Task: Plan a sailing trip and find an Airbnb near the marina.
Action: Mouse moved to (523, 93)
Screenshot: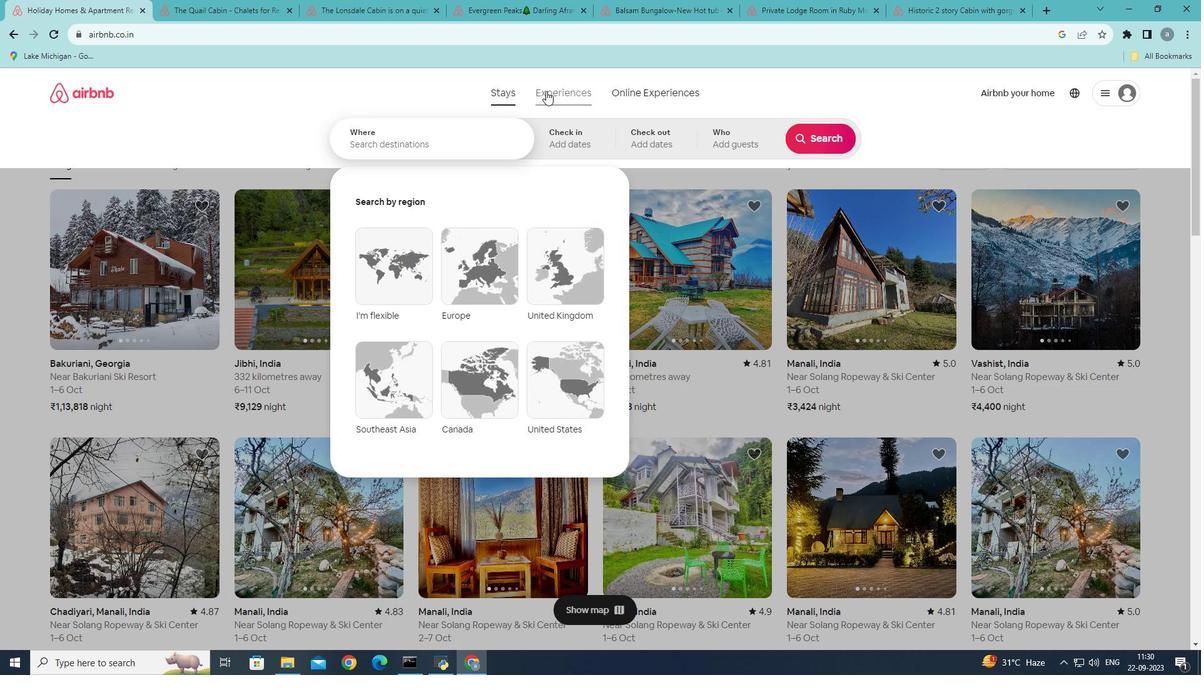 
Action: Mouse pressed left at (523, 93)
Screenshot: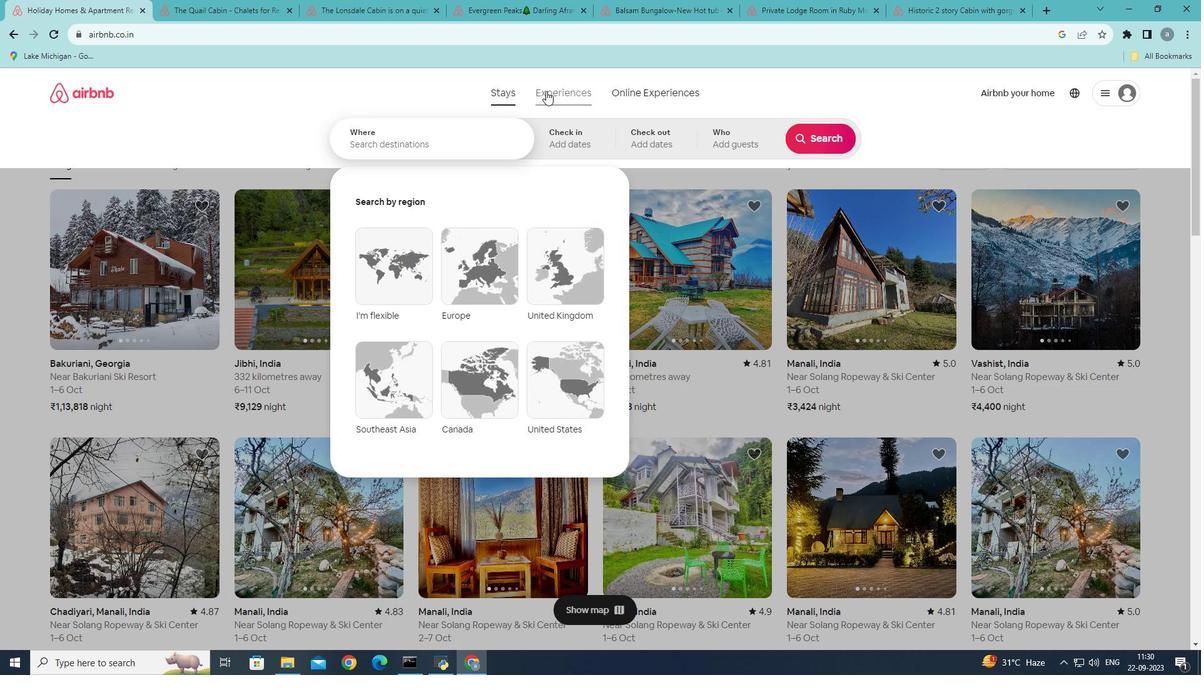 
Action: Mouse moved to (546, 91)
Screenshot: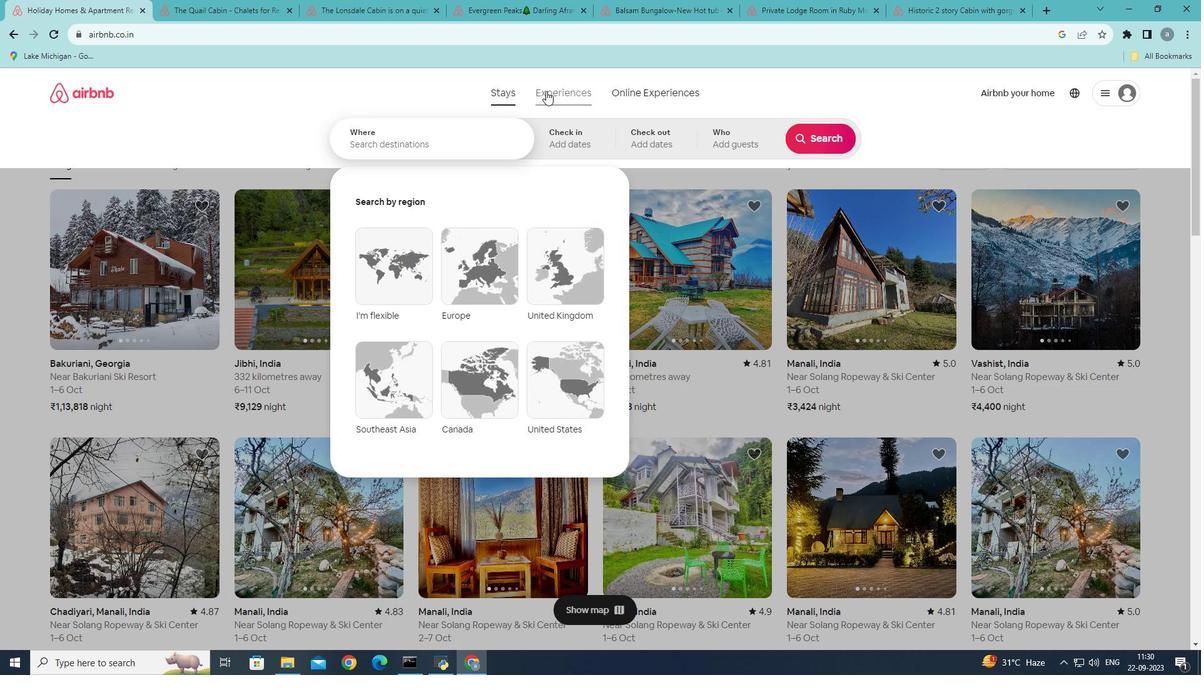 
Action: Key pressed <Key.shift>M
Screenshot: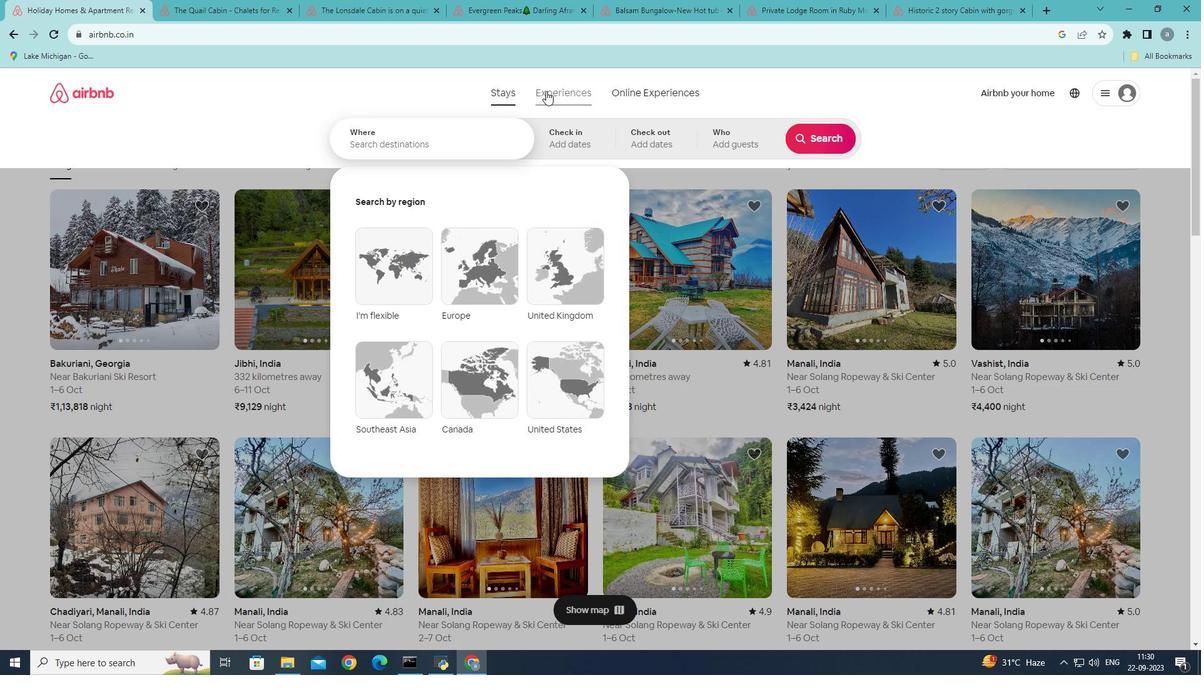
Action: Mouse moved to (422, 143)
Screenshot: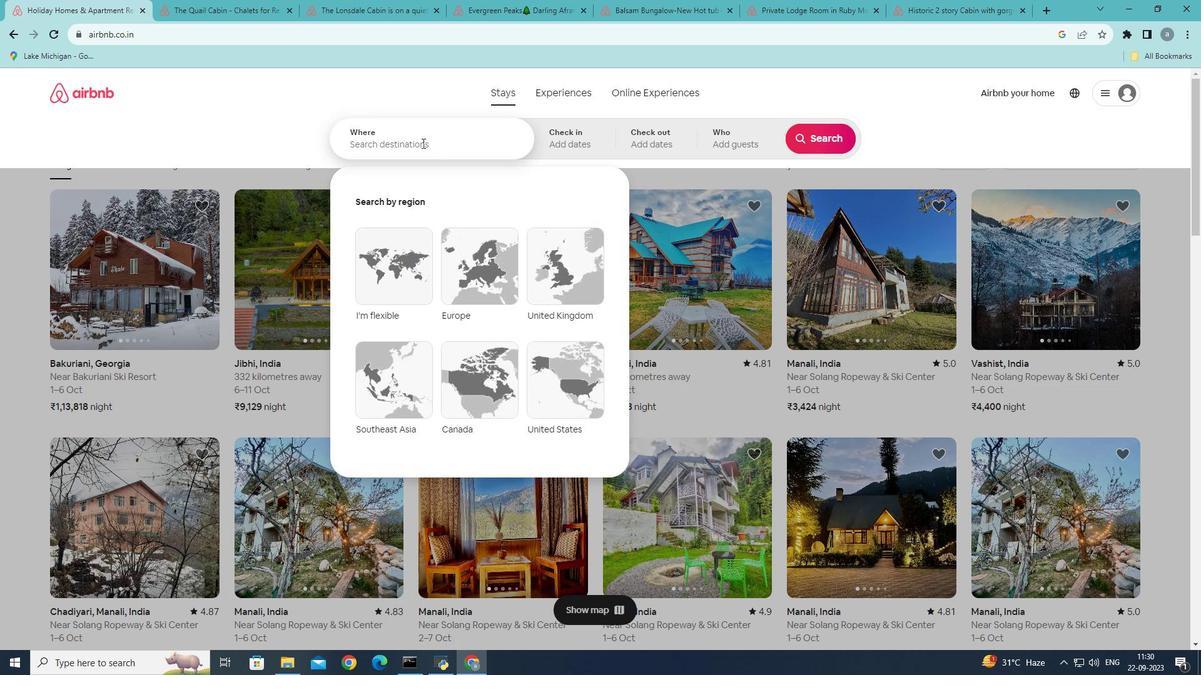 
Action: Mouse pressed left at (422, 143)
Screenshot: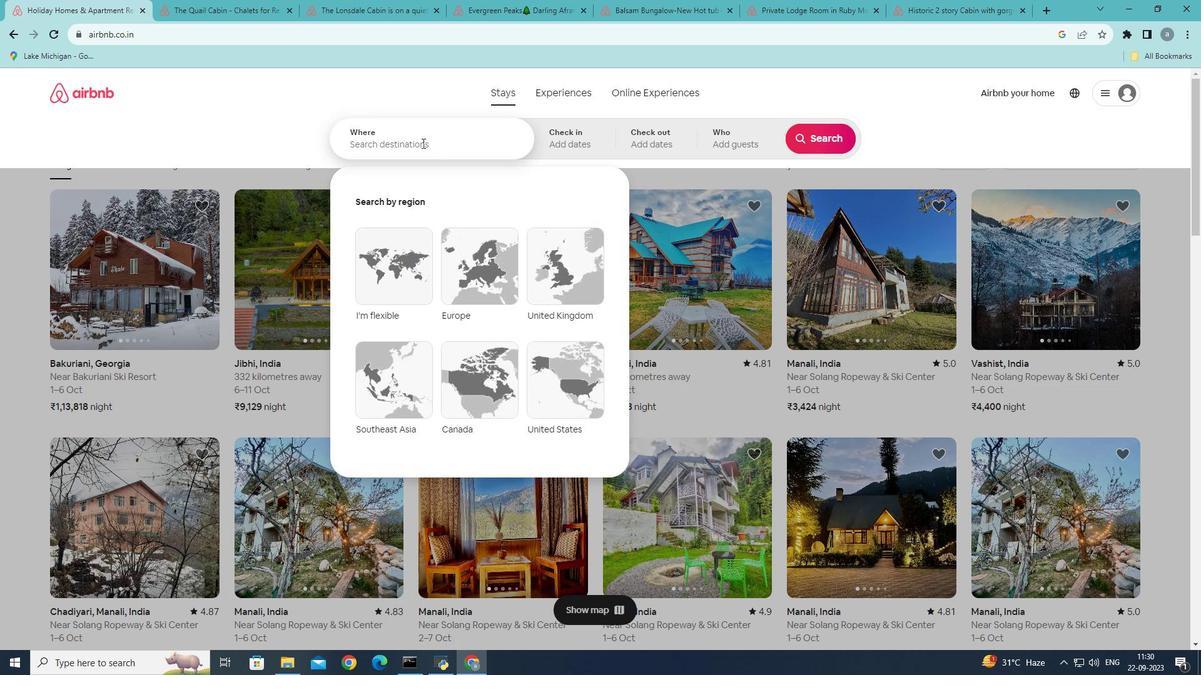 
Action: Key pressed <Key.shift>Marina
Screenshot: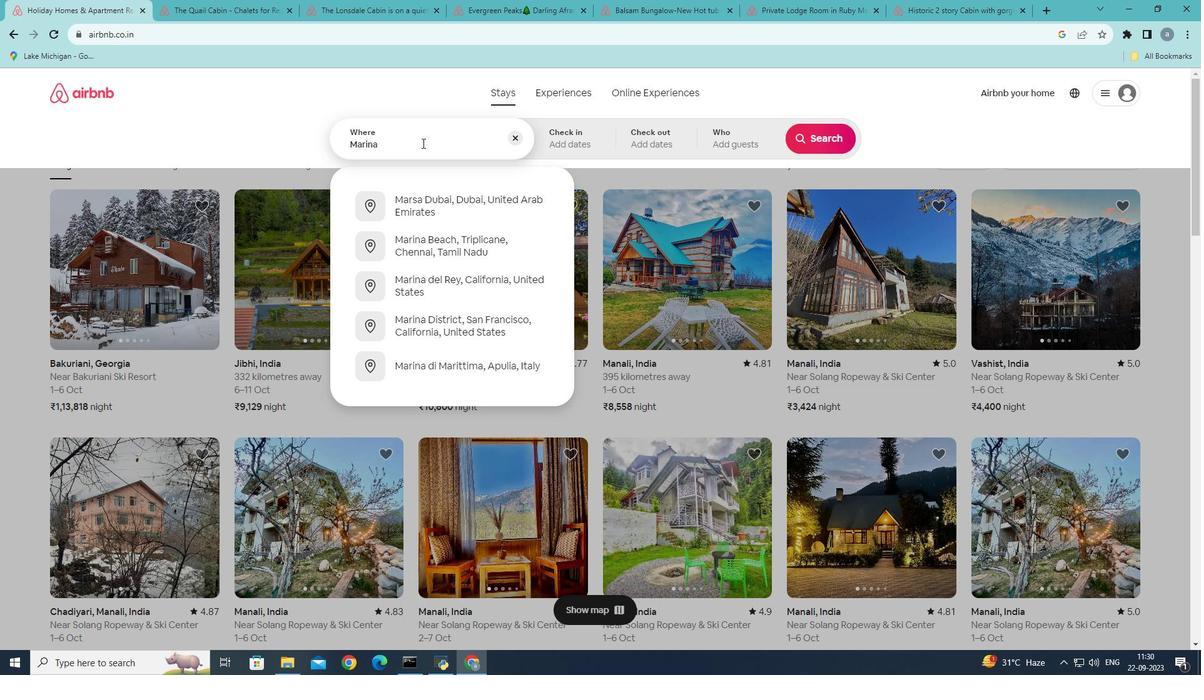 
Action: Mouse moved to (429, 287)
Screenshot: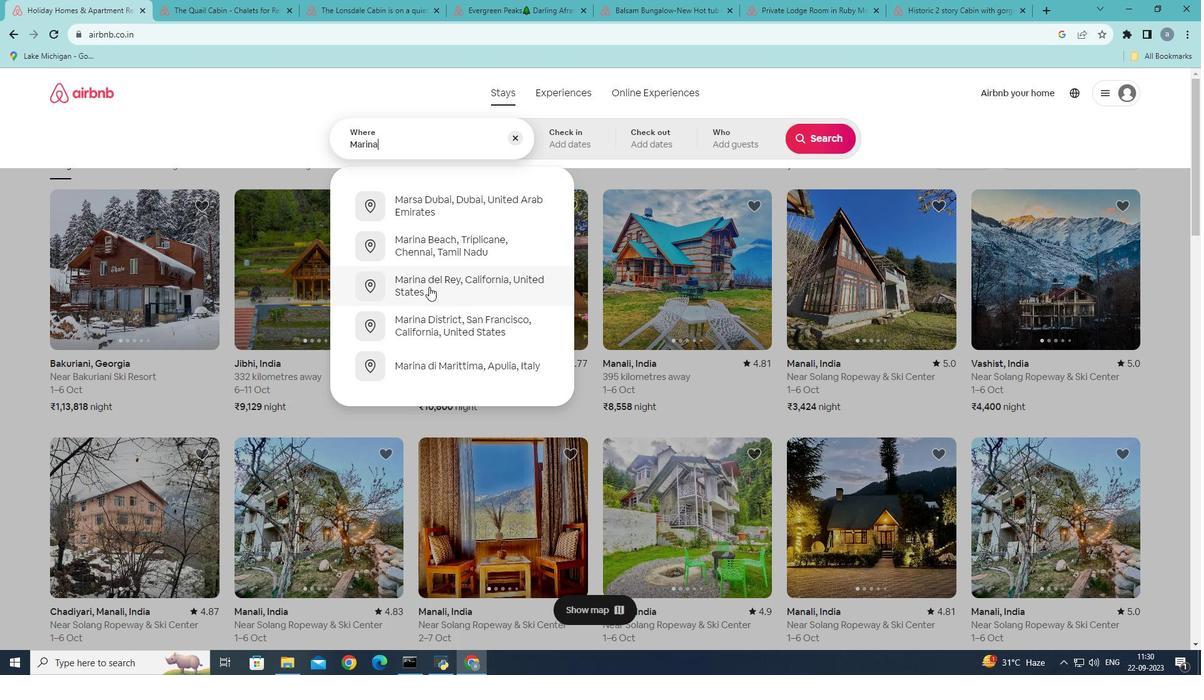 
Action: Mouse pressed left at (429, 287)
Screenshot: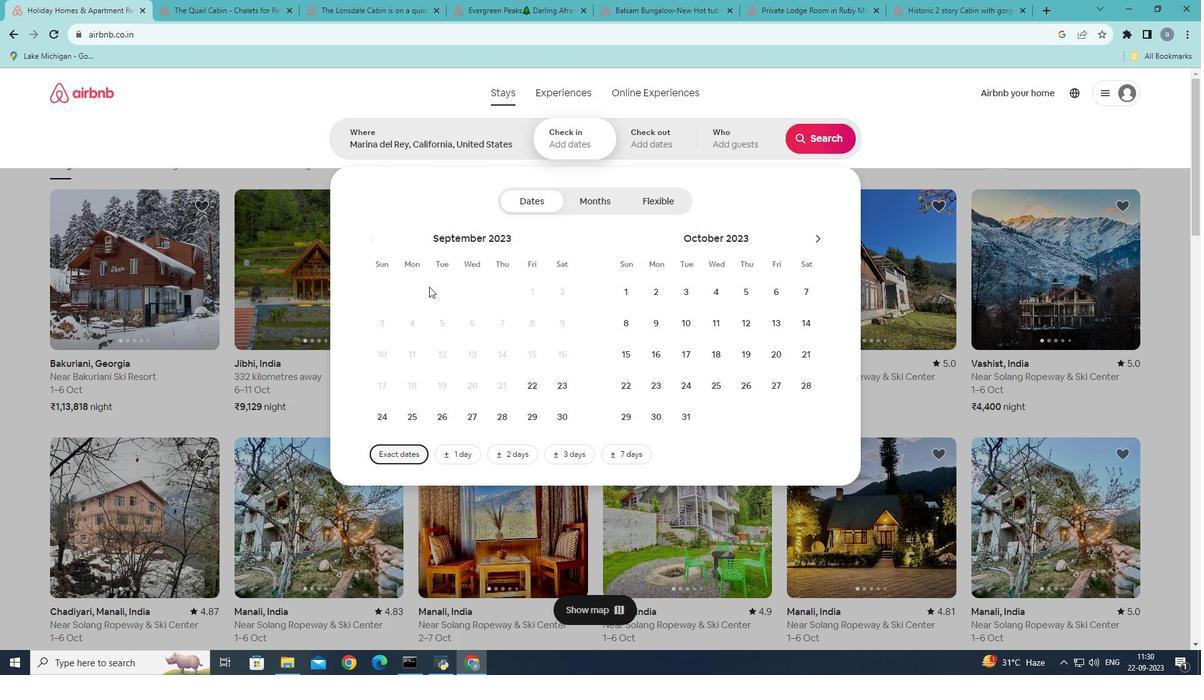 
Action: Mouse moved to (821, 140)
Screenshot: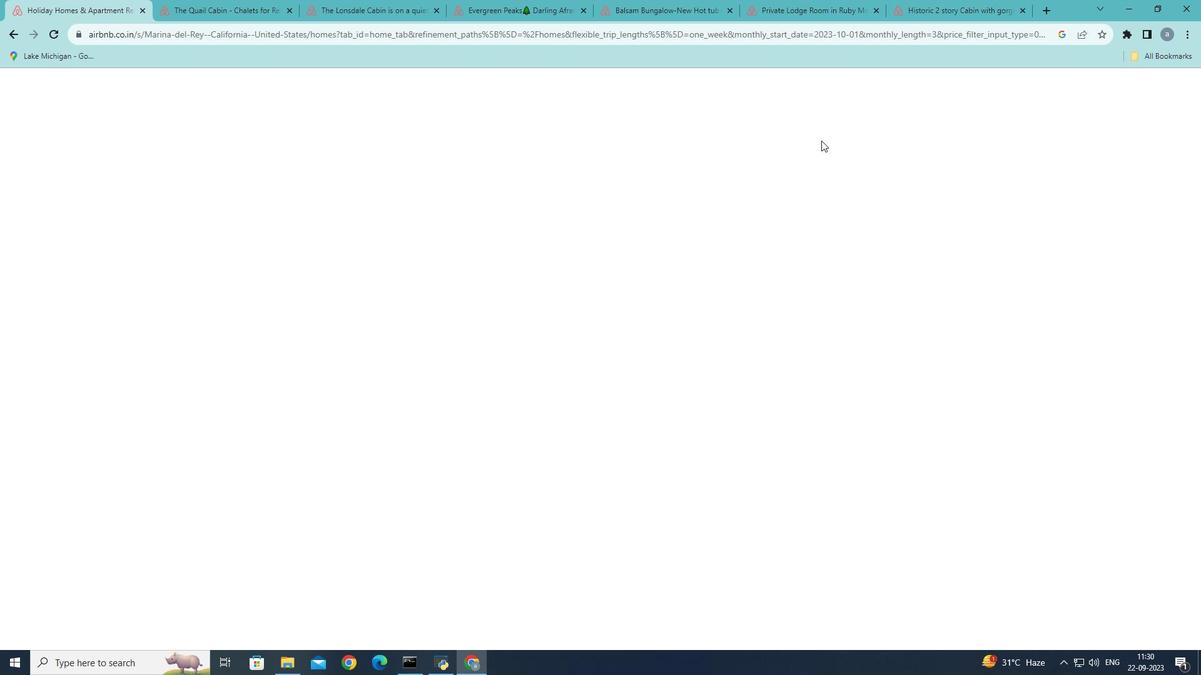 
Action: Mouse pressed left at (821, 140)
Screenshot: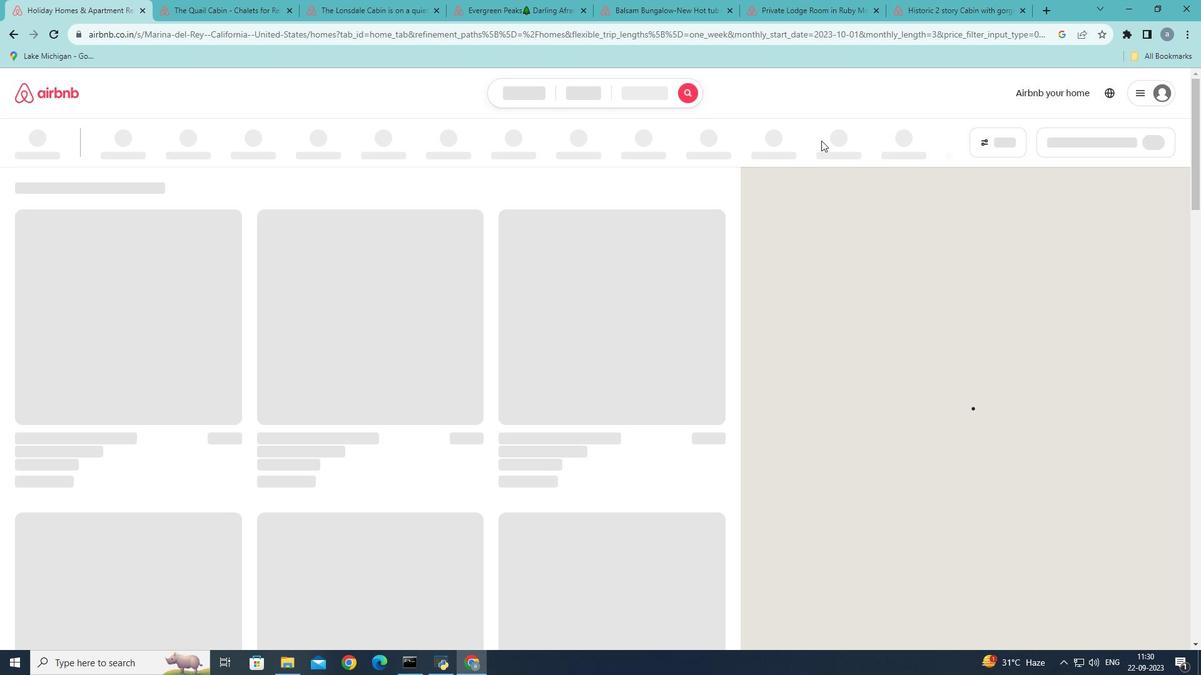 
Action: Mouse moved to (238, 143)
Screenshot: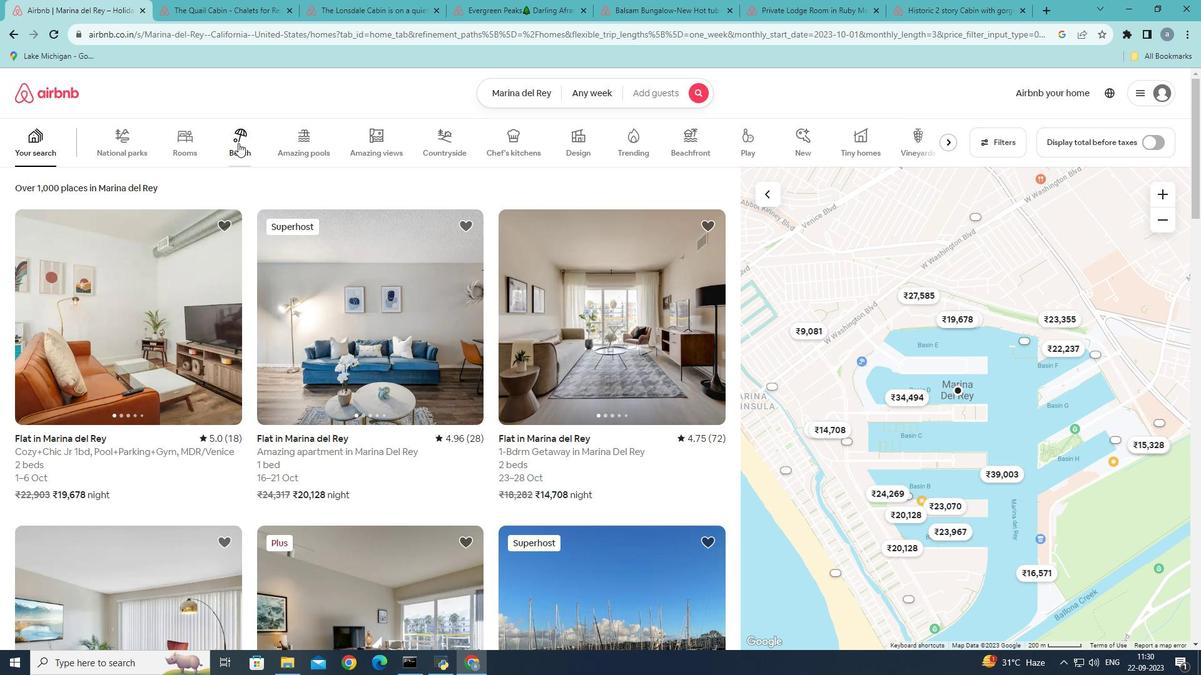 
Action: Mouse pressed left at (238, 143)
Screenshot: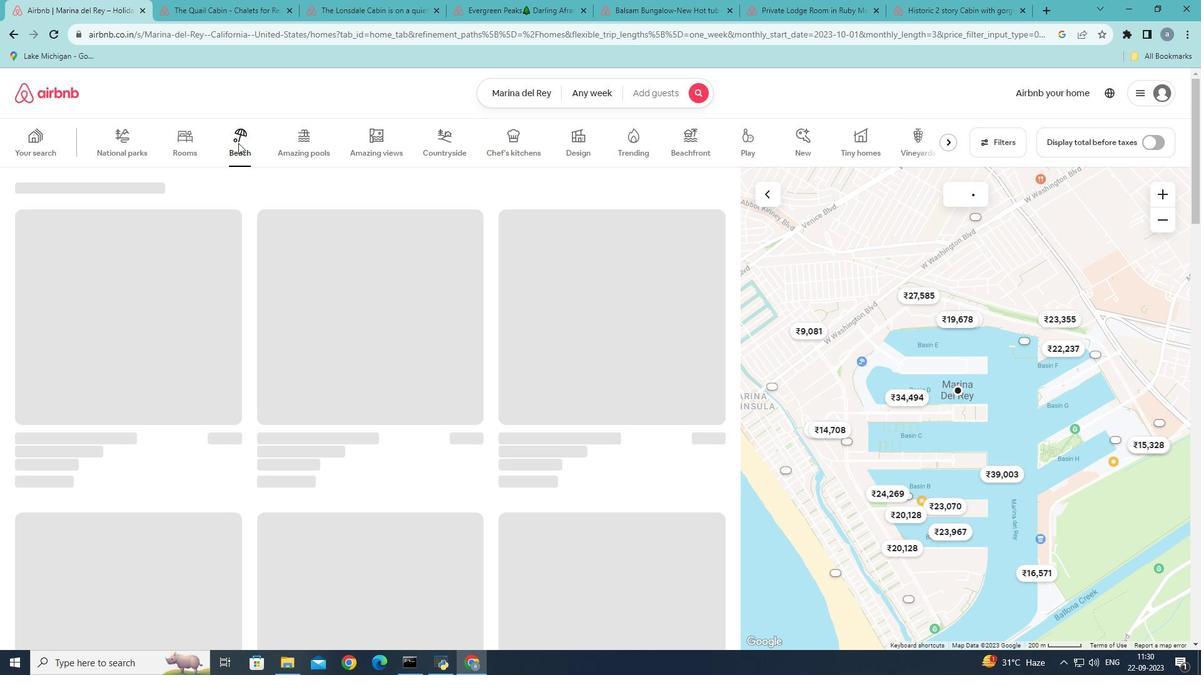 
Action: Mouse moved to (949, 140)
Screenshot: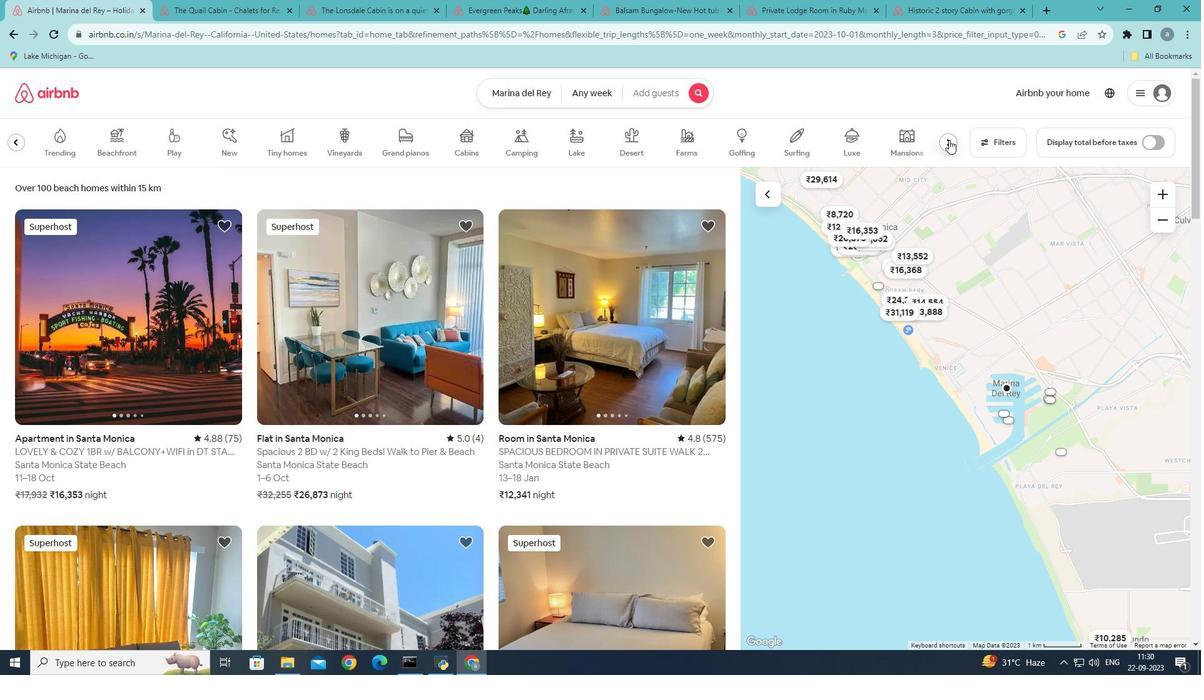 
Action: Mouse pressed left at (949, 140)
Screenshot: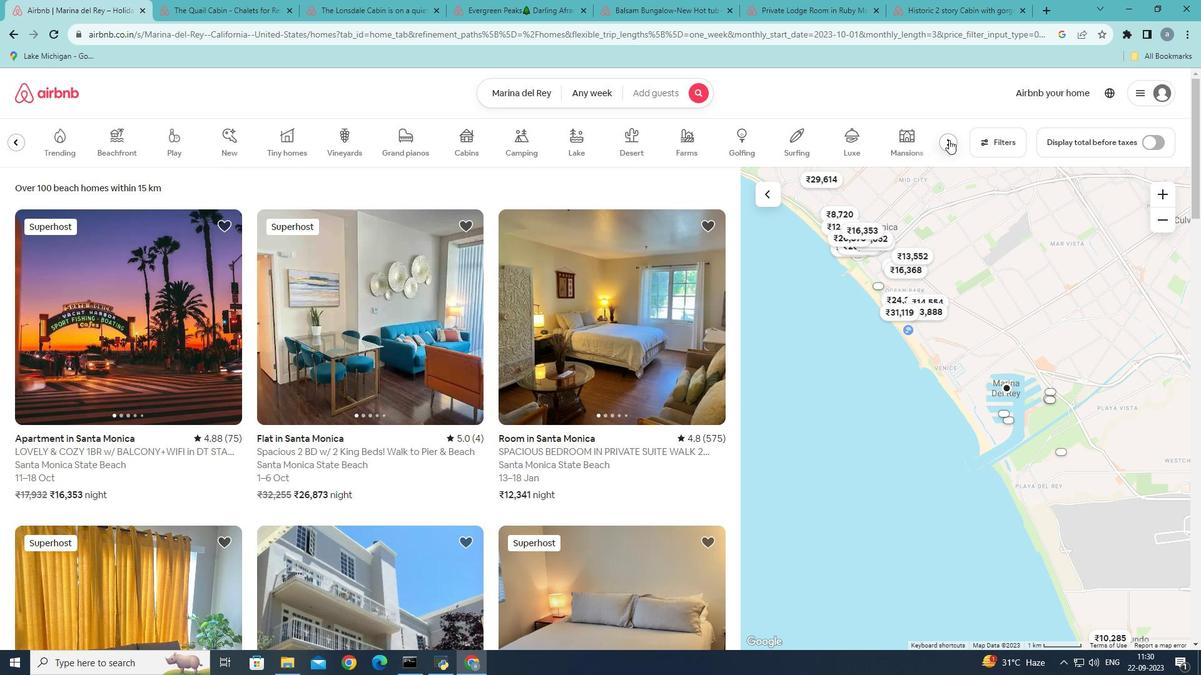 
Action: Mouse pressed left at (949, 140)
Screenshot: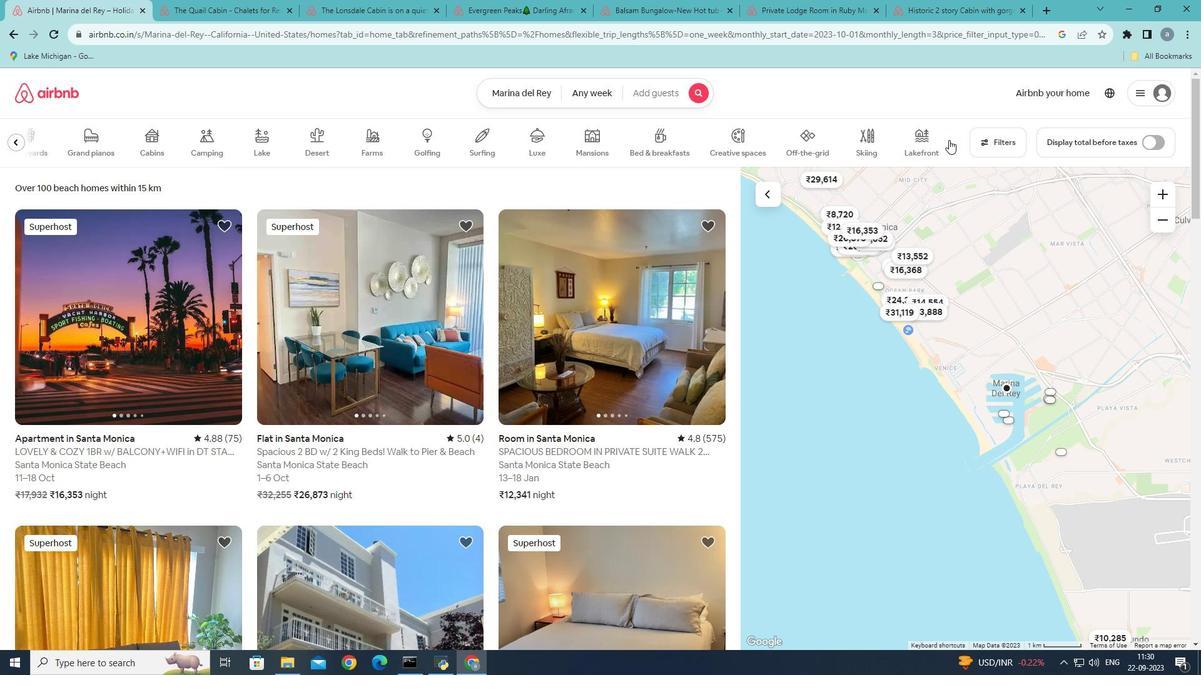 
Action: Mouse pressed left at (949, 140)
Screenshot: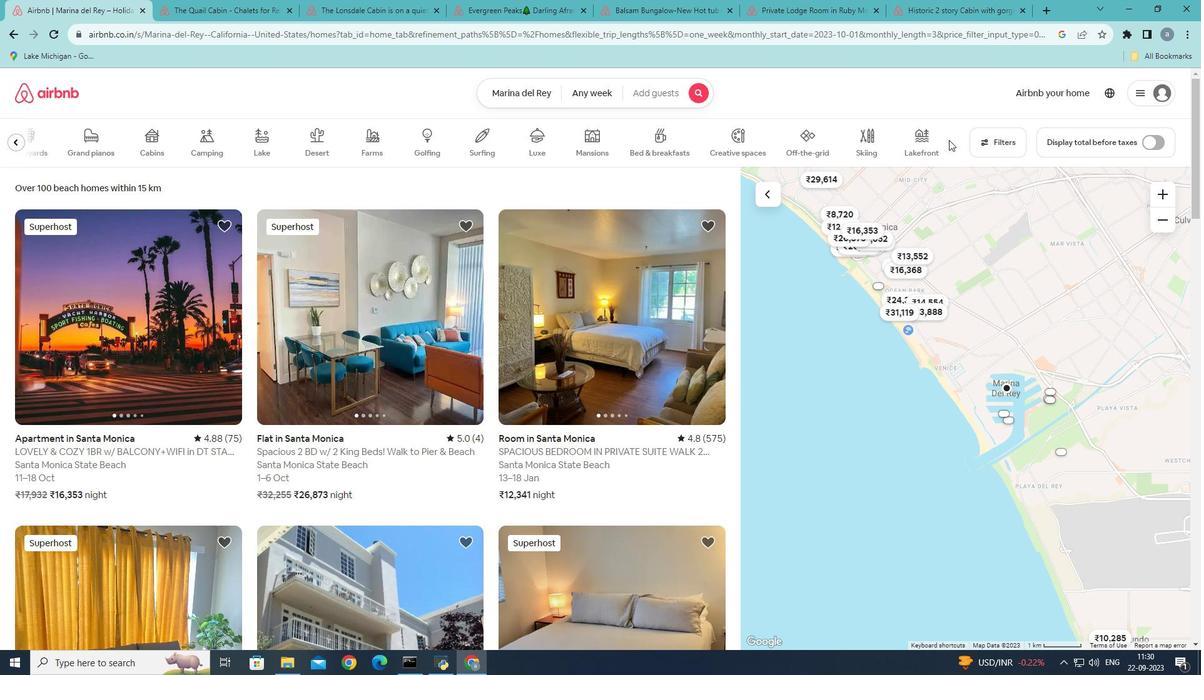 
Action: Mouse moved to (480, 145)
Screenshot: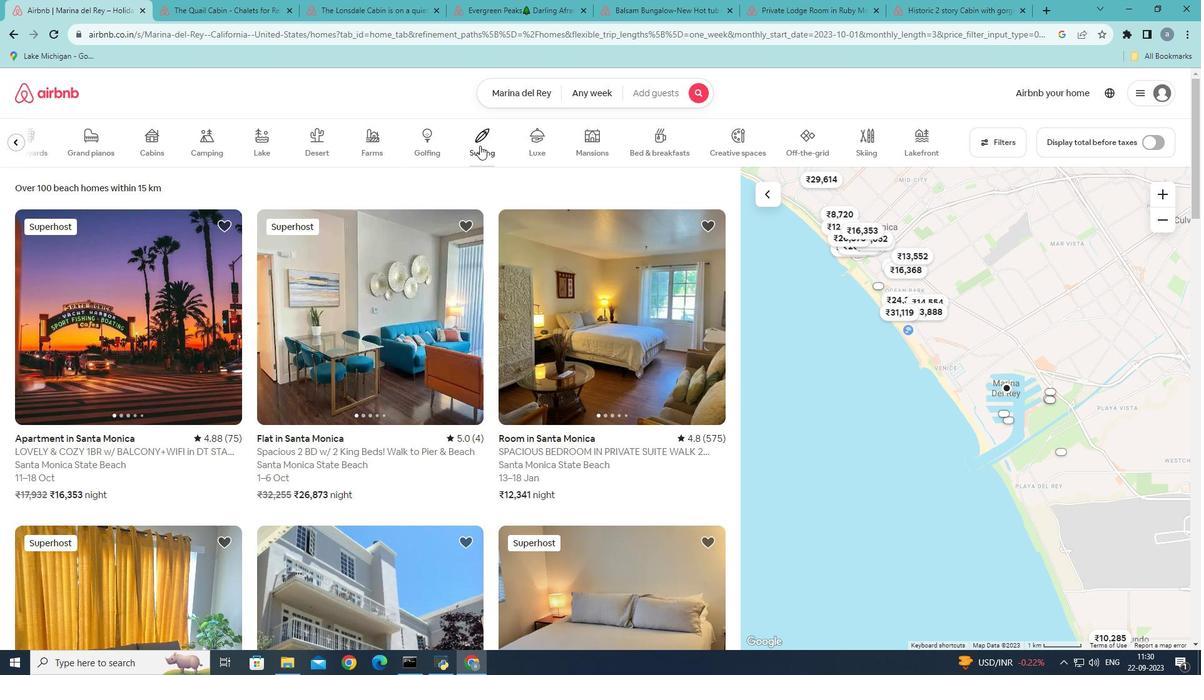 
Action: Mouse pressed left at (480, 145)
Screenshot: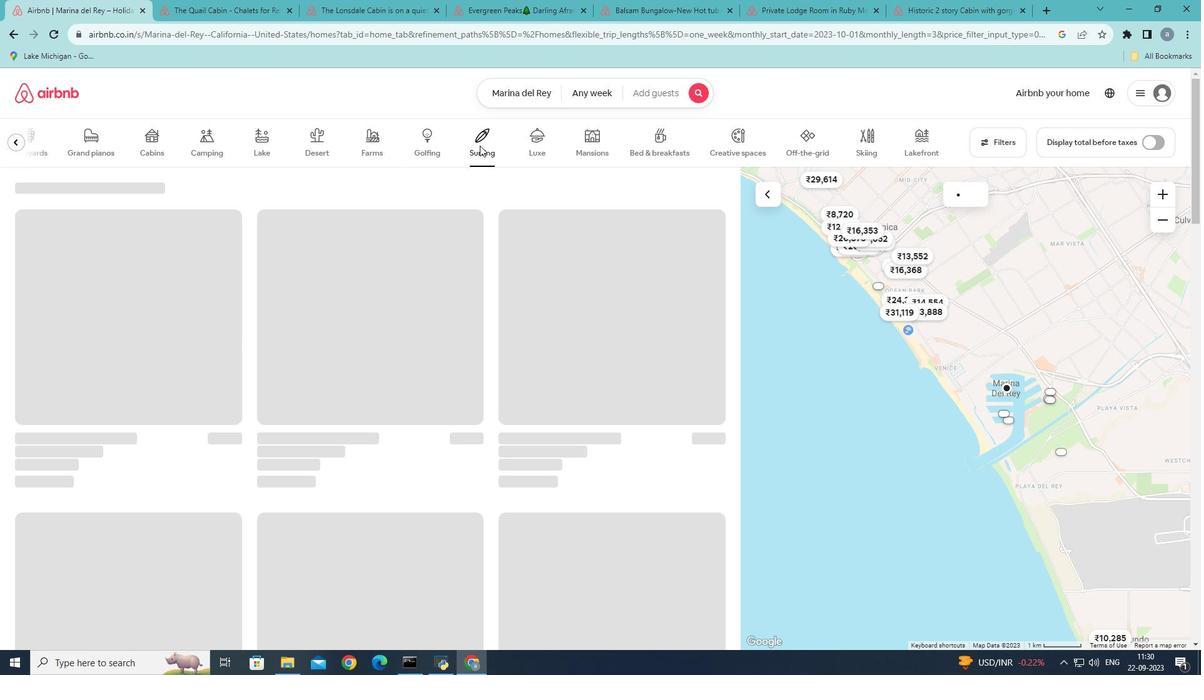 
Action: Mouse moved to (11, 141)
Screenshot: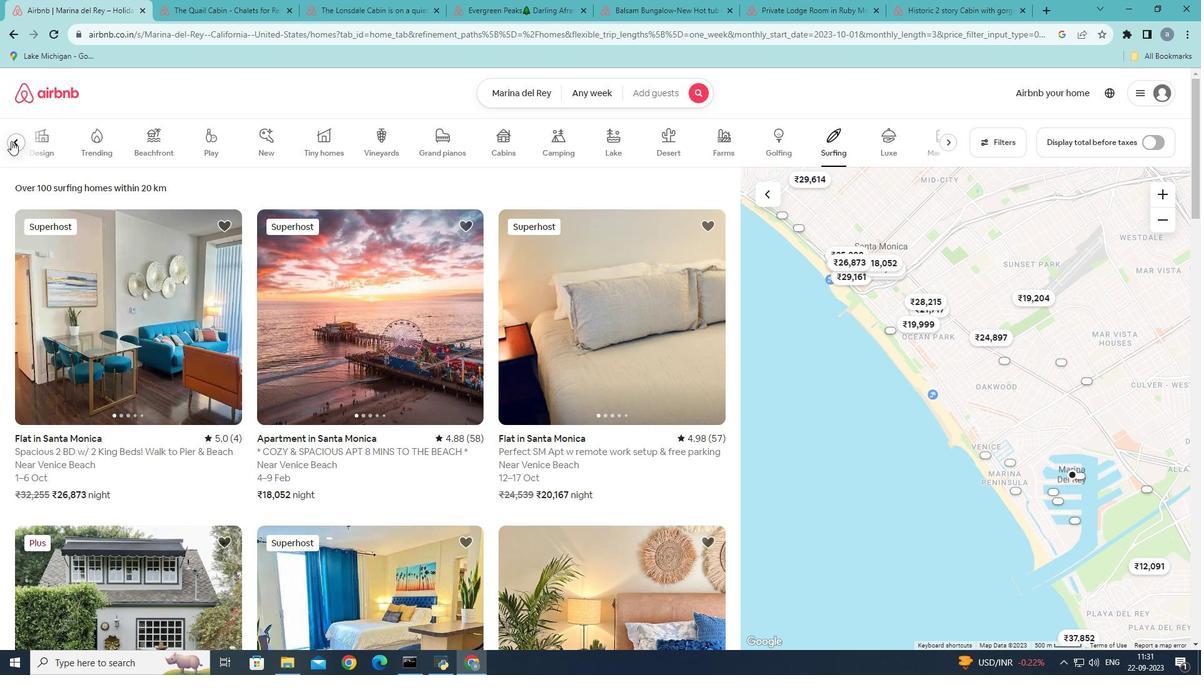
Action: Mouse pressed left at (11, 141)
Screenshot: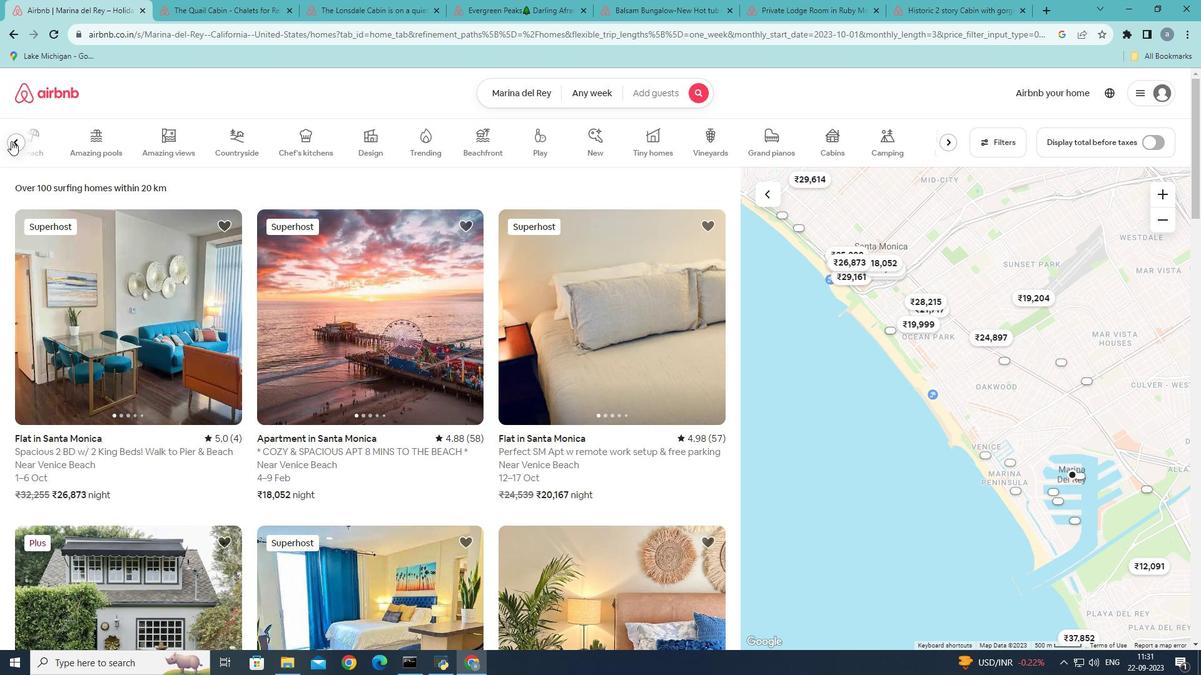 
Action: Mouse pressed left at (11, 141)
Screenshot: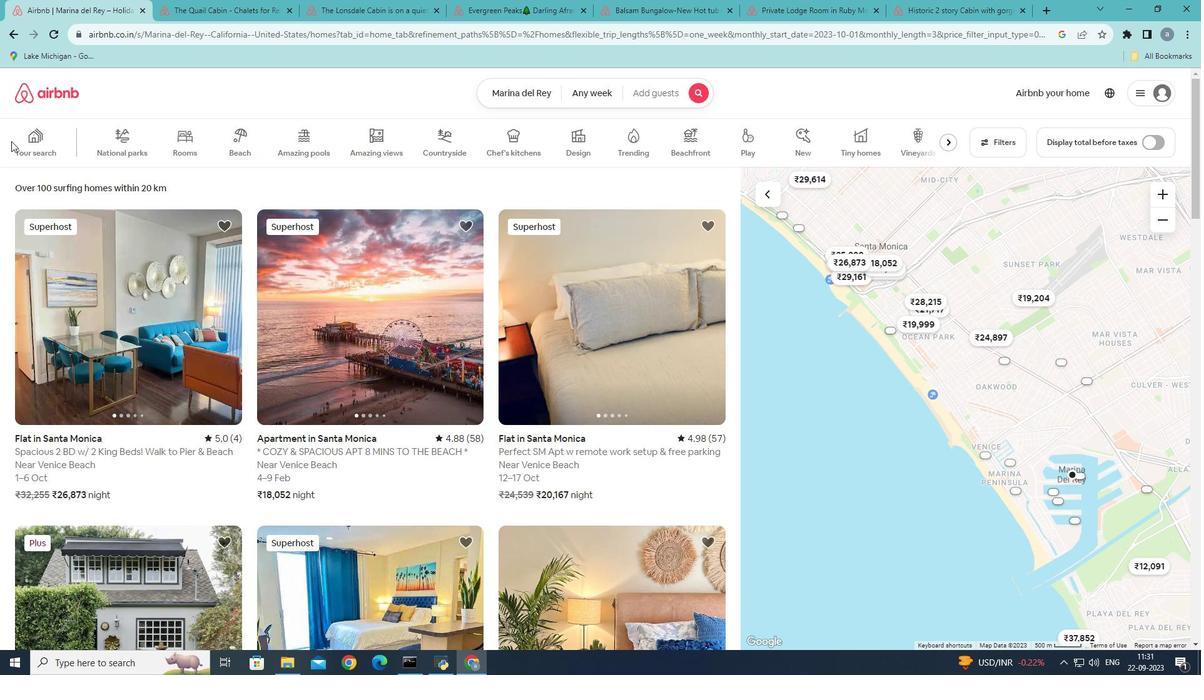 
Action: Mouse moved to (242, 143)
Screenshot: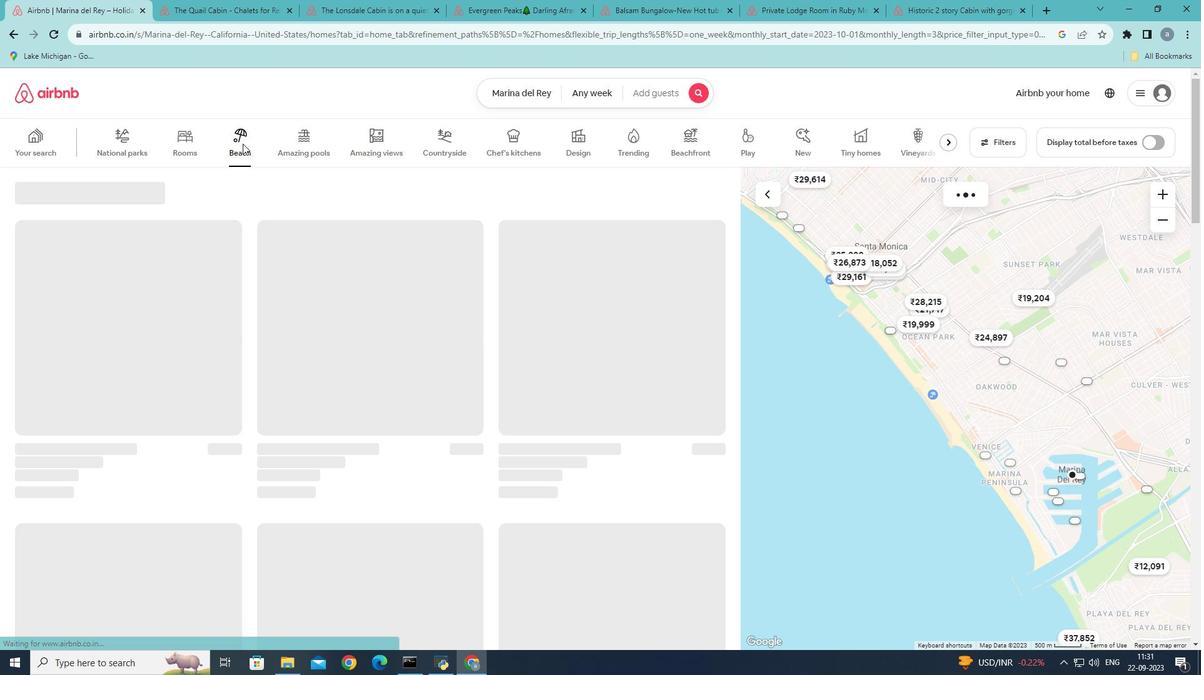 
Action: Mouse pressed left at (242, 143)
Screenshot: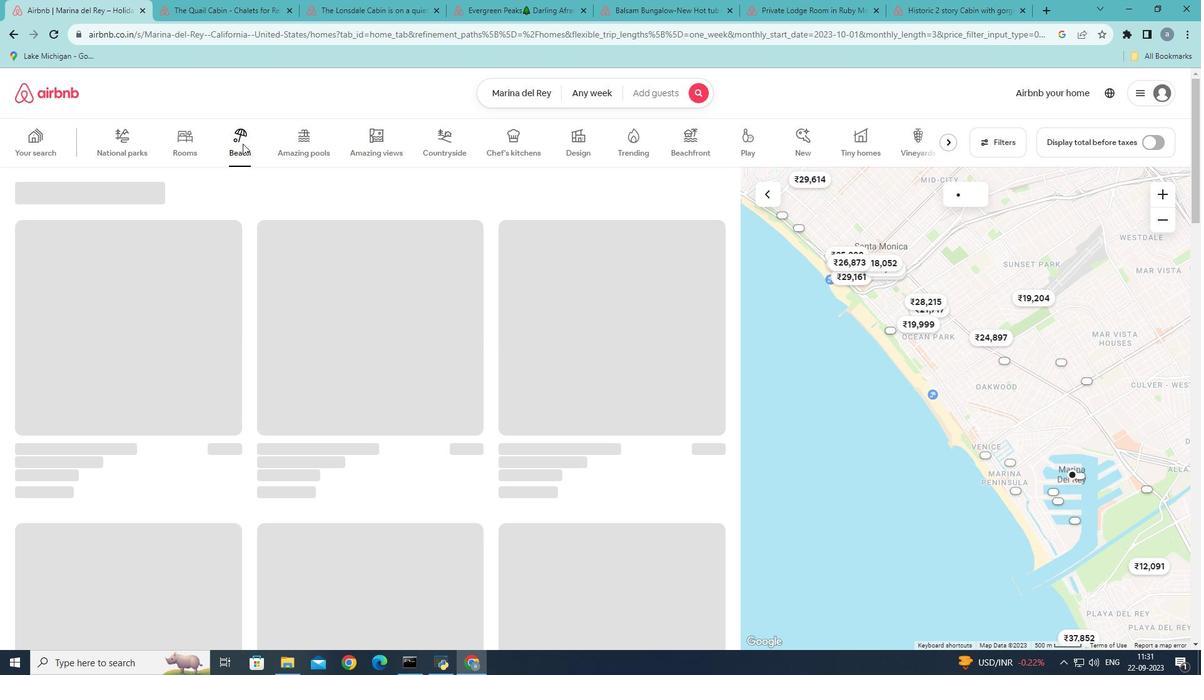 
Action: Mouse moved to (229, 381)
Screenshot: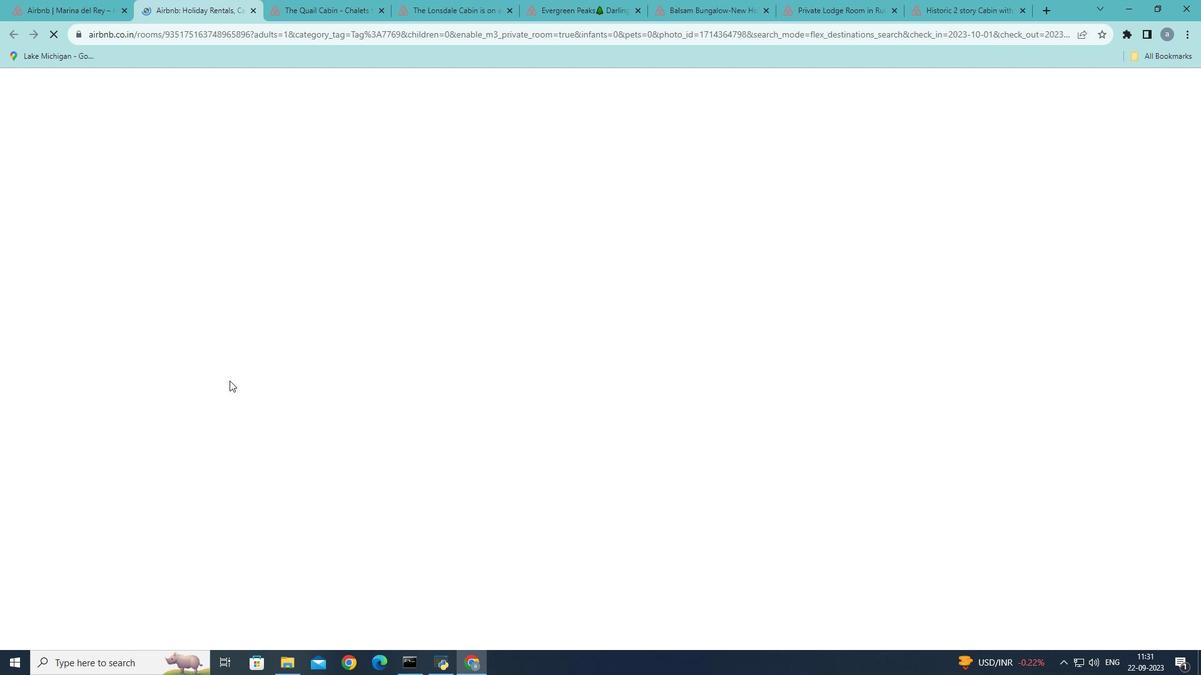 
Action: Mouse pressed left at (229, 381)
Screenshot: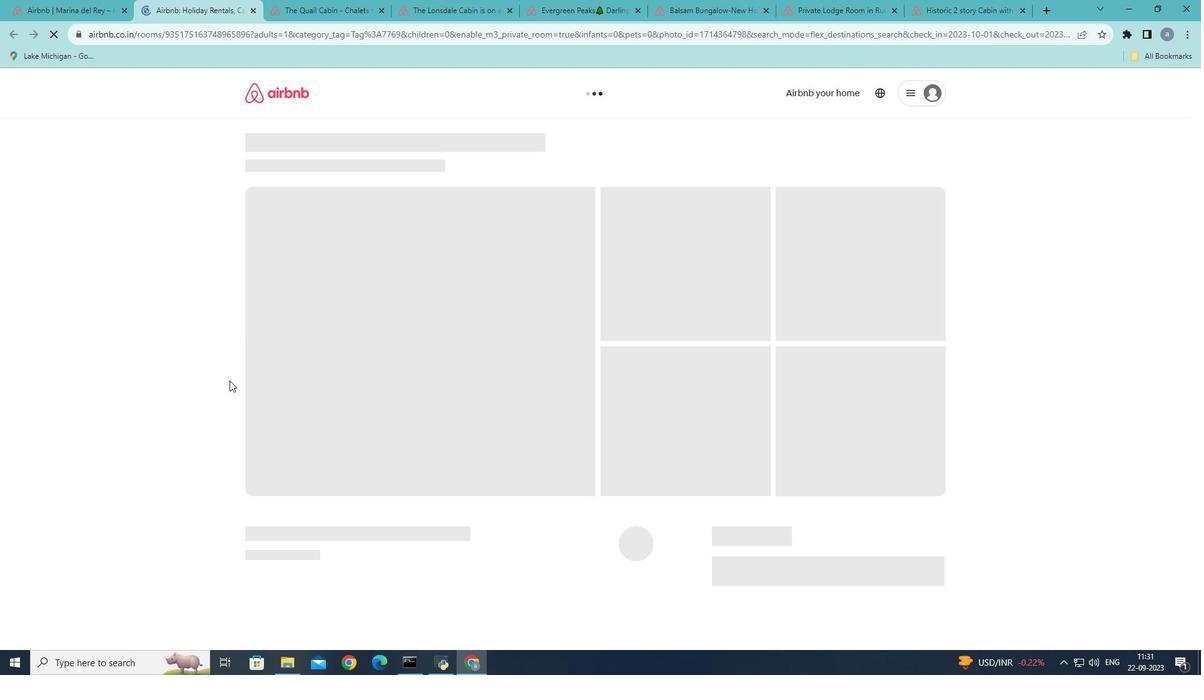 
Action: Mouse moved to (895, 445)
Screenshot: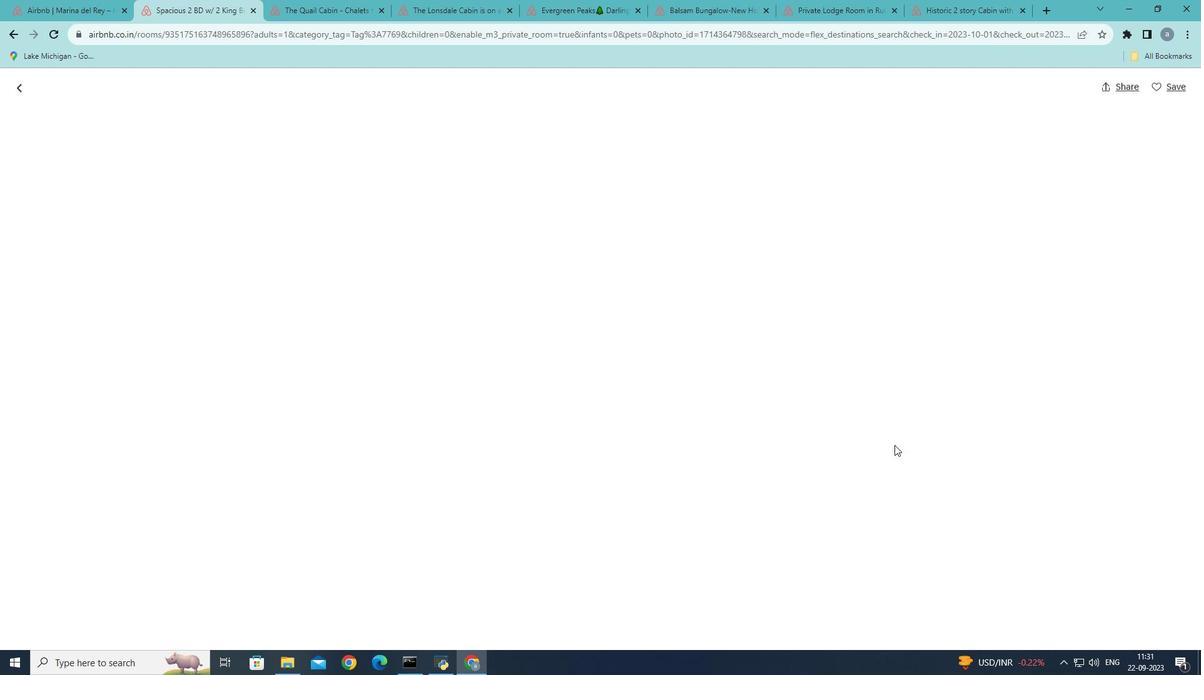 
Action: Mouse pressed left at (895, 445)
Screenshot: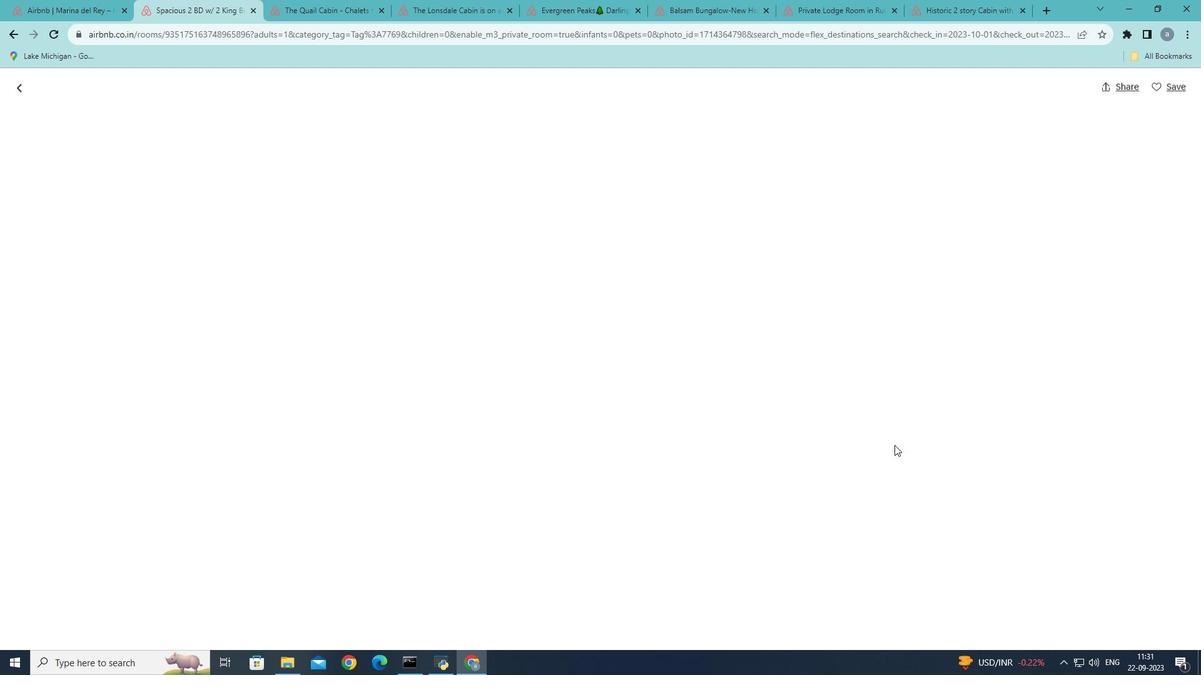 
Action: Mouse moved to (677, 379)
Screenshot: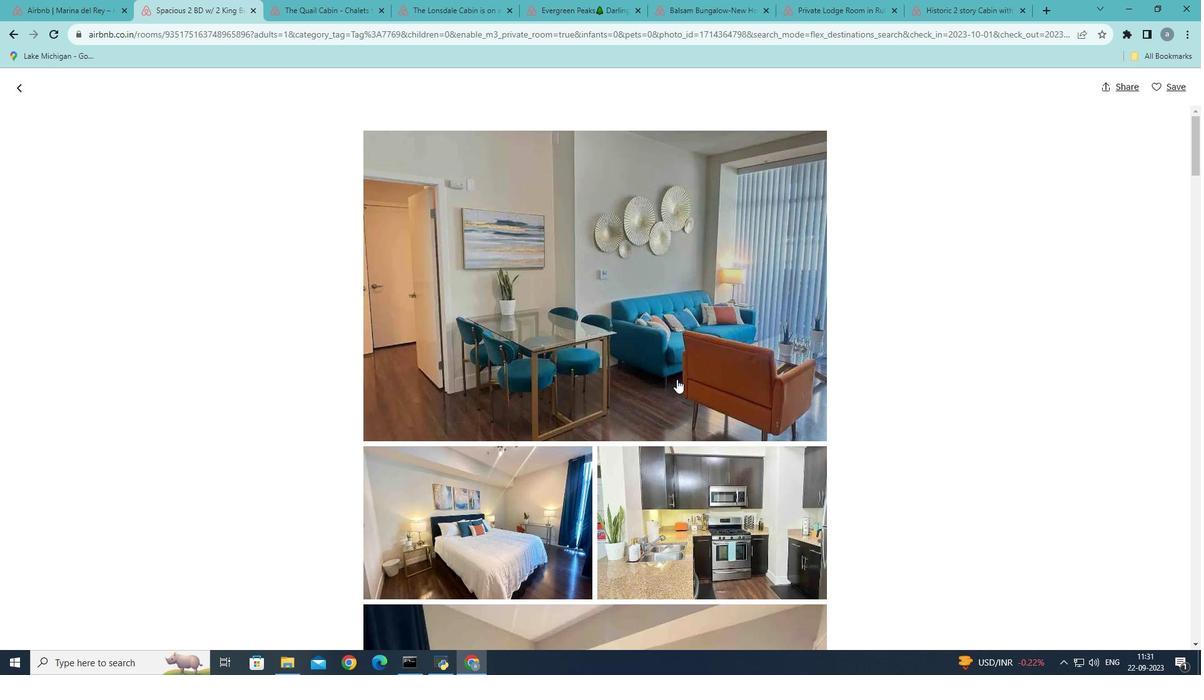 
Action: Mouse scrolled (677, 379) with delta (0, 0)
Screenshot: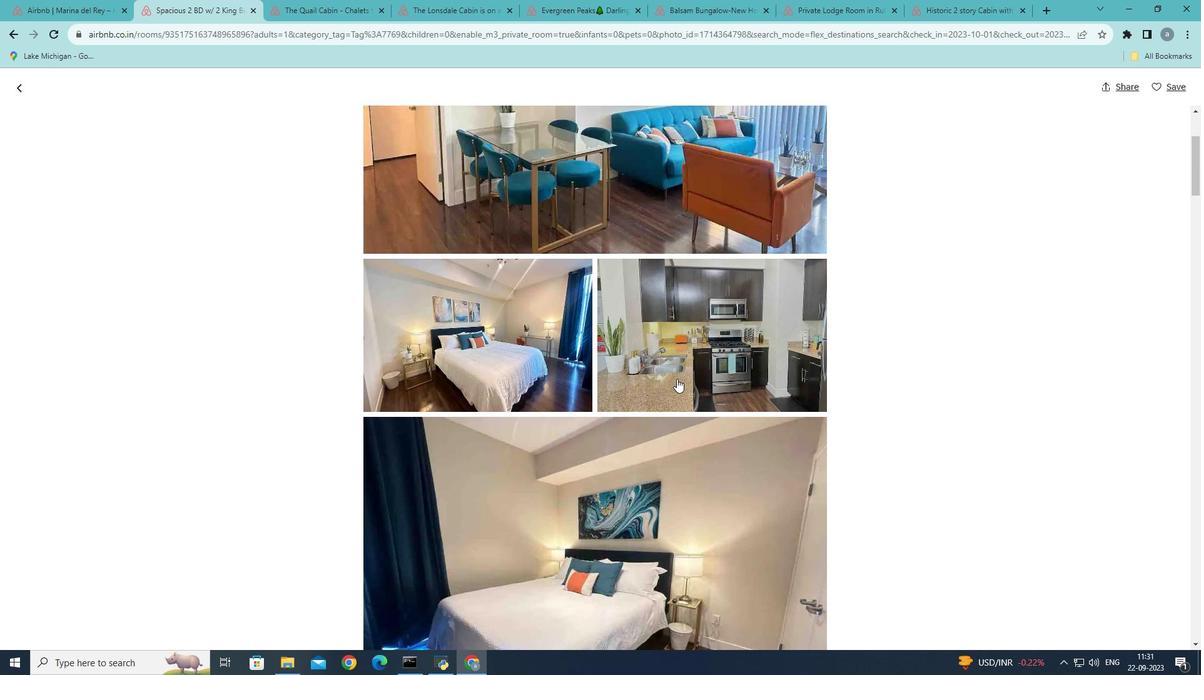 
Action: Mouse scrolled (677, 379) with delta (0, 0)
Screenshot: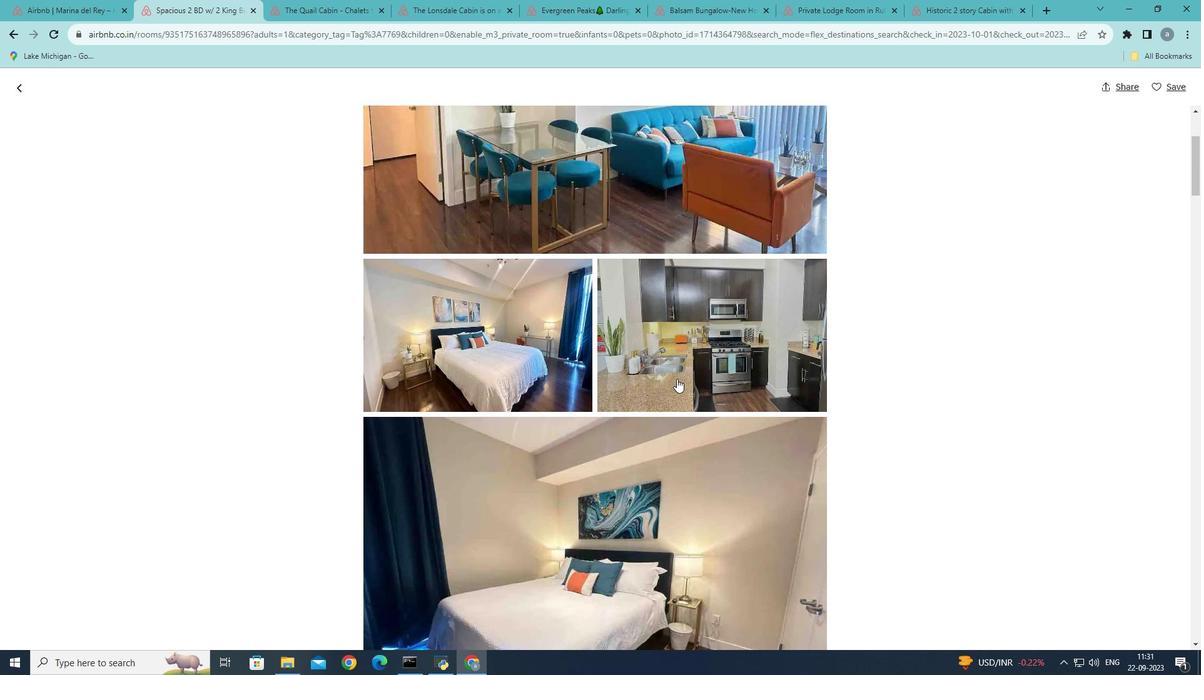 
Action: Mouse scrolled (677, 379) with delta (0, 0)
Screenshot: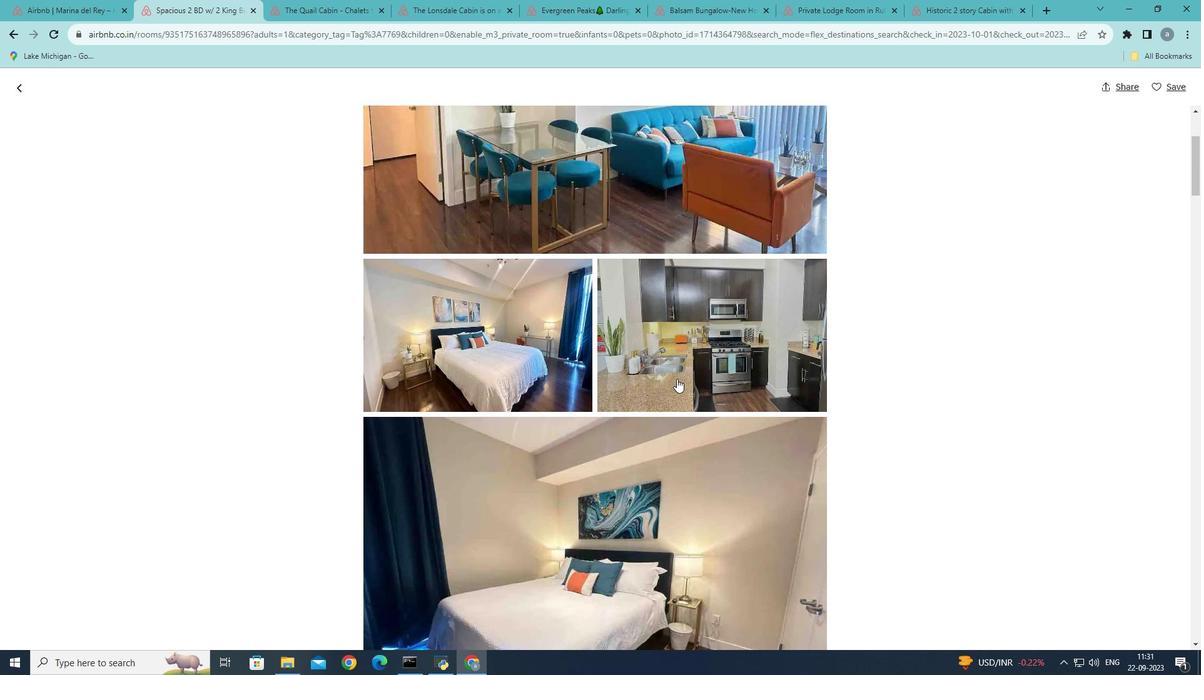 
Action: Mouse moved to (677, 379)
Screenshot: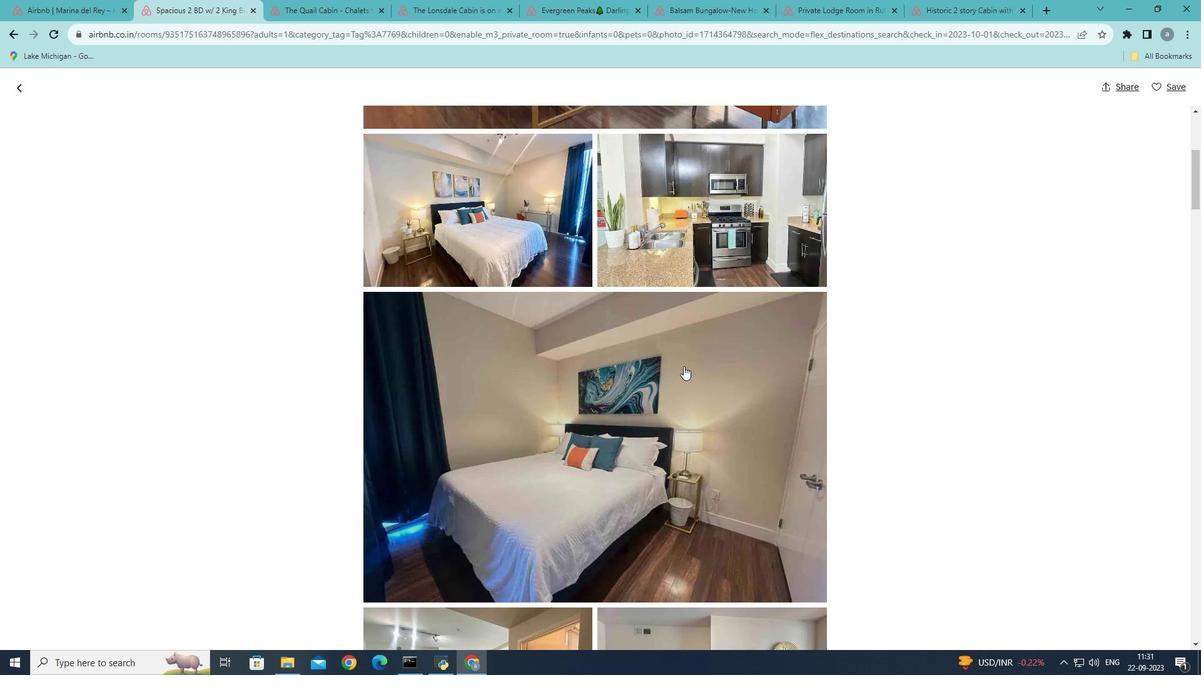 
Action: Mouse scrolled (677, 378) with delta (0, 0)
Screenshot: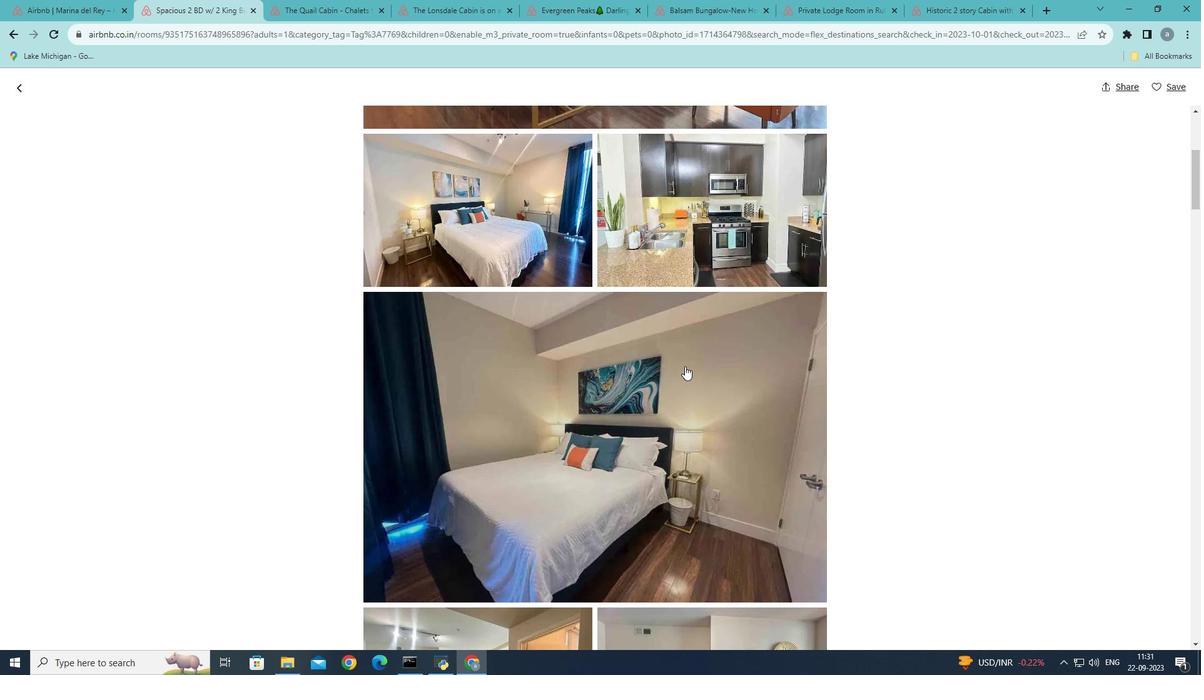 
Action: Mouse scrolled (677, 378) with delta (0, 0)
Screenshot: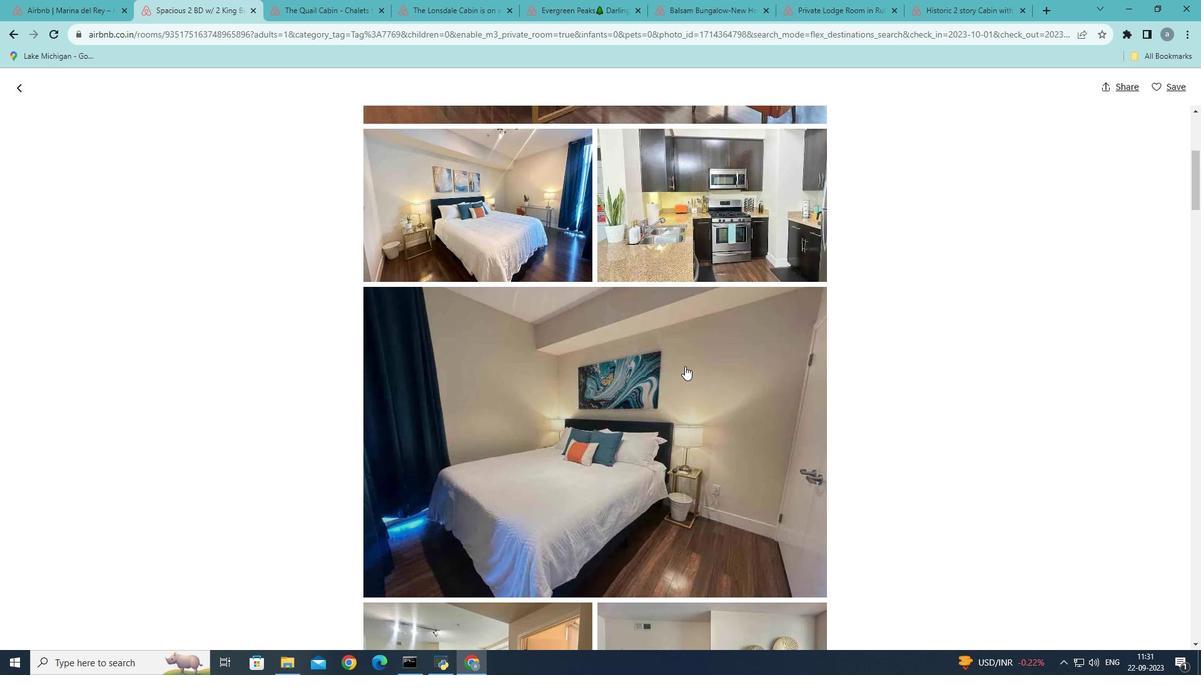 
Action: Mouse moved to (685, 366)
Screenshot: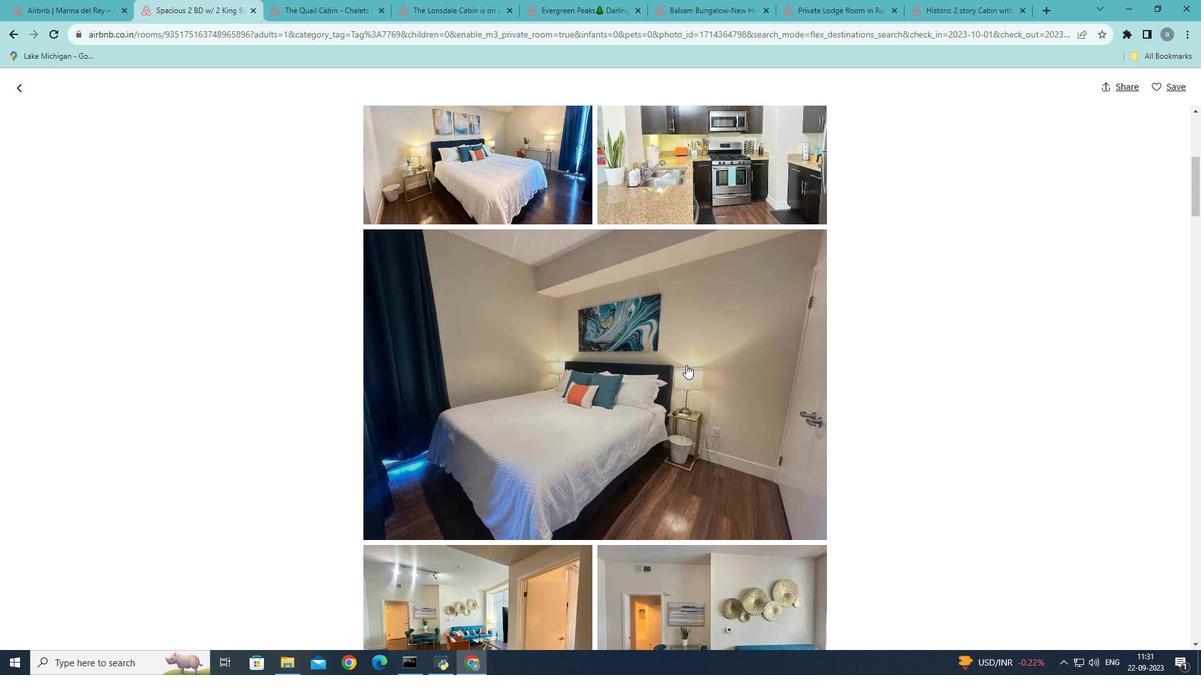 
Action: Mouse scrolled (685, 366) with delta (0, 0)
Screenshot: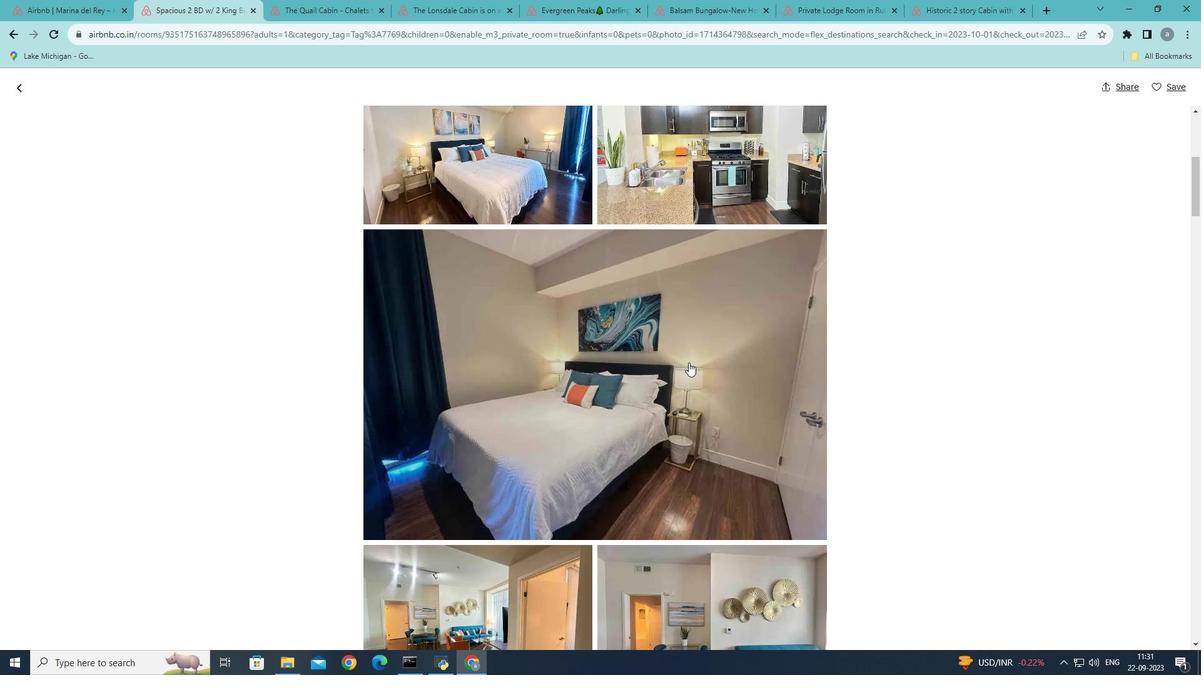 
Action: Mouse moved to (693, 359)
Screenshot: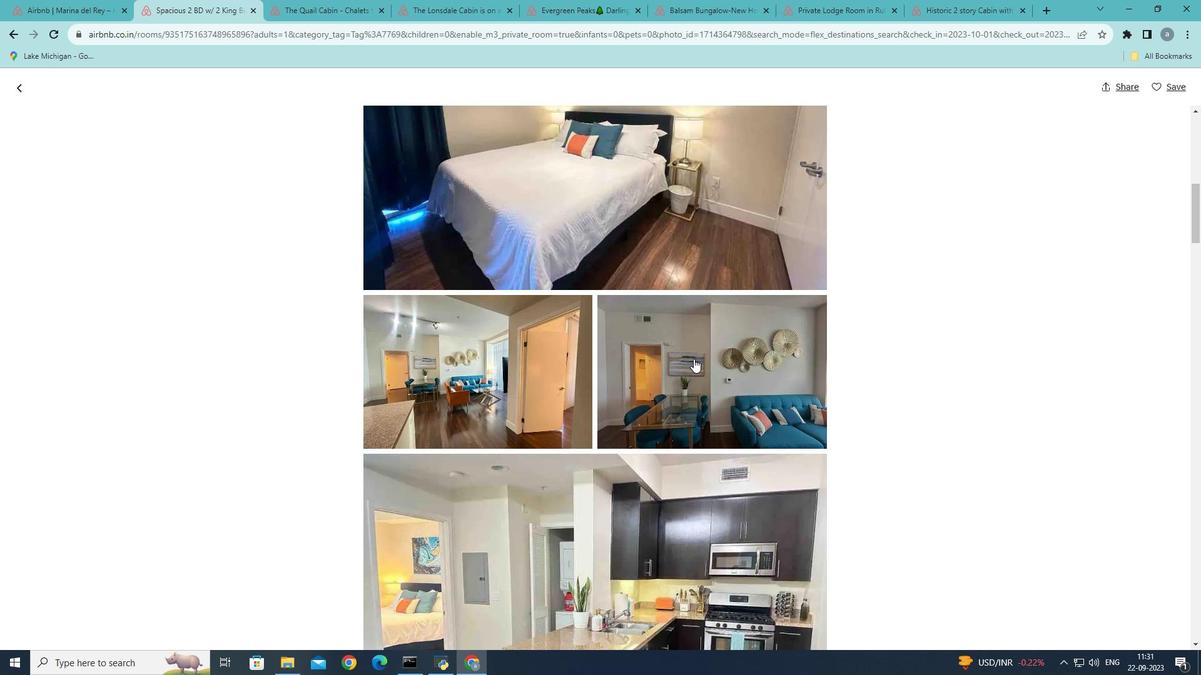 
Action: Mouse scrolled (693, 358) with delta (0, 0)
Screenshot: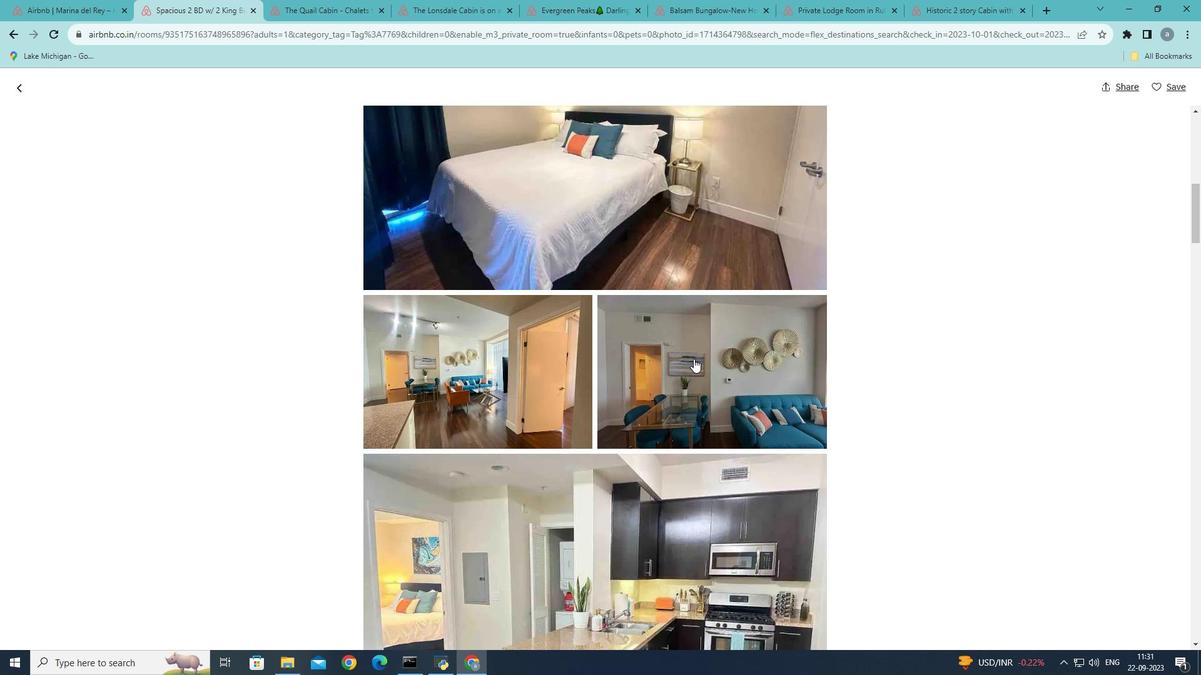 
Action: Mouse scrolled (693, 358) with delta (0, 0)
Screenshot: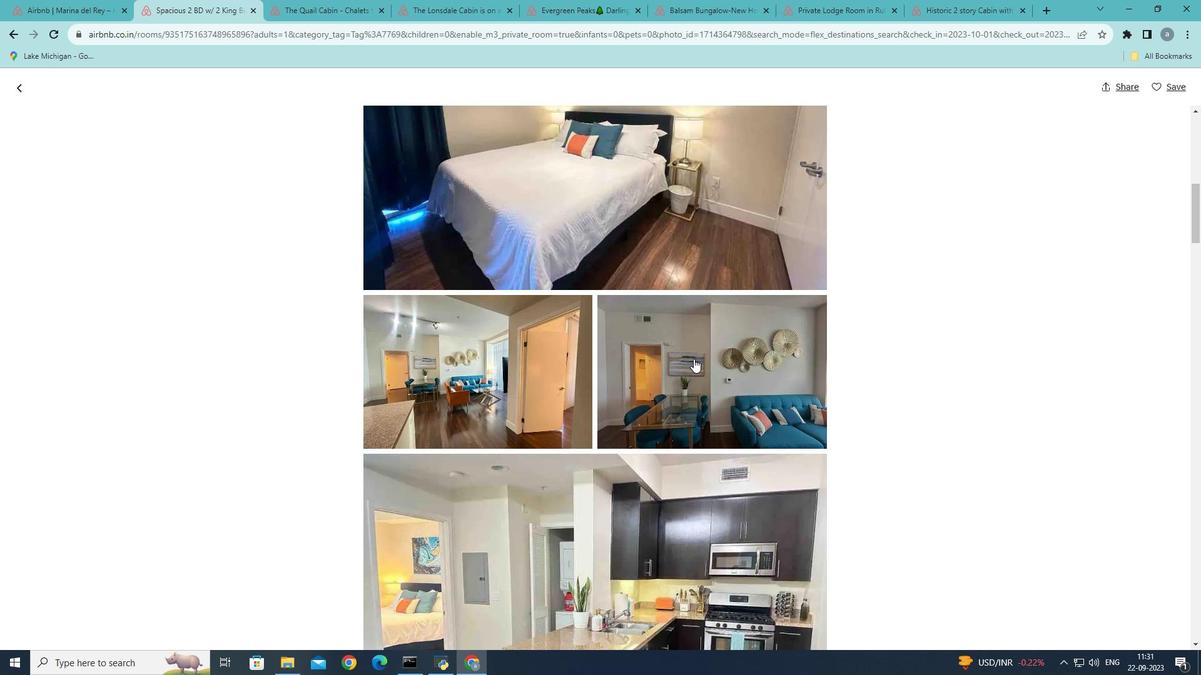 
Action: Mouse scrolled (693, 358) with delta (0, 0)
Screenshot: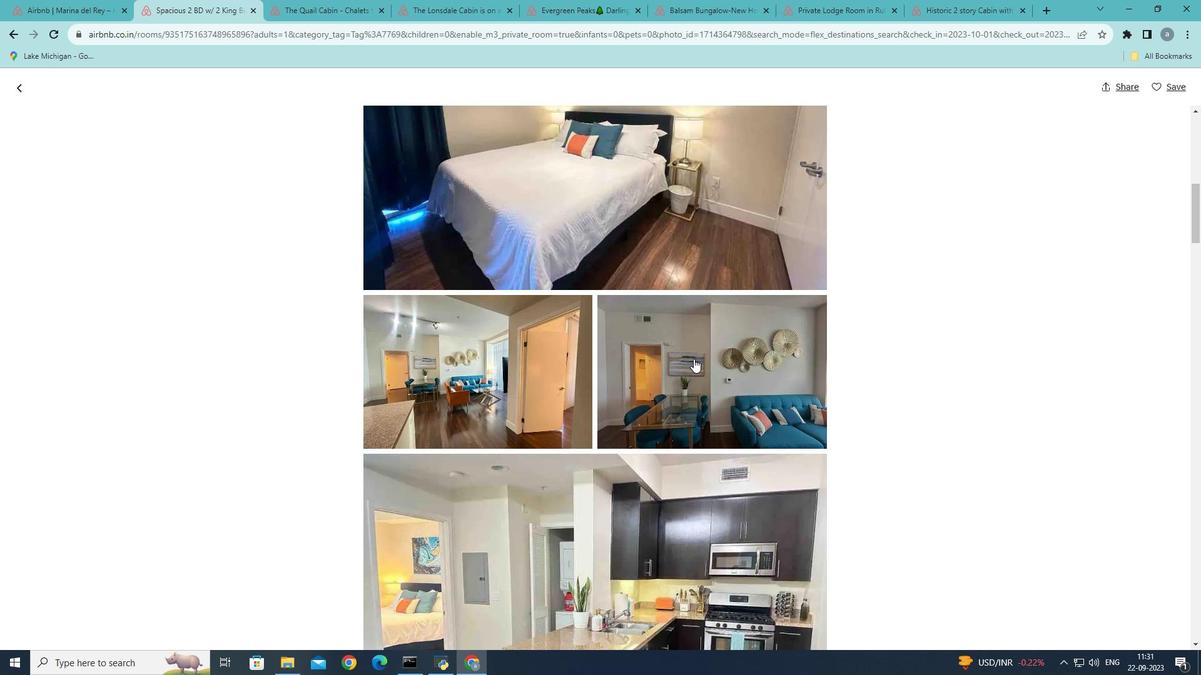 
Action: Mouse scrolled (693, 358) with delta (0, 0)
Screenshot: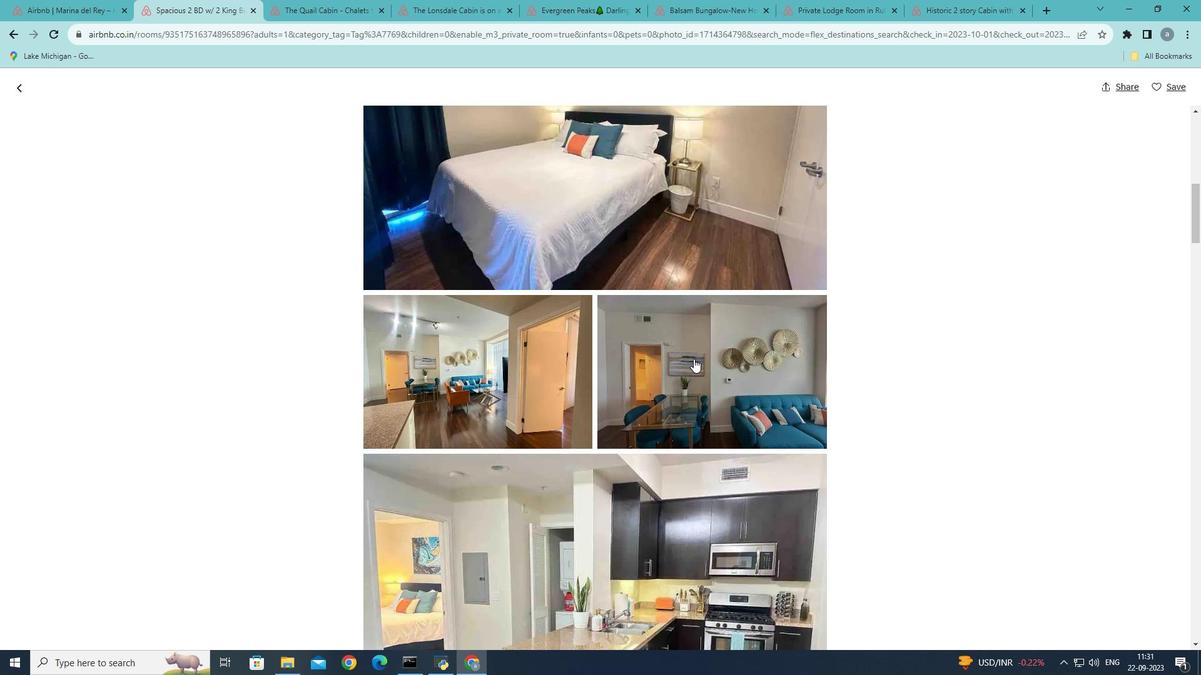
Action: Mouse moved to (694, 359)
Screenshot: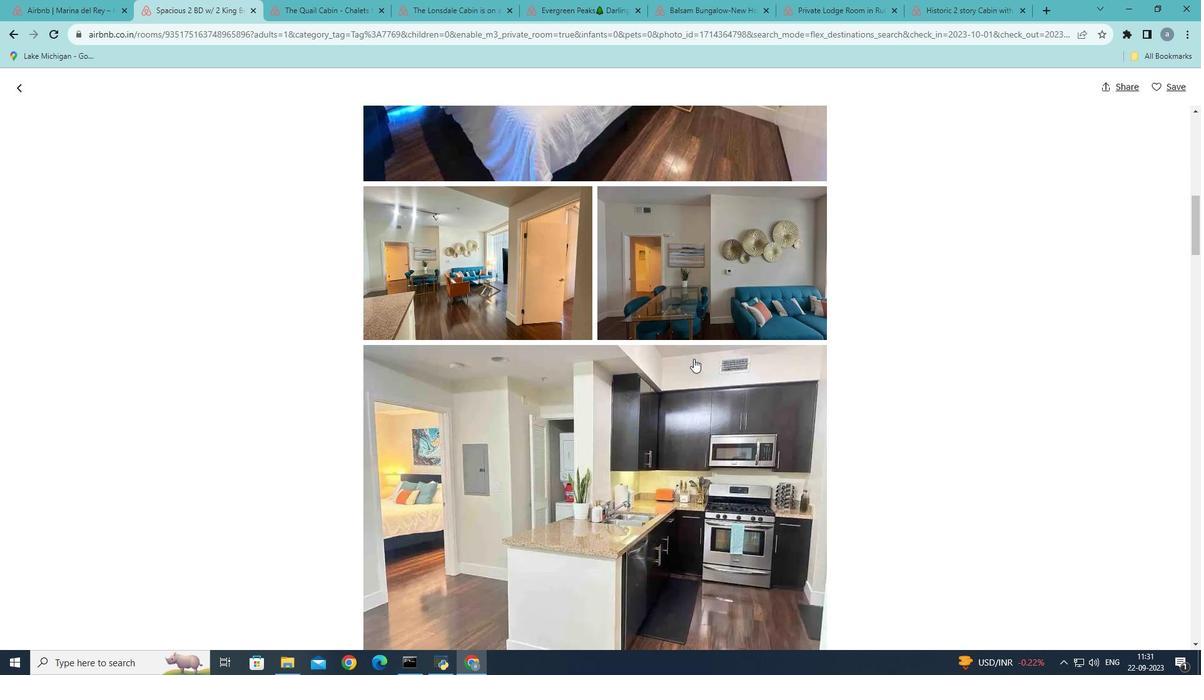 
Action: Mouse scrolled (694, 358) with delta (0, 0)
Screenshot: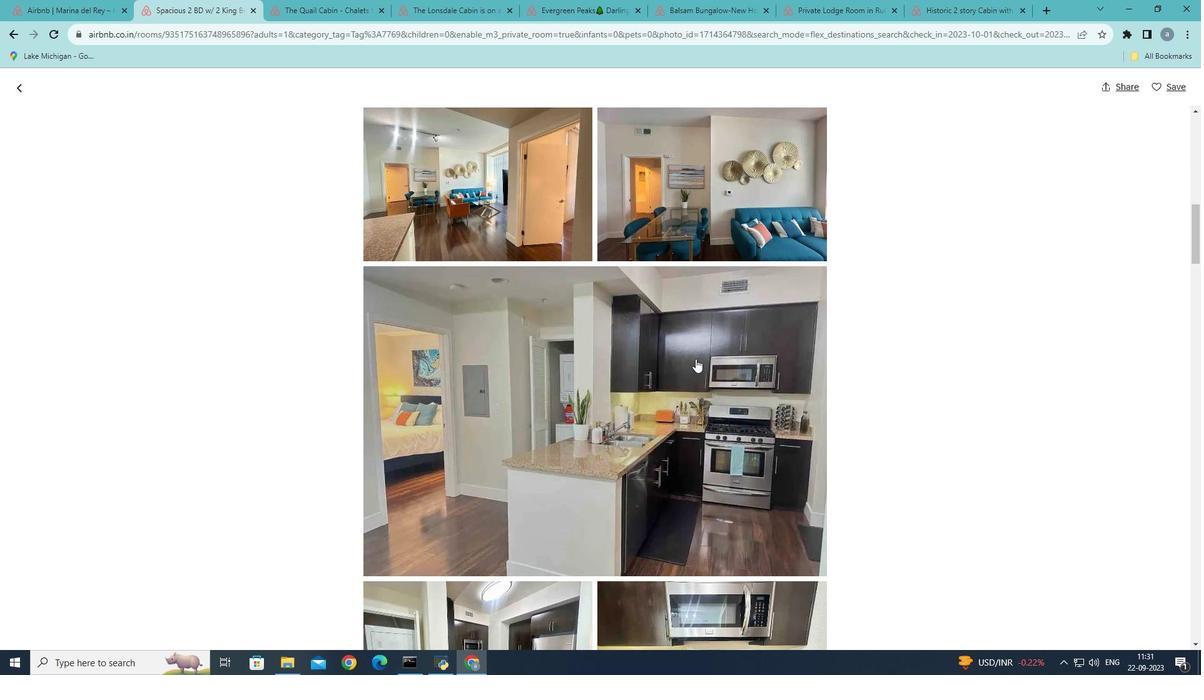 
Action: Mouse scrolled (694, 358) with delta (0, 0)
Screenshot: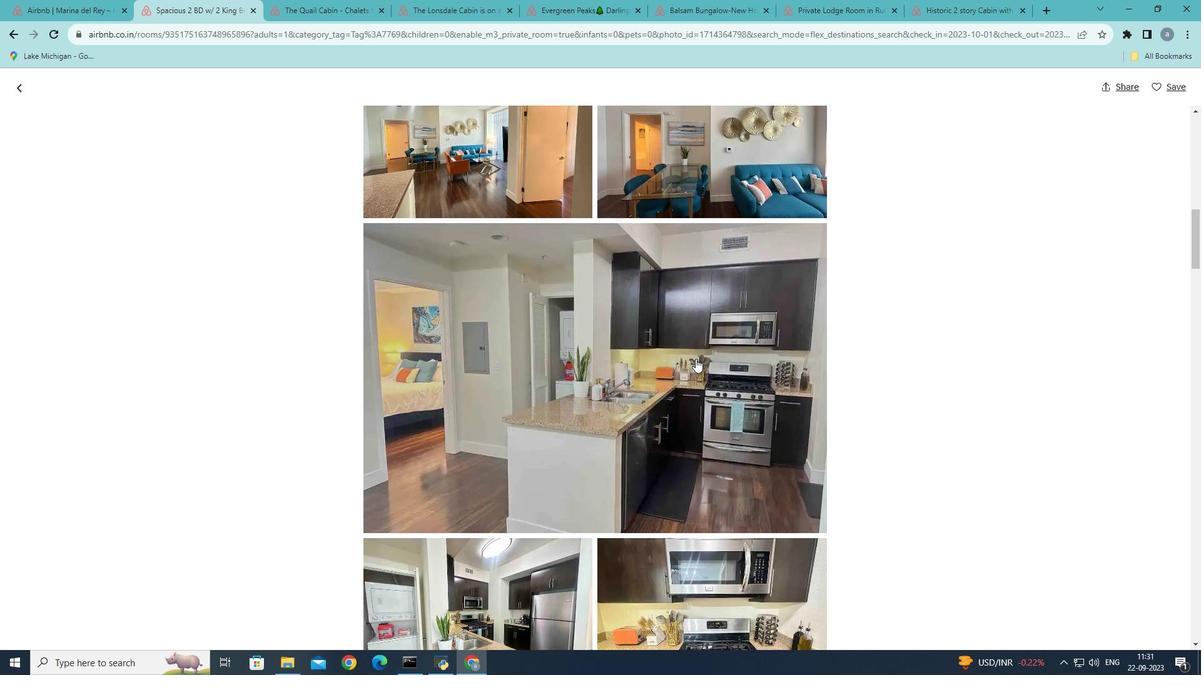 
Action: Mouse scrolled (694, 358) with delta (0, 0)
Screenshot: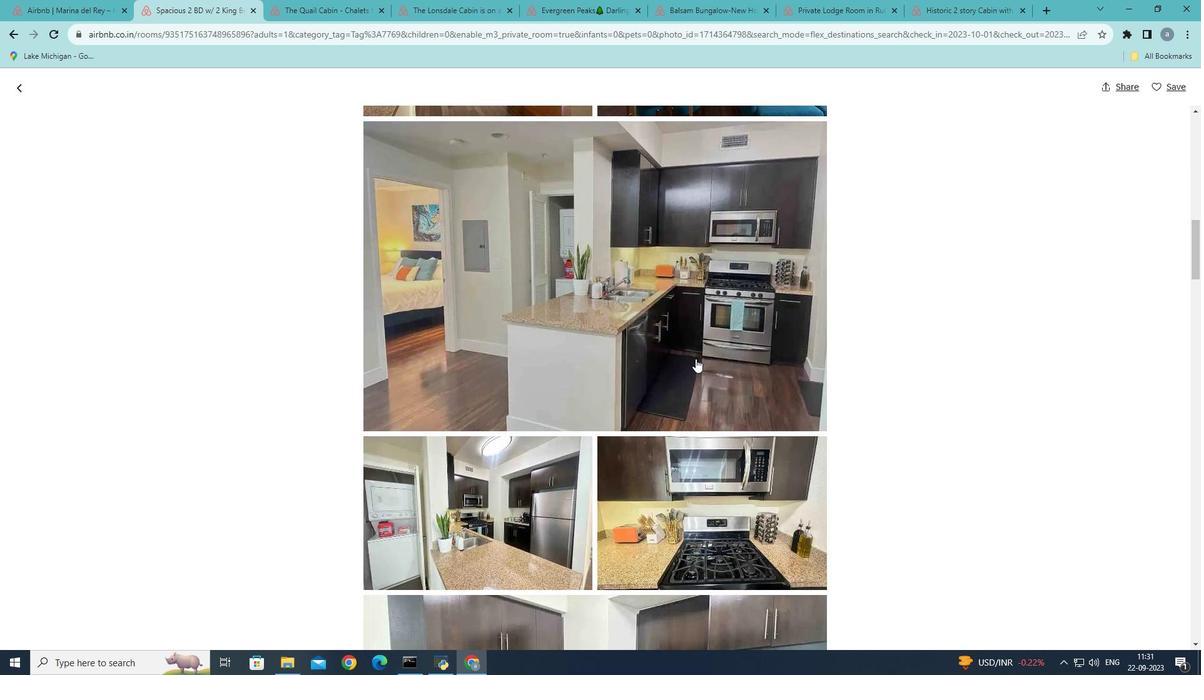 
Action: Mouse moved to (695, 359)
Screenshot: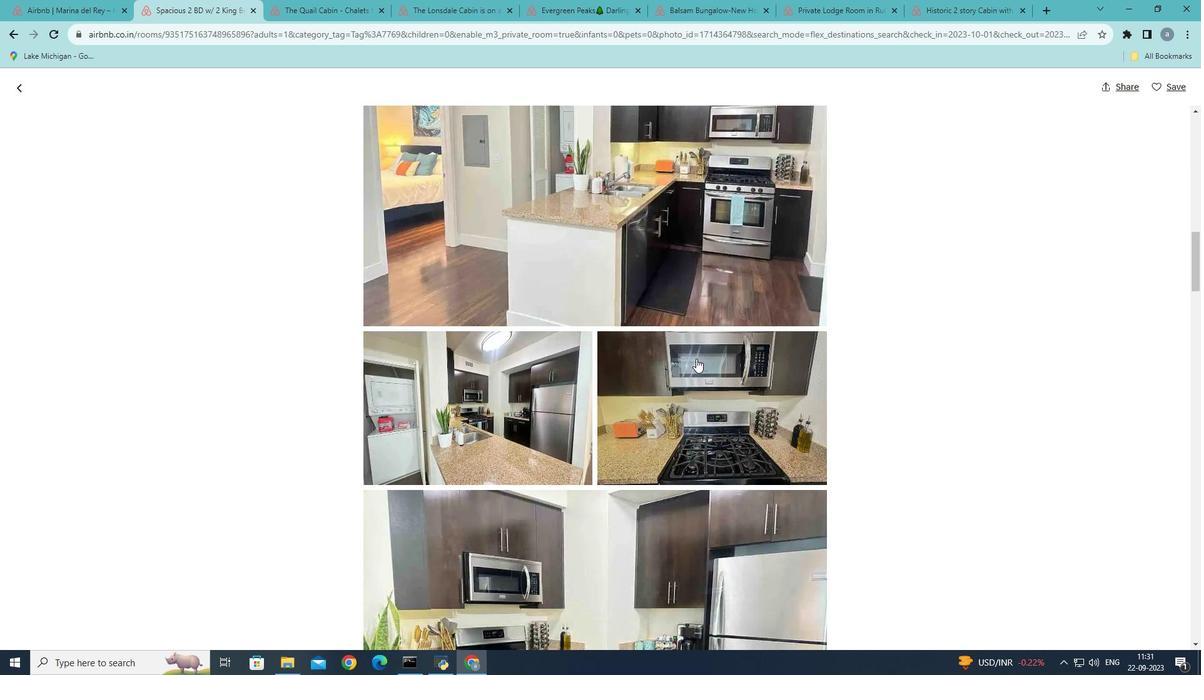 
Action: Mouse scrolled (695, 358) with delta (0, 0)
Screenshot: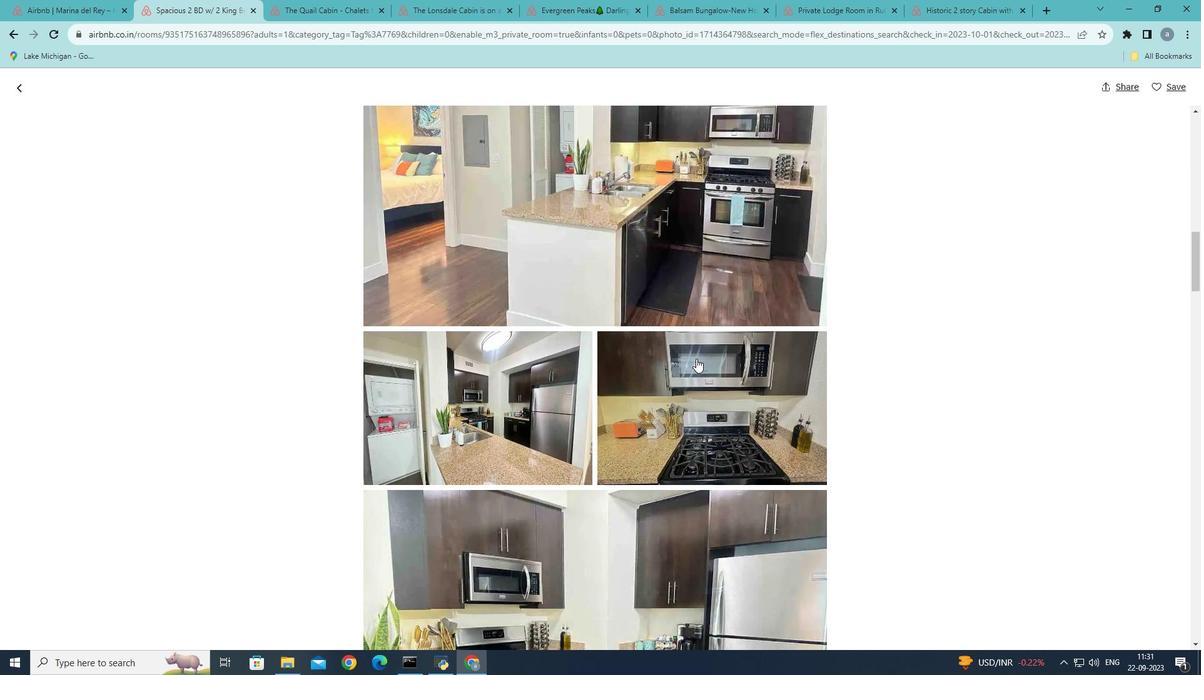
Action: Mouse scrolled (695, 358) with delta (0, 0)
Screenshot: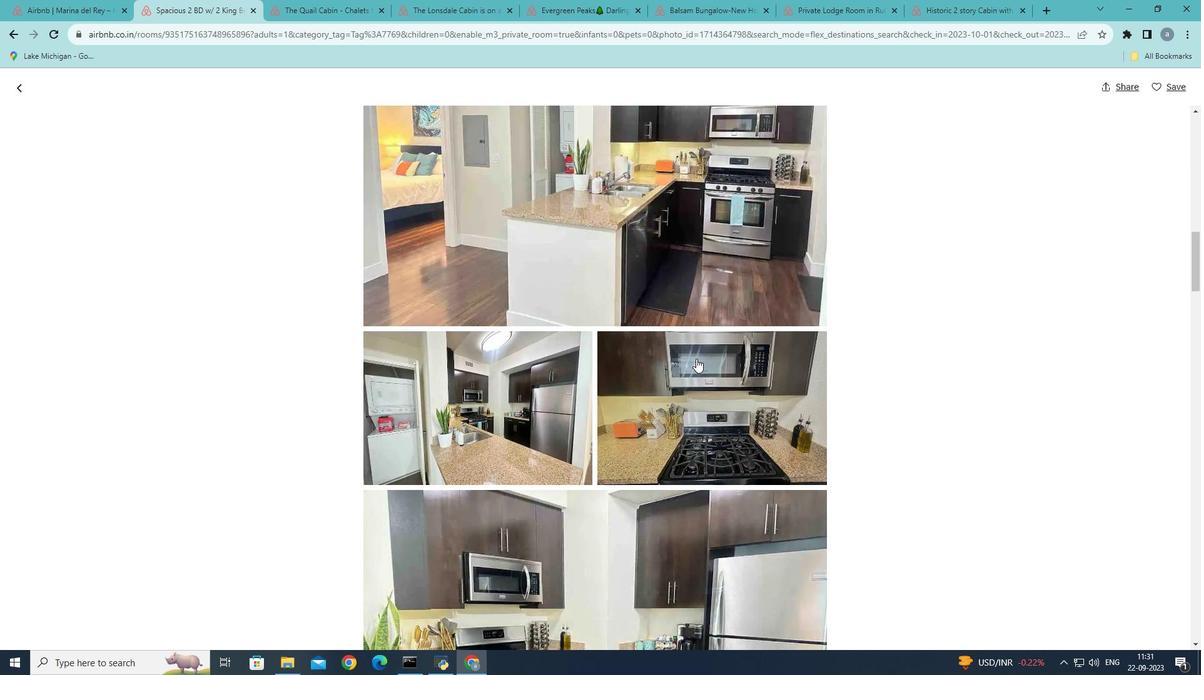 
Action: Mouse scrolled (695, 358) with delta (0, 0)
Screenshot: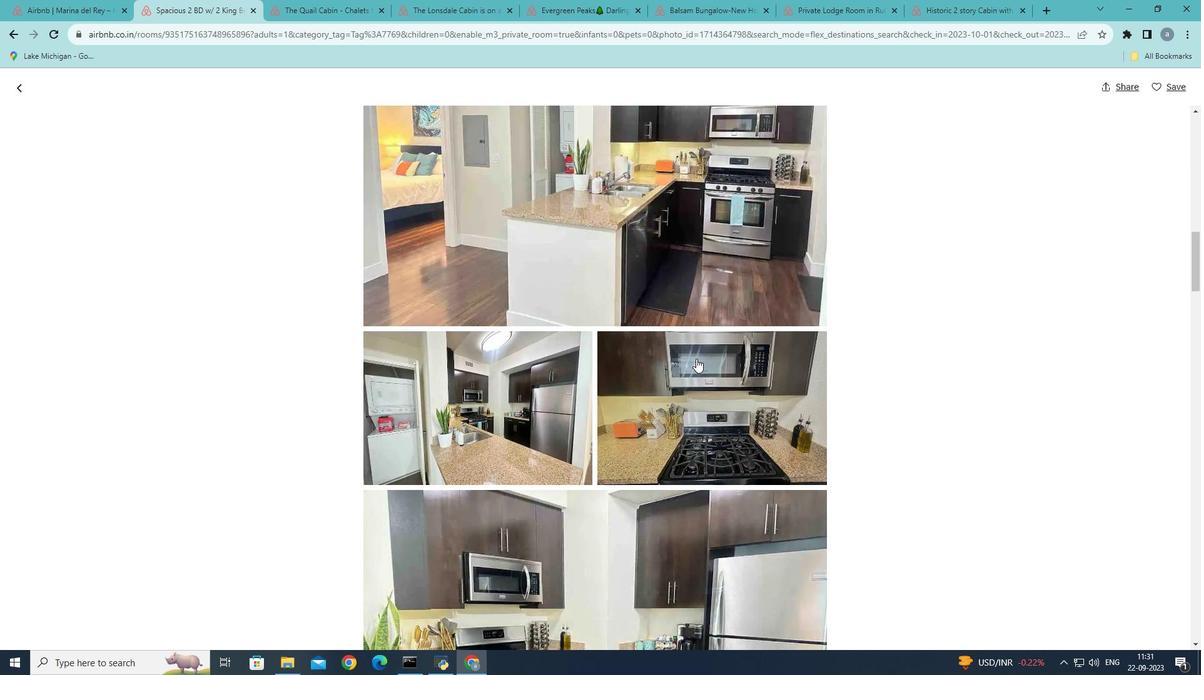 
Action: Mouse scrolled (695, 358) with delta (0, 0)
Screenshot: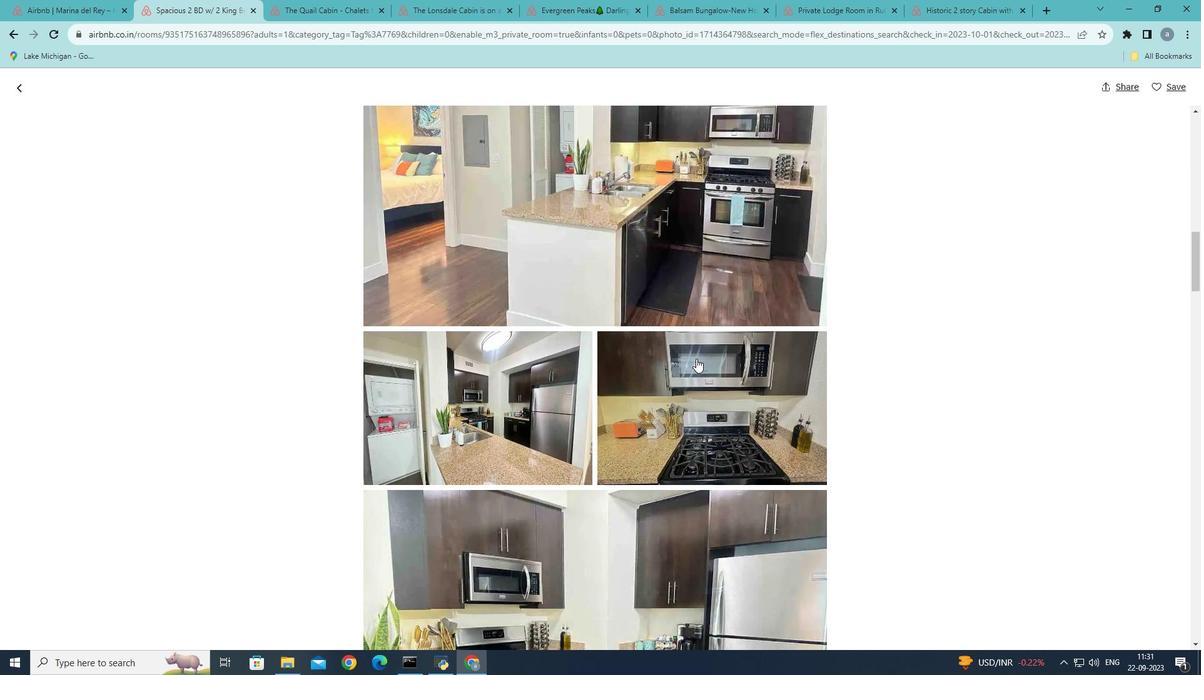 
Action: Mouse moved to (696, 359)
Screenshot: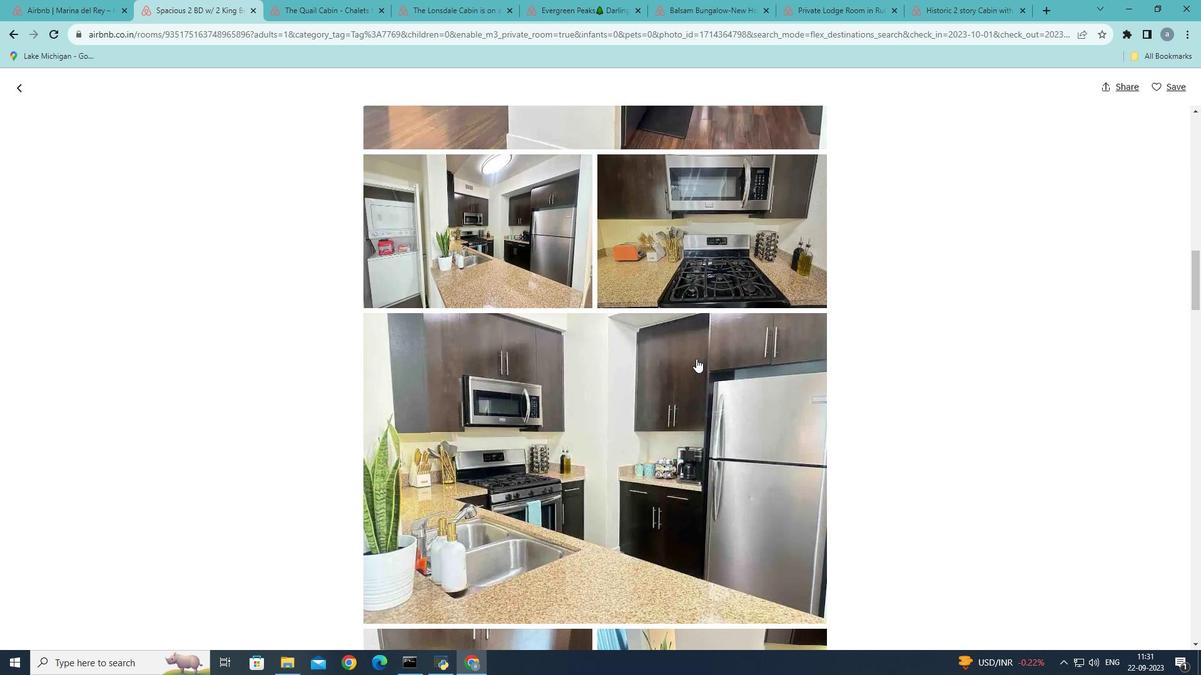 
Action: Mouse scrolled (696, 358) with delta (0, 0)
Screenshot: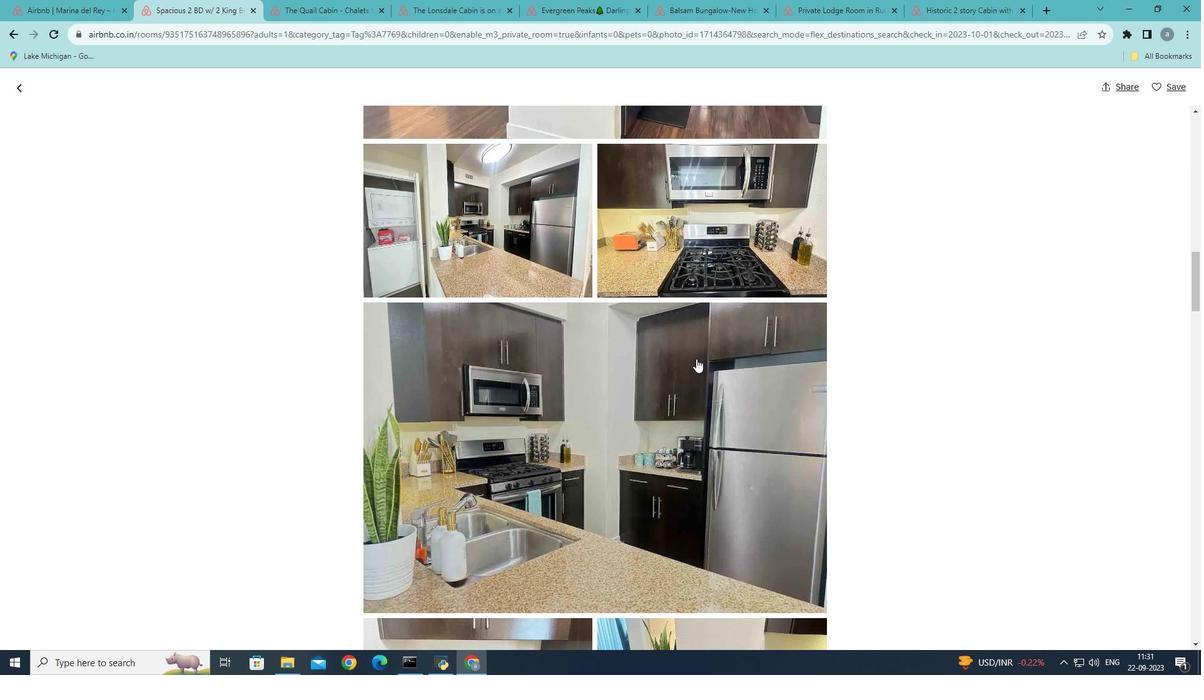 
Action: Mouse scrolled (696, 358) with delta (0, 0)
Screenshot: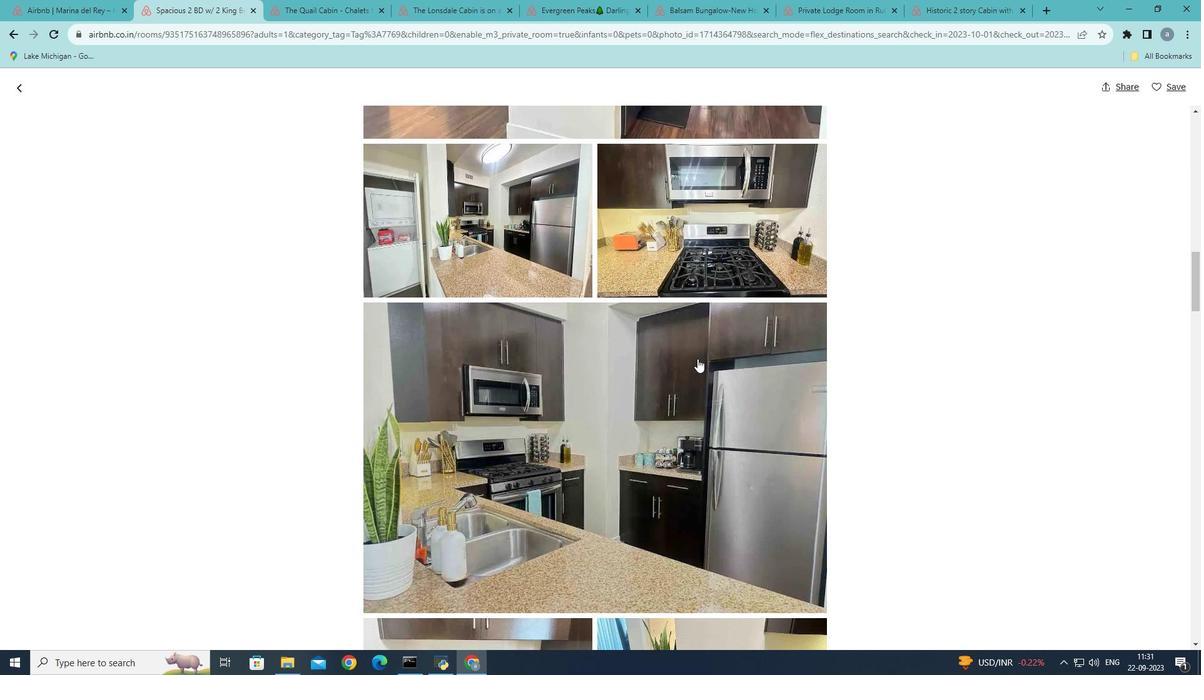
Action: Mouse scrolled (696, 358) with delta (0, 0)
Screenshot: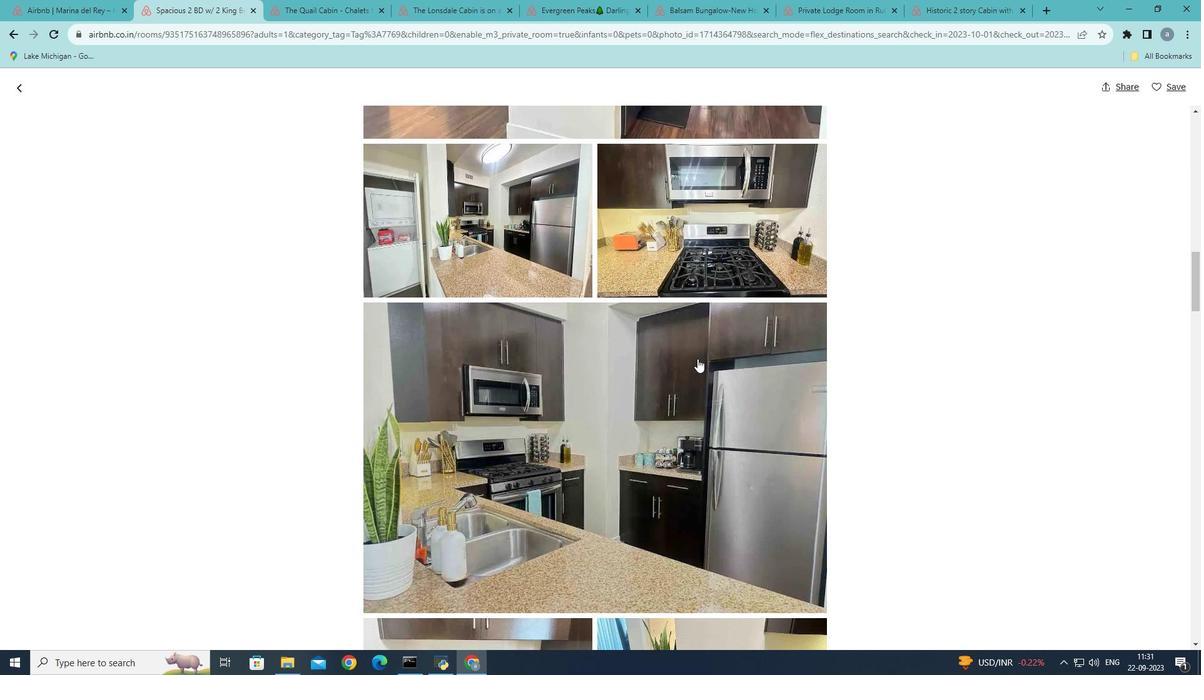 
Action: Mouse moved to (697, 359)
Screenshot: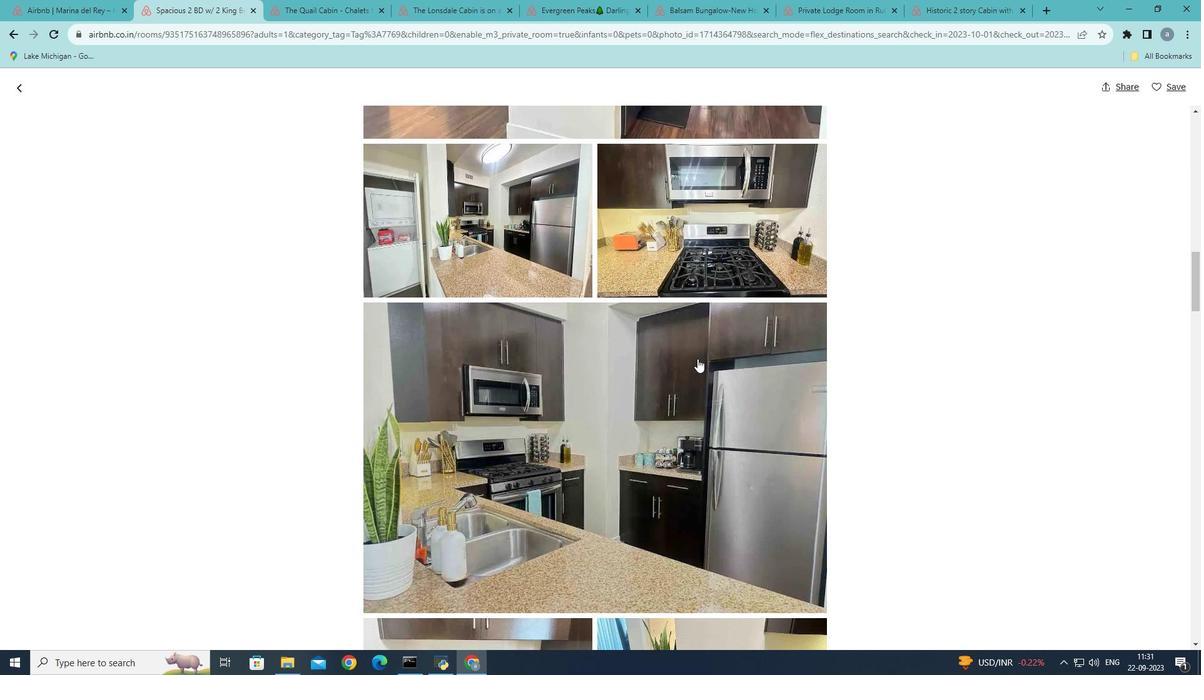 
Action: Mouse scrolled (697, 358) with delta (0, 0)
Screenshot: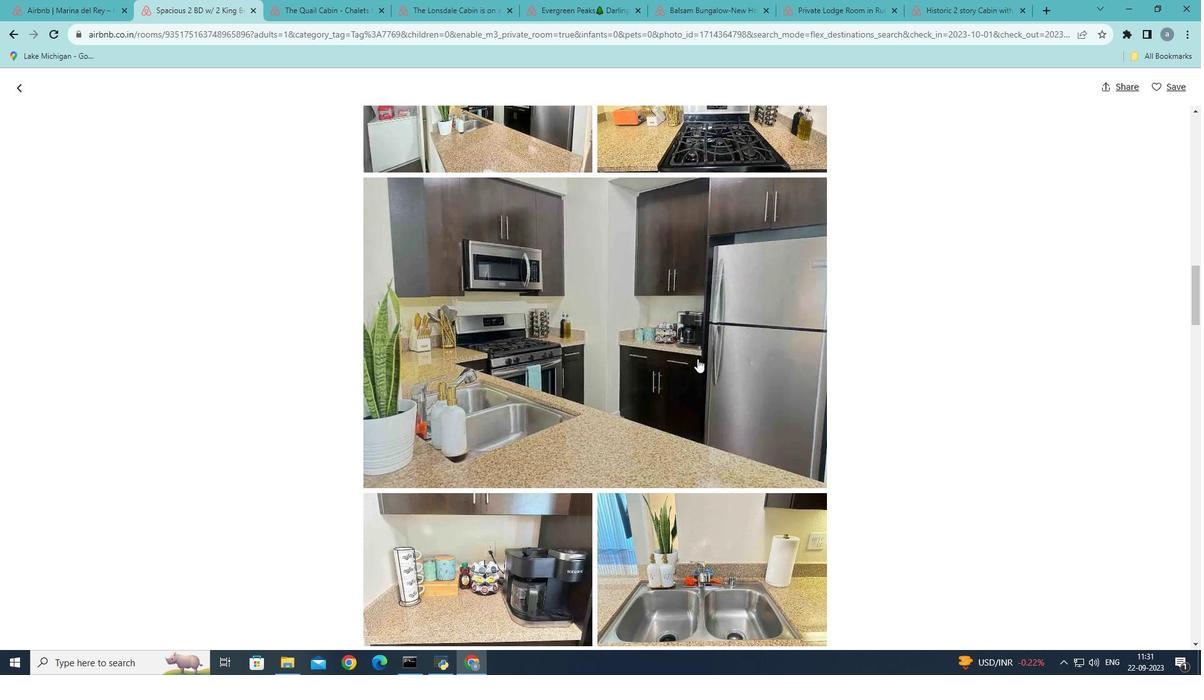 
Action: Mouse scrolled (697, 358) with delta (0, 0)
Screenshot: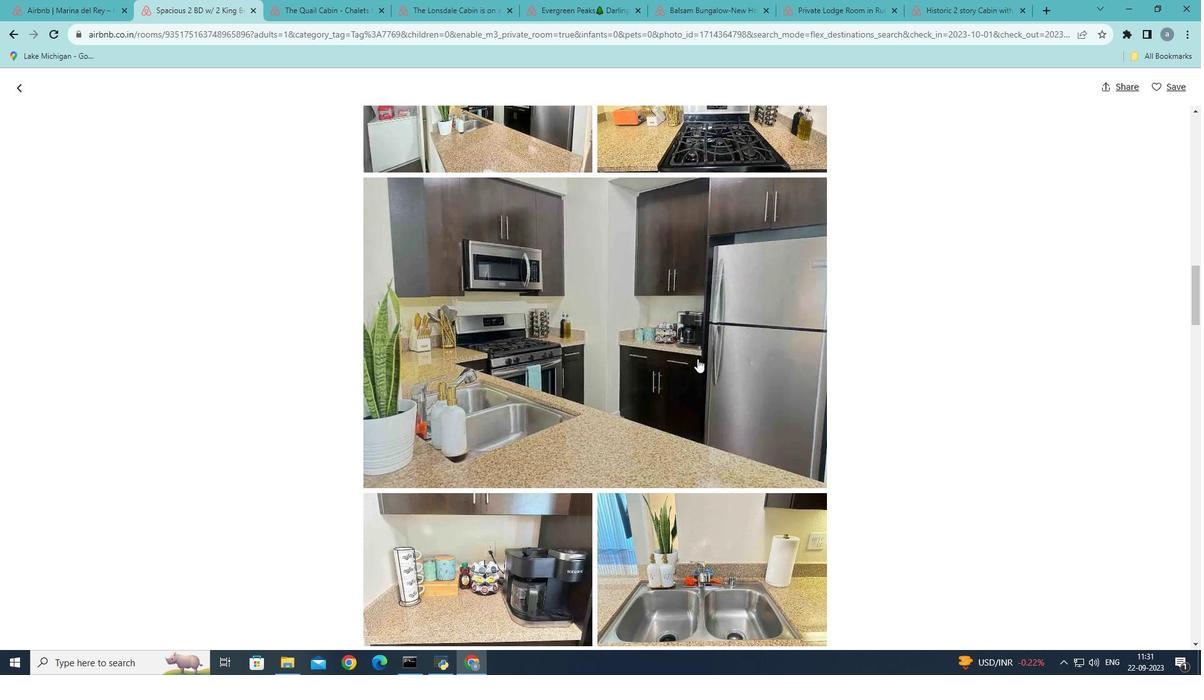 
Action: Mouse moved to (697, 359)
Screenshot: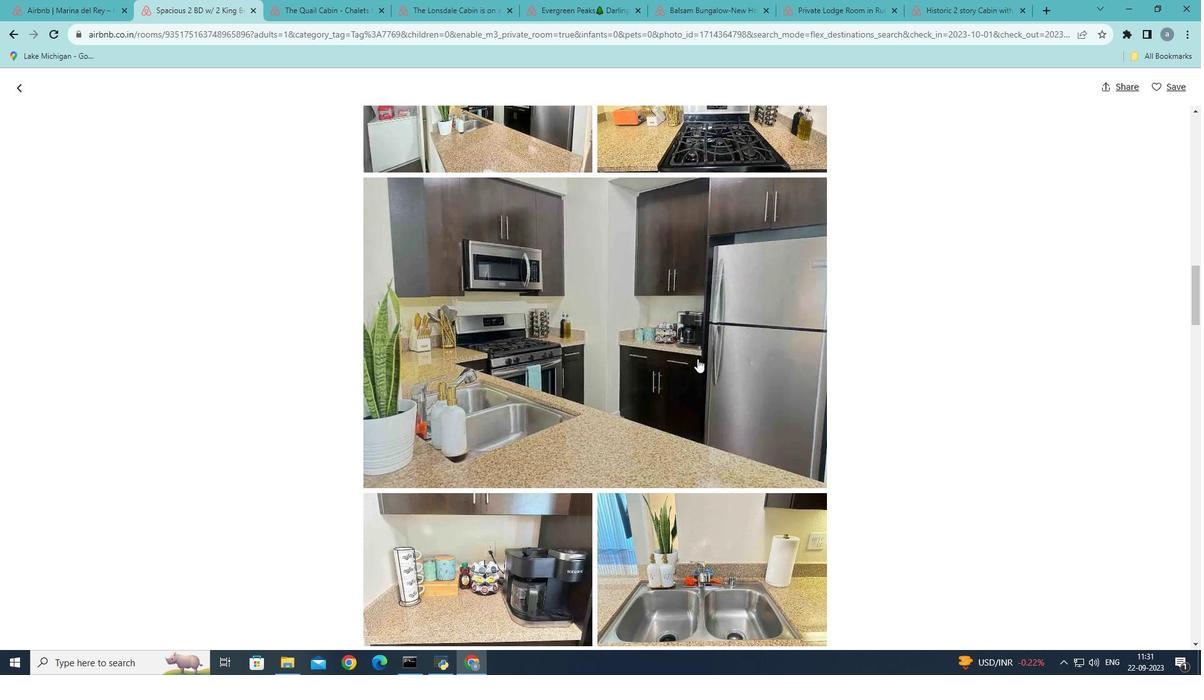 
Action: Mouse scrolled (697, 358) with delta (0, 0)
Screenshot: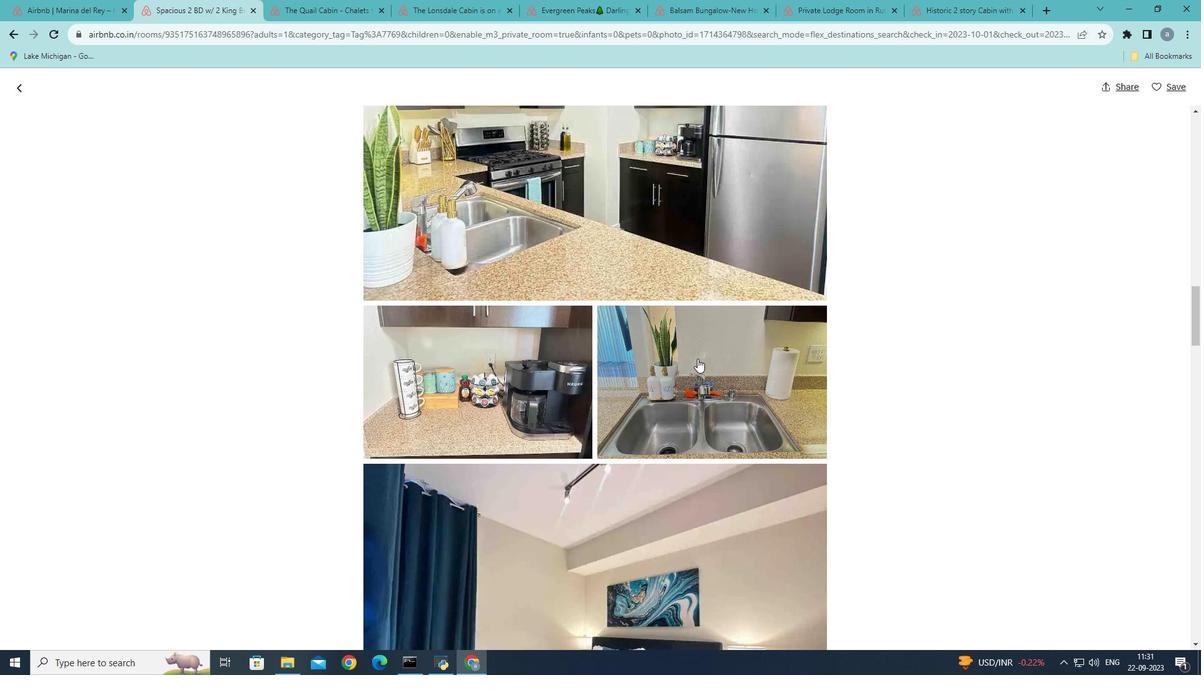 
Action: Mouse scrolled (697, 358) with delta (0, 0)
Screenshot: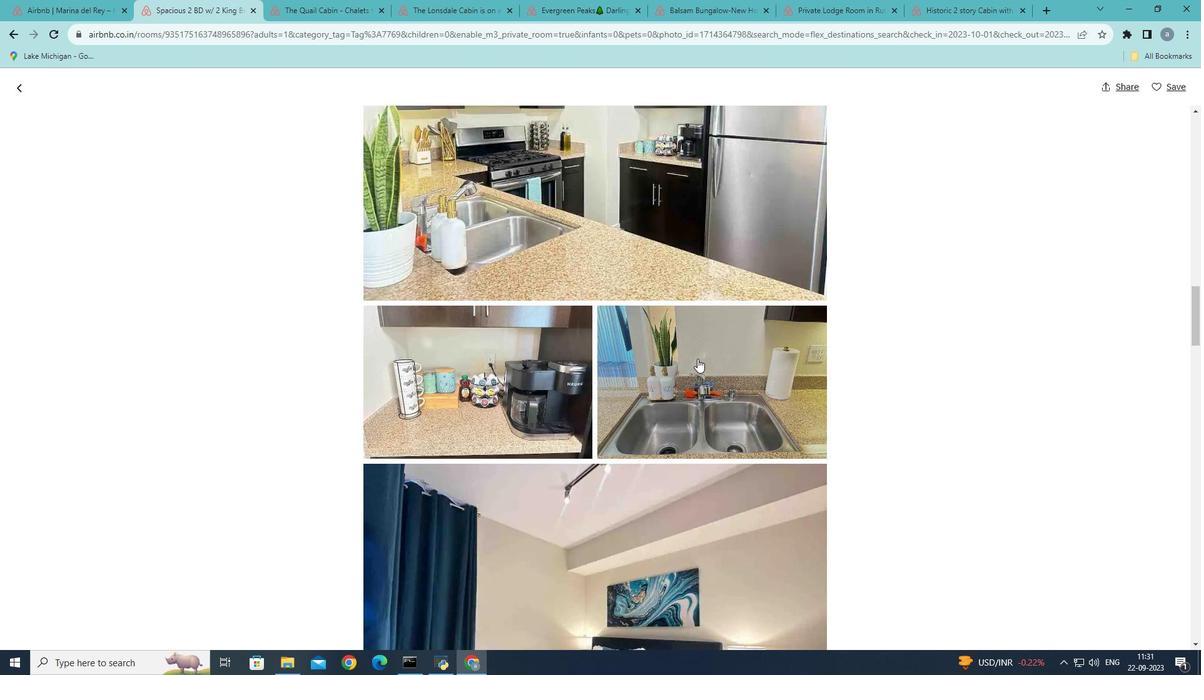 
Action: Mouse scrolled (697, 358) with delta (0, 0)
Screenshot: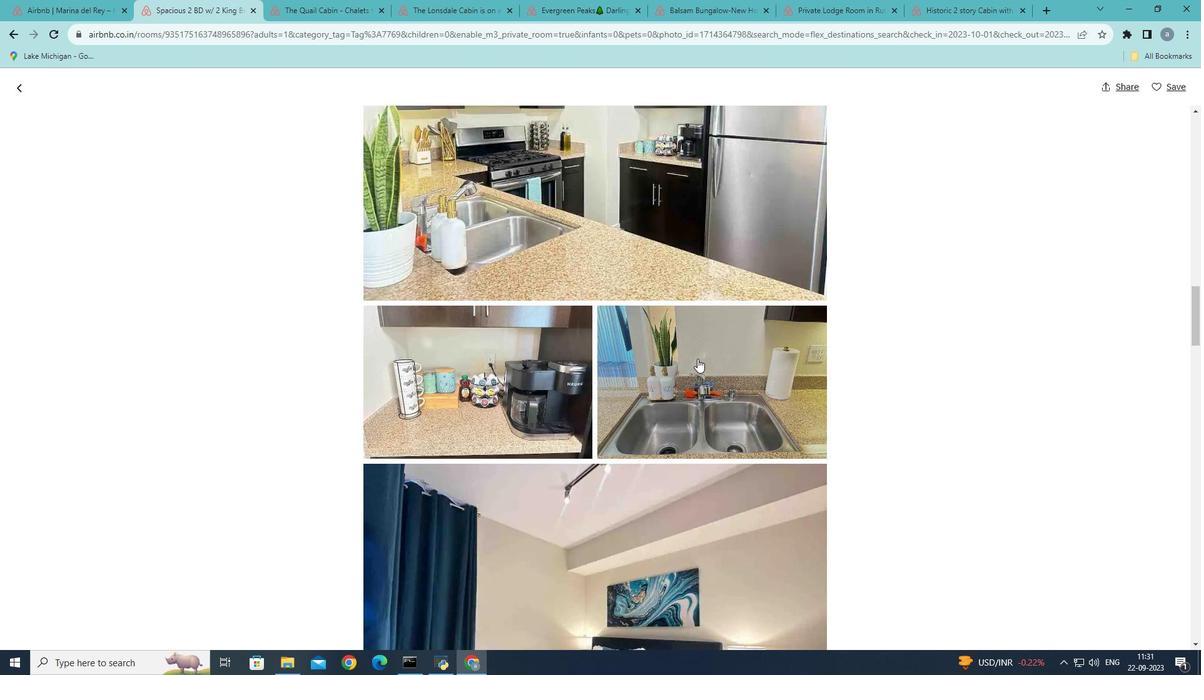 
Action: Mouse scrolled (697, 358) with delta (0, 0)
Screenshot: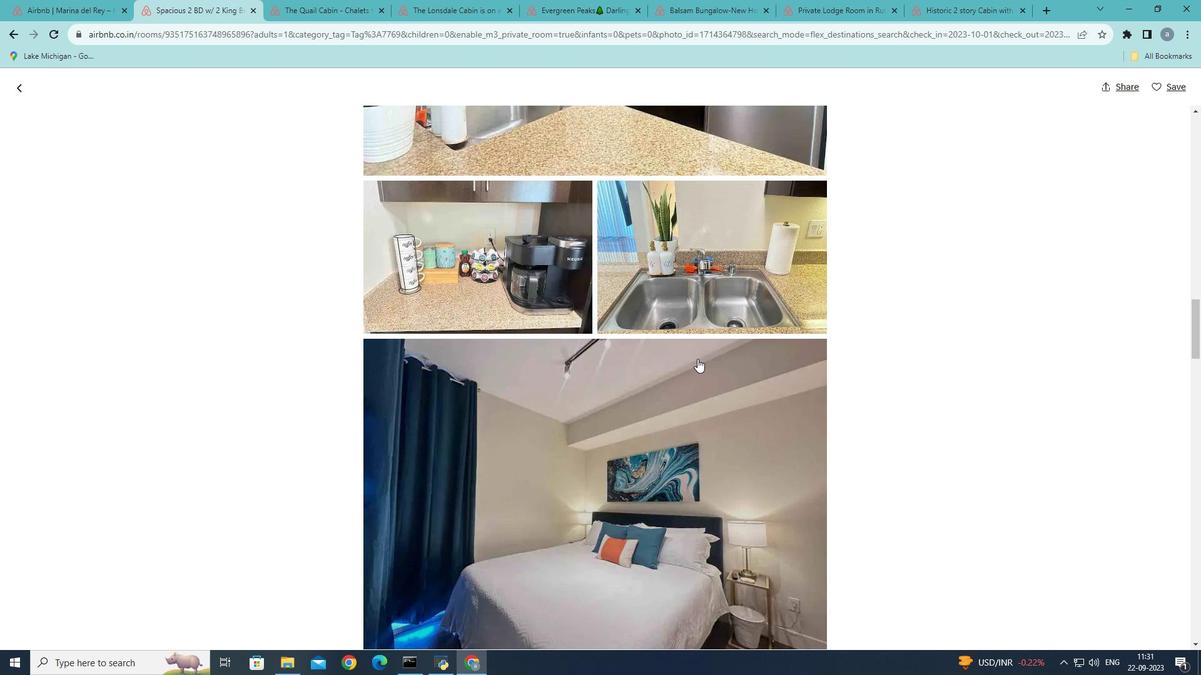 
Action: Mouse scrolled (697, 358) with delta (0, 0)
Screenshot: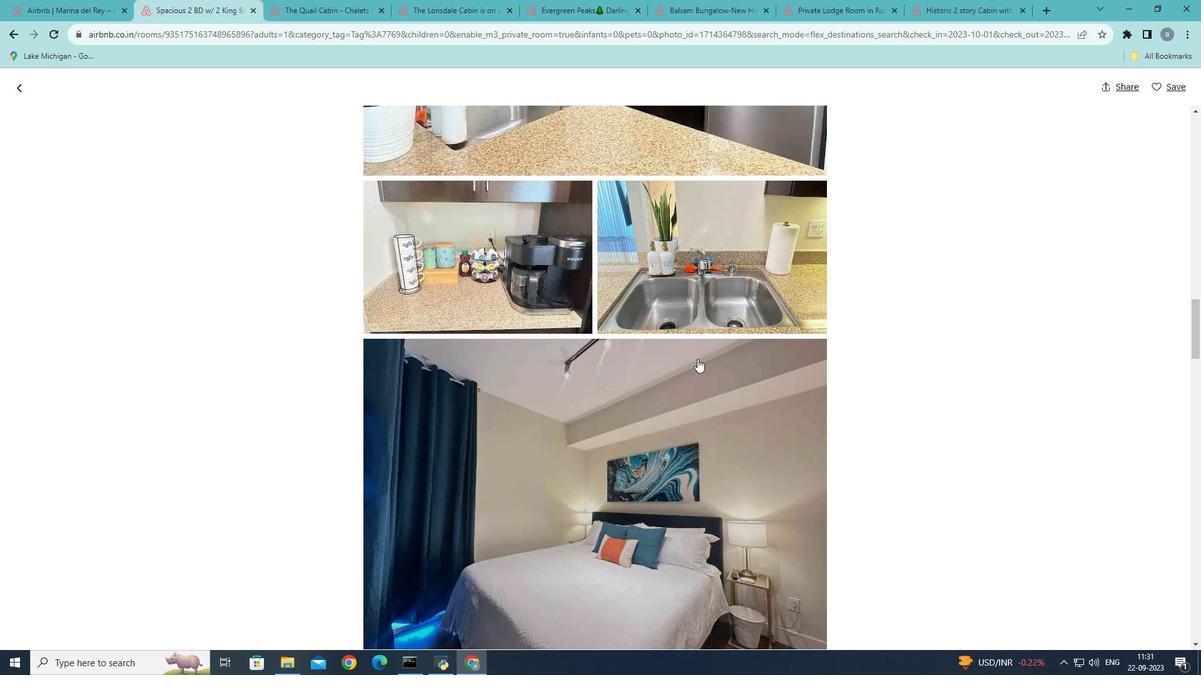 
Action: Mouse scrolled (697, 358) with delta (0, 0)
Screenshot: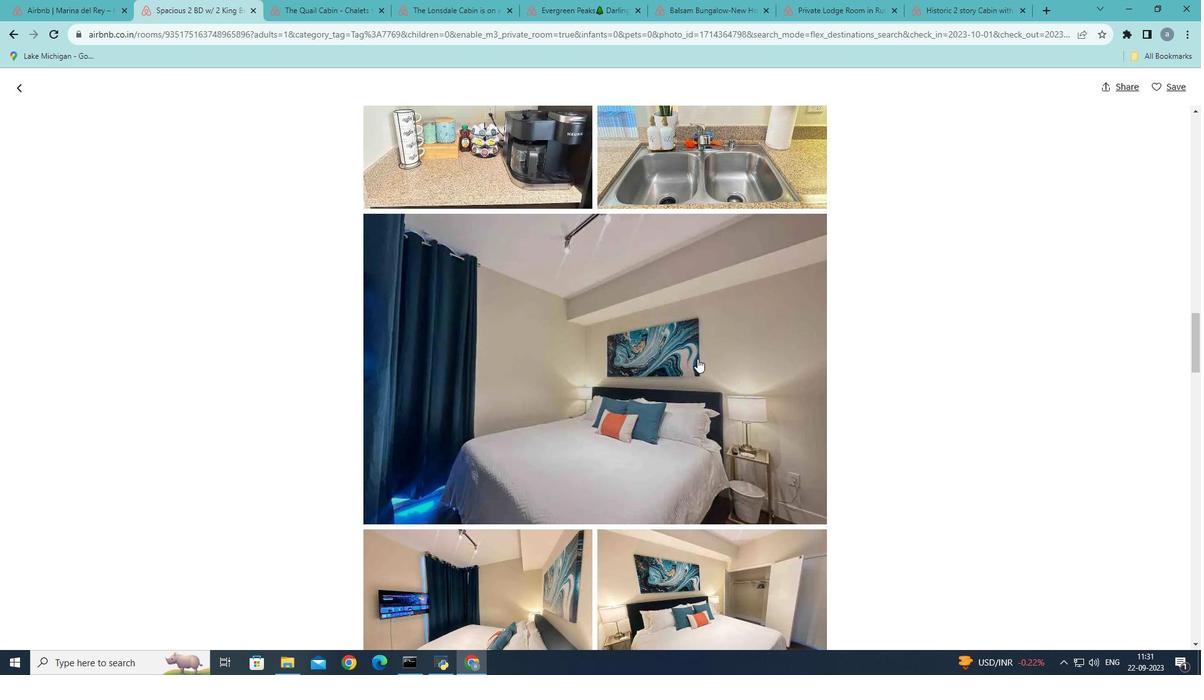 
Action: Mouse scrolled (697, 358) with delta (0, 0)
Screenshot: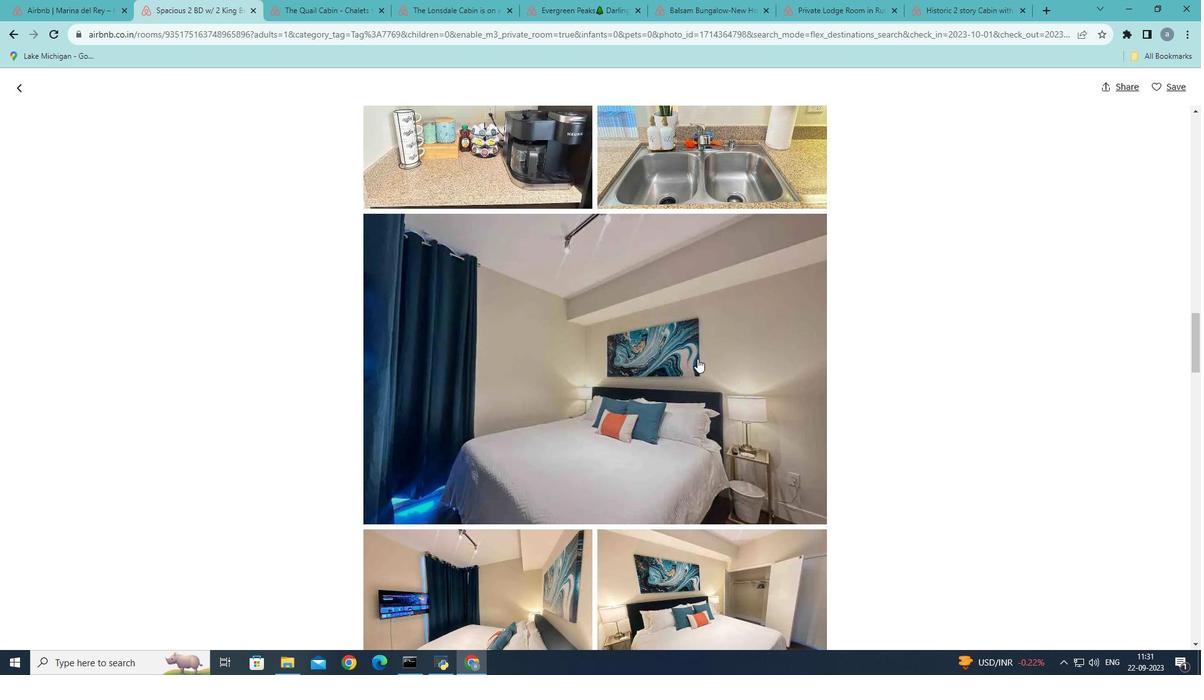
Action: Mouse scrolled (697, 358) with delta (0, 0)
Screenshot: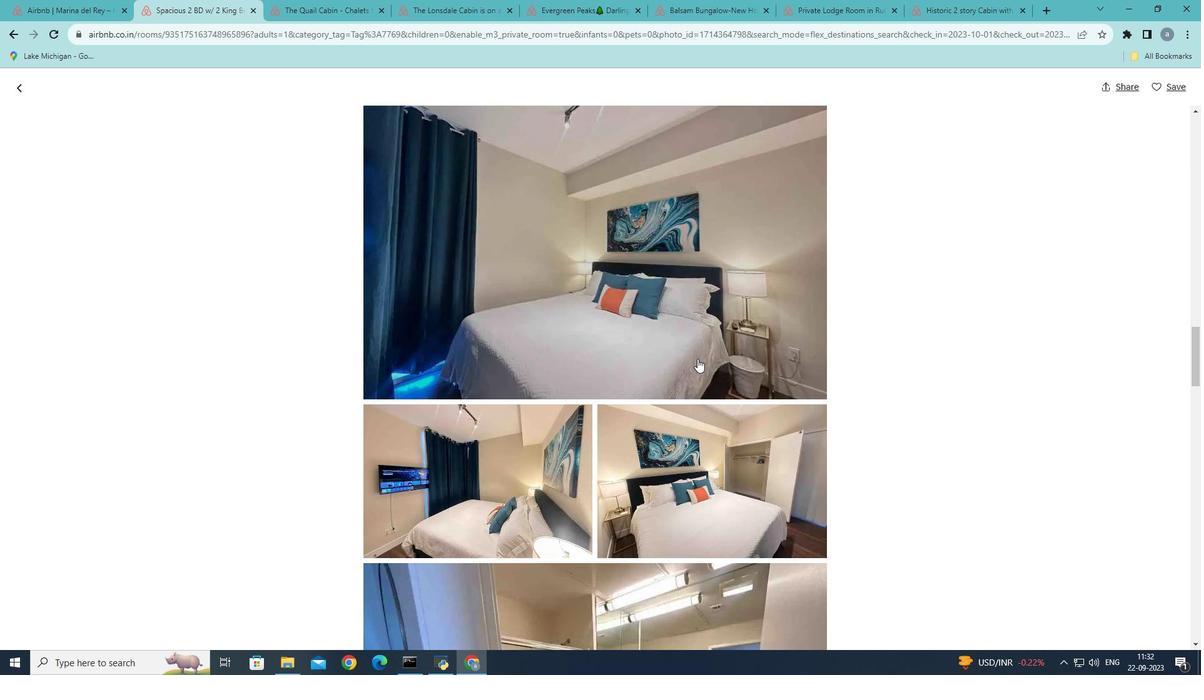 
Action: Mouse scrolled (697, 358) with delta (0, 0)
Screenshot: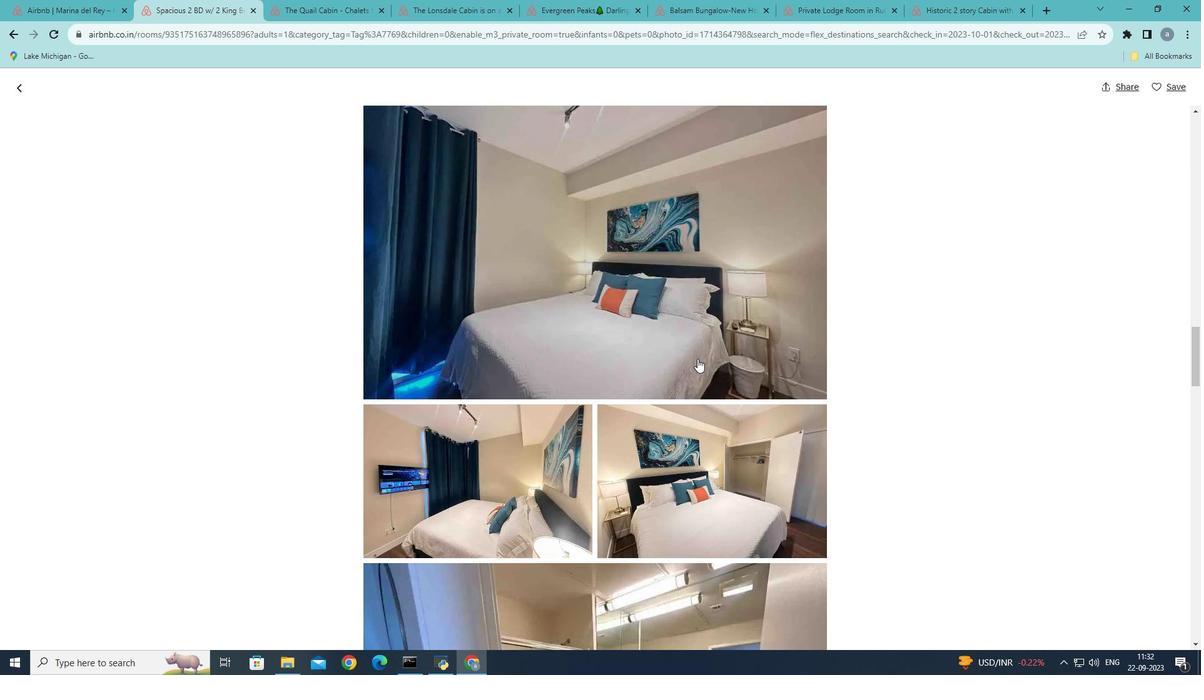 
Action: Mouse scrolled (697, 358) with delta (0, 0)
Screenshot: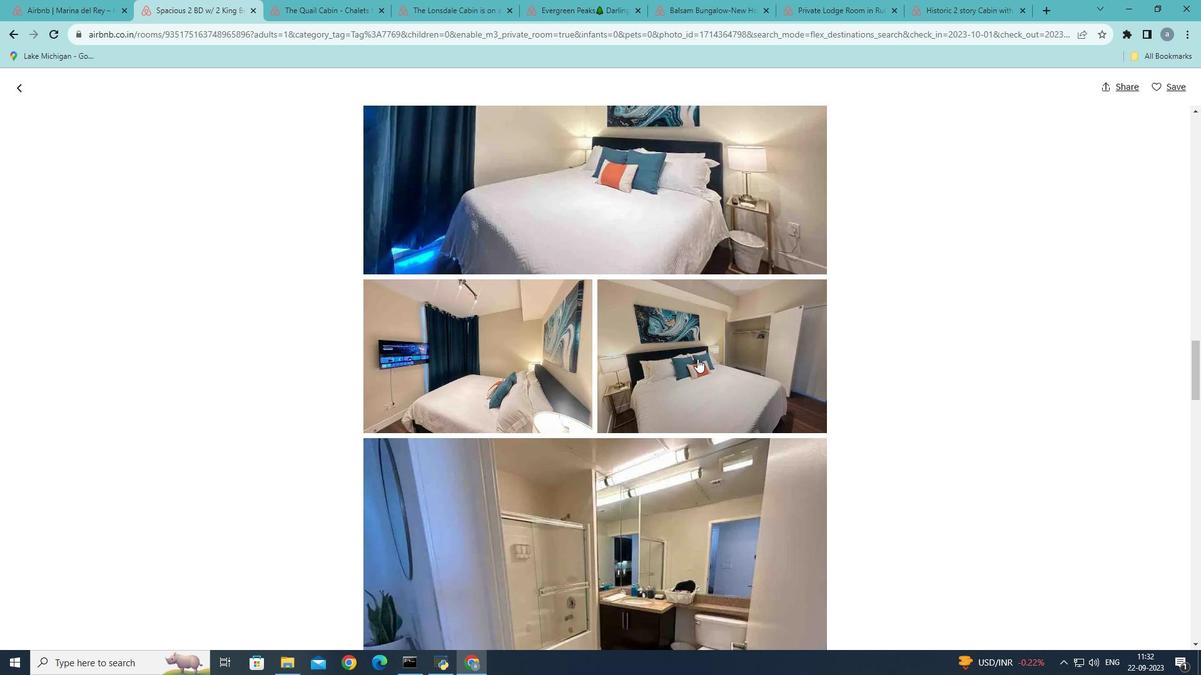 
Action: Mouse scrolled (697, 358) with delta (0, 0)
Screenshot: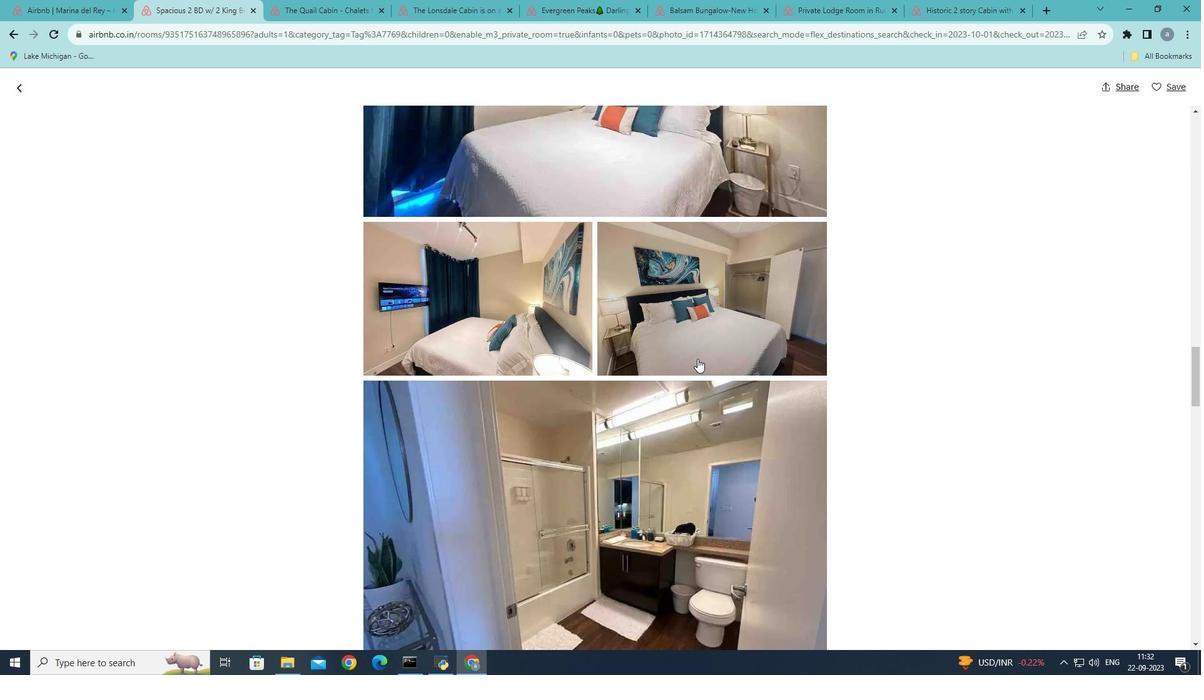 
Action: Mouse scrolled (697, 358) with delta (0, 0)
Screenshot: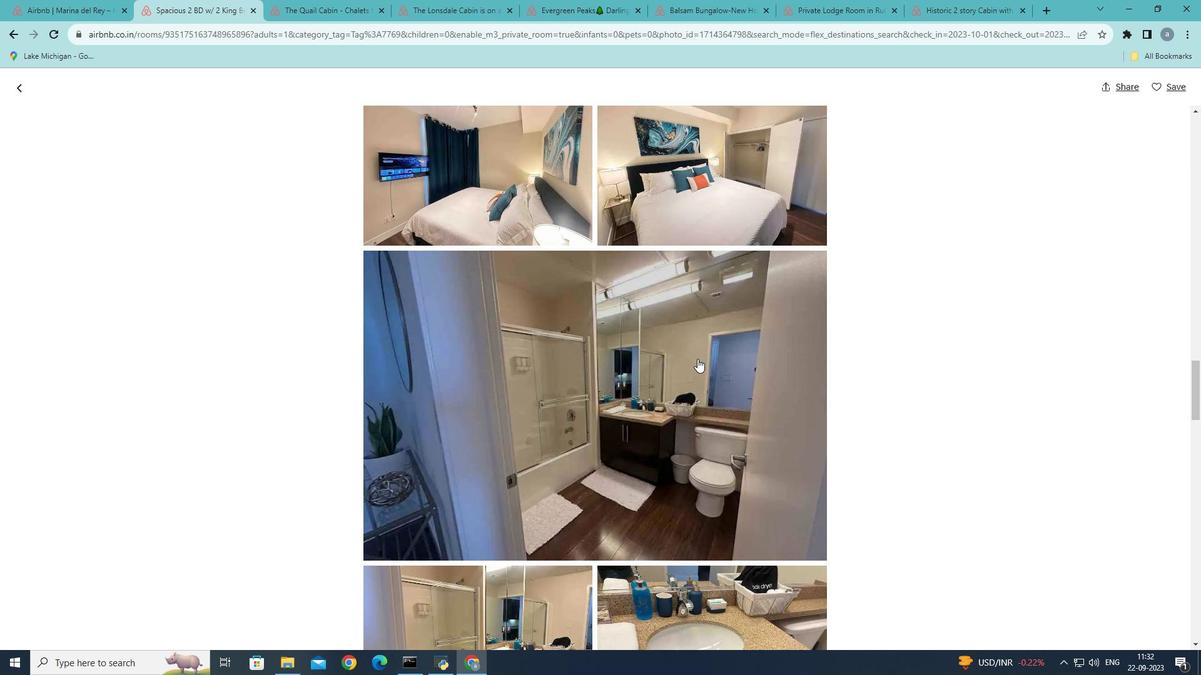 
Action: Mouse scrolled (697, 358) with delta (0, 0)
Screenshot: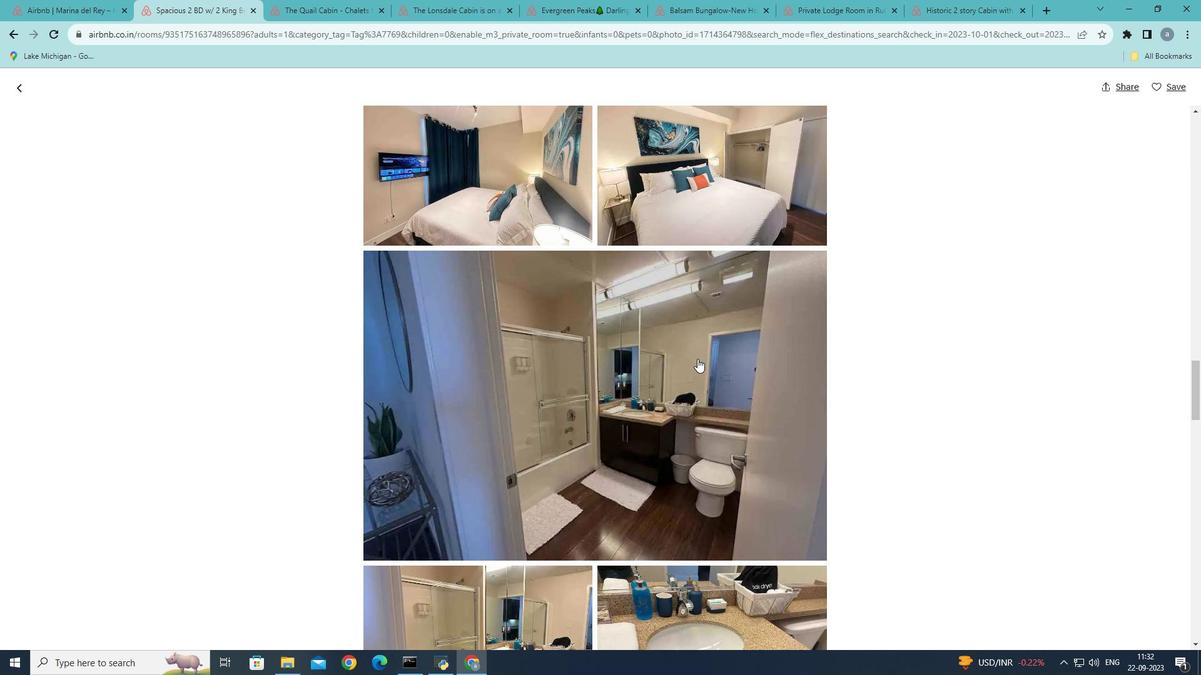
Action: Mouse scrolled (697, 358) with delta (0, 0)
Screenshot: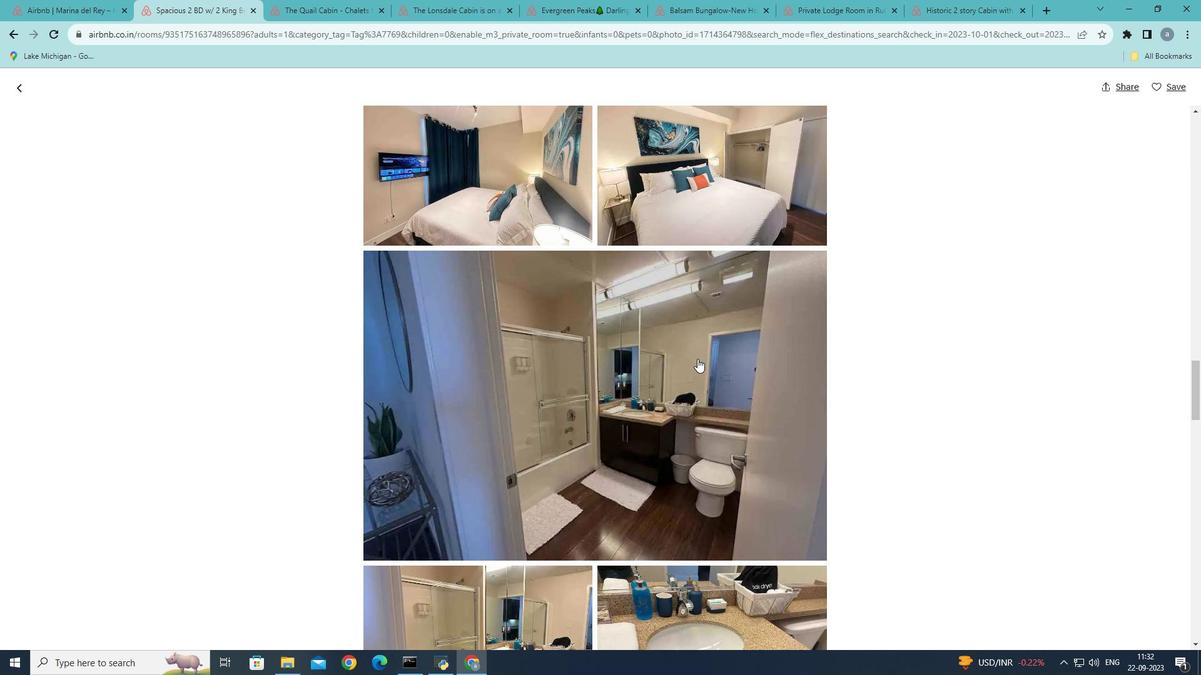 
Action: Mouse scrolled (697, 358) with delta (0, 0)
Screenshot: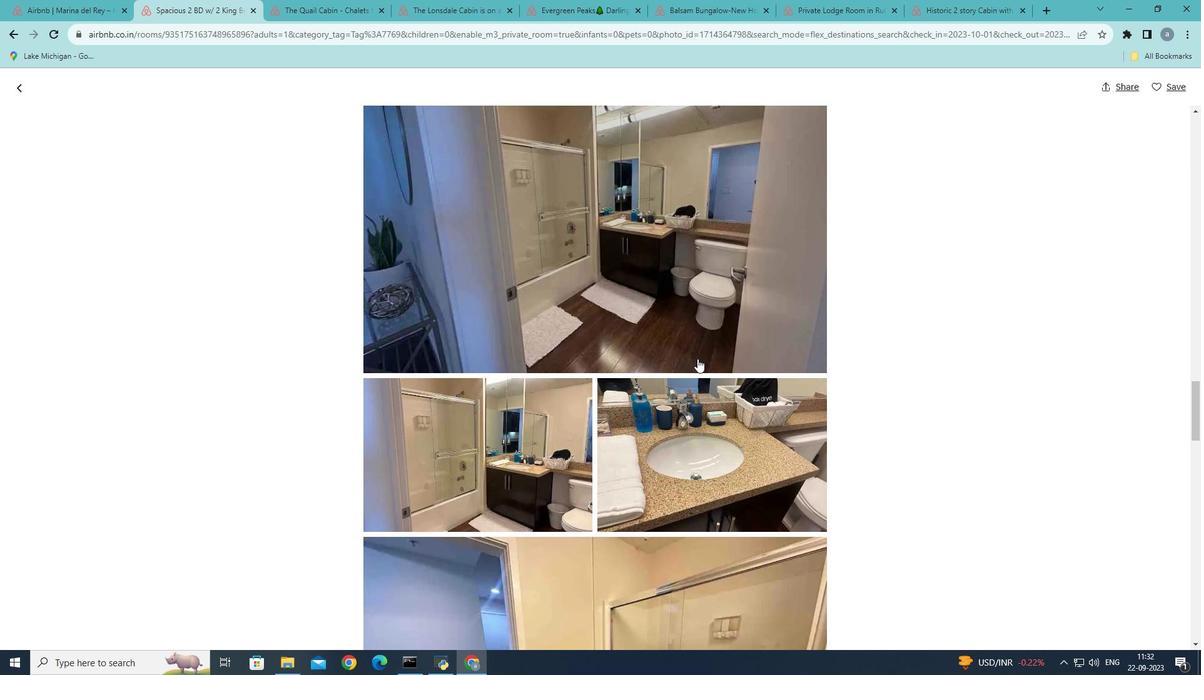 
Action: Mouse scrolled (697, 358) with delta (0, 0)
Screenshot: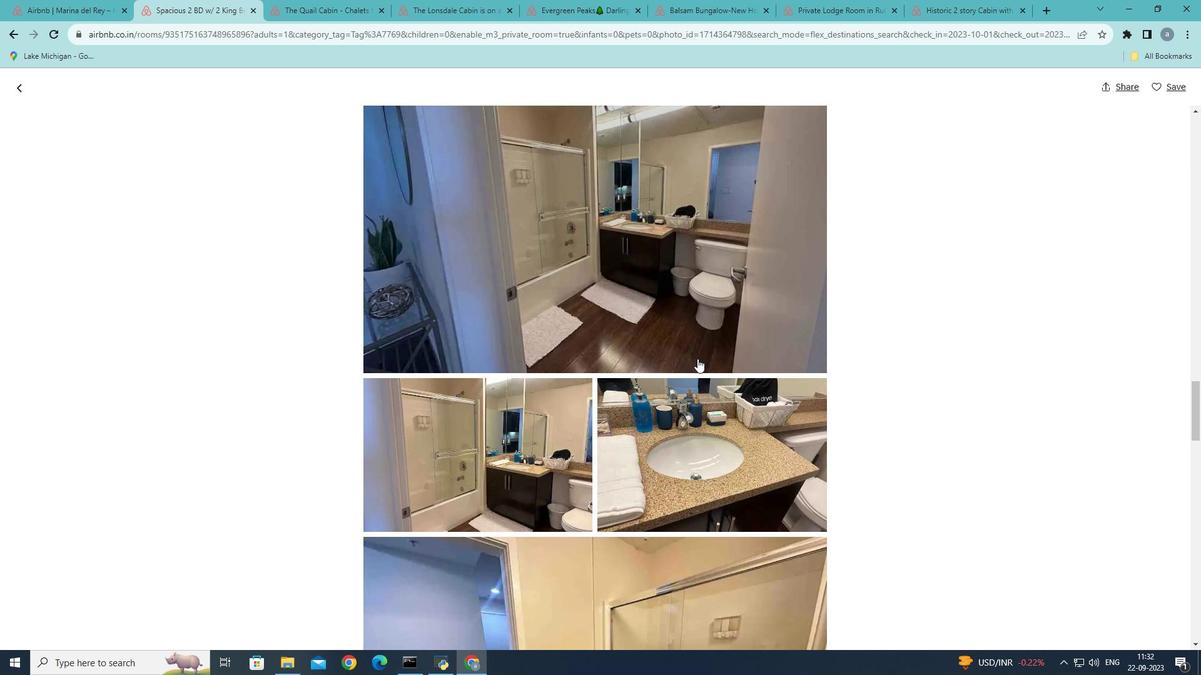 
Action: Mouse scrolled (697, 358) with delta (0, 0)
Screenshot: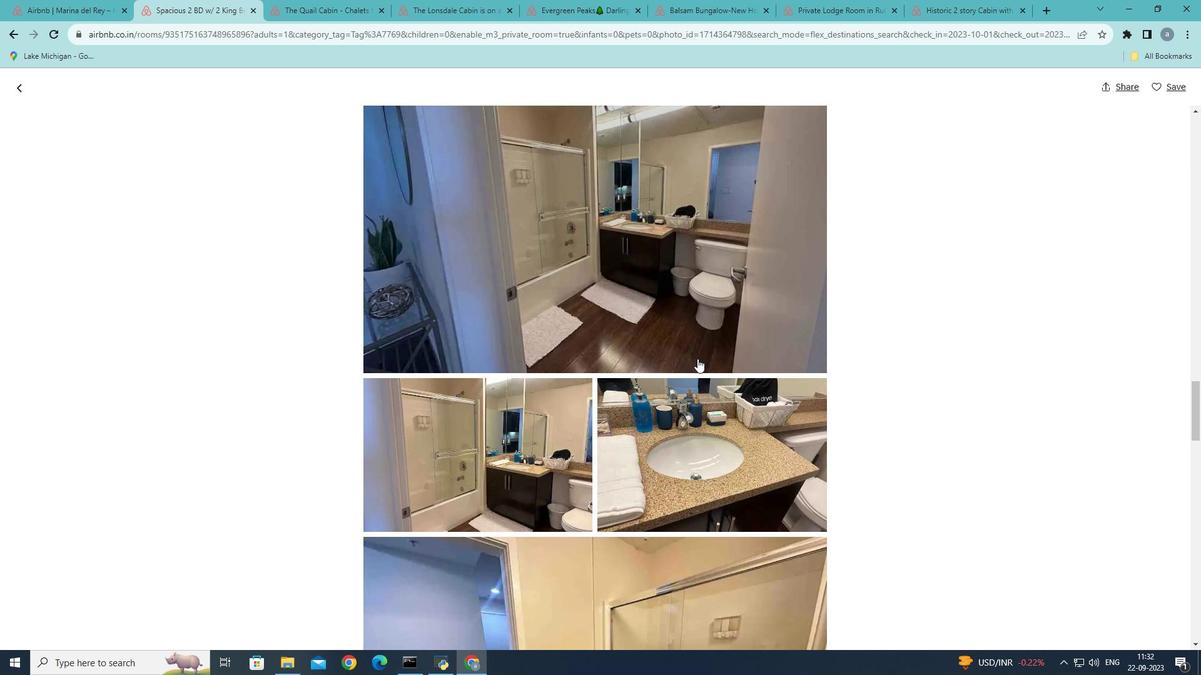 
Action: Mouse scrolled (697, 358) with delta (0, 0)
Screenshot: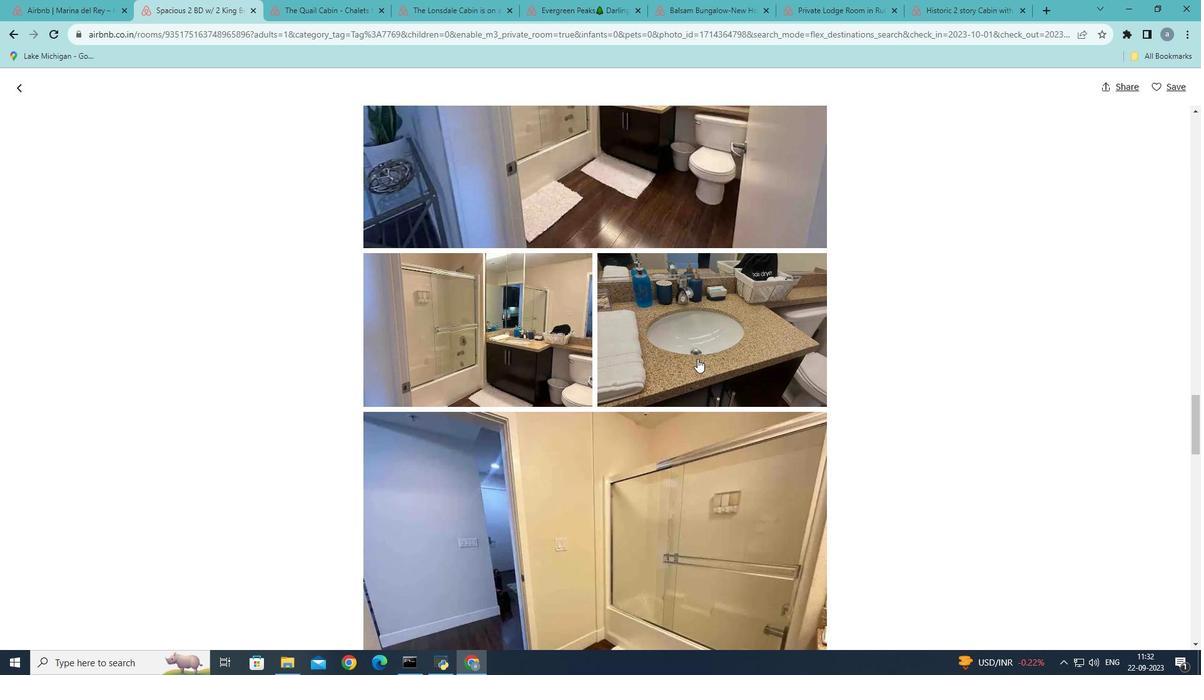 
Action: Mouse scrolled (697, 358) with delta (0, 0)
Screenshot: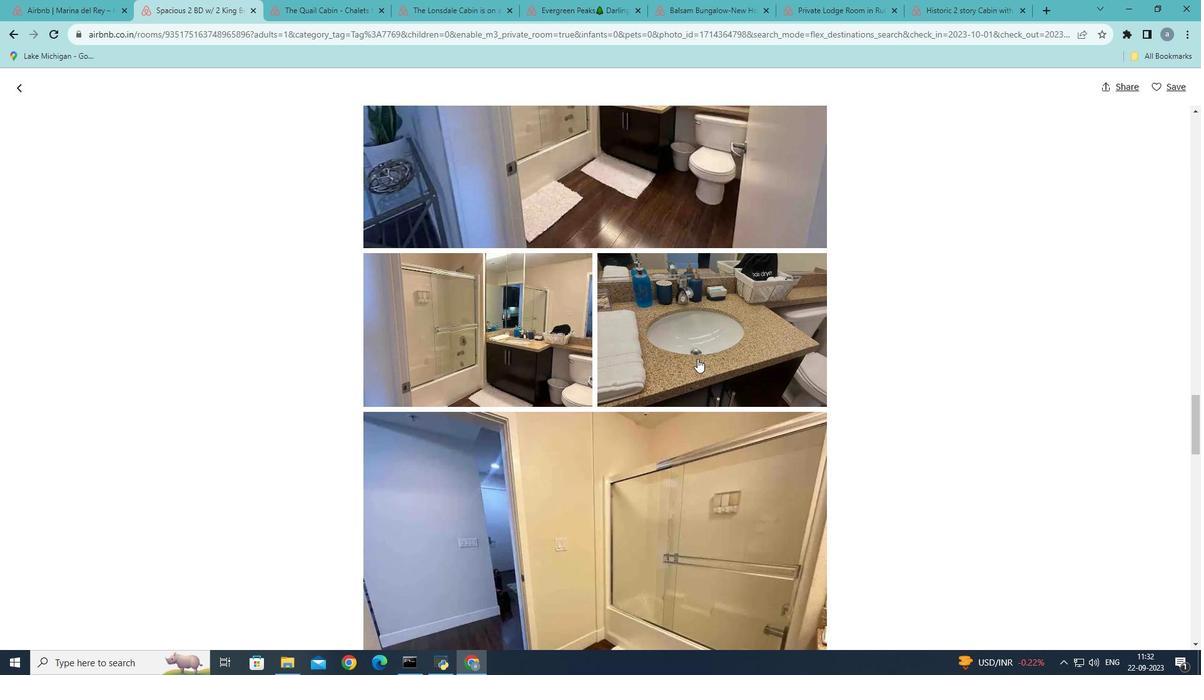 
Action: Mouse scrolled (697, 358) with delta (0, 0)
Screenshot: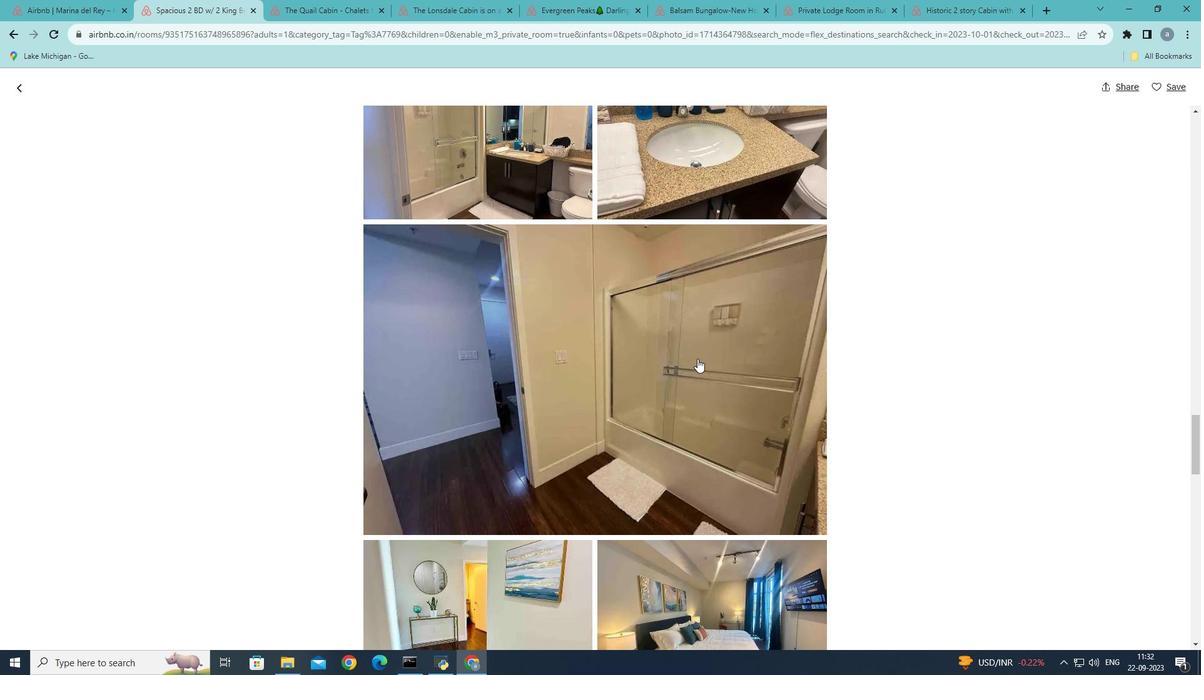 
Action: Mouse scrolled (697, 358) with delta (0, 0)
Screenshot: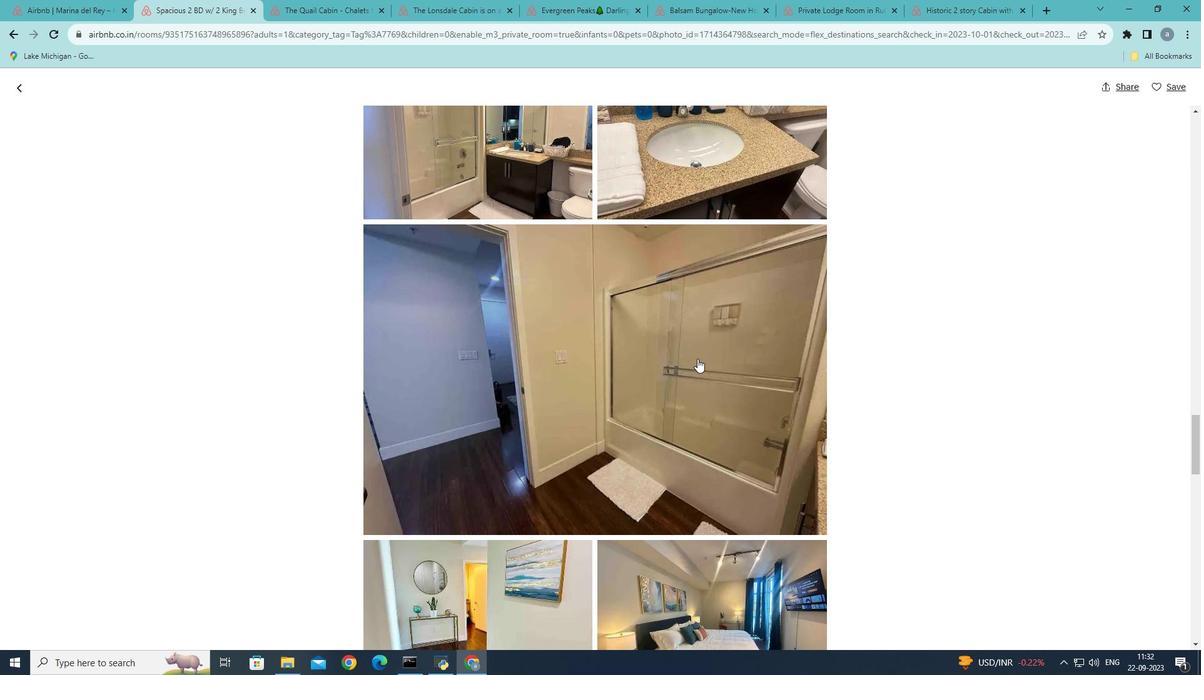 
Action: Mouse scrolled (697, 358) with delta (0, 0)
Screenshot: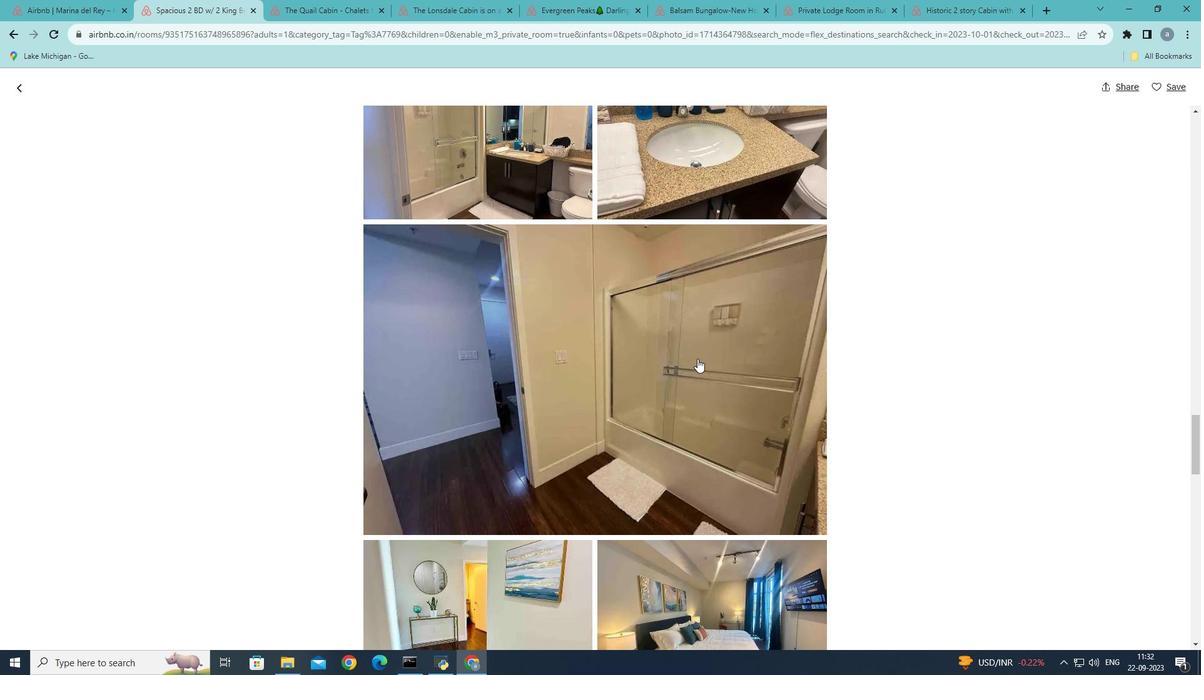 
Action: Mouse scrolled (697, 358) with delta (0, 0)
Screenshot: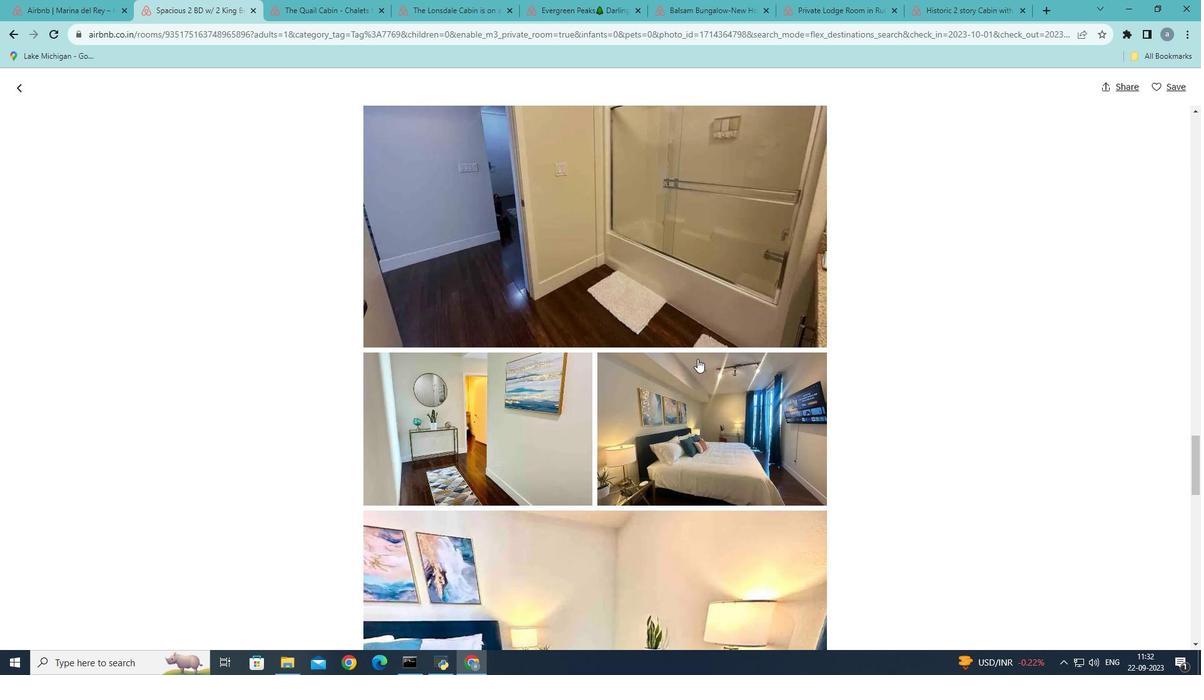 
Action: Mouse scrolled (697, 358) with delta (0, 0)
Screenshot: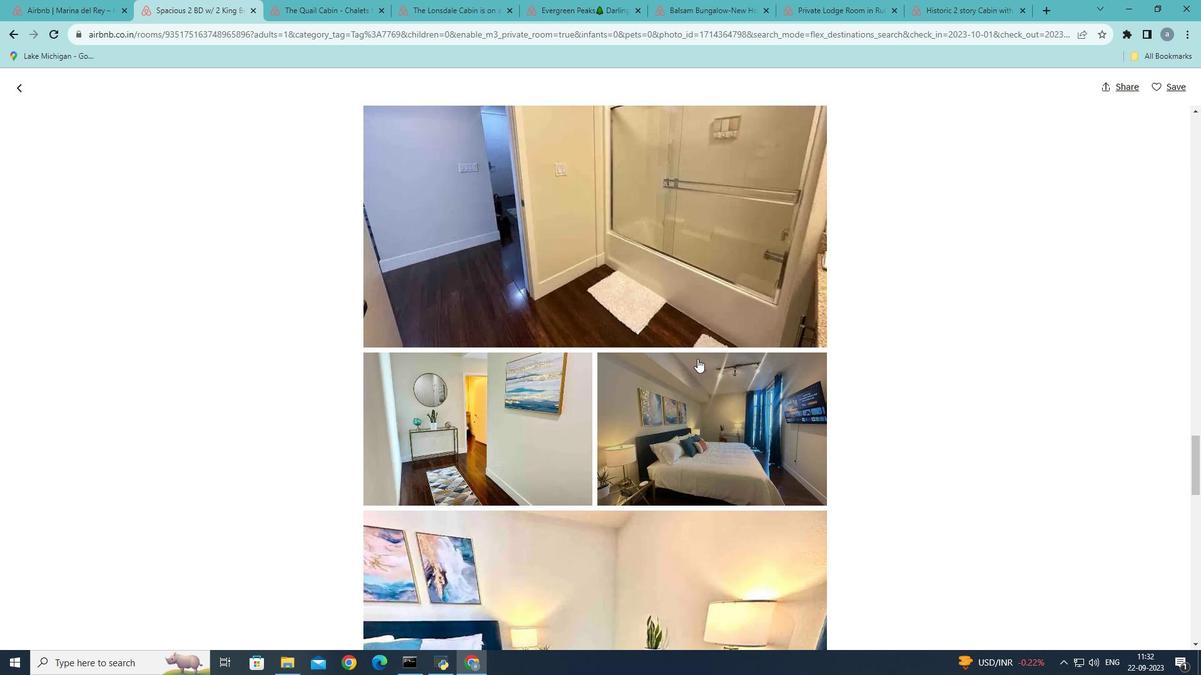 
Action: Mouse scrolled (697, 358) with delta (0, 0)
Screenshot: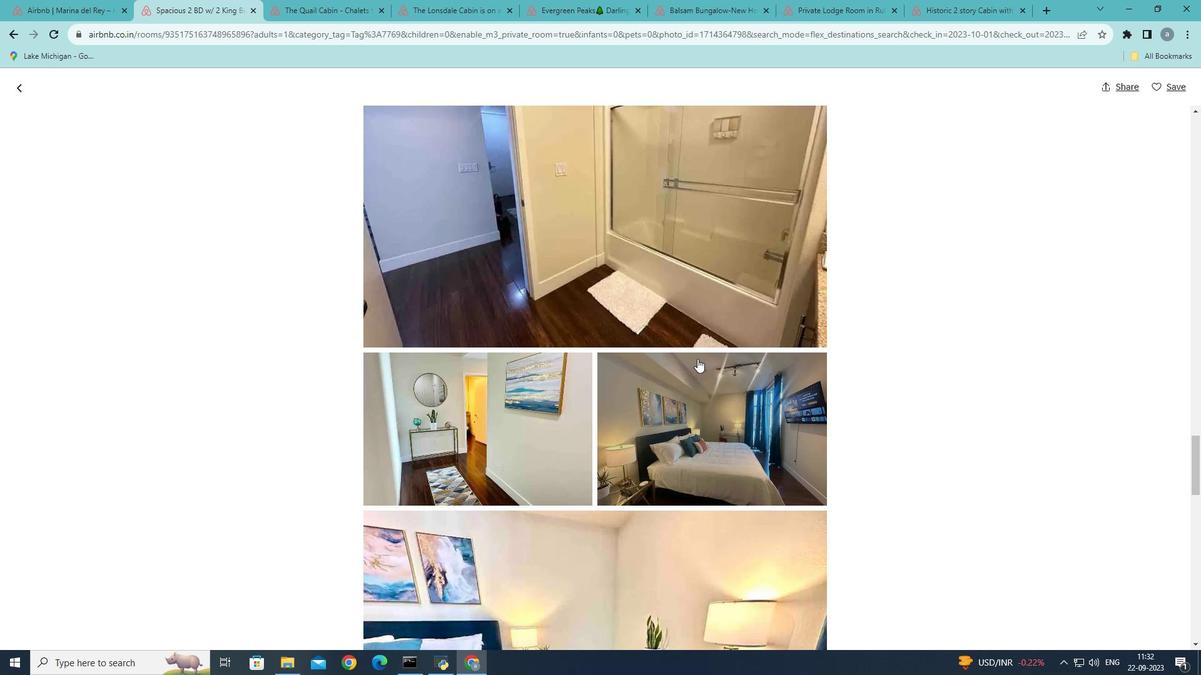 
Action: Mouse scrolled (697, 358) with delta (0, 0)
Screenshot: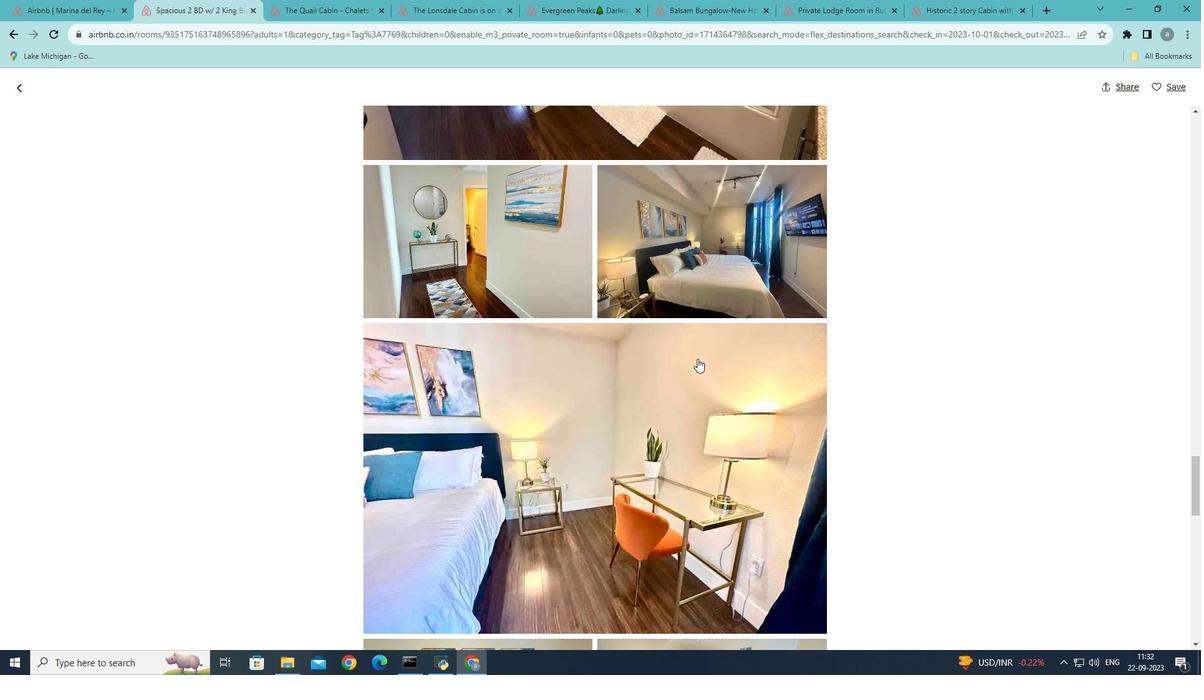 
Action: Mouse scrolled (697, 358) with delta (0, 0)
Screenshot: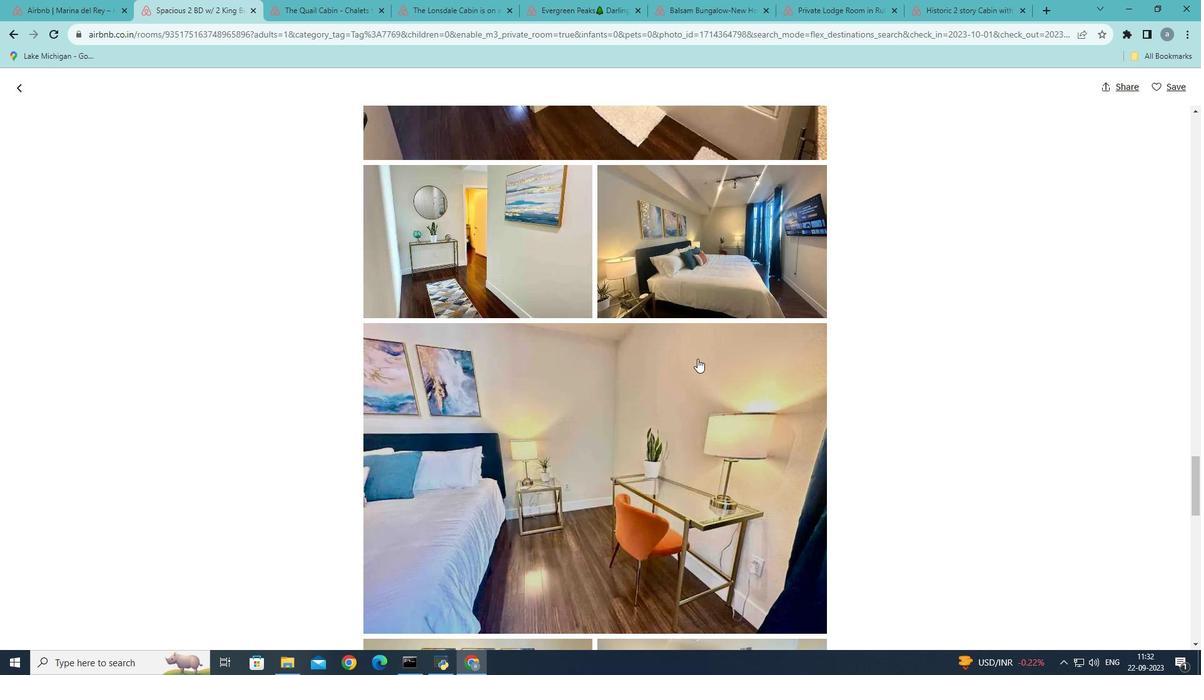 
Action: Mouse scrolled (697, 358) with delta (0, 0)
Screenshot: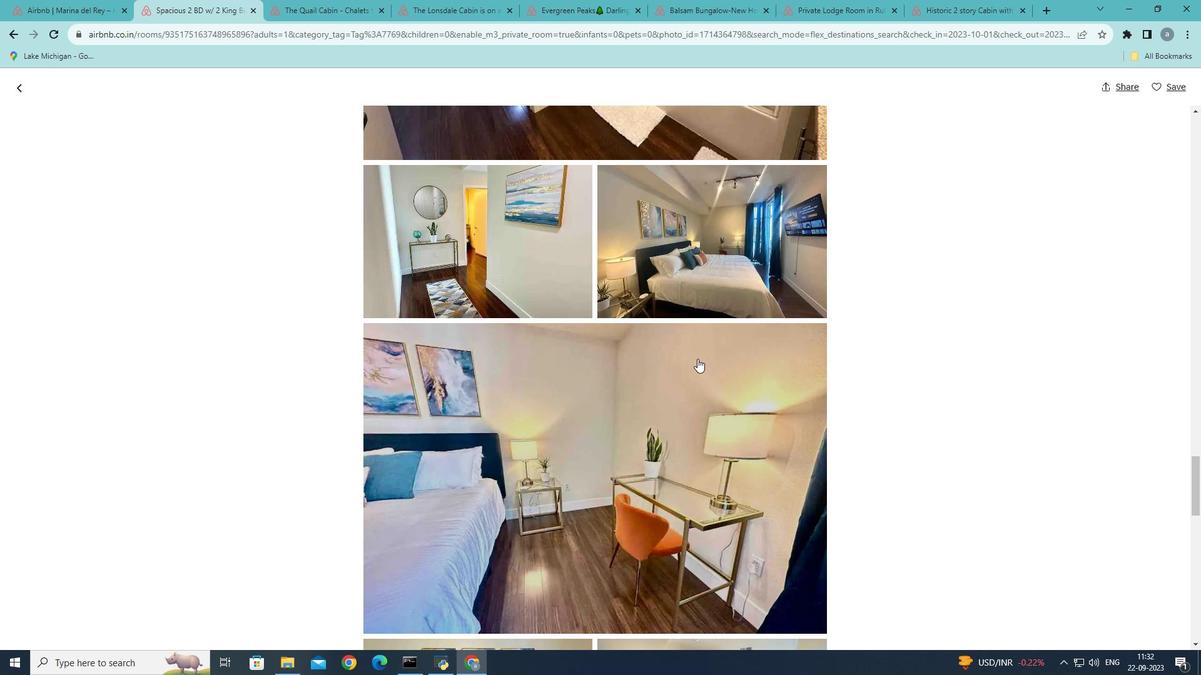 
Action: Mouse scrolled (697, 358) with delta (0, 0)
Screenshot: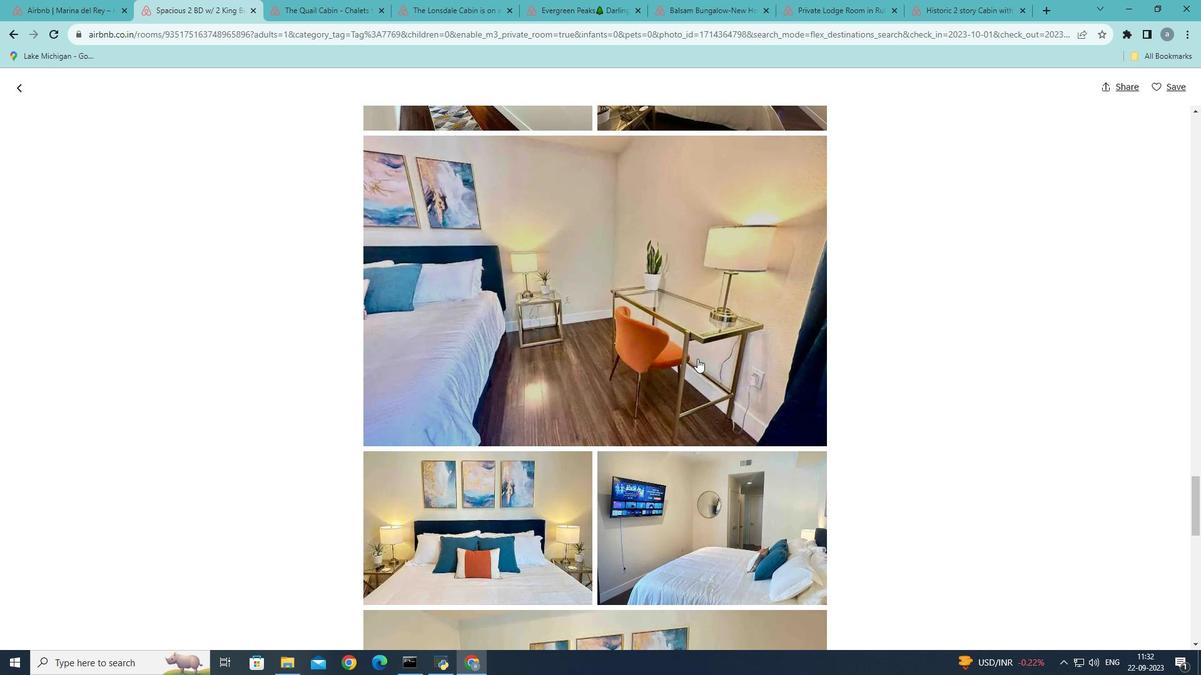 
Action: Mouse scrolled (697, 358) with delta (0, 0)
Screenshot: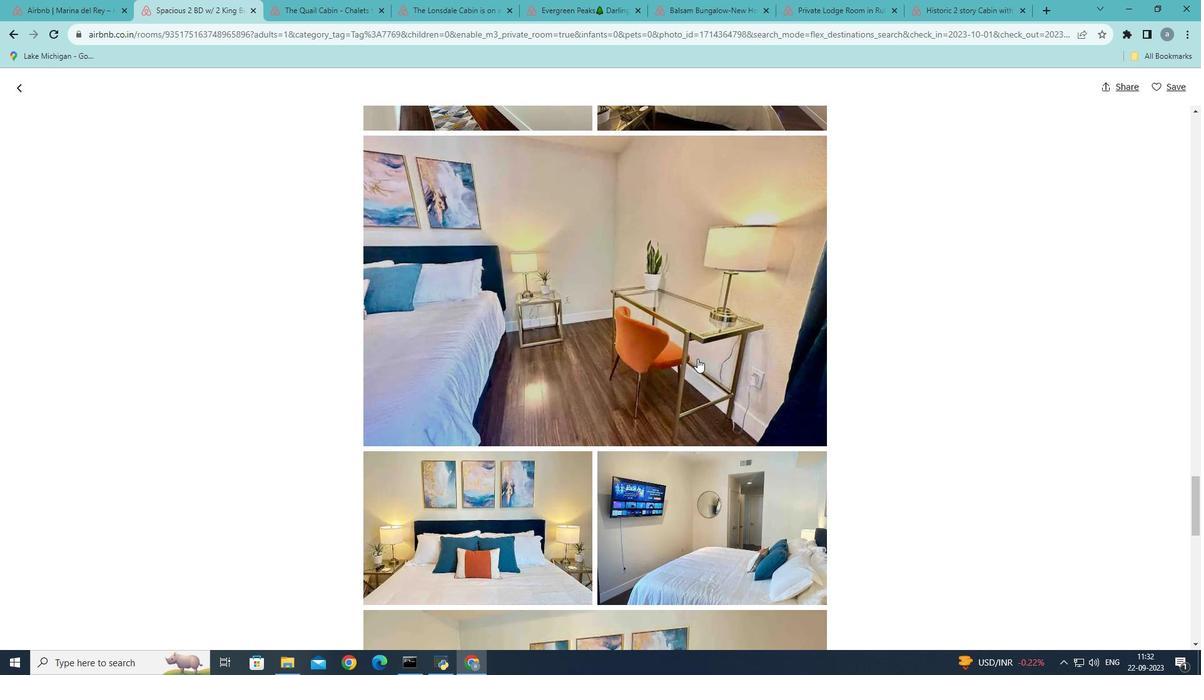 
Action: Mouse scrolled (697, 358) with delta (0, 0)
Screenshot: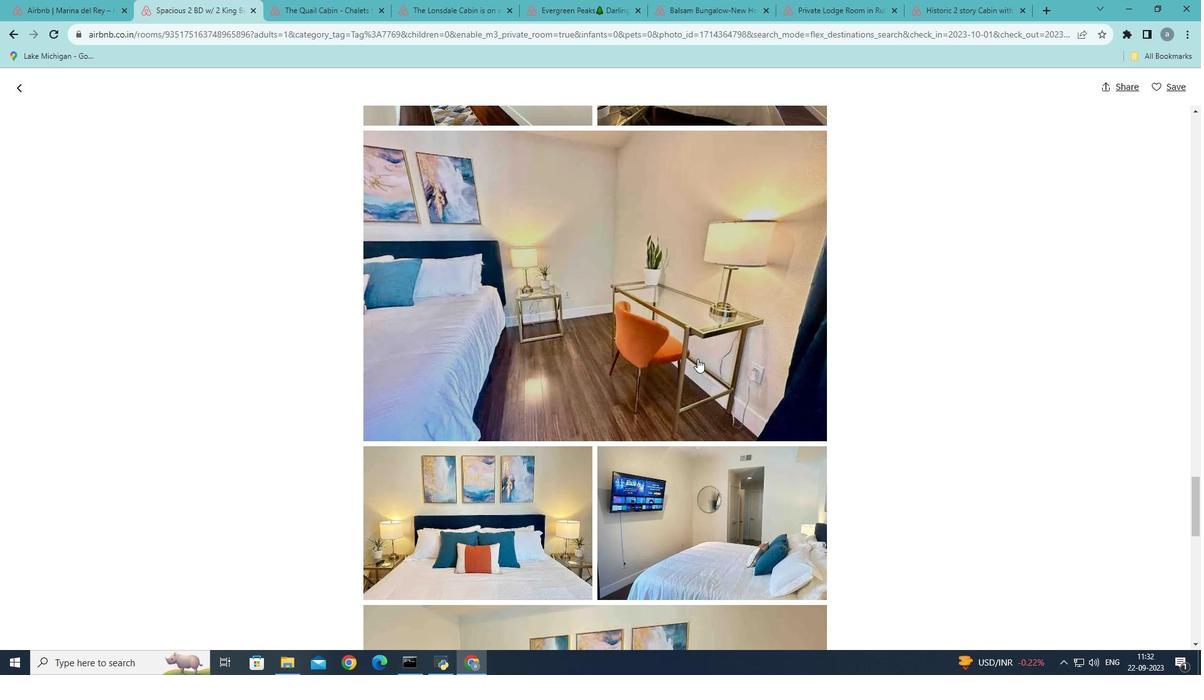 
Action: Mouse scrolled (697, 358) with delta (0, 0)
Screenshot: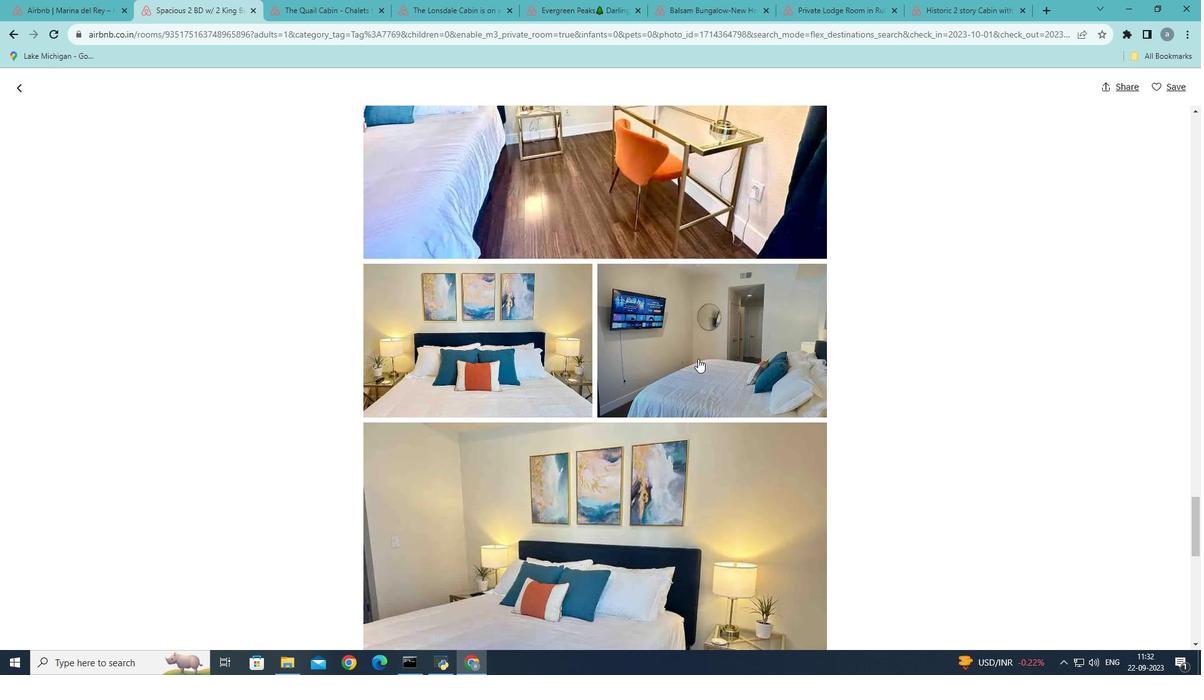 
Action: Mouse scrolled (697, 358) with delta (0, 0)
Screenshot: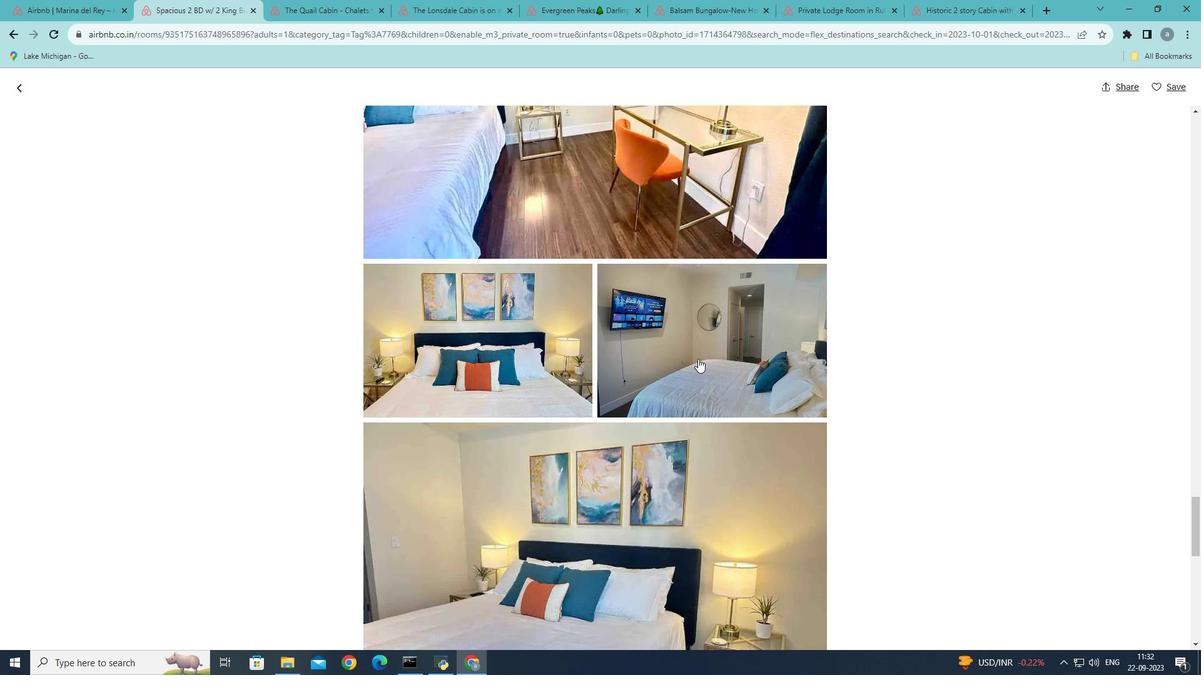
Action: Mouse scrolled (697, 358) with delta (0, 0)
Screenshot: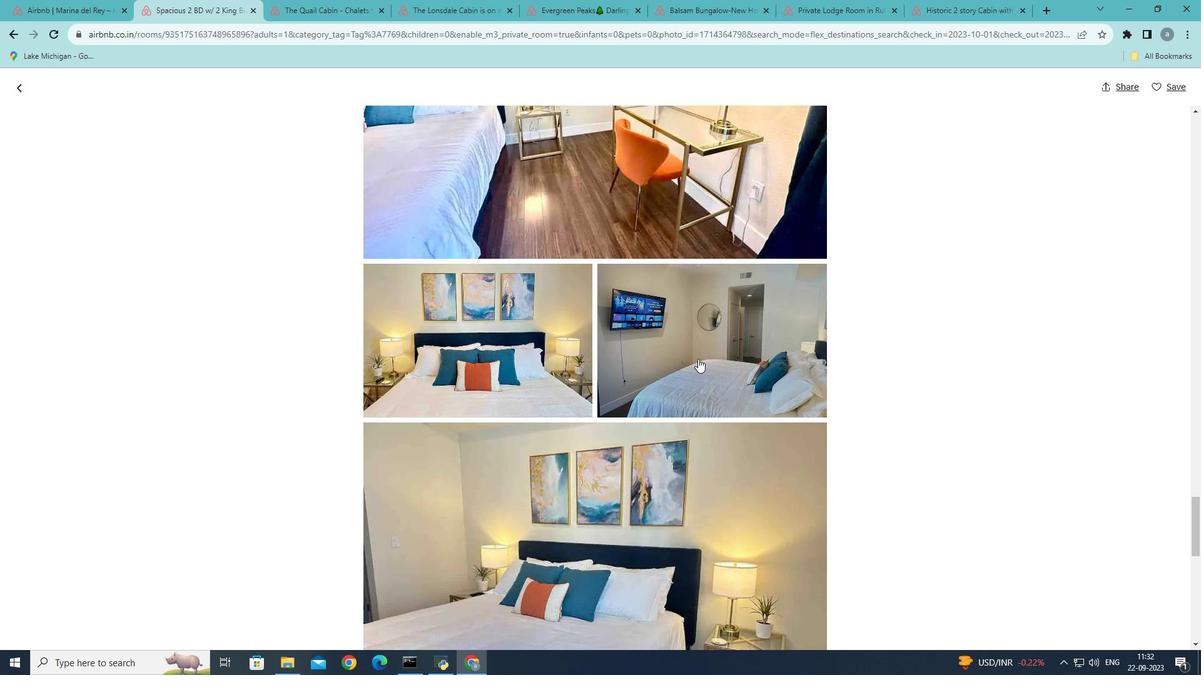 
Action: Mouse moved to (698, 359)
Screenshot: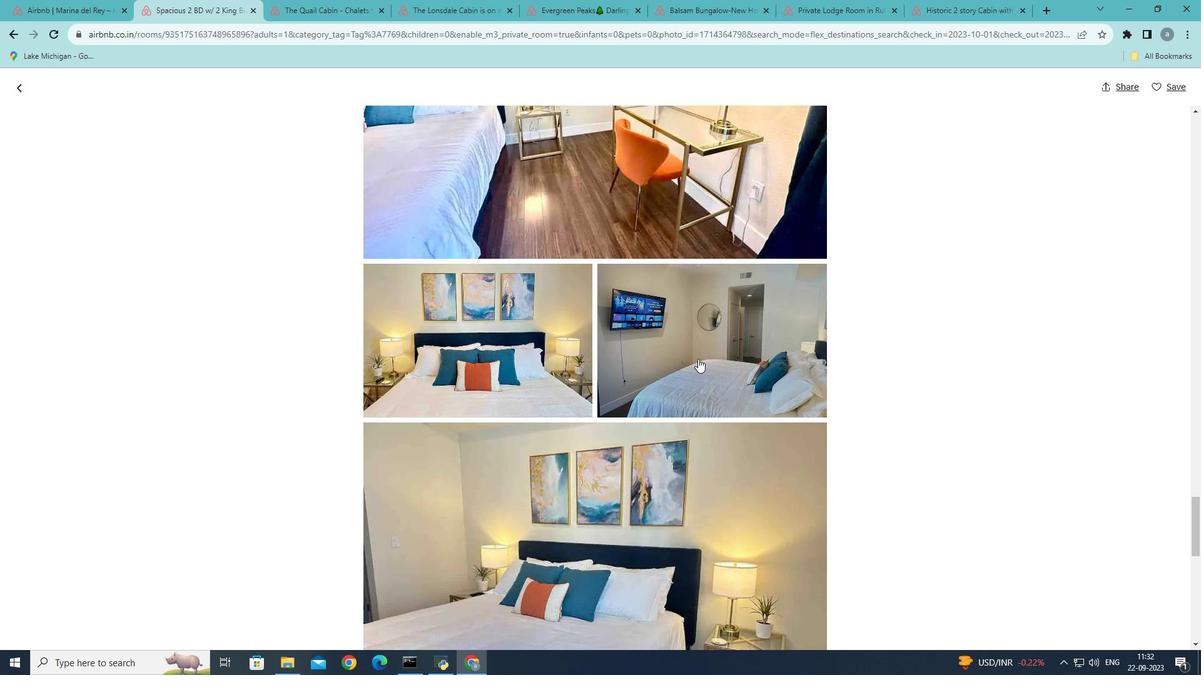 
Action: Mouse scrolled (698, 358) with delta (0, 0)
Screenshot: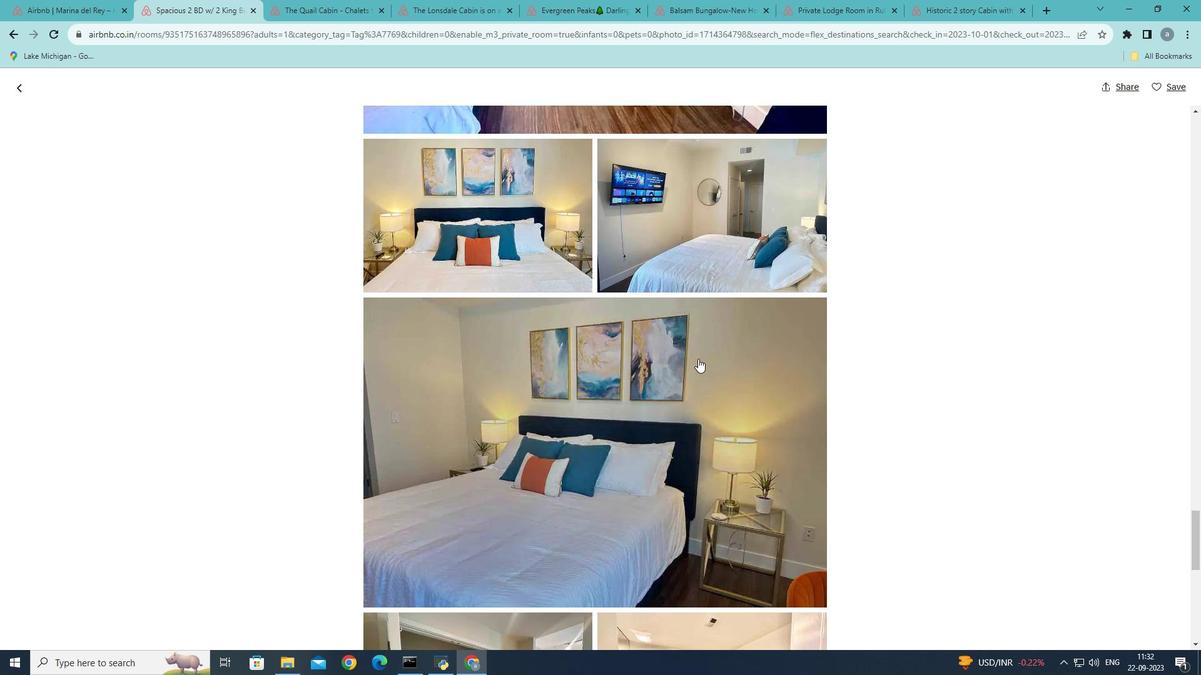 
Action: Mouse scrolled (698, 358) with delta (0, 0)
Screenshot: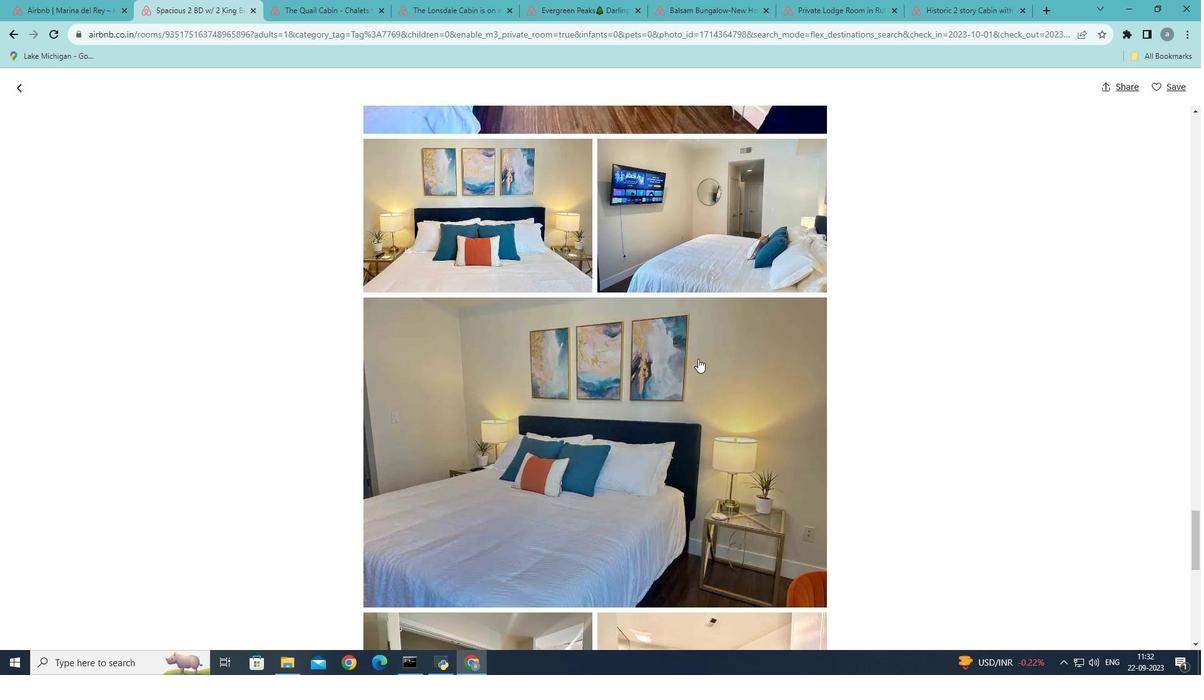 
Action: Mouse scrolled (698, 358) with delta (0, 0)
Screenshot: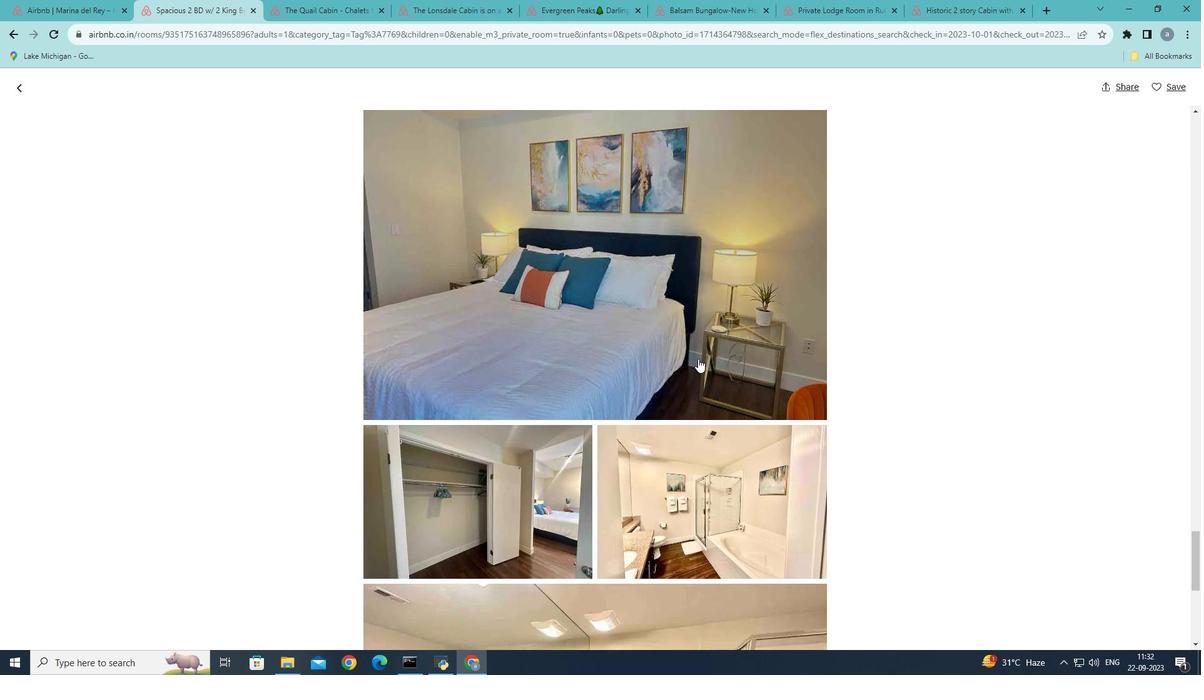 
Action: Mouse scrolled (698, 358) with delta (0, 0)
Screenshot: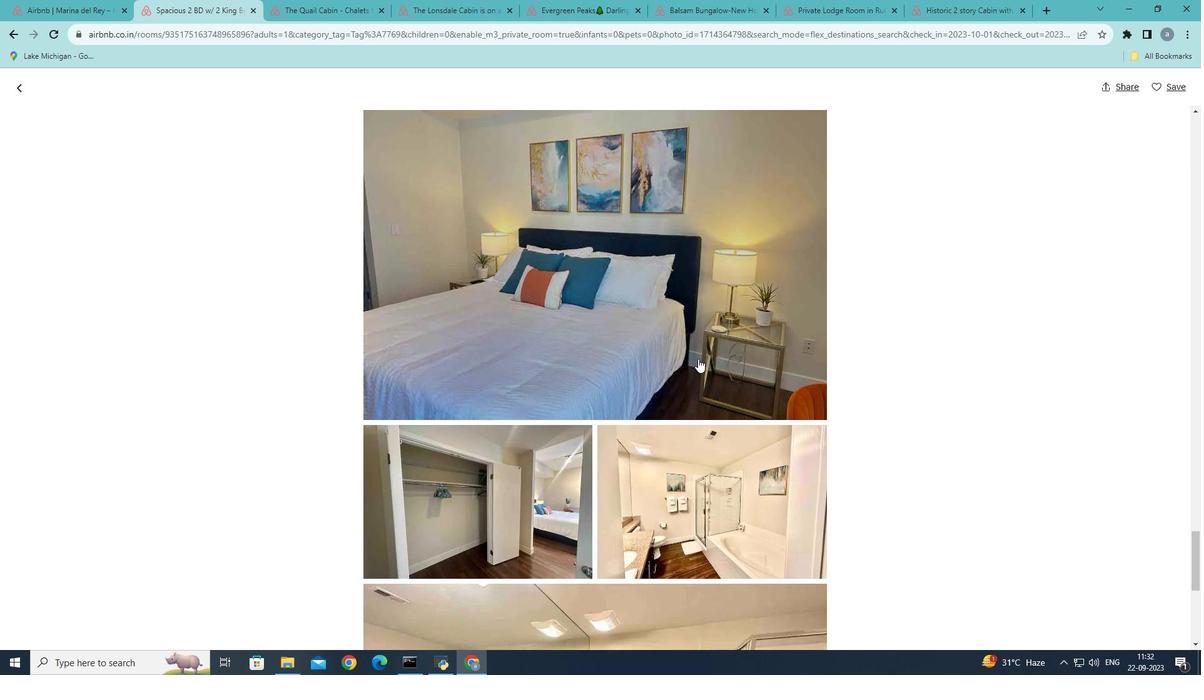 
Action: Mouse scrolled (698, 358) with delta (0, 0)
Screenshot: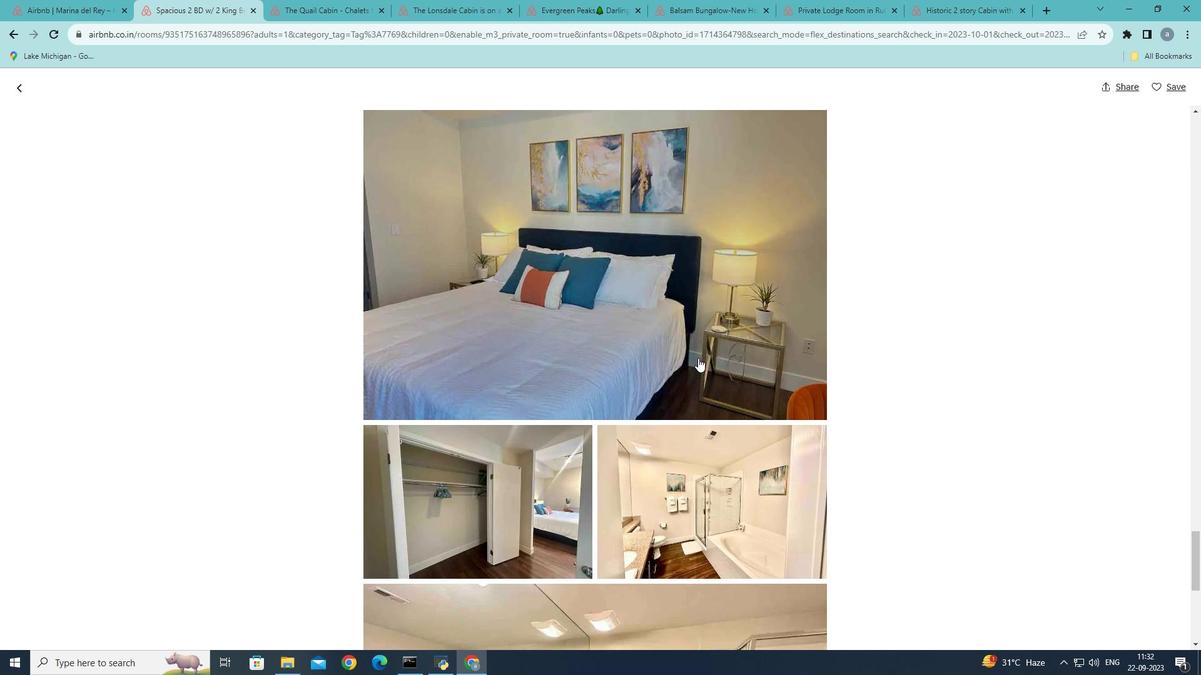 
Action: Mouse moved to (698, 358)
Screenshot: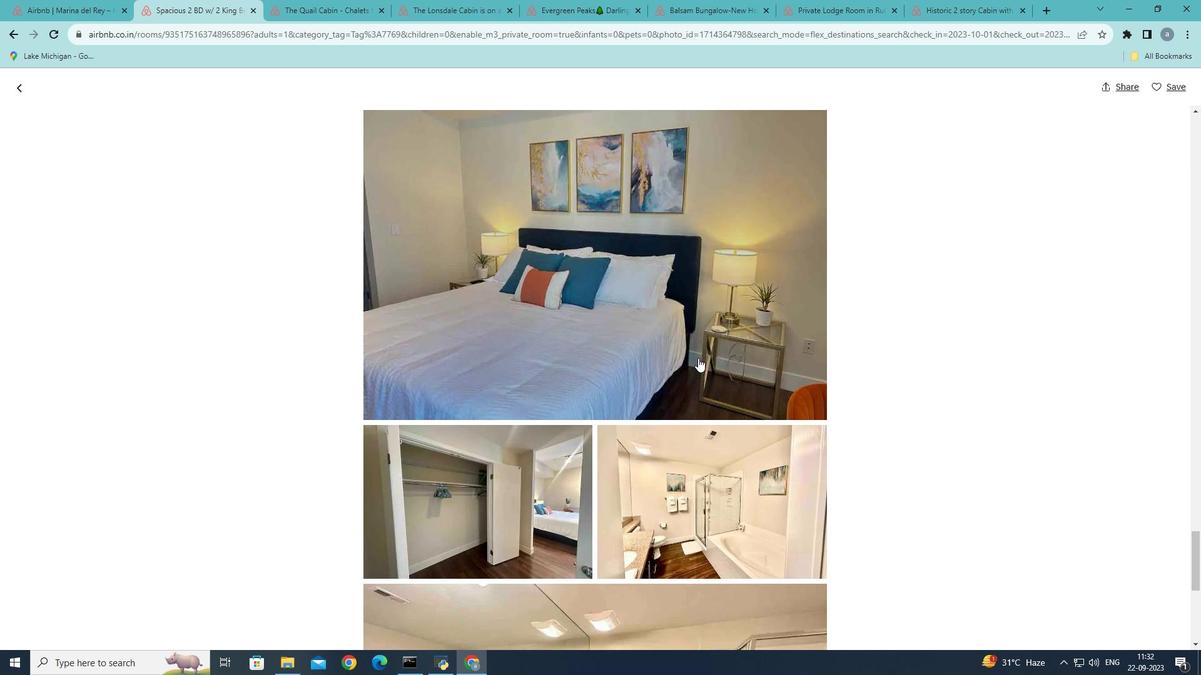 
Action: Mouse scrolled (698, 358) with delta (0, 0)
Screenshot: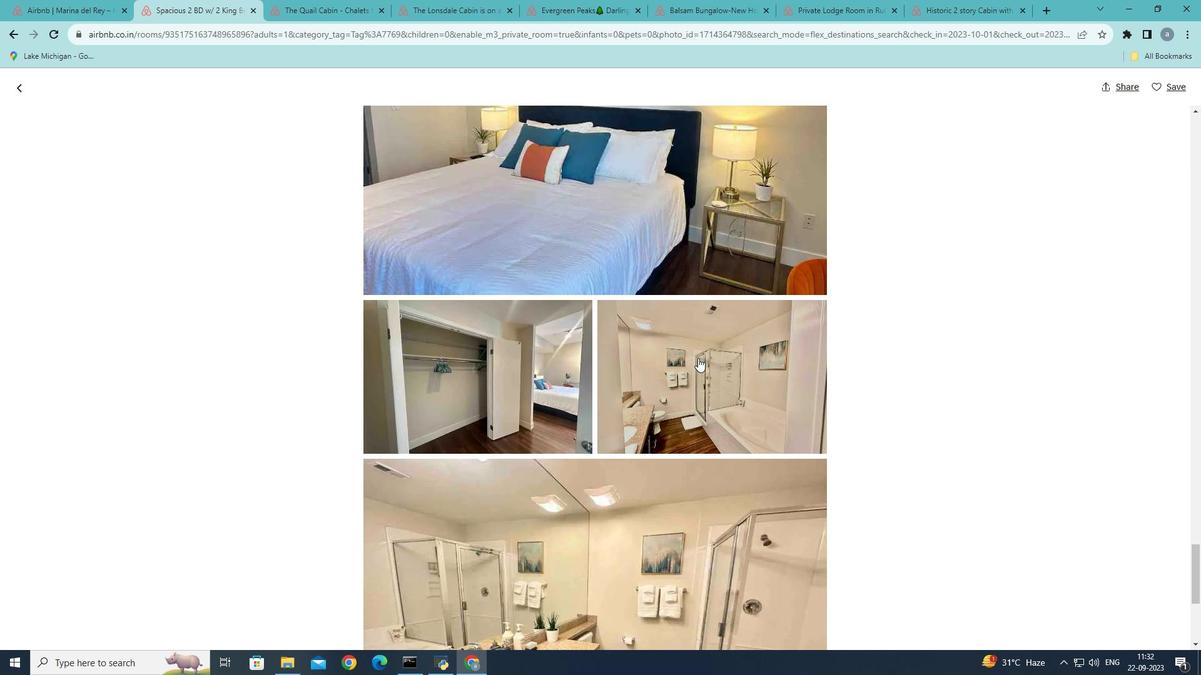
Action: Mouse scrolled (698, 358) with delta (0, 0)
Screenshot: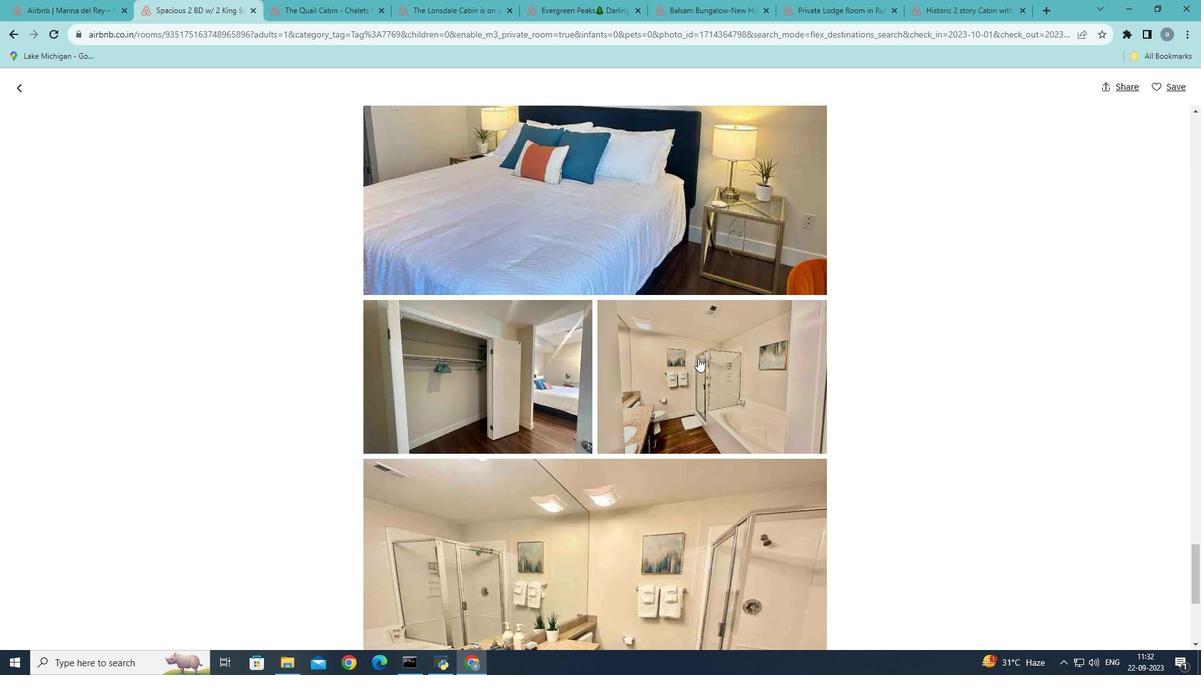 
Action: Mouse moved to (700, 356)
Screenshot: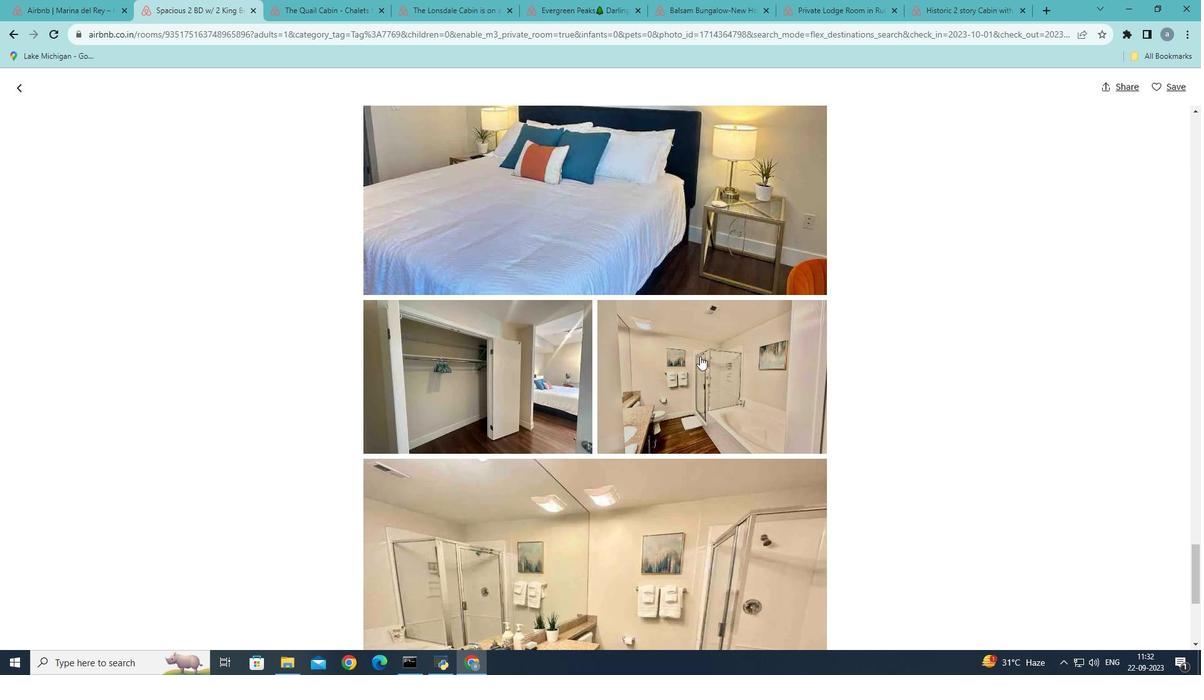 
Action: Mouse scrolled (700, 356) with delta (0, 0)
Screenshot: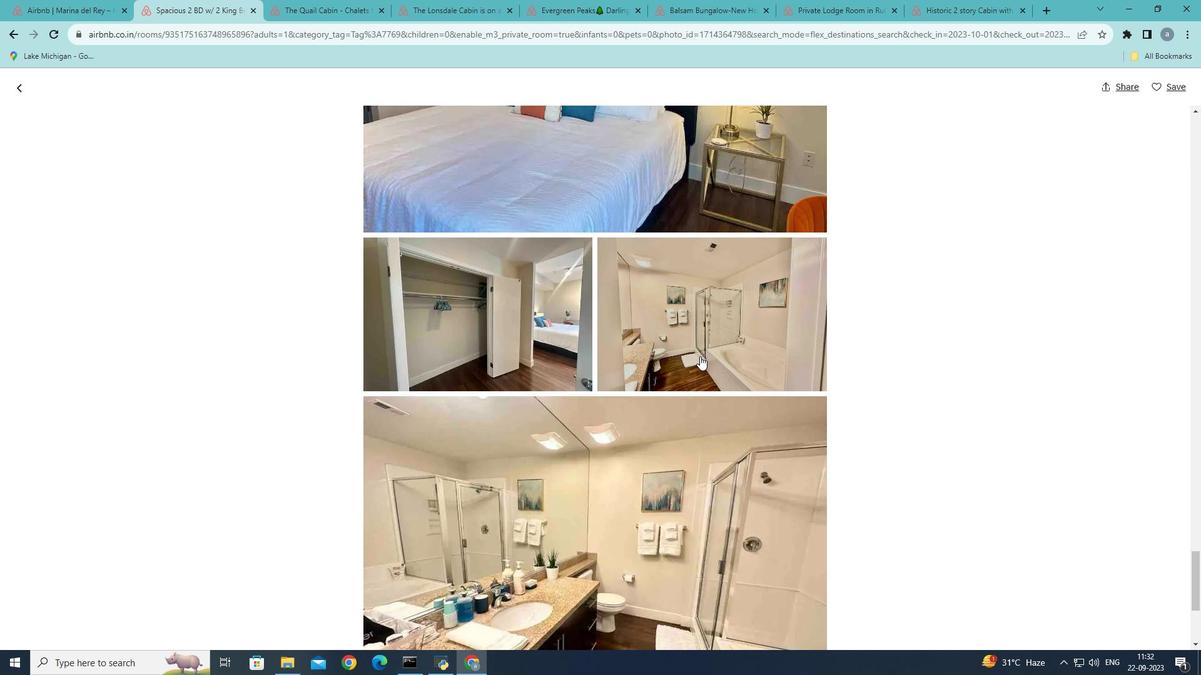 
Action: Mouse moved to (700, 356)
Screenshot: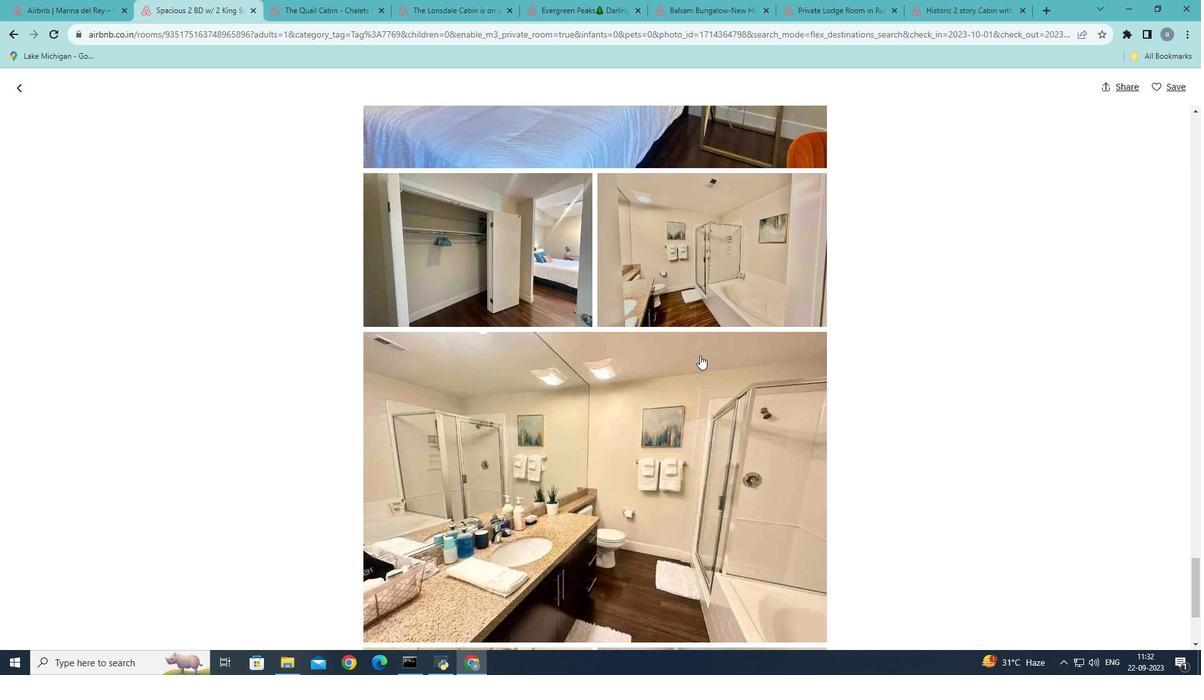 
Action: Mouse scrolled (700, 355) with delta (0, 0)
Screenshot: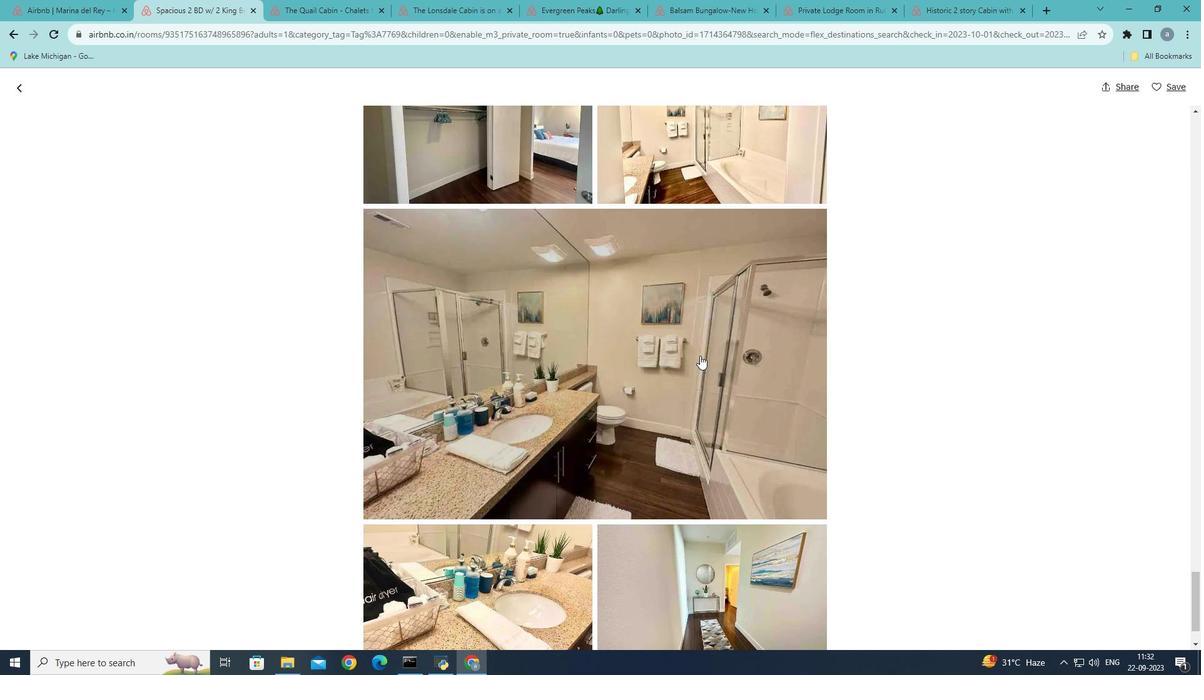 
Action: Mouse scrolled (700, 355) with delta (0, 0)
Screenshot: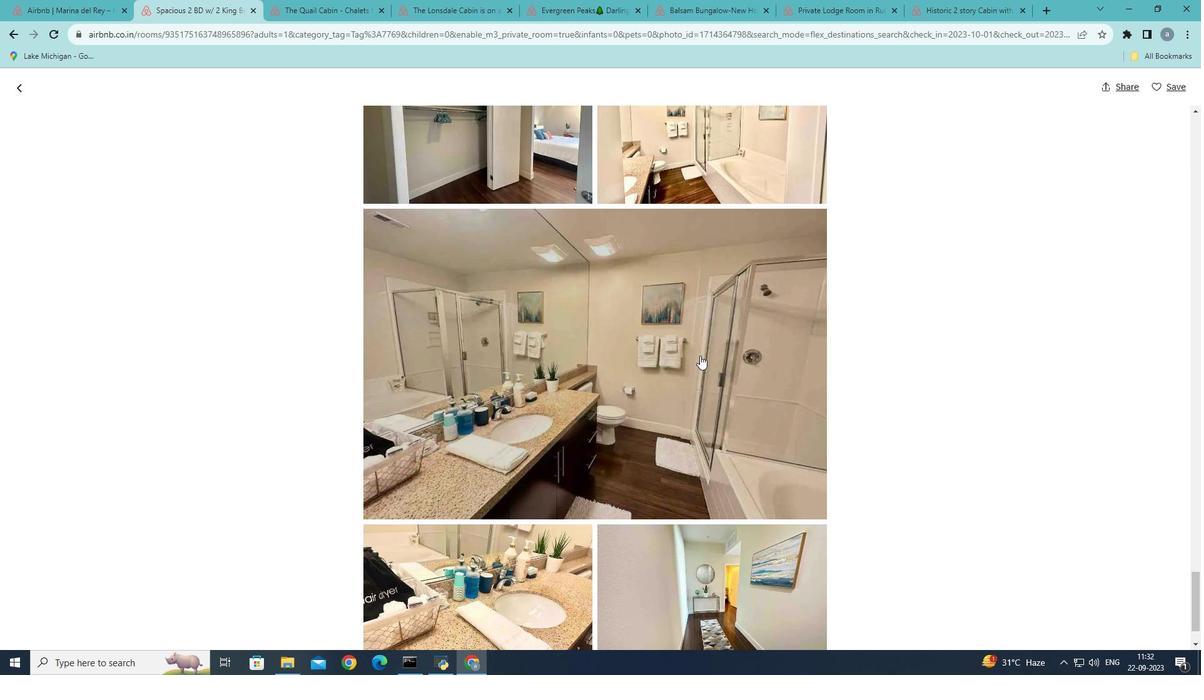 
Action: Mouse scrolled (700, 355) with delta (0, 0)
Screenshot: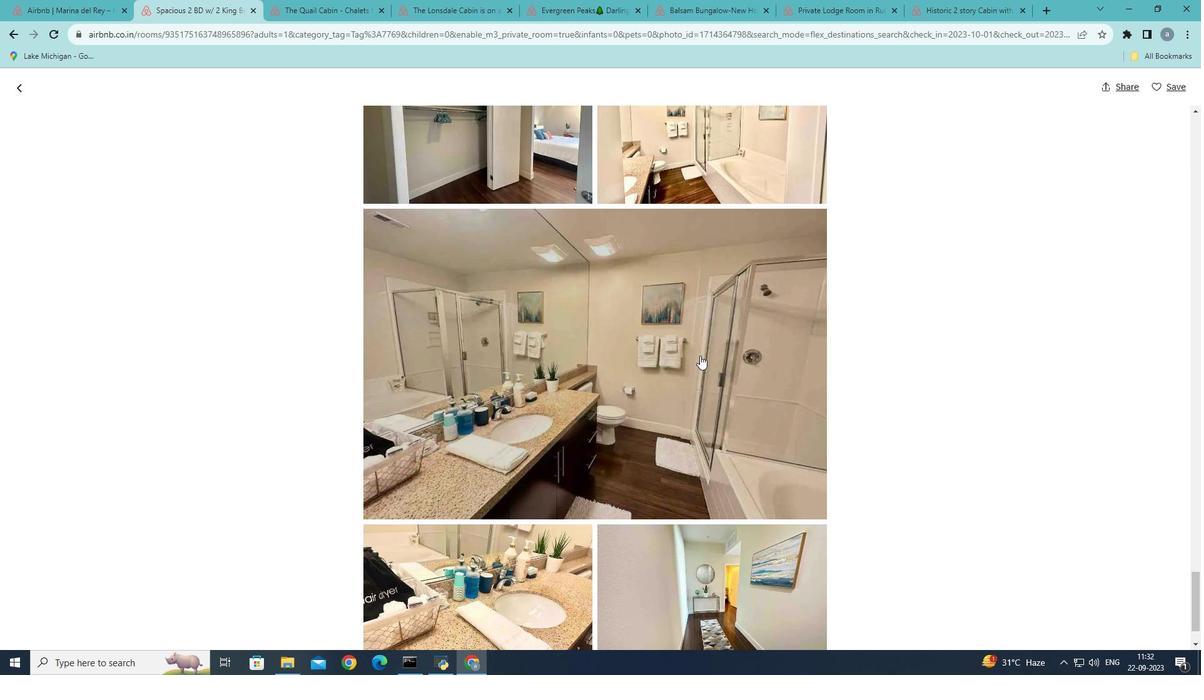 
Action: Mouse scrolled (700, 355) with delta (0, 0)
Screenshot: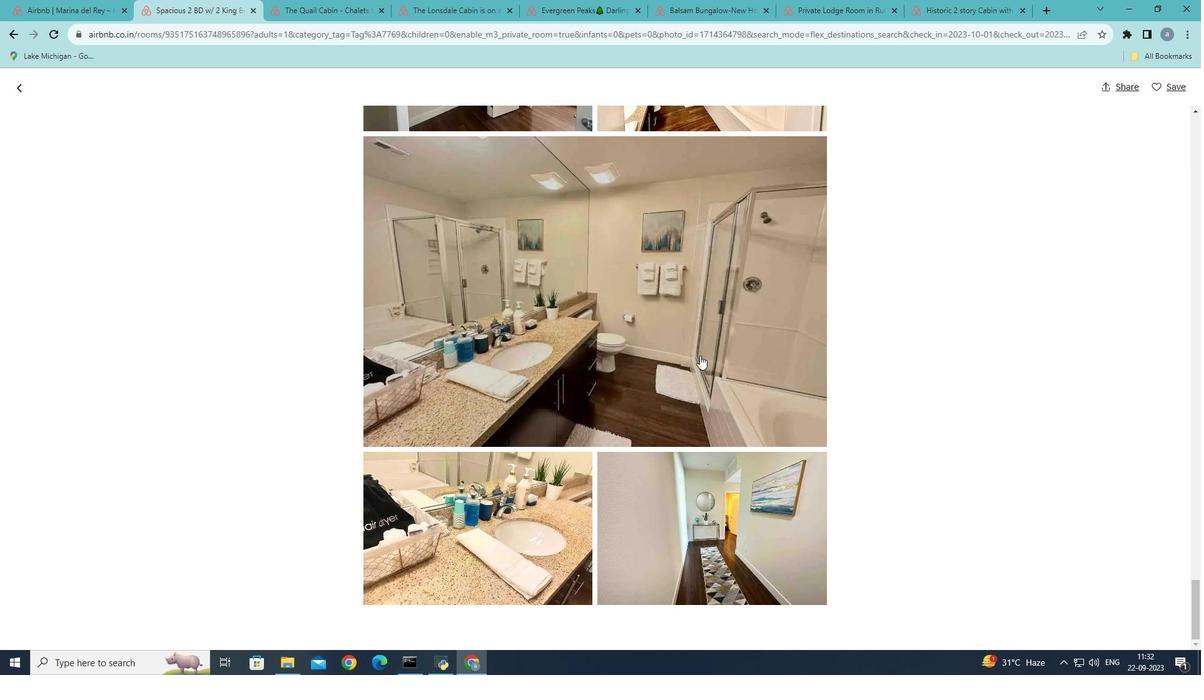
Action: Mouse scrolled (700, 355) with delta (0, 0)
Screenshot: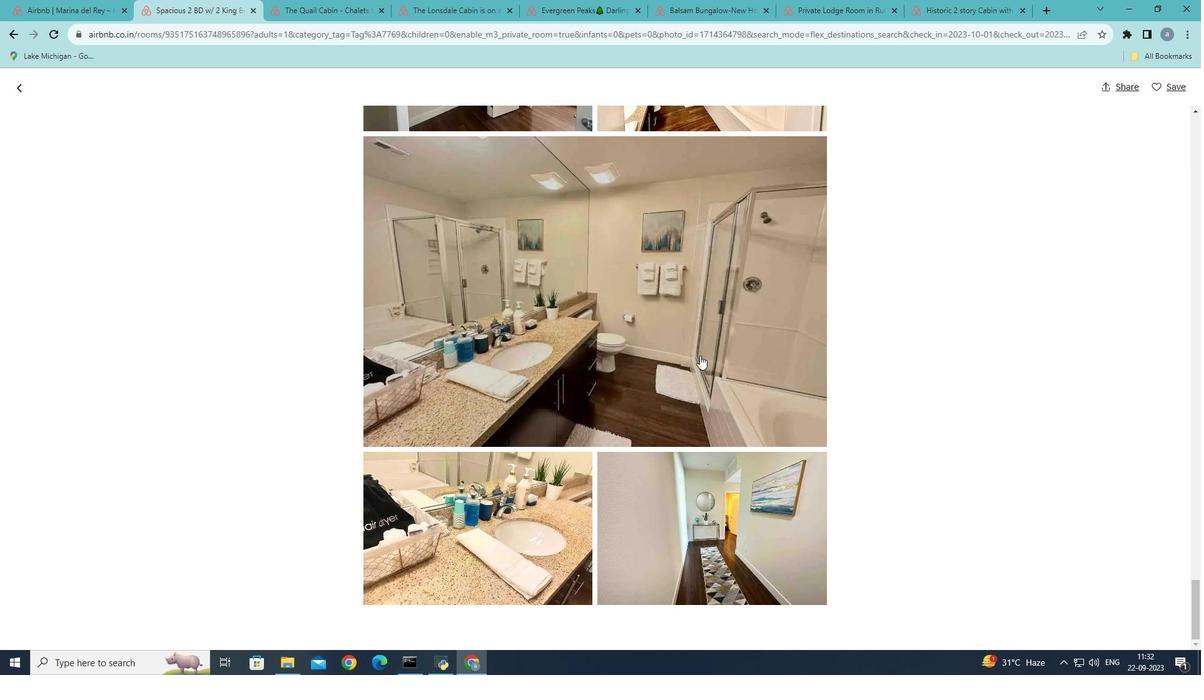 
Action: Mouse scrolled (700, 355) with delta (0, 0)
Screenshot: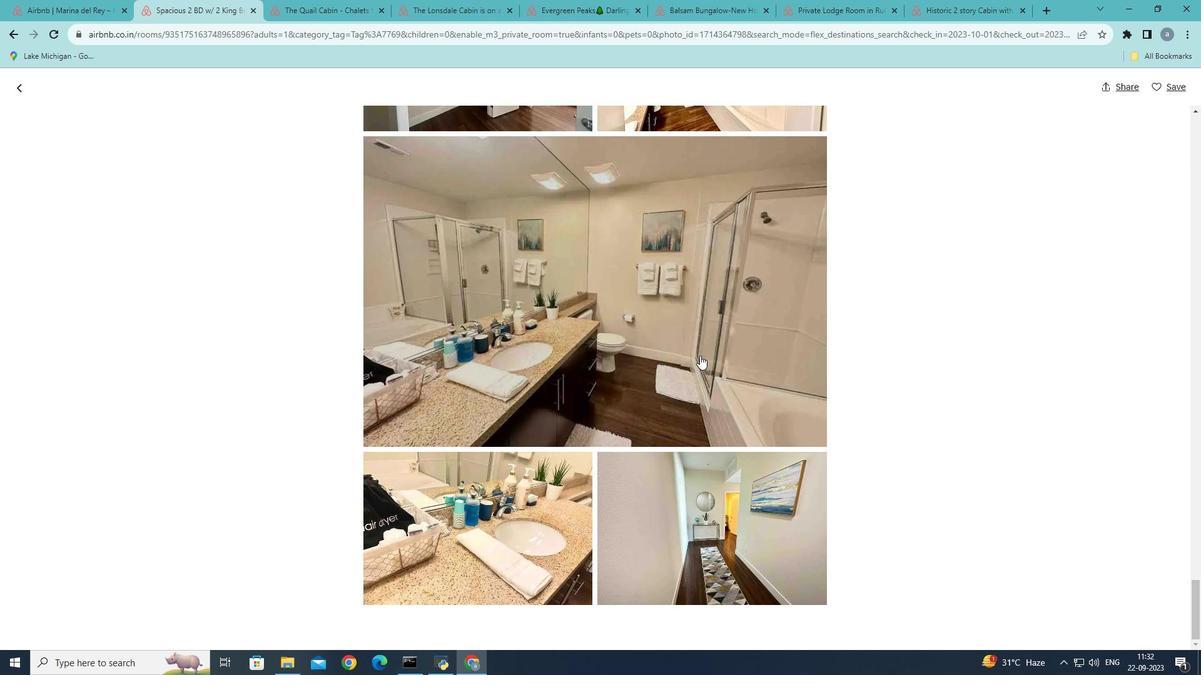 
Action: Mouse scrolled (700, 355) with delta (0, 0)
Screenshot: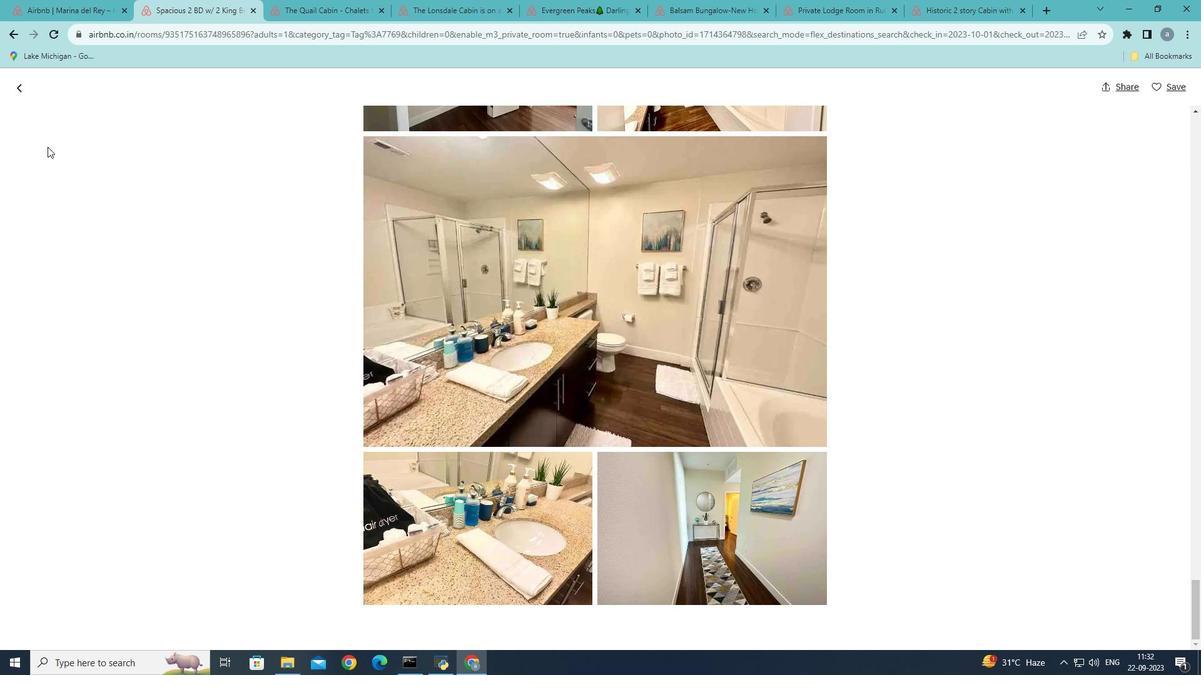 
Action: Mouse scrolled (700, 355) with delta (0, 0)
Screenshot: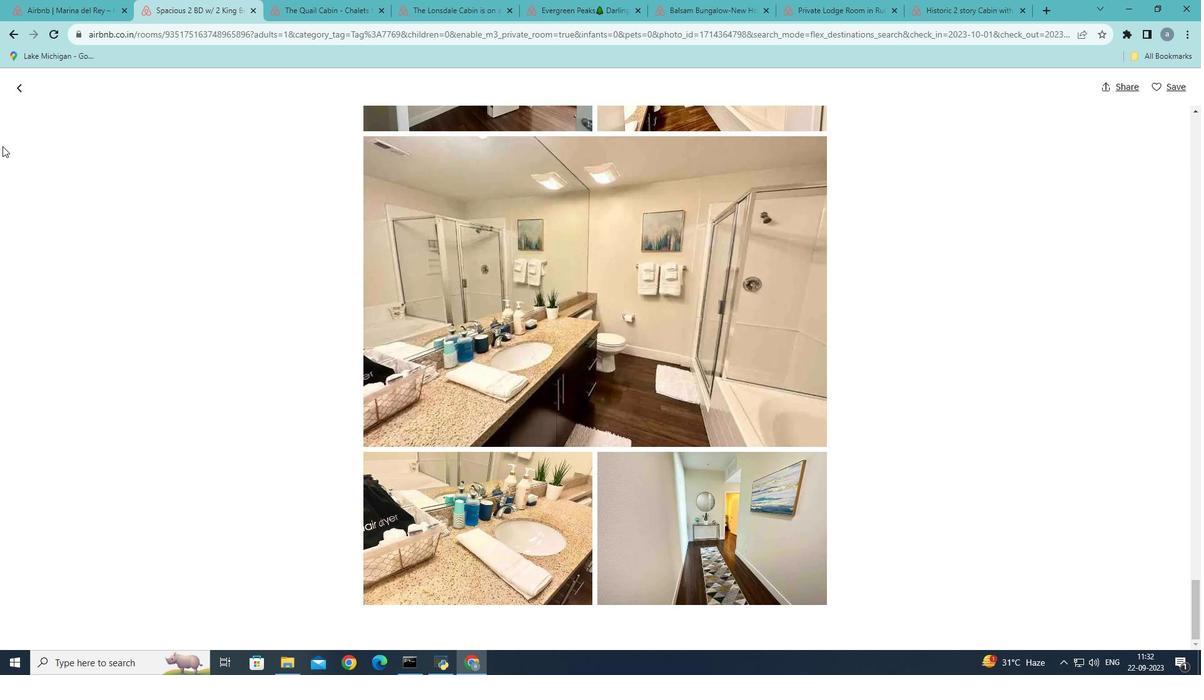 
Action: Mouse scrolled (700, 355) with delta (0, 0)
Screenshot: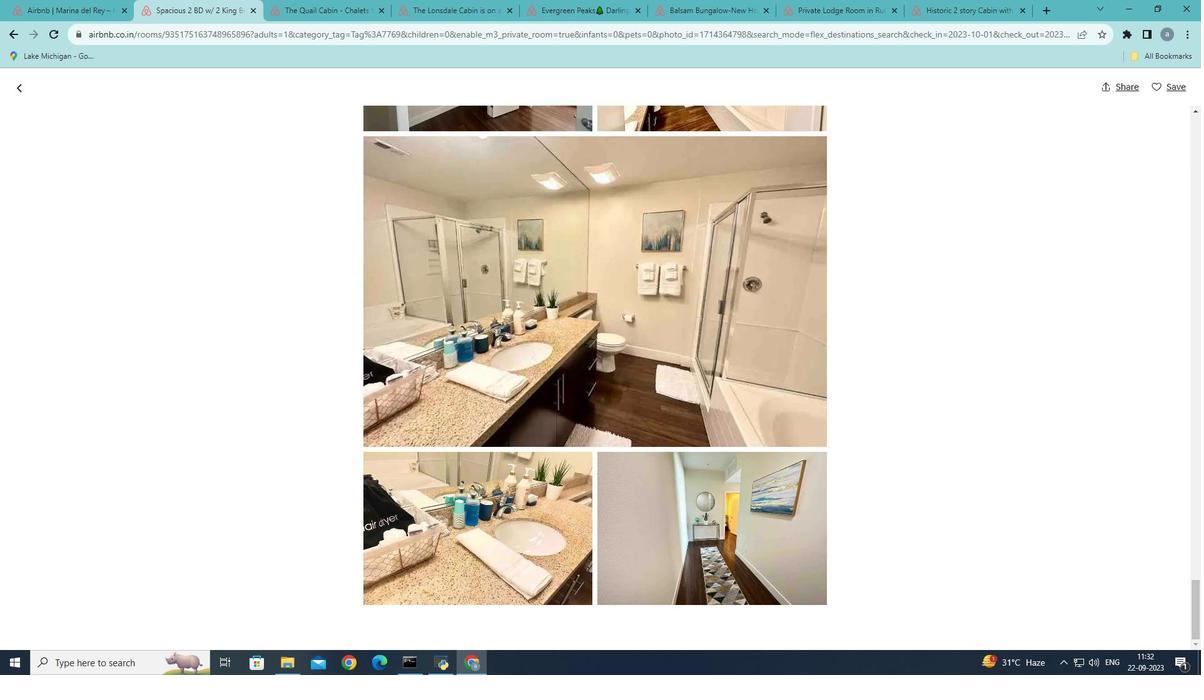 
Action: Mouse moved to (24, 91)
Screenshot: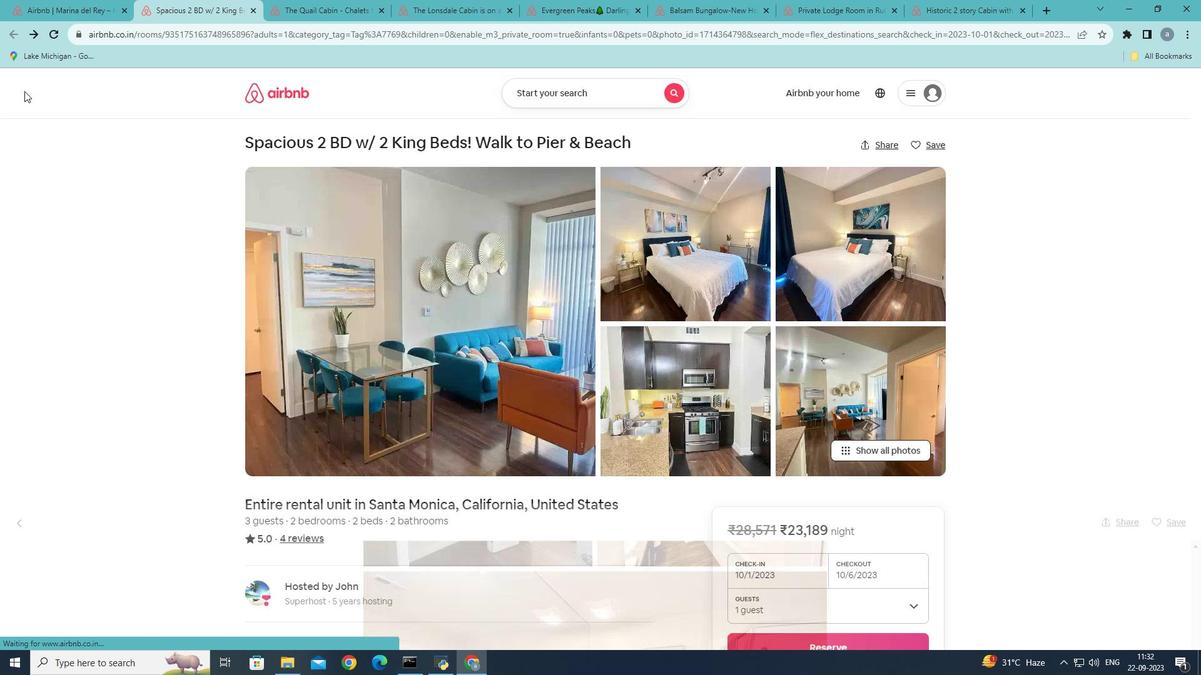 
Action: Mouse pressed left at (24, 91)
Screenshot: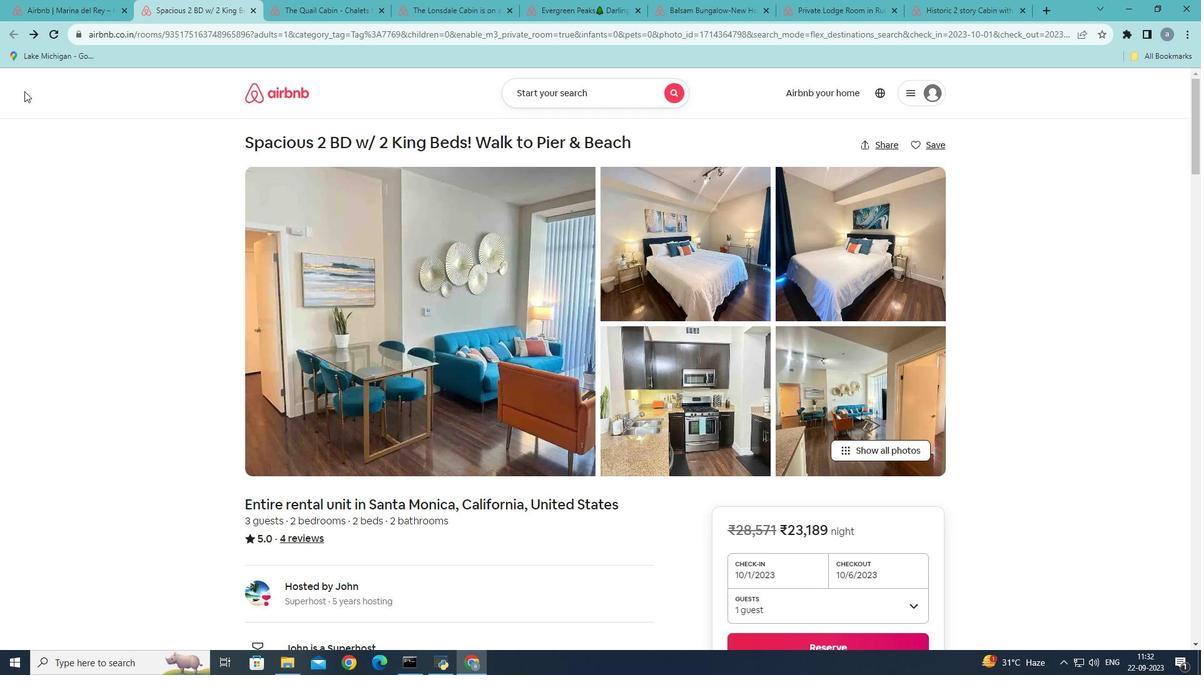 
Action: Mouse moved to (187, 128)
Screenshot: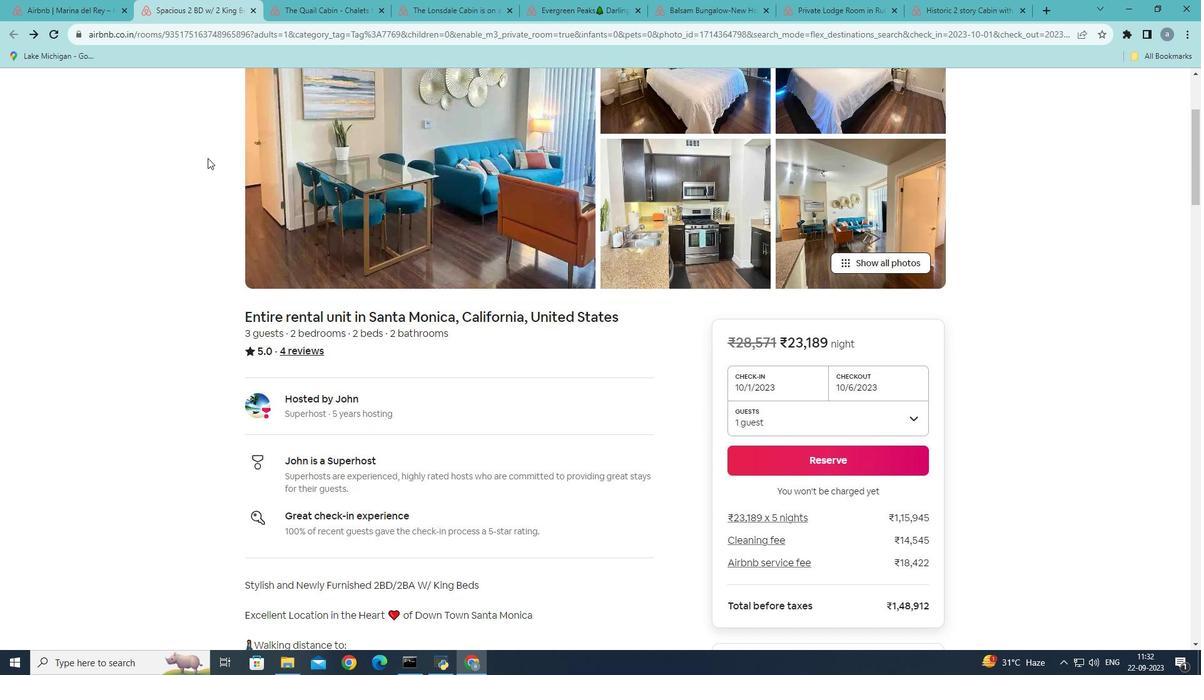 
Action: Mouse scrolled (187, 127) with delta (0, 0)
Screenshot: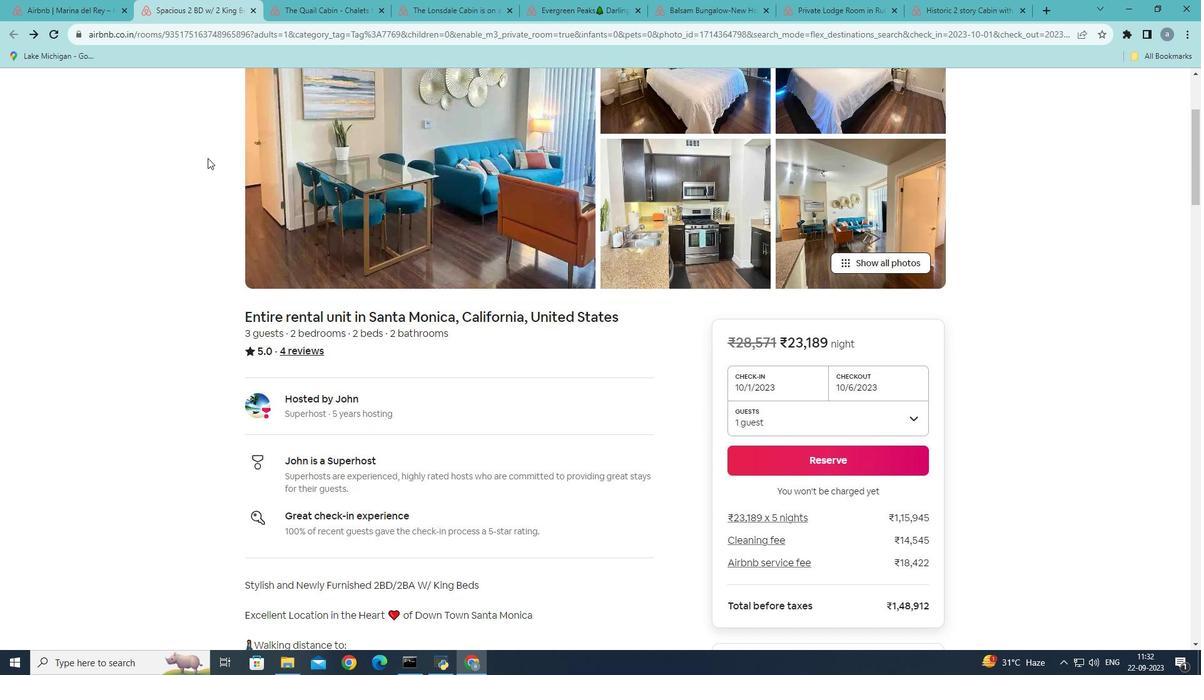 
Action: Mouse moved to (205, 155)
Screenshot: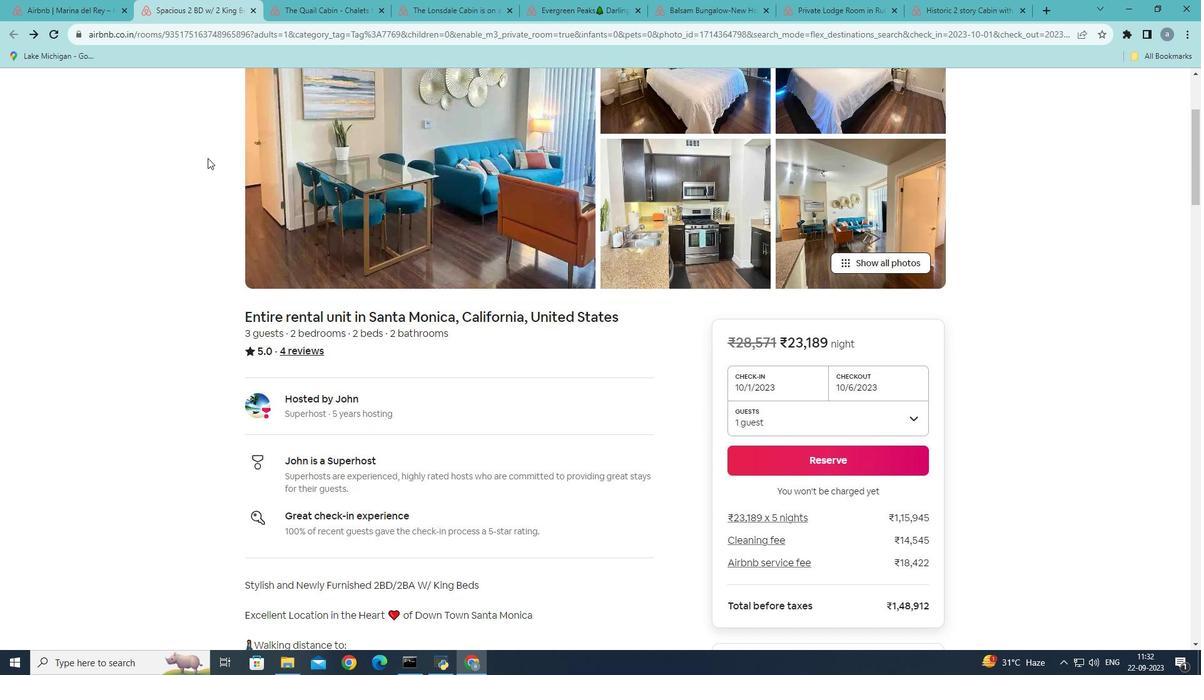
Action: Mouse scrolled (205, 155) with delta (0, 0)
Screenshot: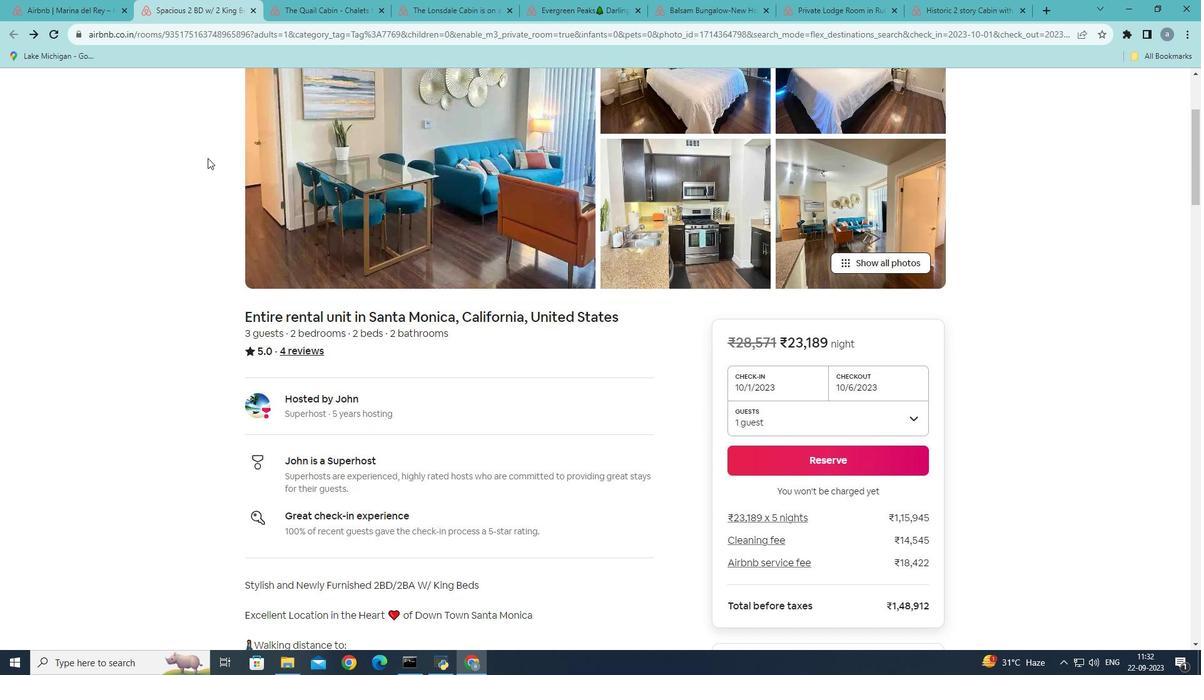 
Action: Mouse moved to (206, 156)
Screenshot: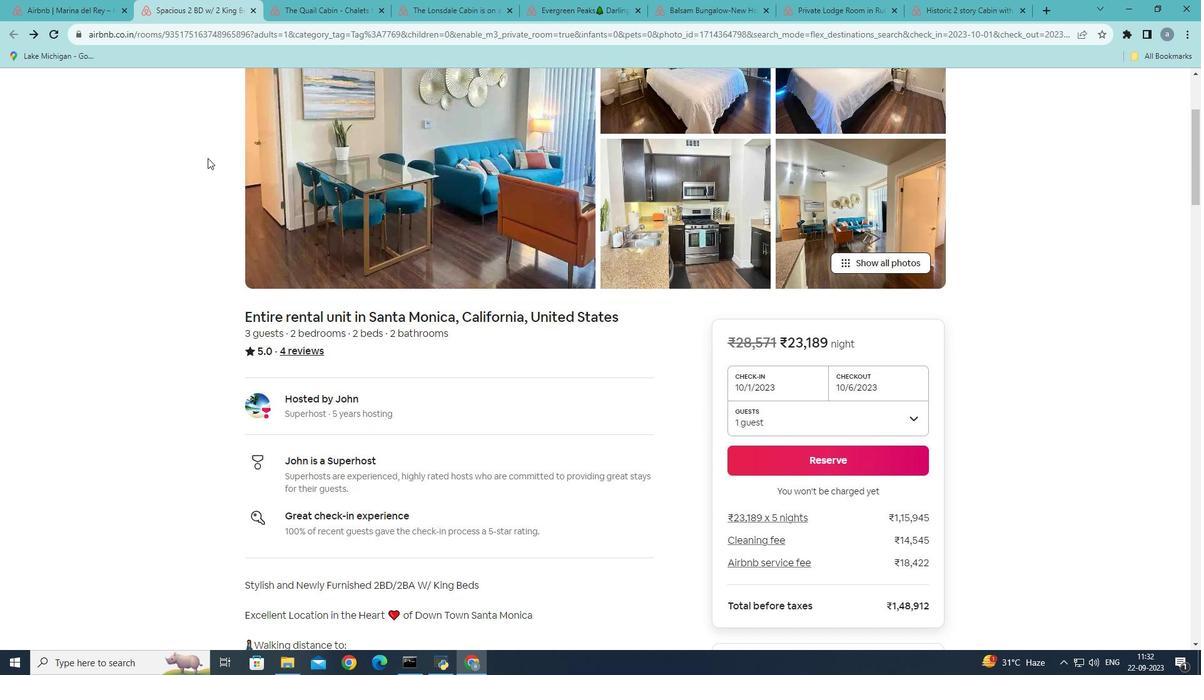 
Action: Mouse scrolled (206, 155) with delta (0, 0)
Screenshot: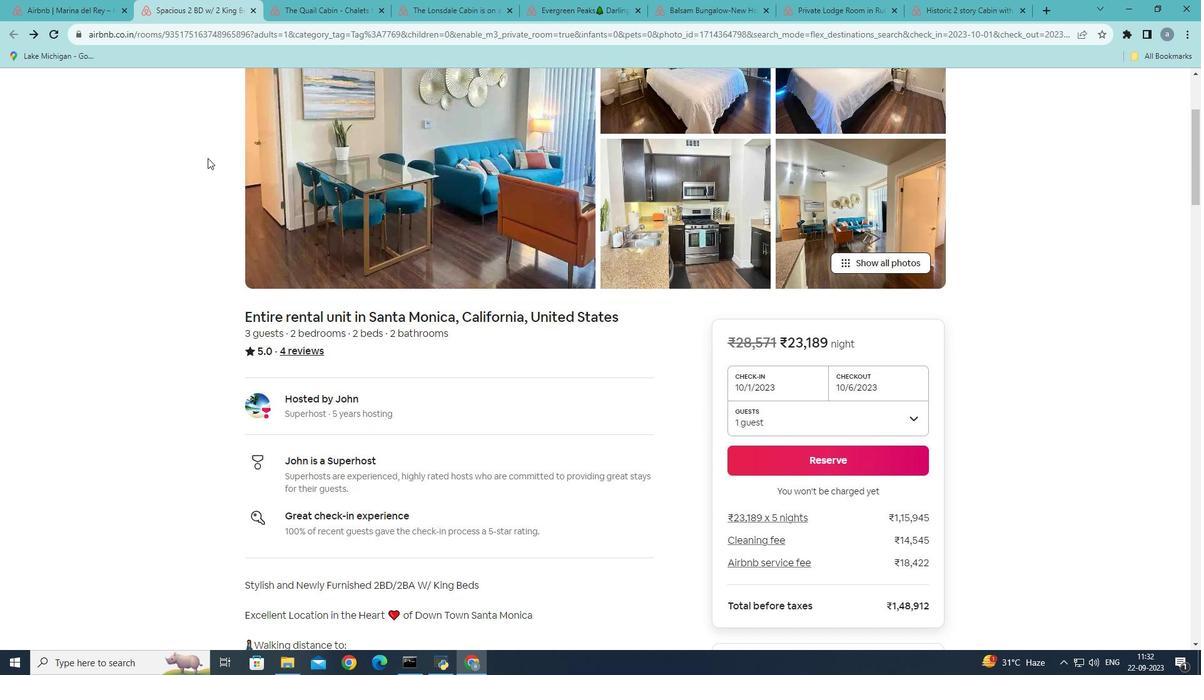 
Action: Mouse moved to (207, 158)
Screenshot: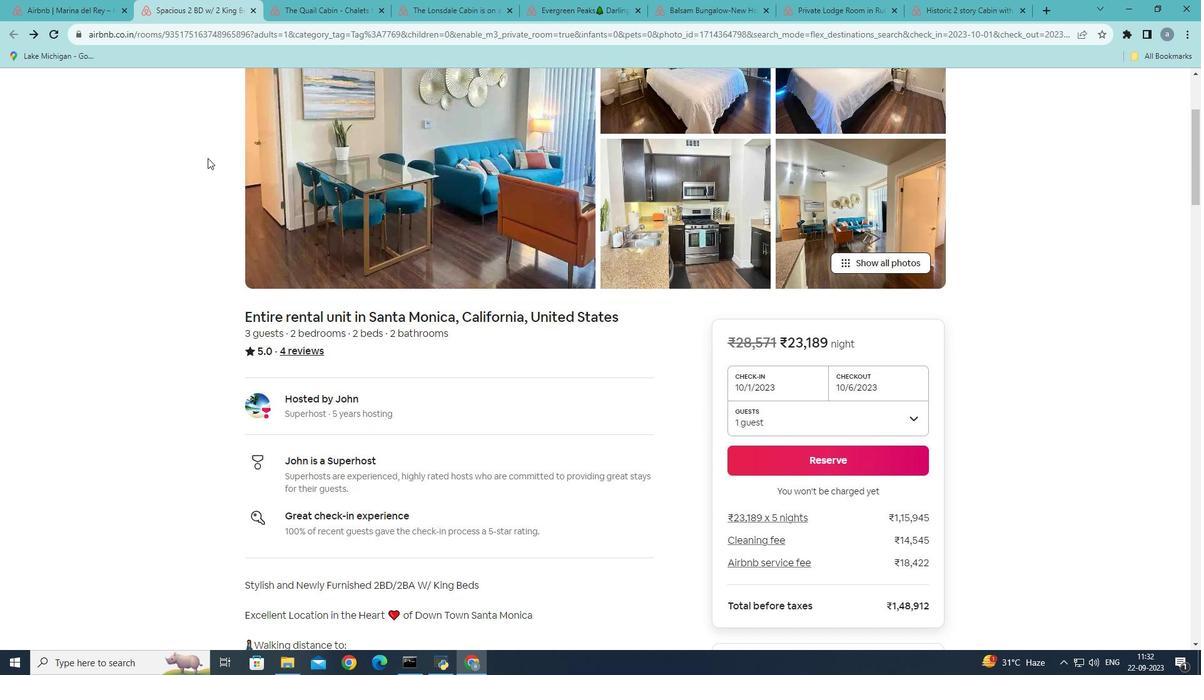 
Action: Mouse scrolled (207, 157) with delta (0, 0)
Screenshot: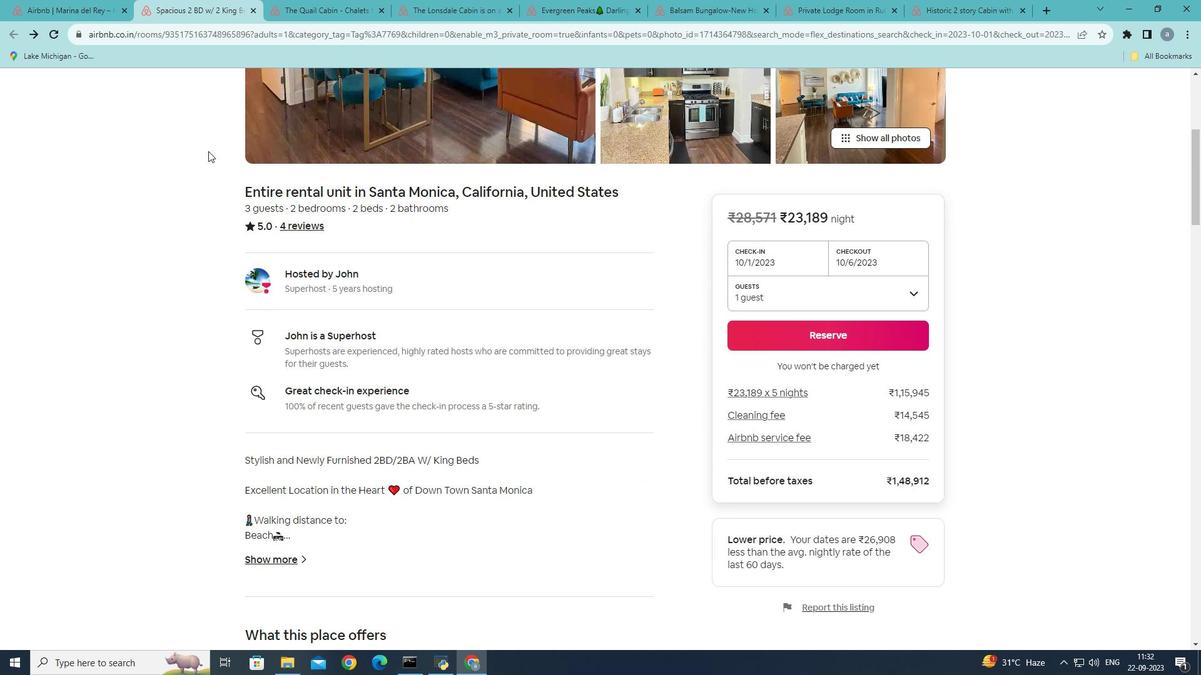 
Action: Mouse scrolled (207, 157) with delta (0, 0)
Screenshot: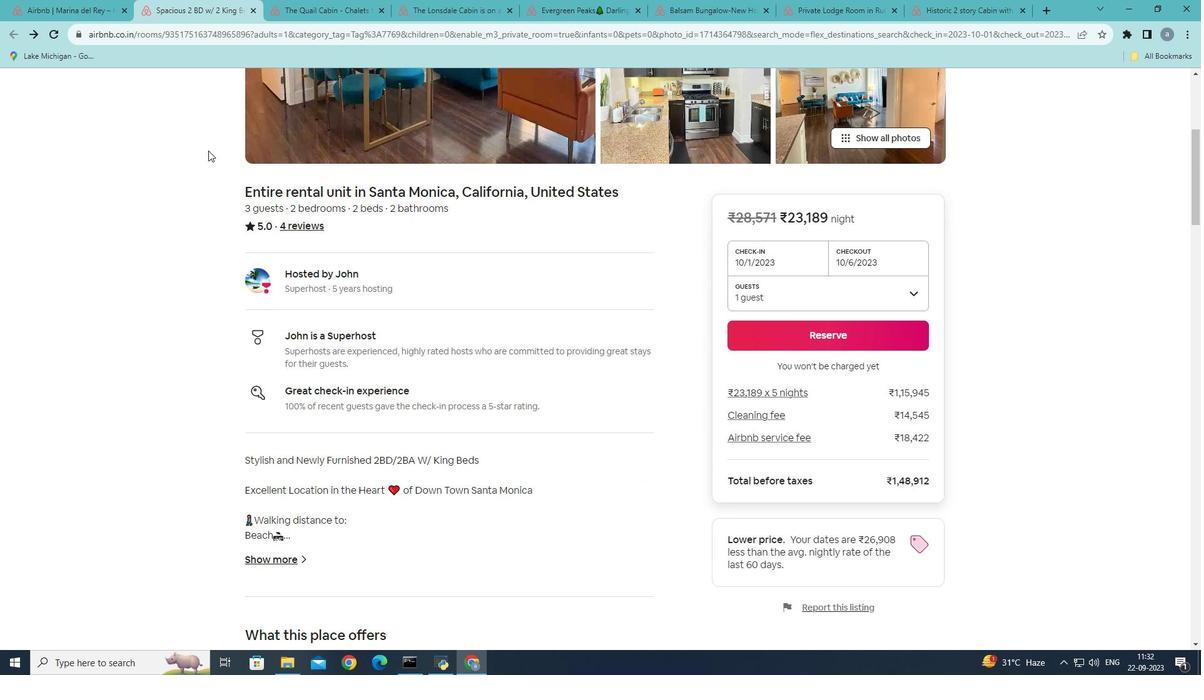 
Action: Mouse moved to (207, 147)
Screenshot: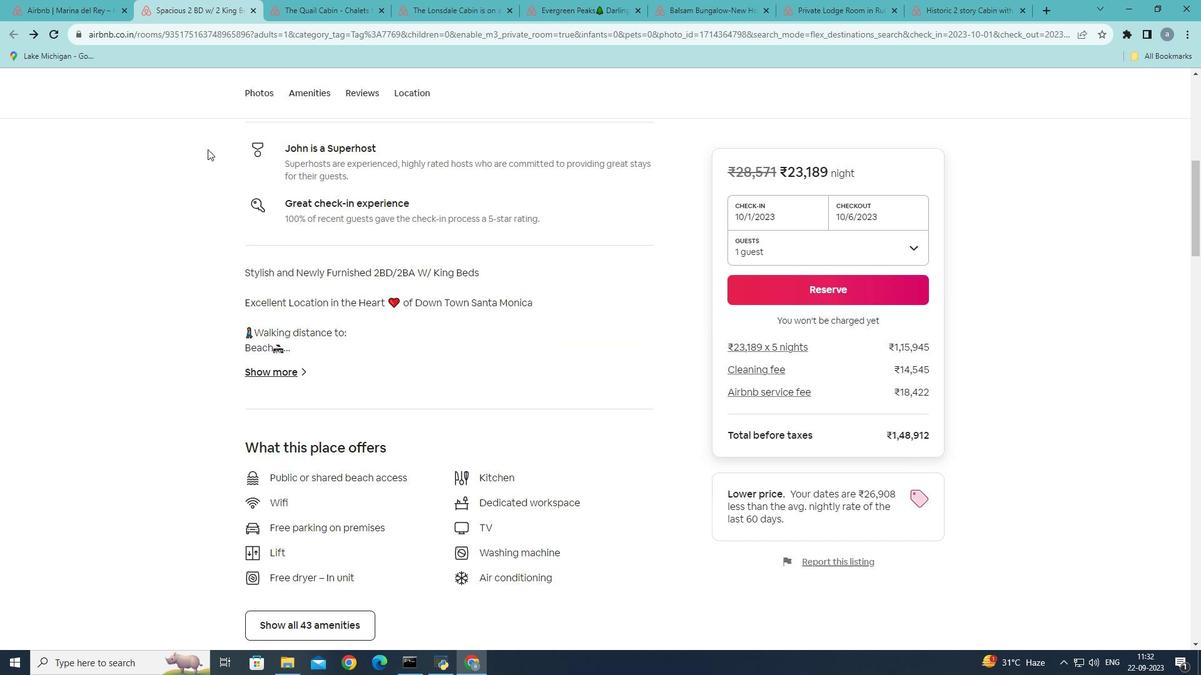 
Action: Mouse scrolled (207, 147) with delta (0, 0)
Screenshot: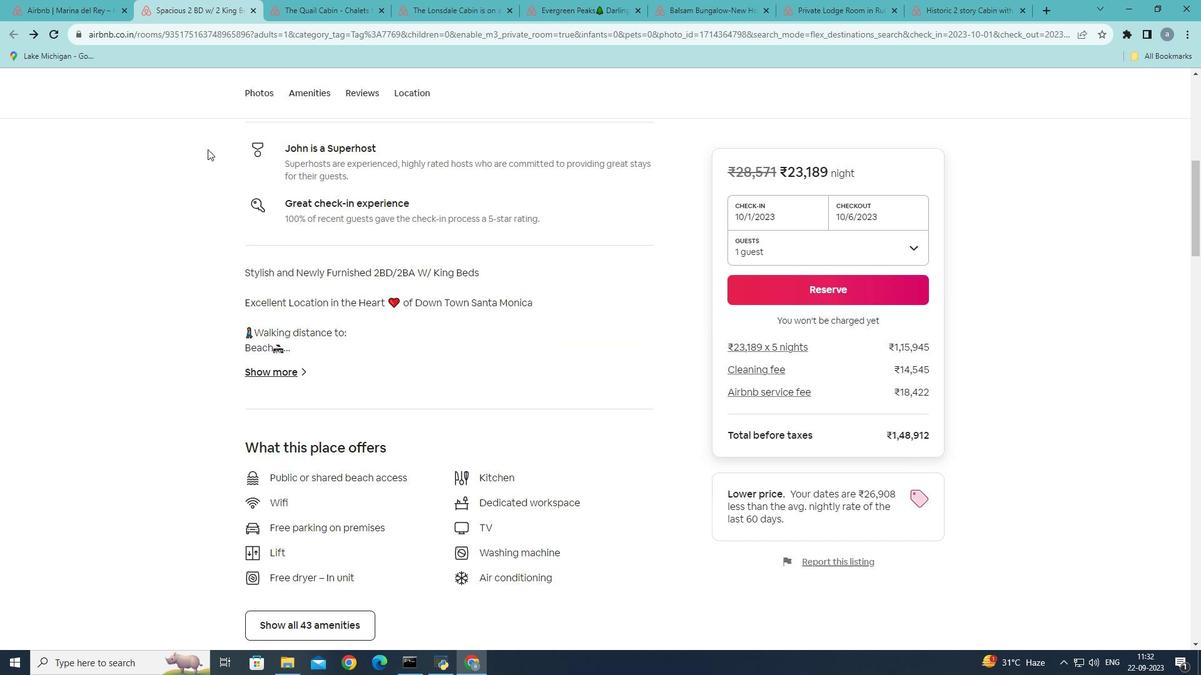 
Action: Mouse moved to (208, 147)
Screenshot: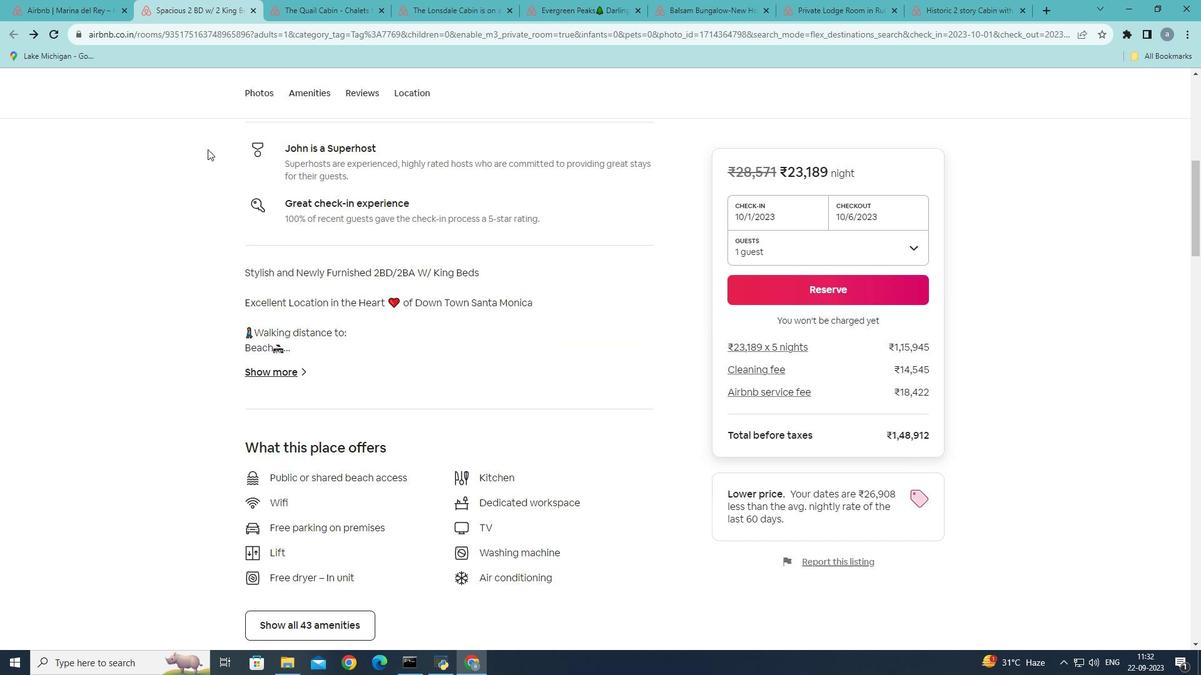 
Action: Mouse scrolled (208, 147) with delta (0, 0)
Screenshot: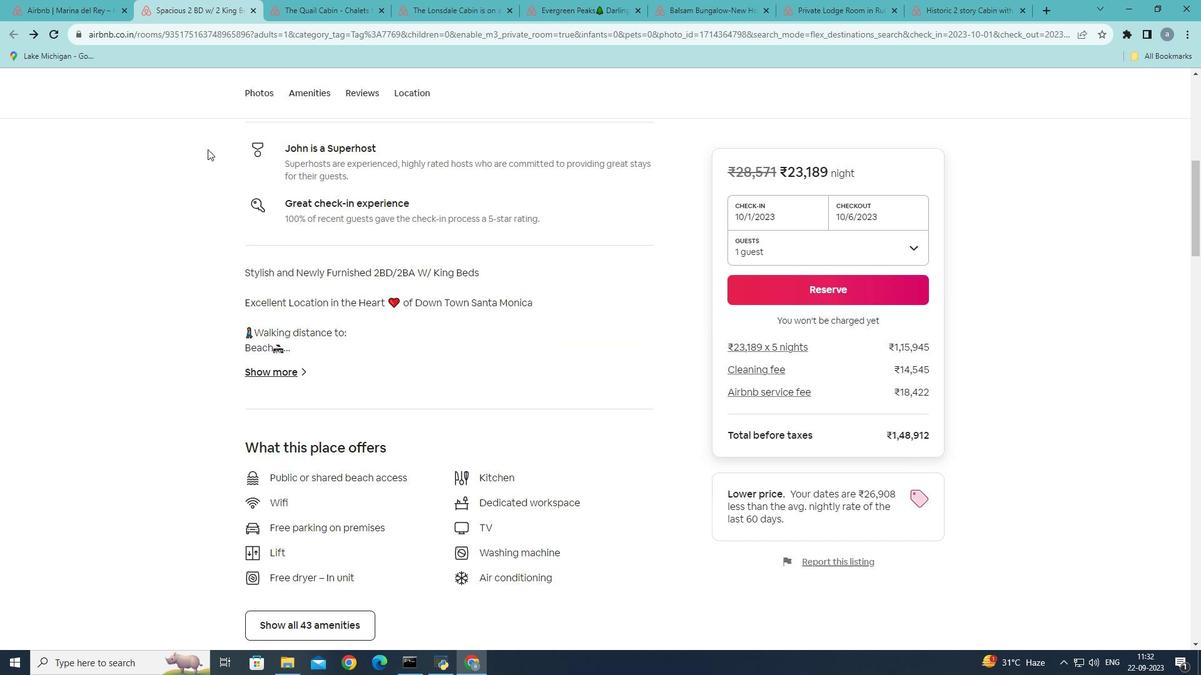 
Action: Mouse scrolled (208, 147) with delta (0, 0)
Screenshot: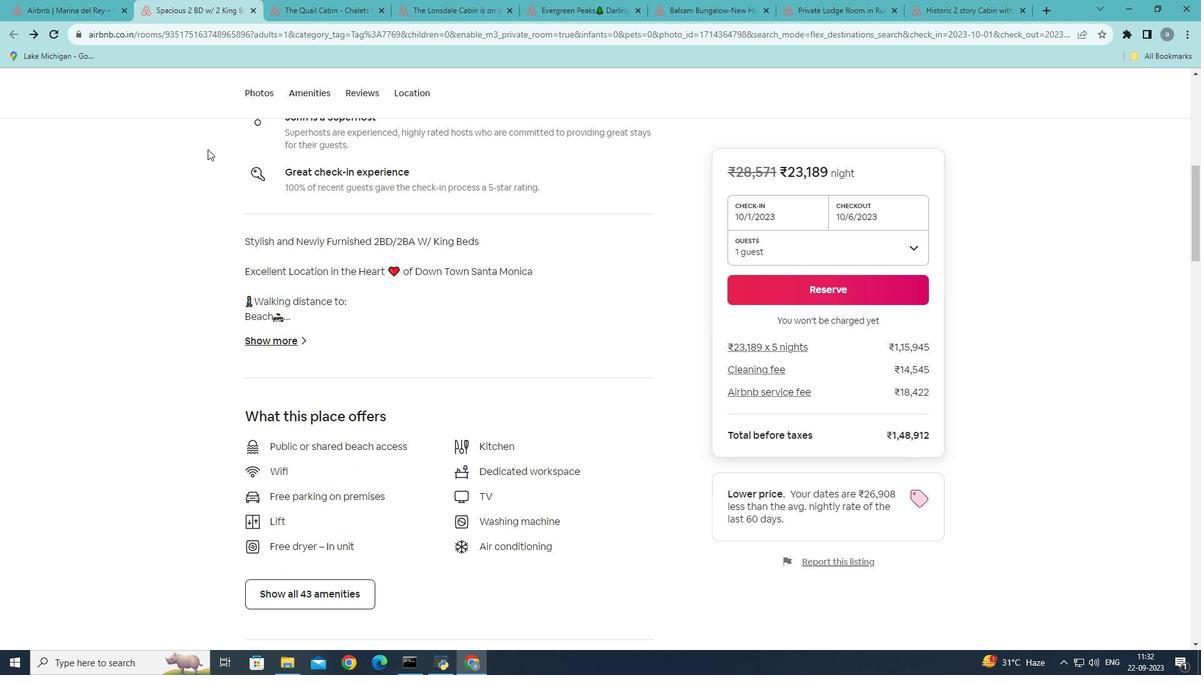 
Action: Mouse moved to (207, 149)
Screenshot: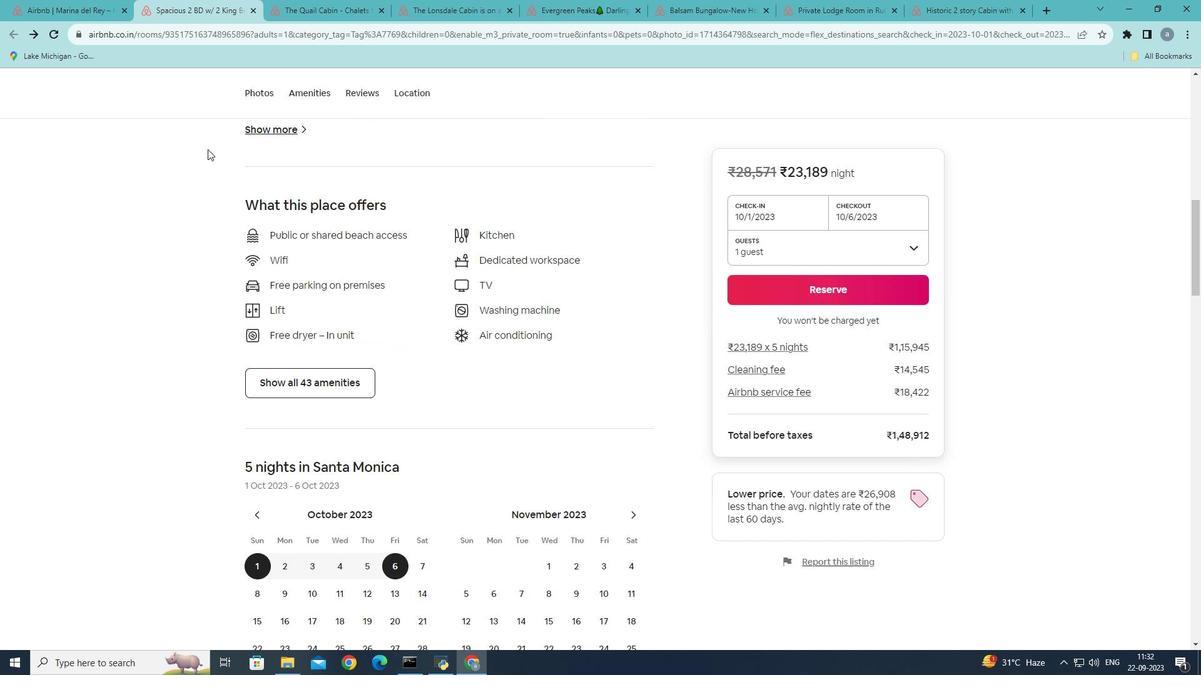 
Action: Mouse scrolled (207, 148) with delta (0, 0)
Screenshot: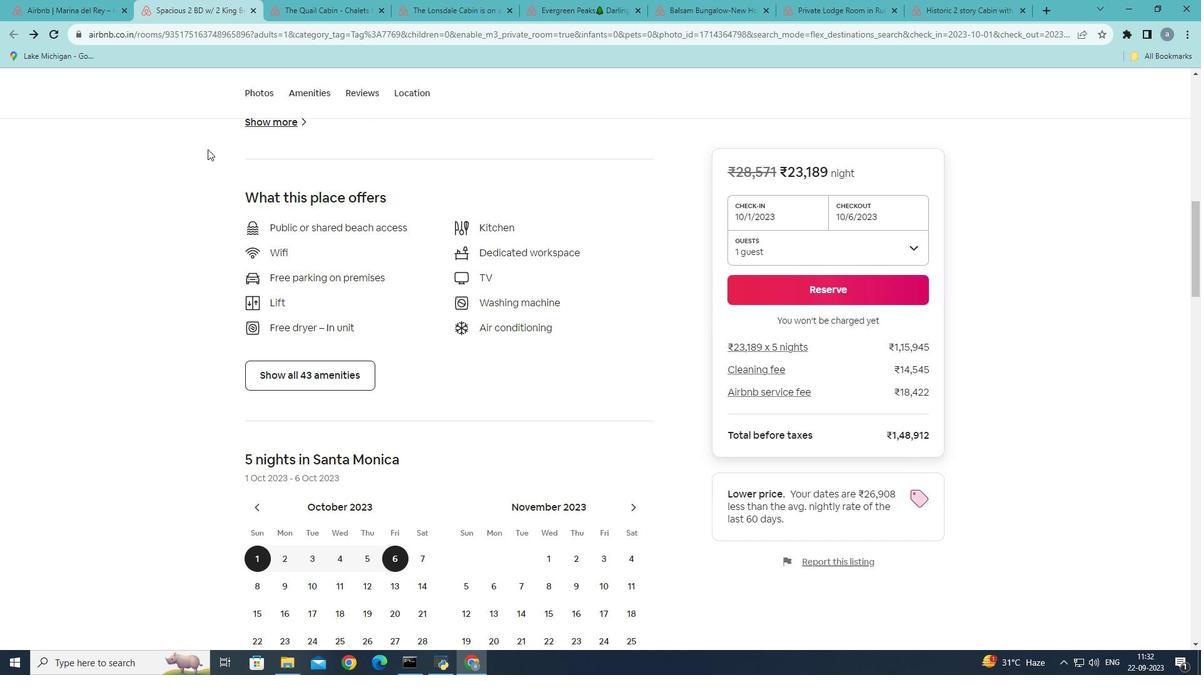 
Action: Mouse scrolled (207, 148) with delta (0, 0)
Screenshot: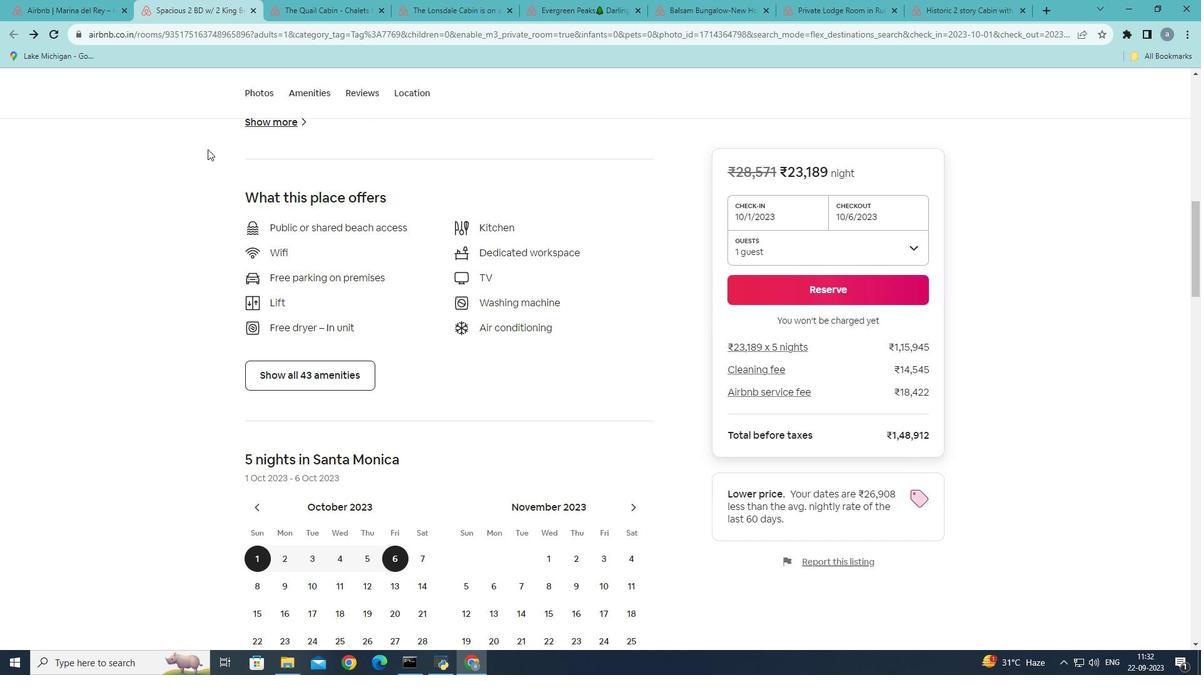 
Action: Mouse scrolled (207, 148) with delta (0, 0)
Screenshot: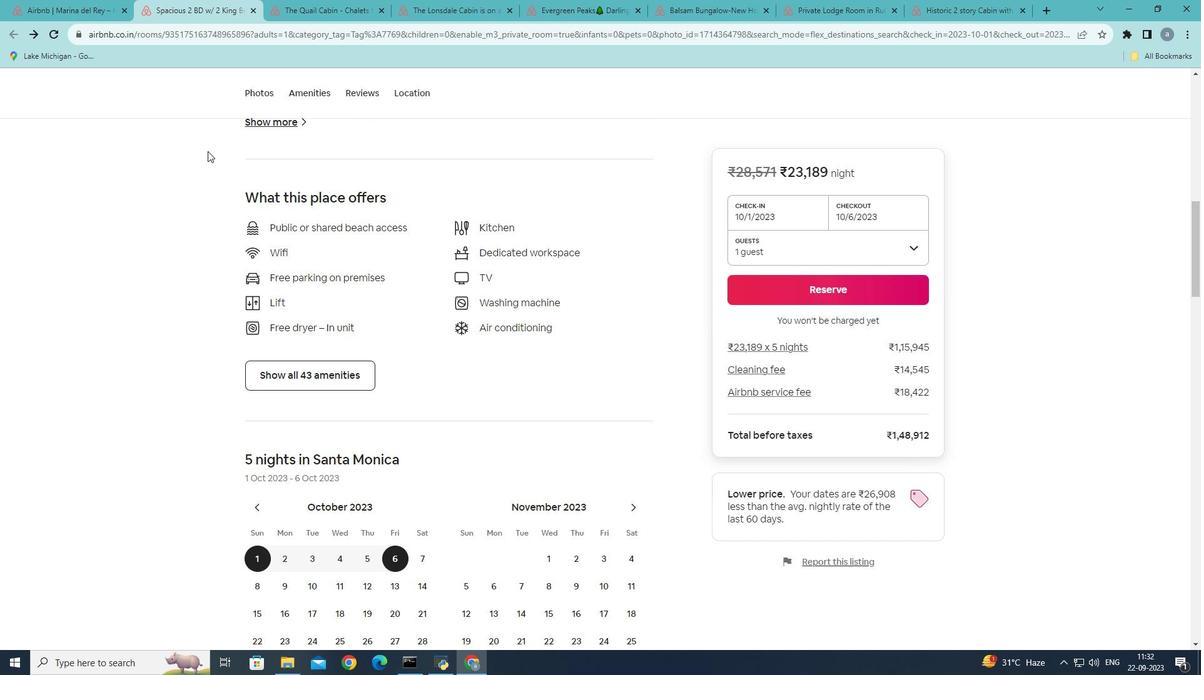 
Action: Mouse scrolled (207, 148) with delta (0, 0)
Screenshot: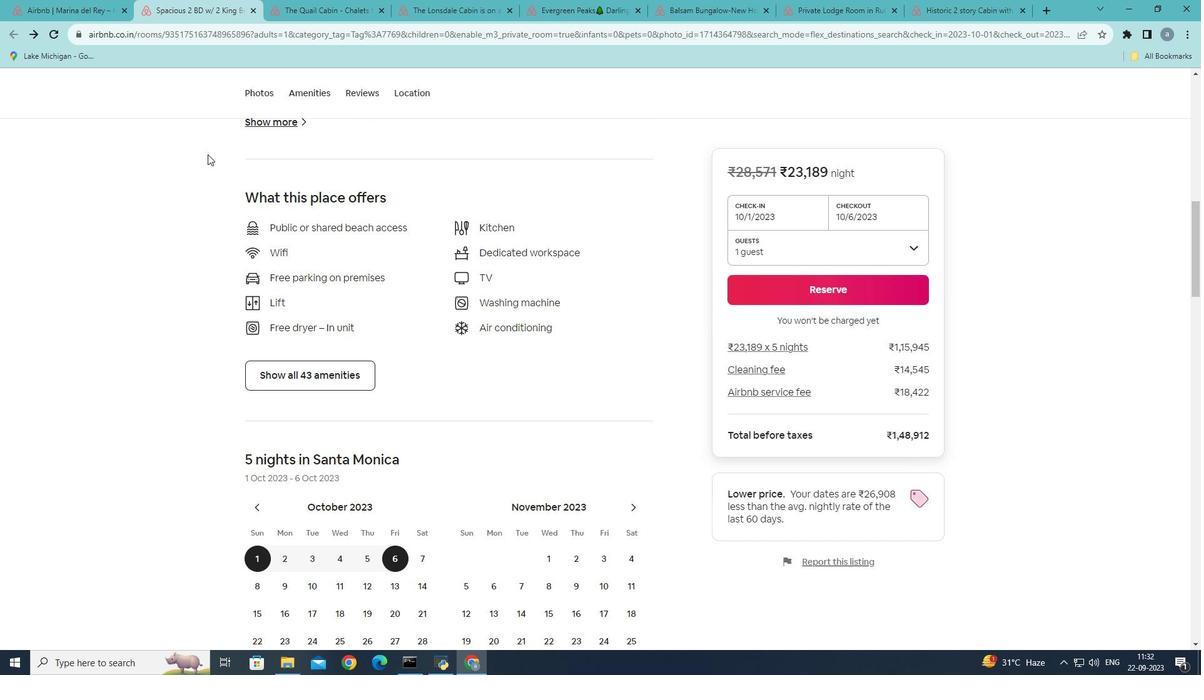 
Action: Mouse moved to (295, 376)
Screenshot: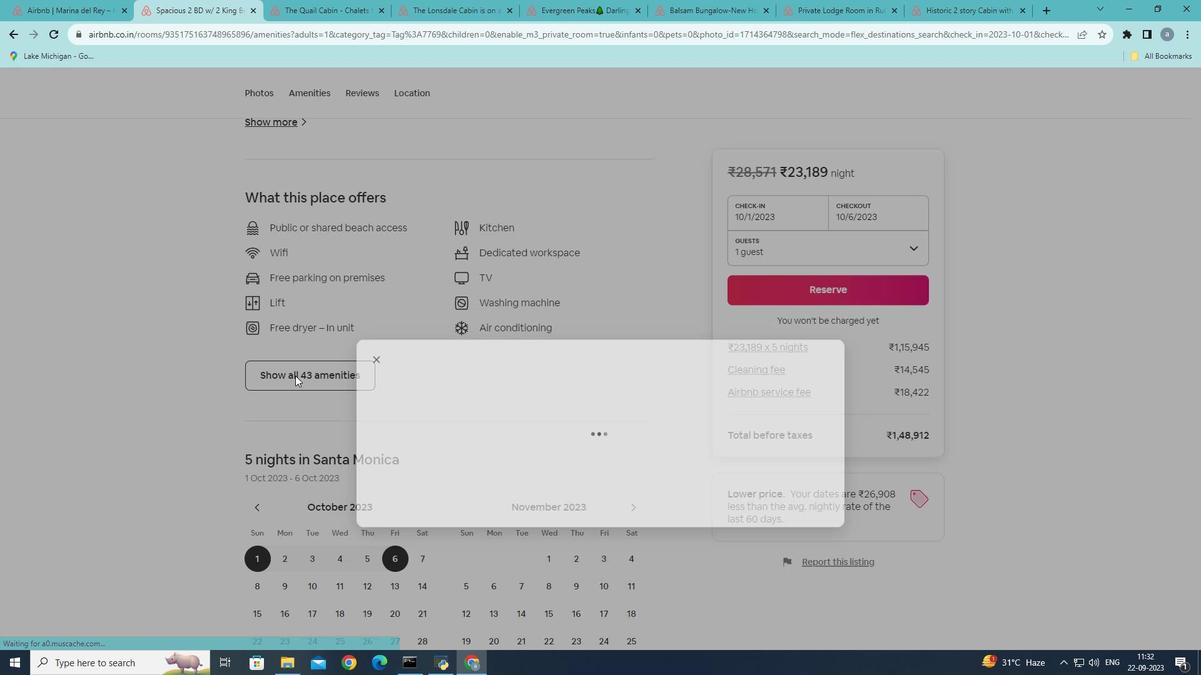 
Action: Mouse pressed left at (295, 376)
Screenshot: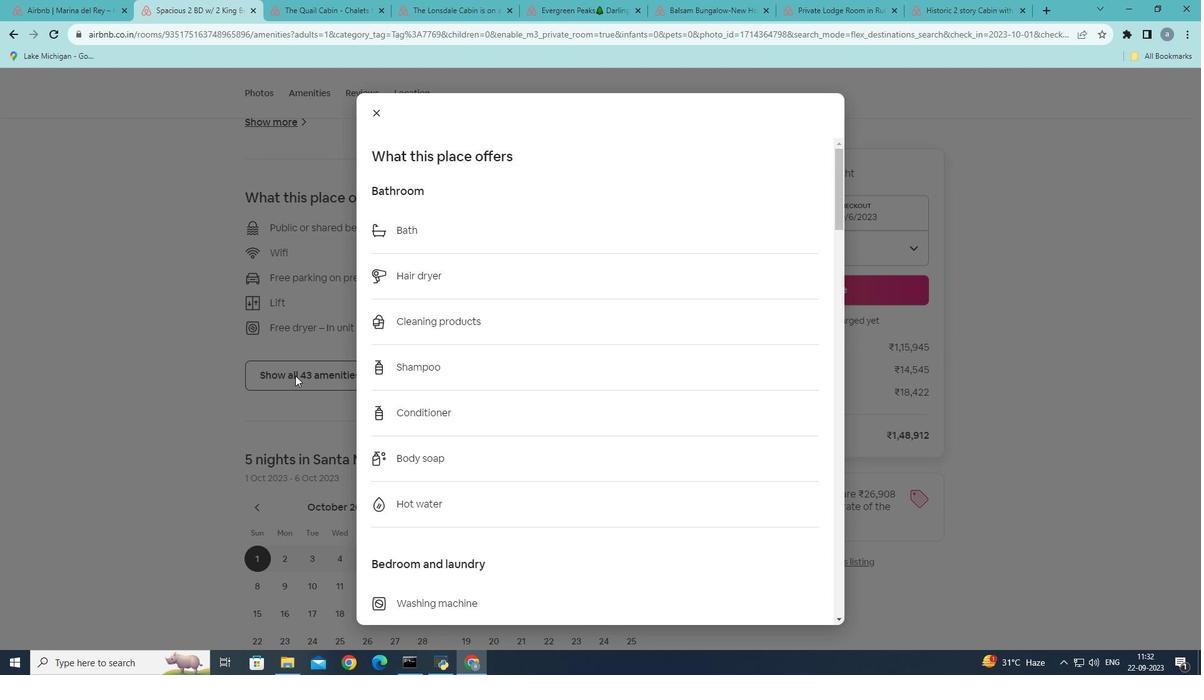 
Action: Mouse moved to (523, 281)
Screenshot: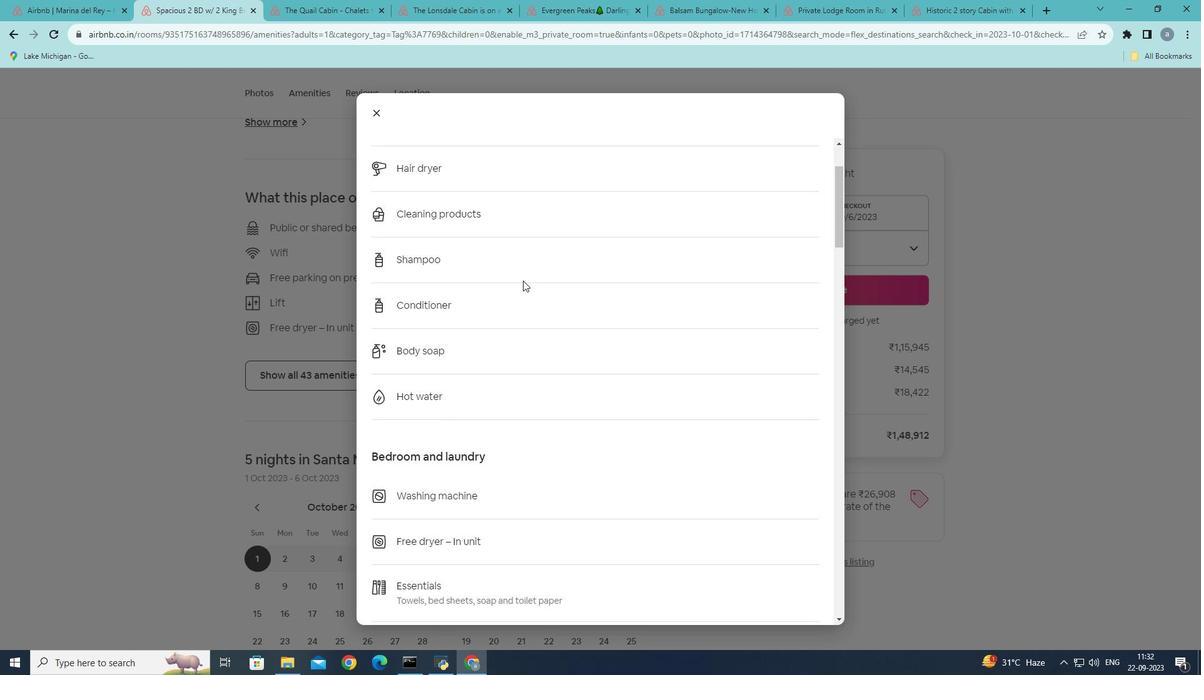 
Action: Mouse scrolled (523, 280) with delta (0, 0)
Screenshot: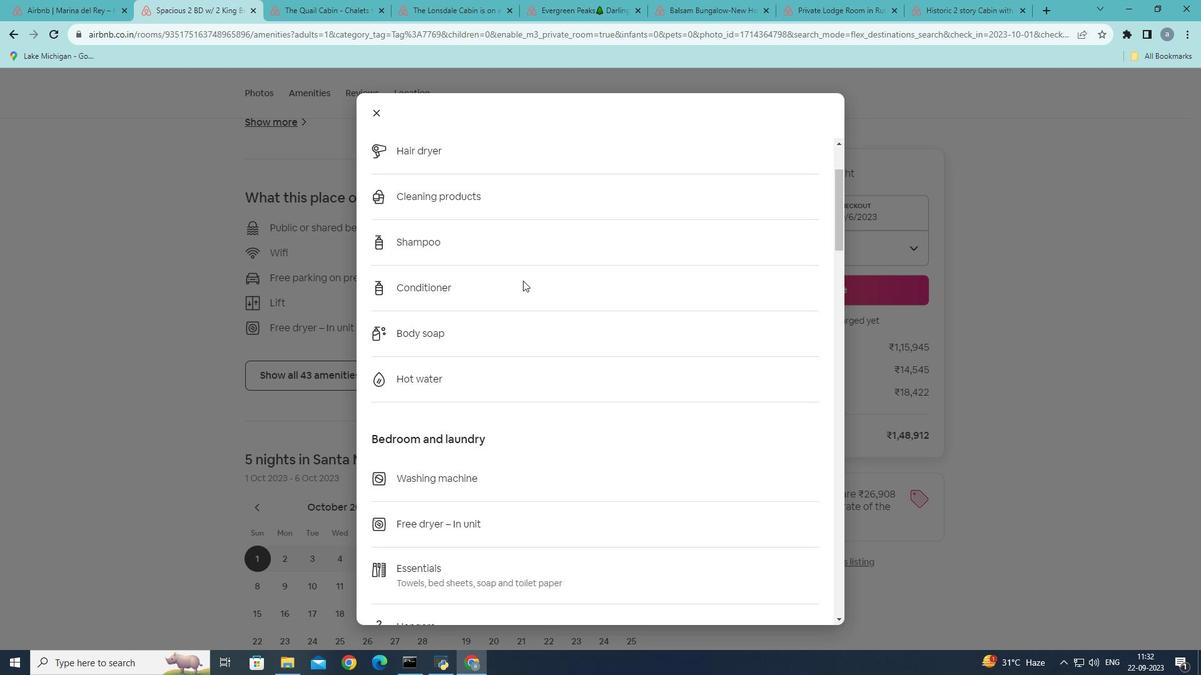 
Action: Mouse scrolled (523, 280) with delta (0, 0)
Screenshot: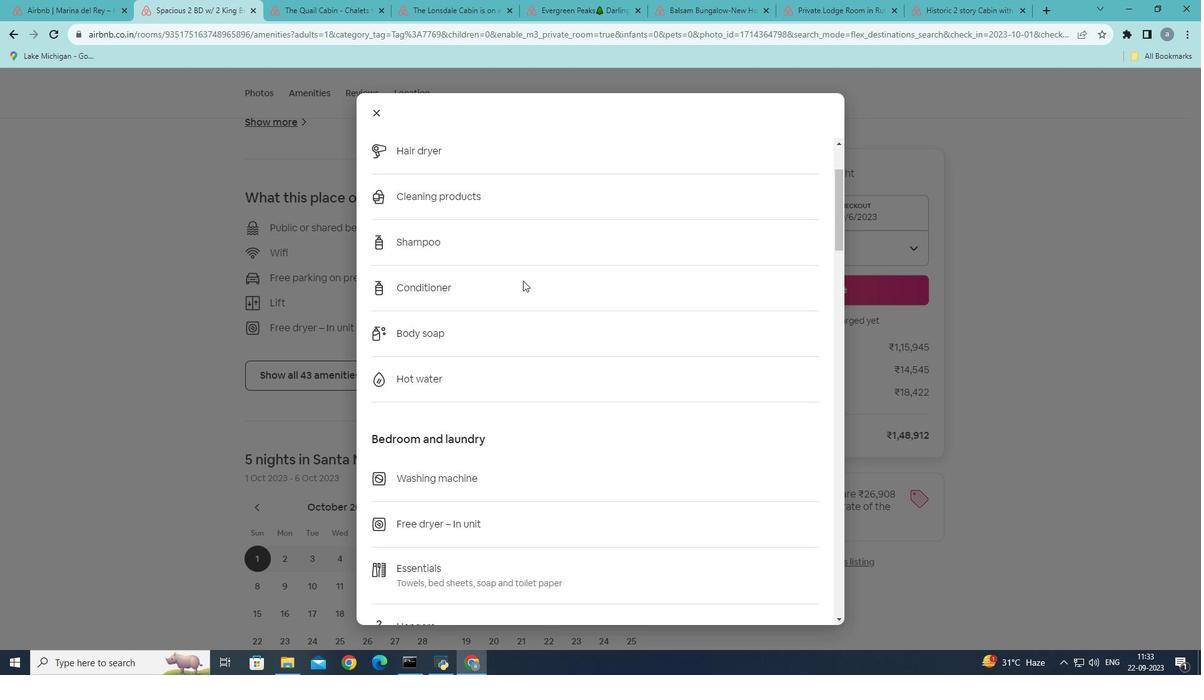 
Action: Mouse scrolled (523, 280) with delta (0, 0)
Screenshot: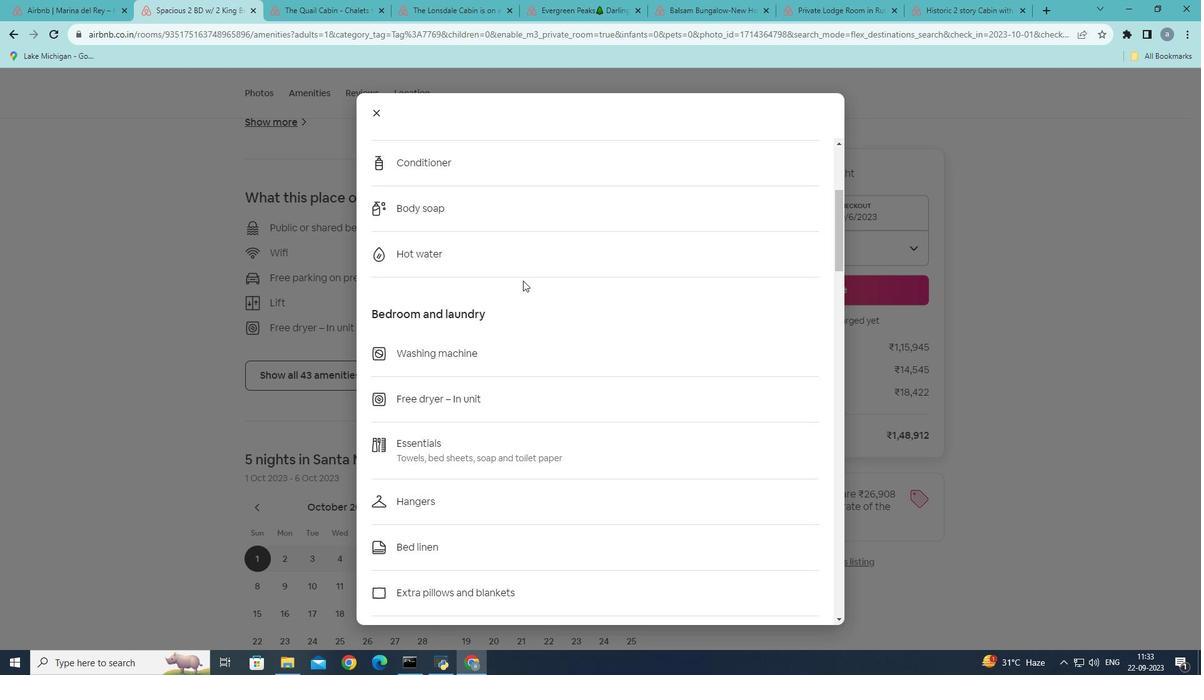 
Action: Mouse scrolled (523, 280) with delta (0, 0)
Screenshot: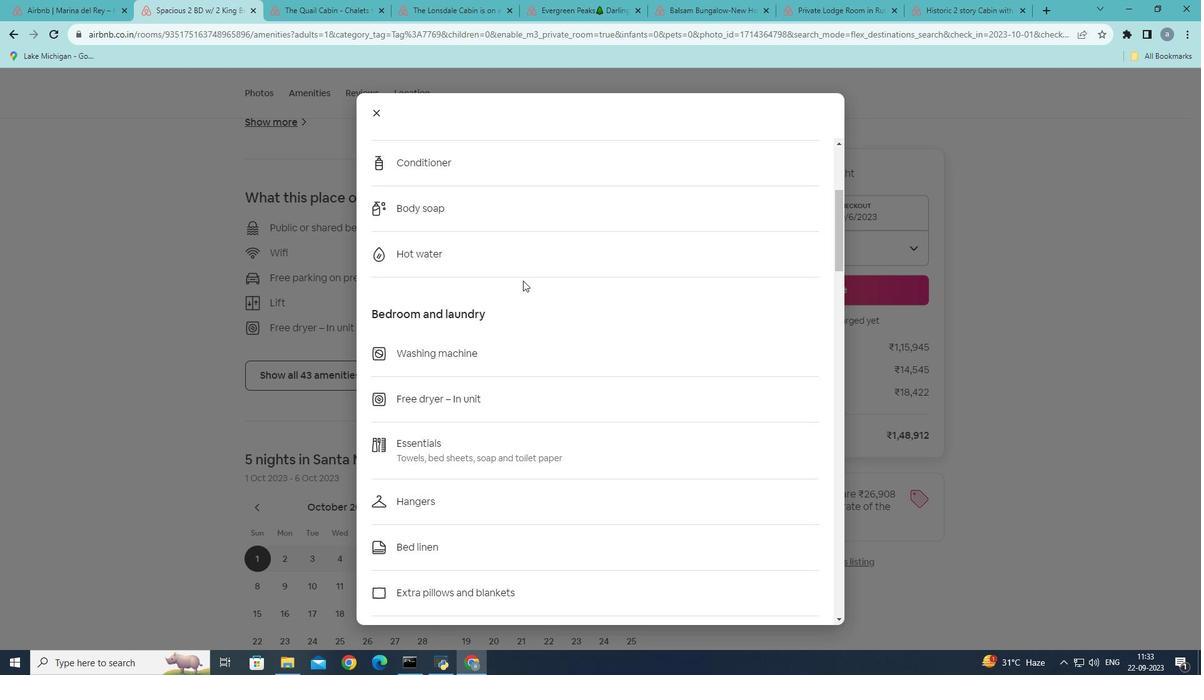 
Action: Mouse scrolled (523, 280) with delta (0, 0)
Screenshot: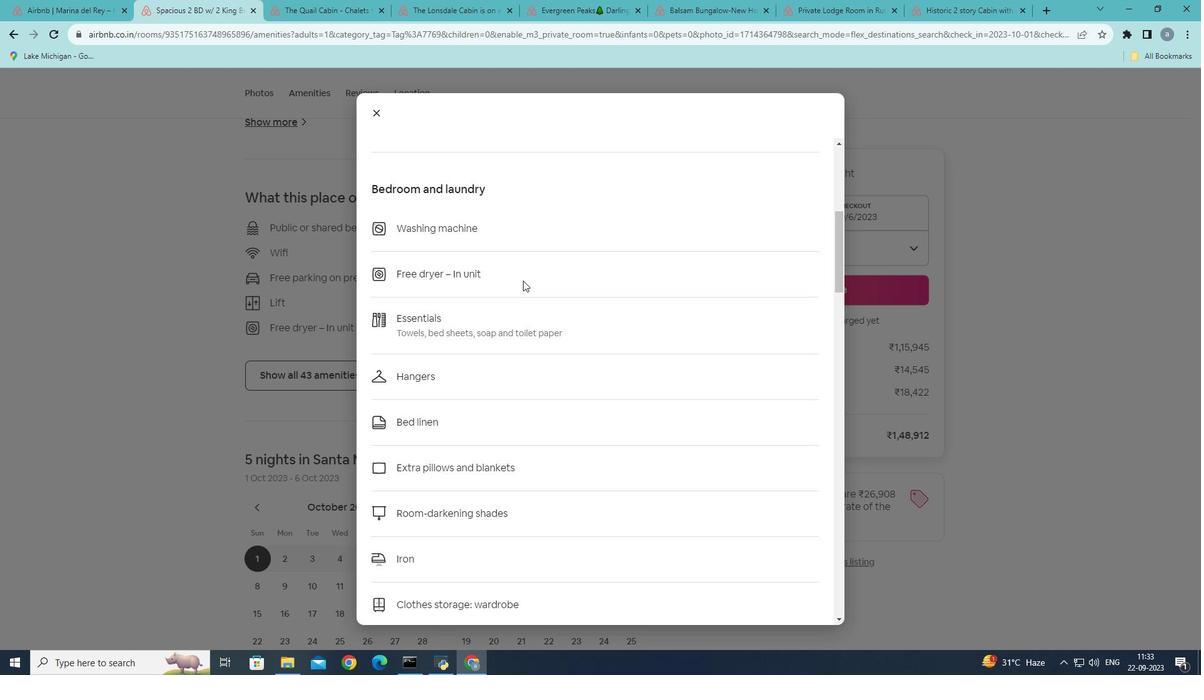 
Action: Mouse scrolled (523, 280) with delta (0, 0)
Screenshot: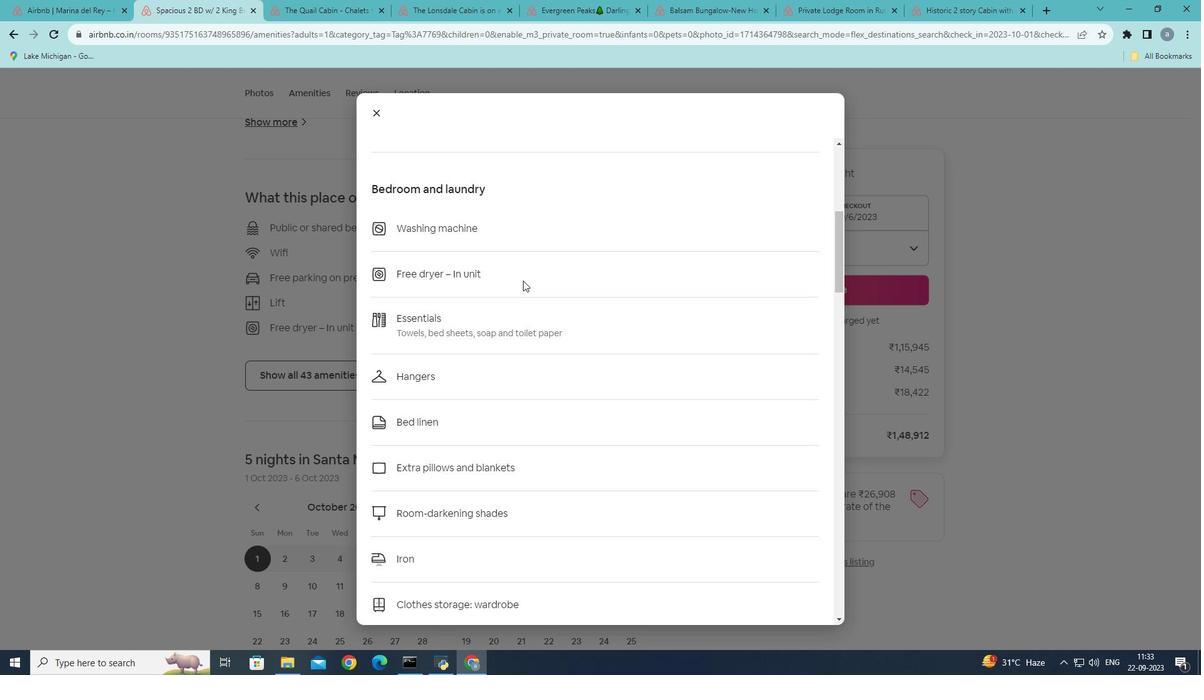 
Action: Mouse scrolled (523, 280) with delta (0, 0)
Screenshot: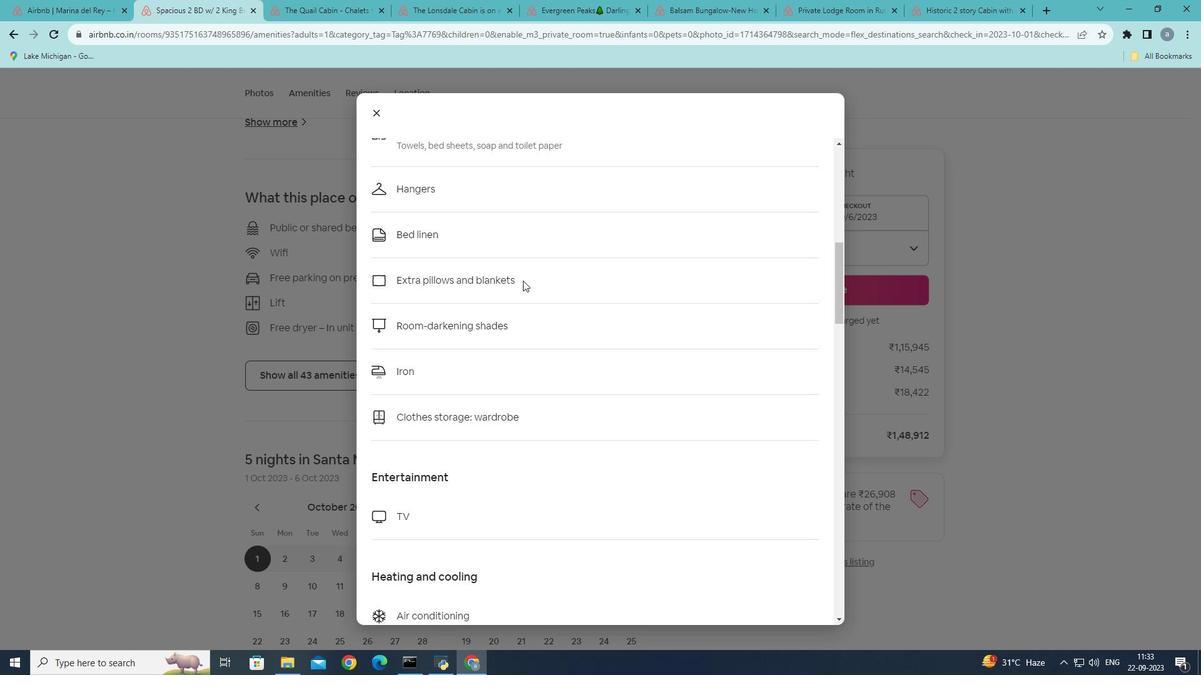 
Action: Mouse scrolled (523, 280) with delta (0, 0)
Screenshot: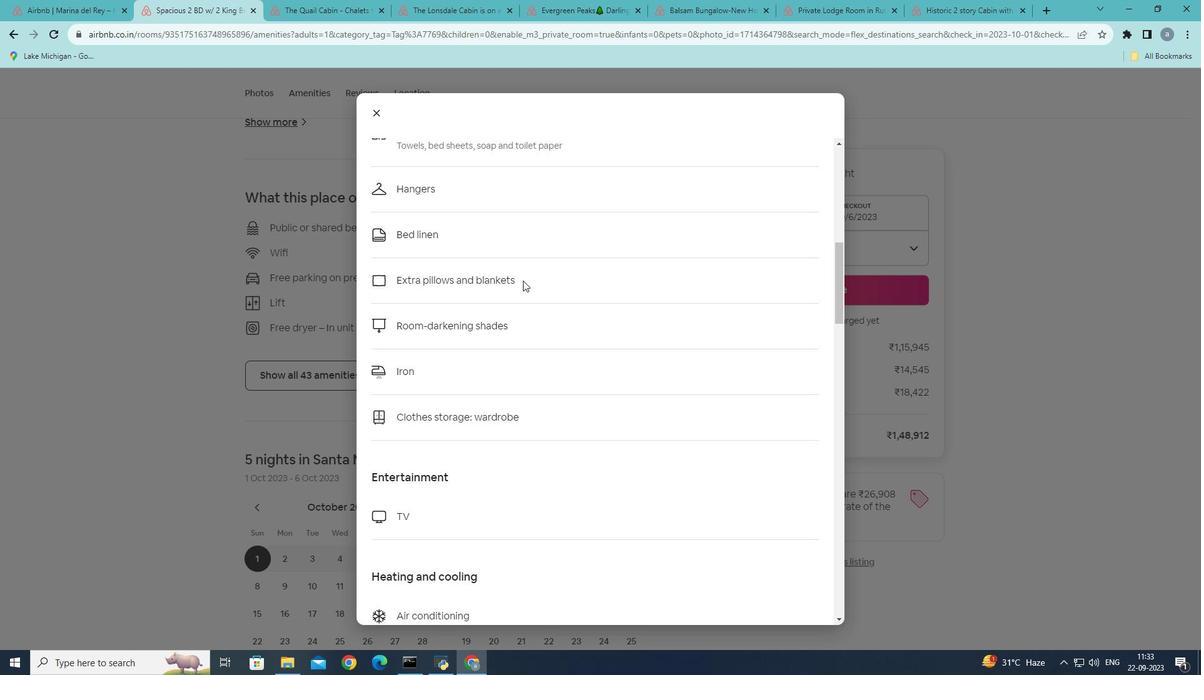 
Action: Mouse scrolled (523, 280) with delta (0, 0)
Screenshot: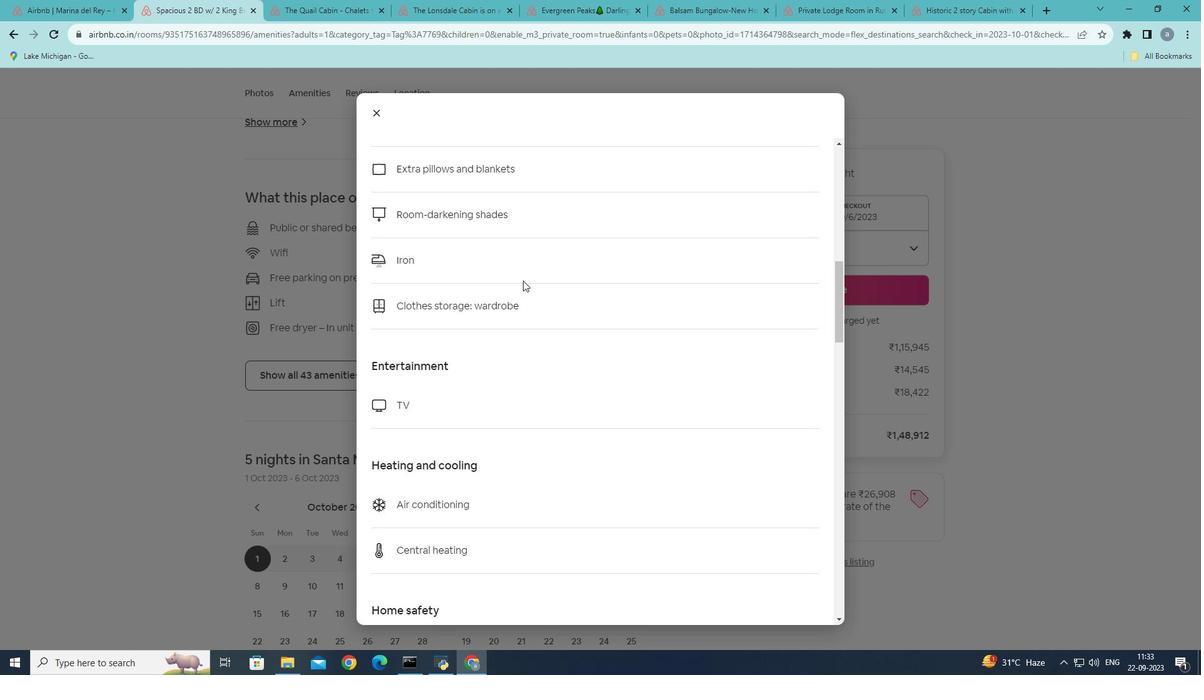 
Action: Mouse scrolled (523, 280) with delta (0, 0)
Screenshot: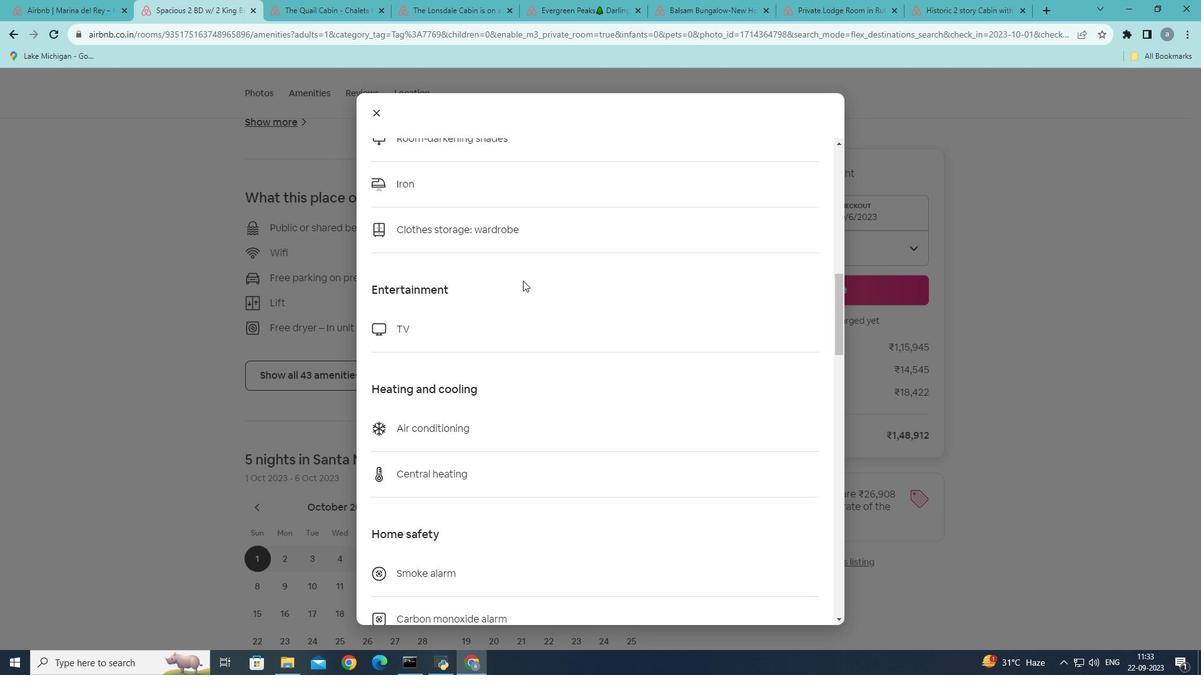 
Action: Mouse scrolled (523, 280) with delta (0, 0)
Screenshot: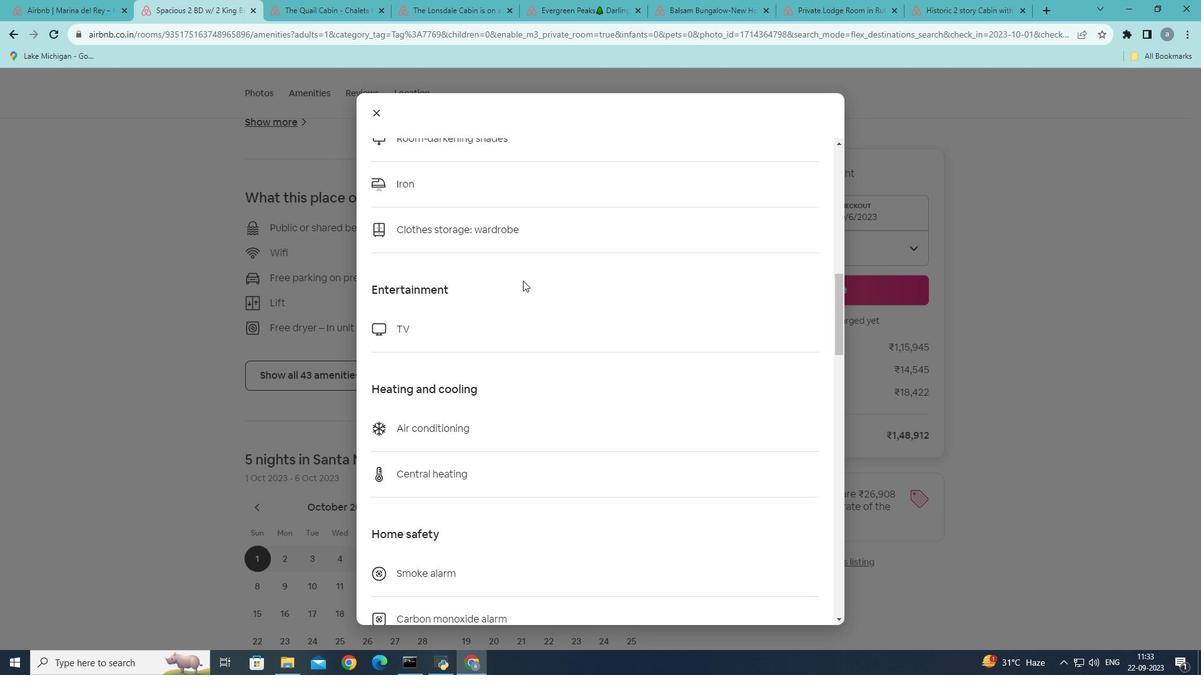 
Action: Mouse scrolled (523, 280) with delta (0, 0)
Screenshot: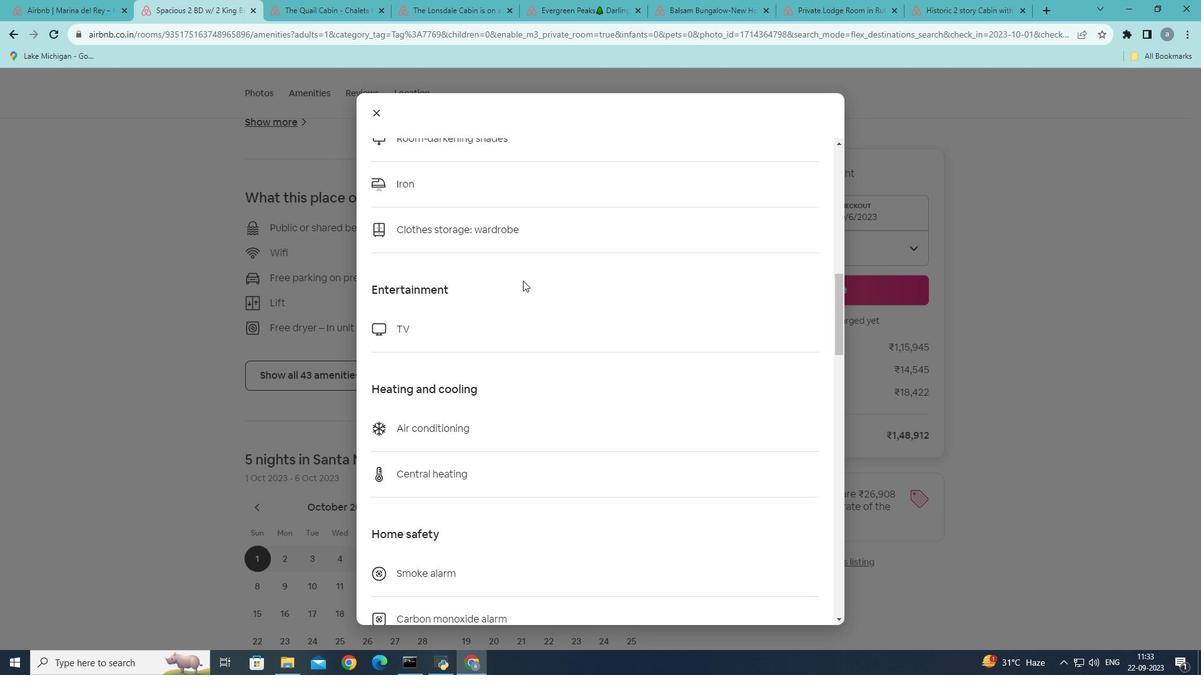
Action: Mouse scrolled (523, 280) with delta (0, 0)
Screenshot: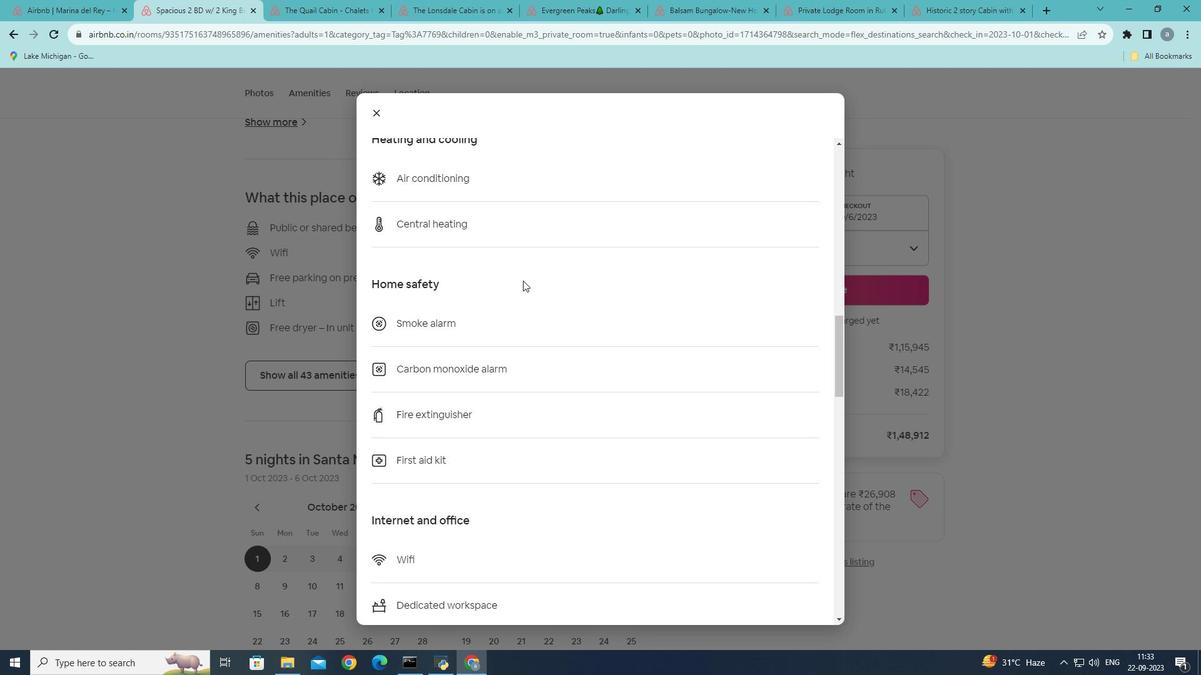 
Action: Mouse scrolled (523, 280) with delta (0, 0)
Screenshot: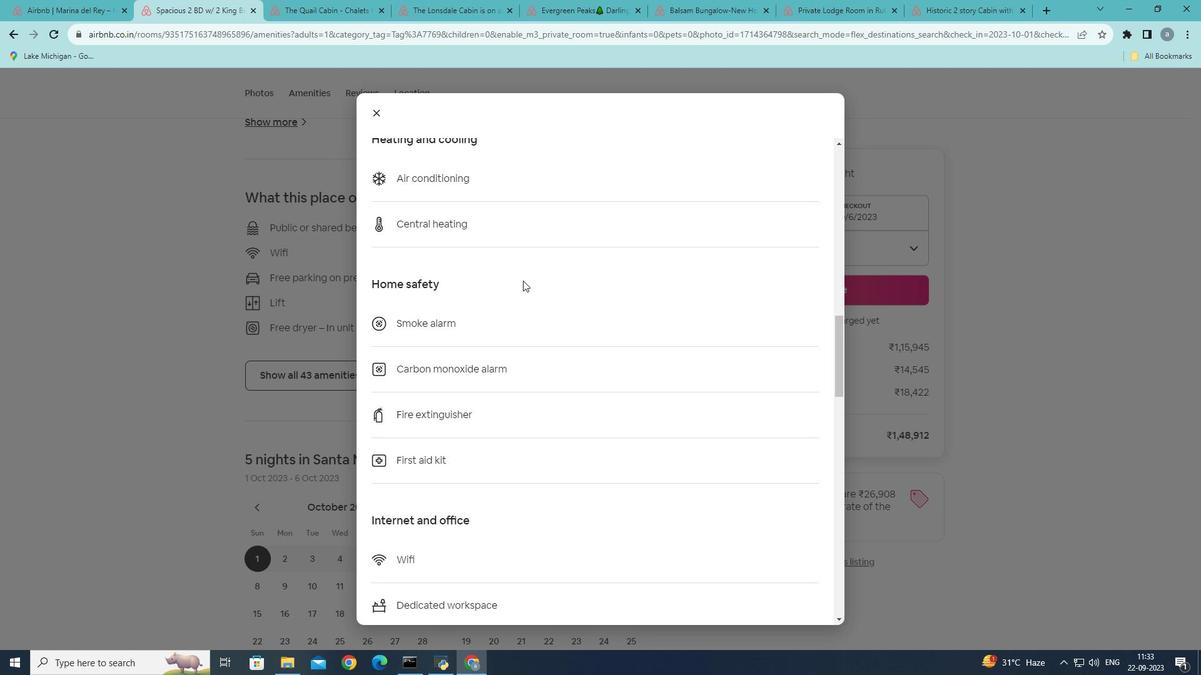
Action: Mouse scrolled (523, 280) with delta (0, 0)
Screenshot: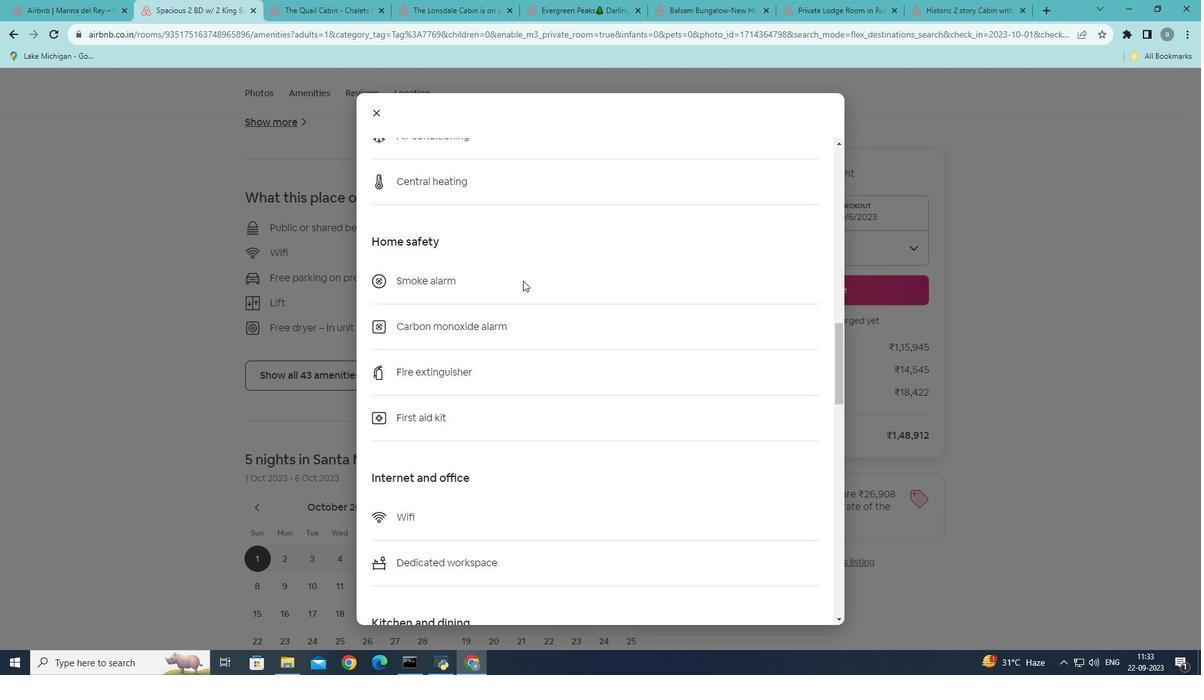 
Action: Mouse scrolled (523, 280) with delta (0, 0)
Screenshot: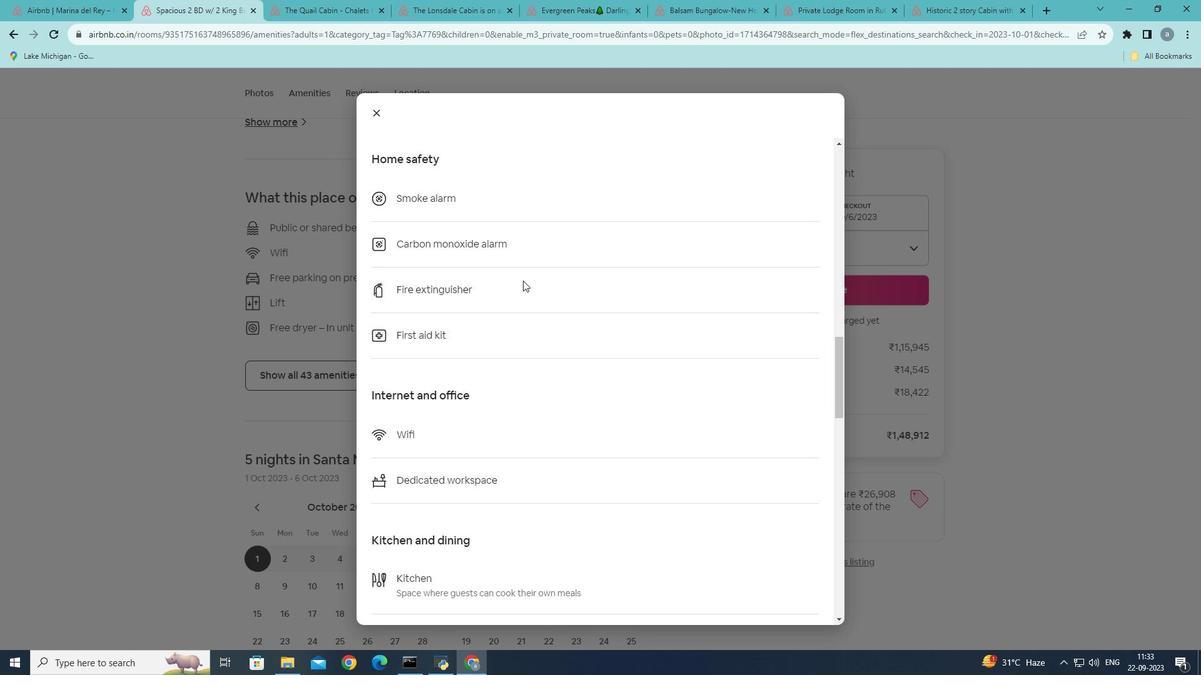 
Action: Mouse scrolled (523, 280) with delta (0, 0)
Screenshot: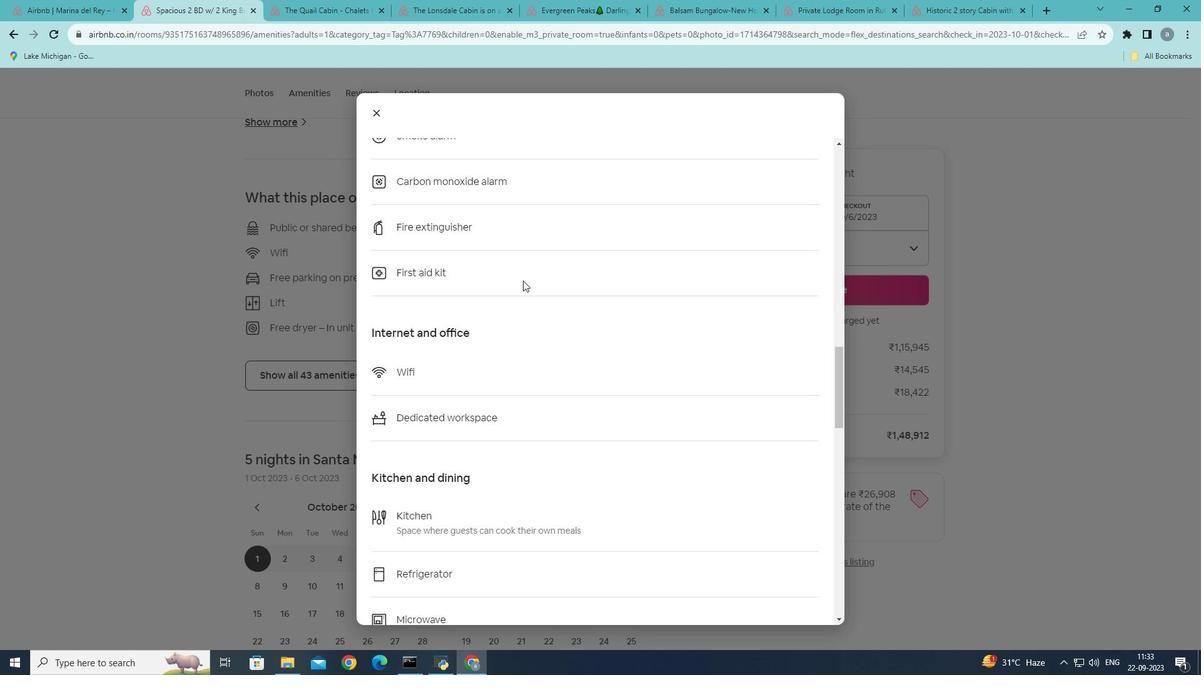 
Action: Mouse scrolled (523, 280) with delta (0, 0)
Screenshot: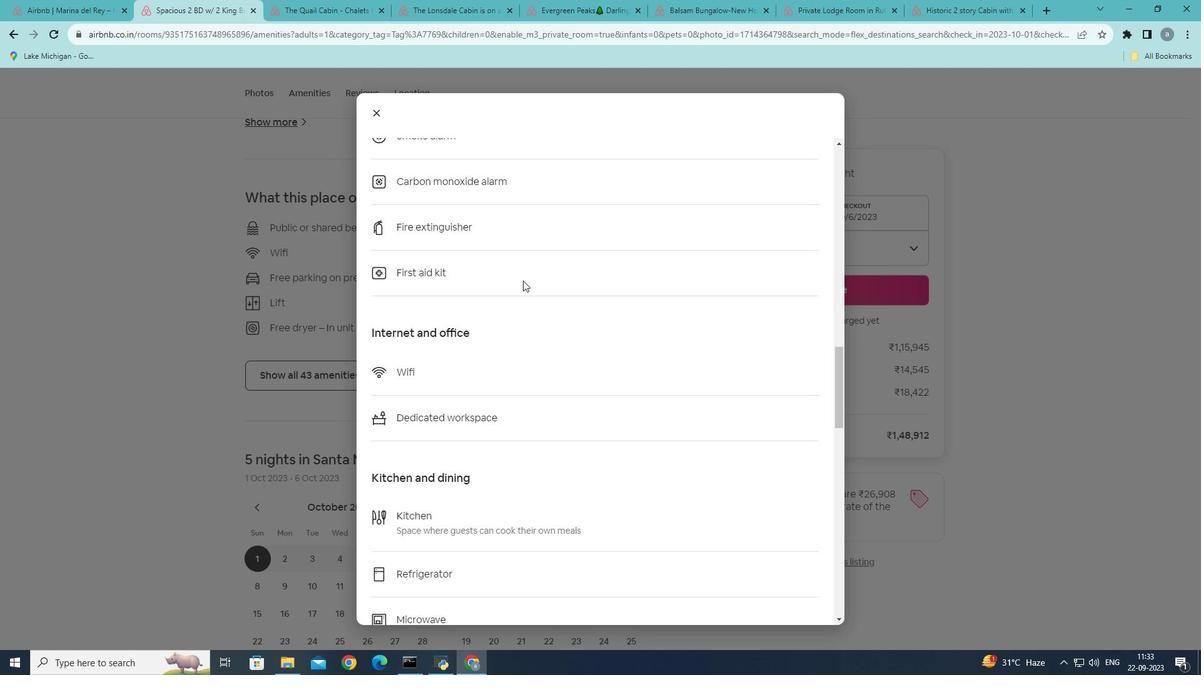 
Action: Mouse scrolled (523, 280) with delta (0, 0)
Screenshot: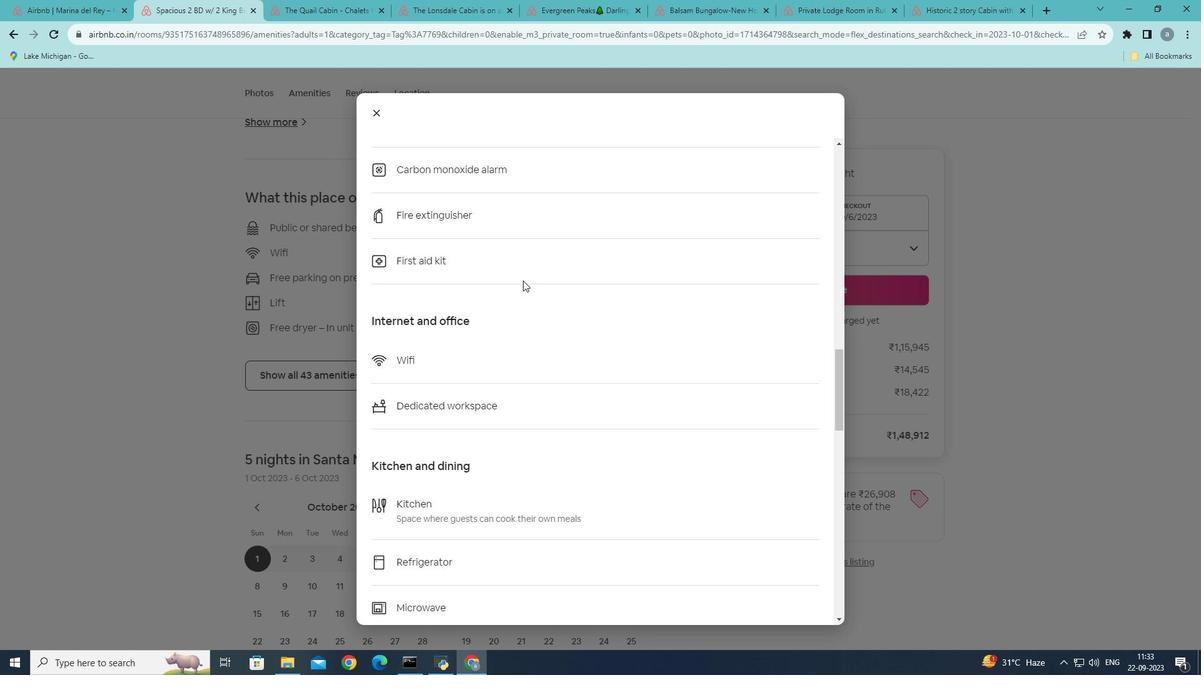
Action: Mouse scrolled (523, 280) with delta (0, 0)
Screenshot: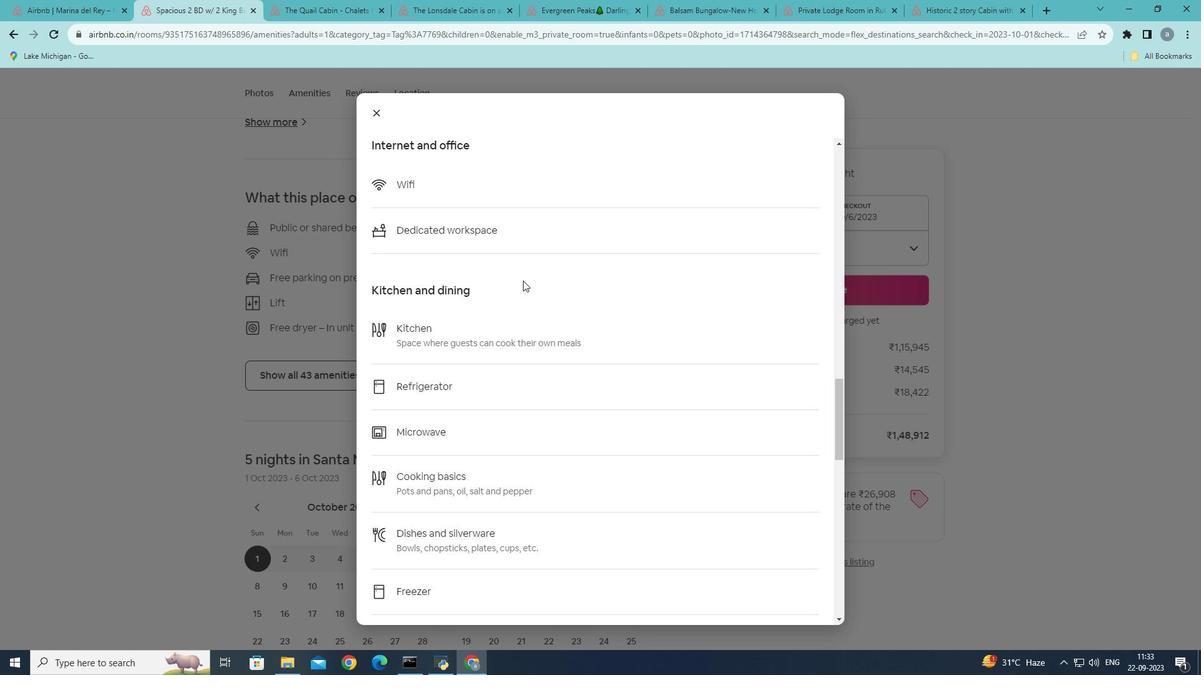 
Action: Mouse scrolled (523, 280) with delta (0, 0)
Screenshot: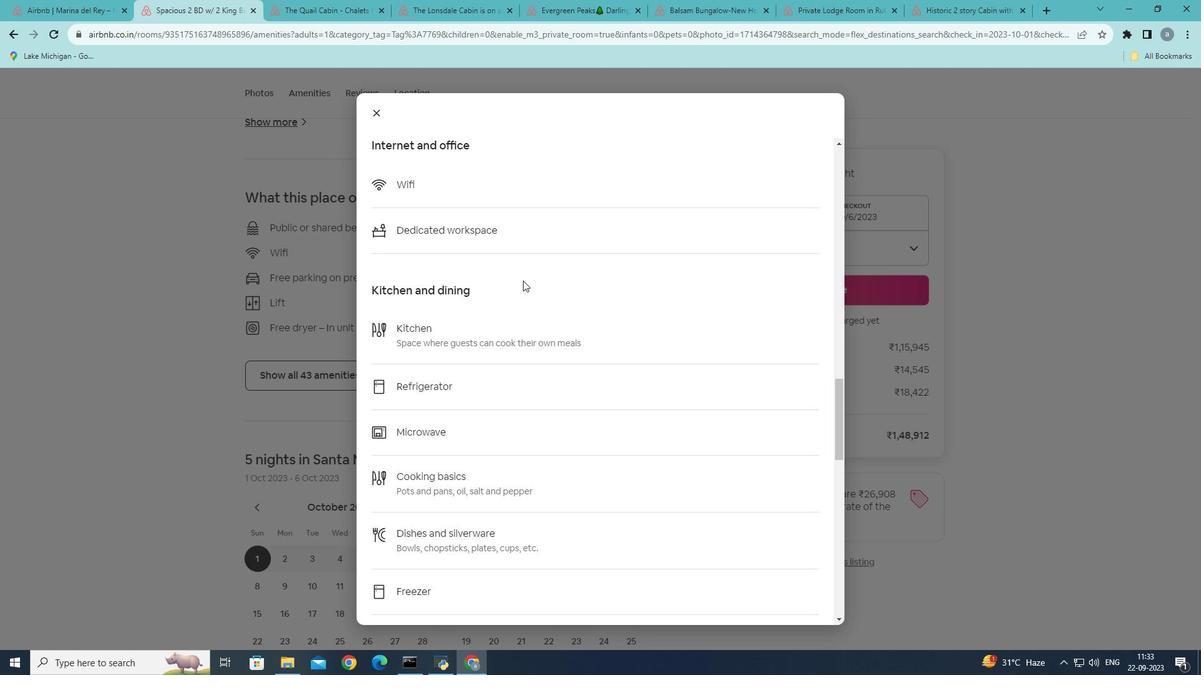 
Action: Mouse scrolled (523, 280) with delta (0, 0)
Screenshot: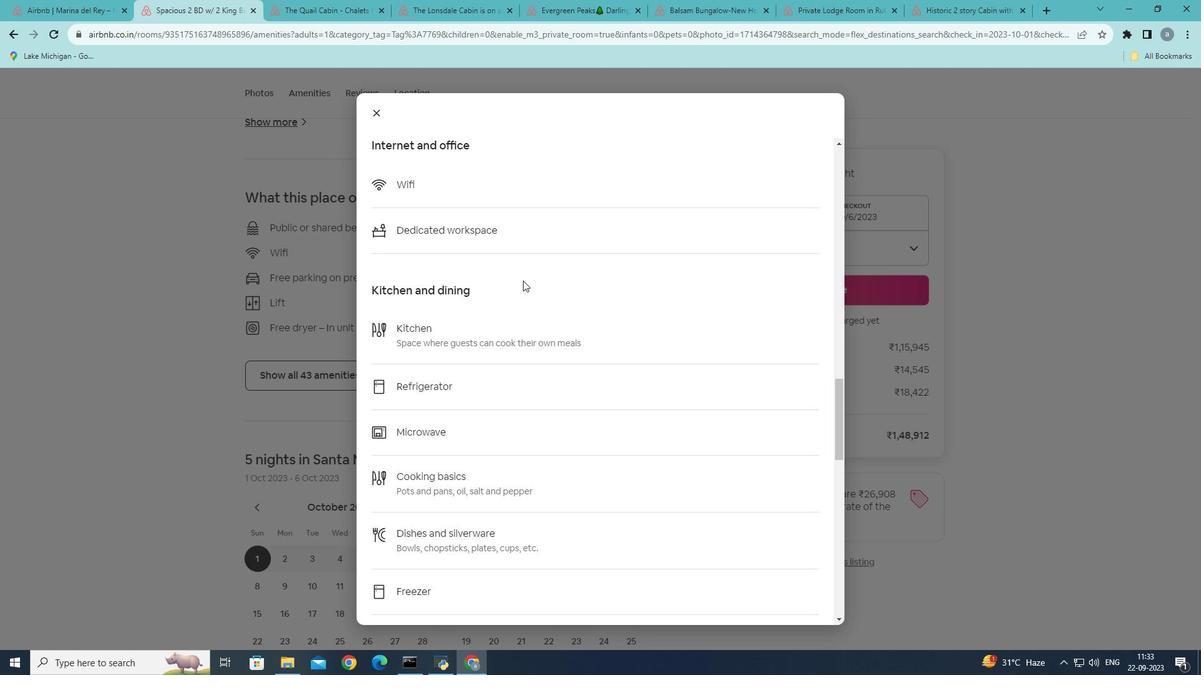 
Action: Mouse scrolled (523, 280) with delta (0, 0)
Screenshot: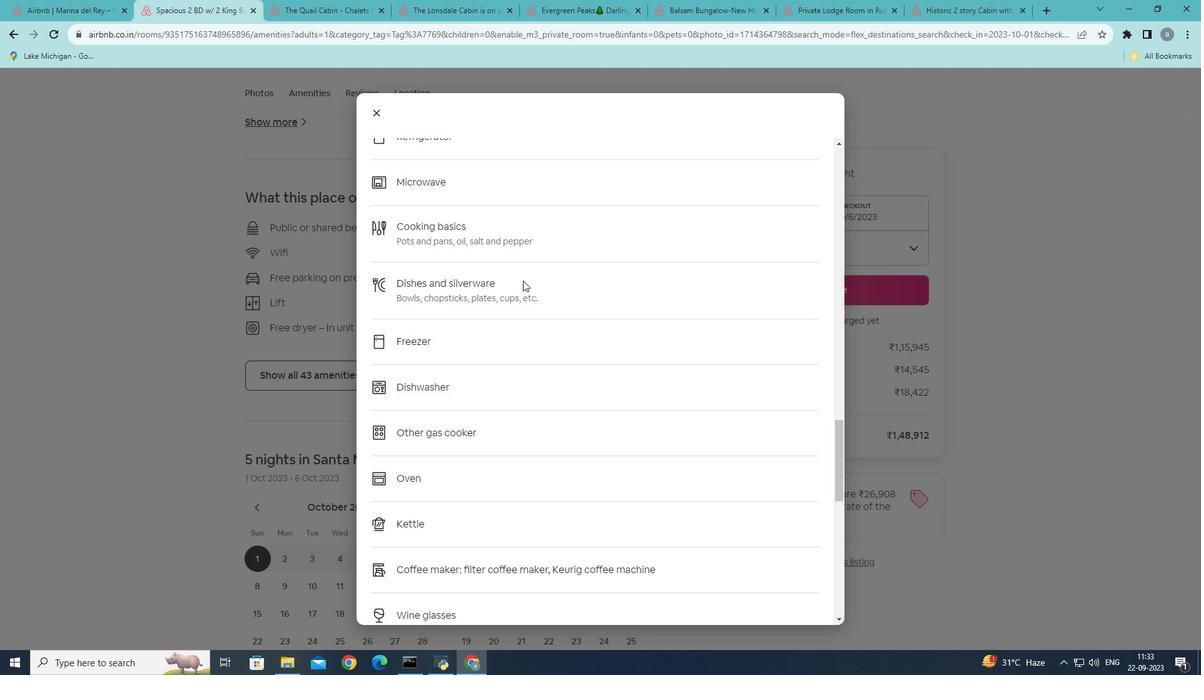 
Action: Mouse scrolled (523, 280) with delta (0, 0)
Screenshot: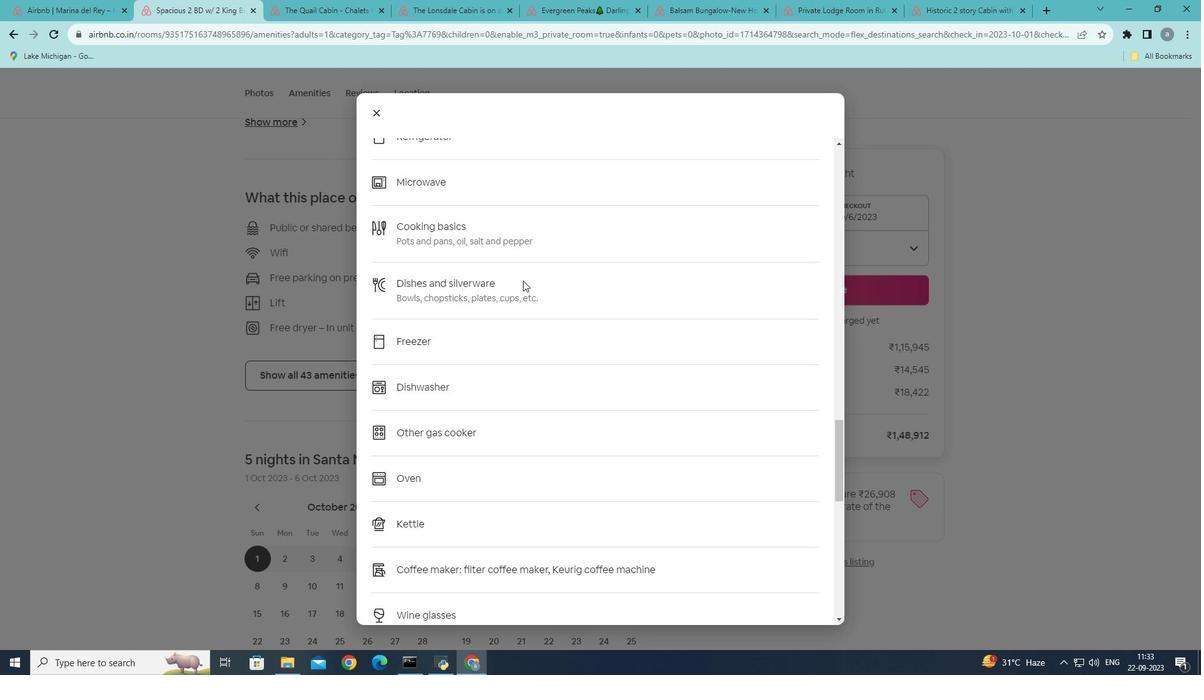 
Action: Mouse scrolled (523, 280) with delta (0, 0)
Screenshot: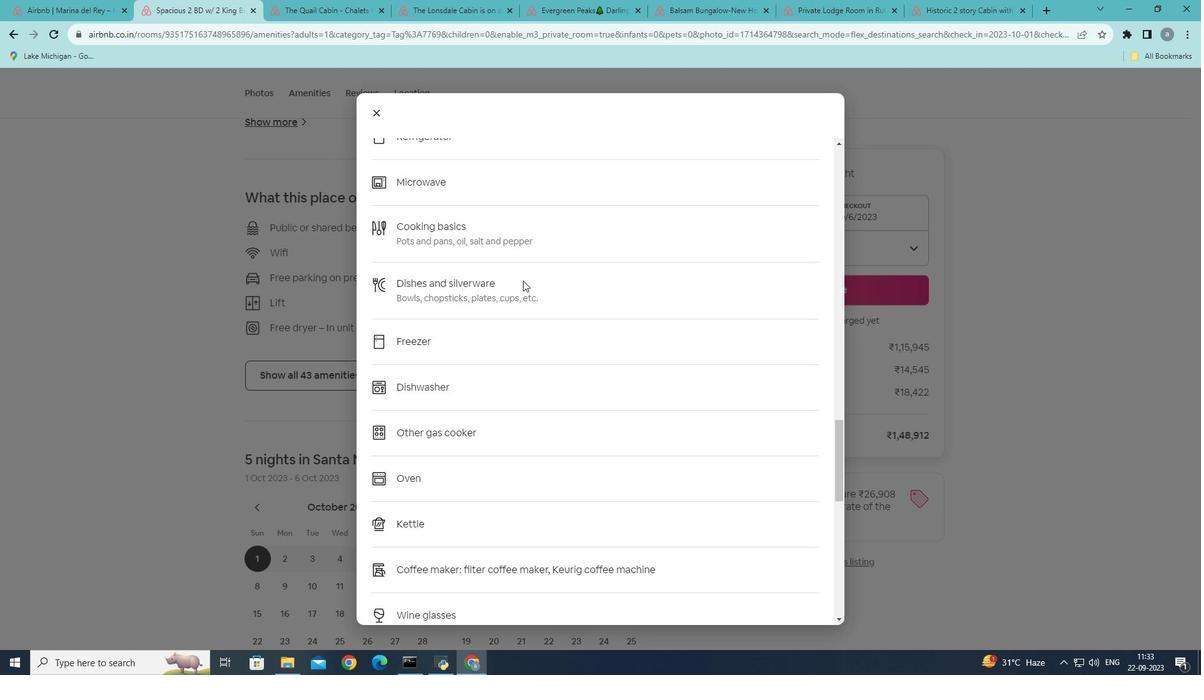 
Action: Mouse scrolled (523, 280) with delta (0, 0)
Screenshot: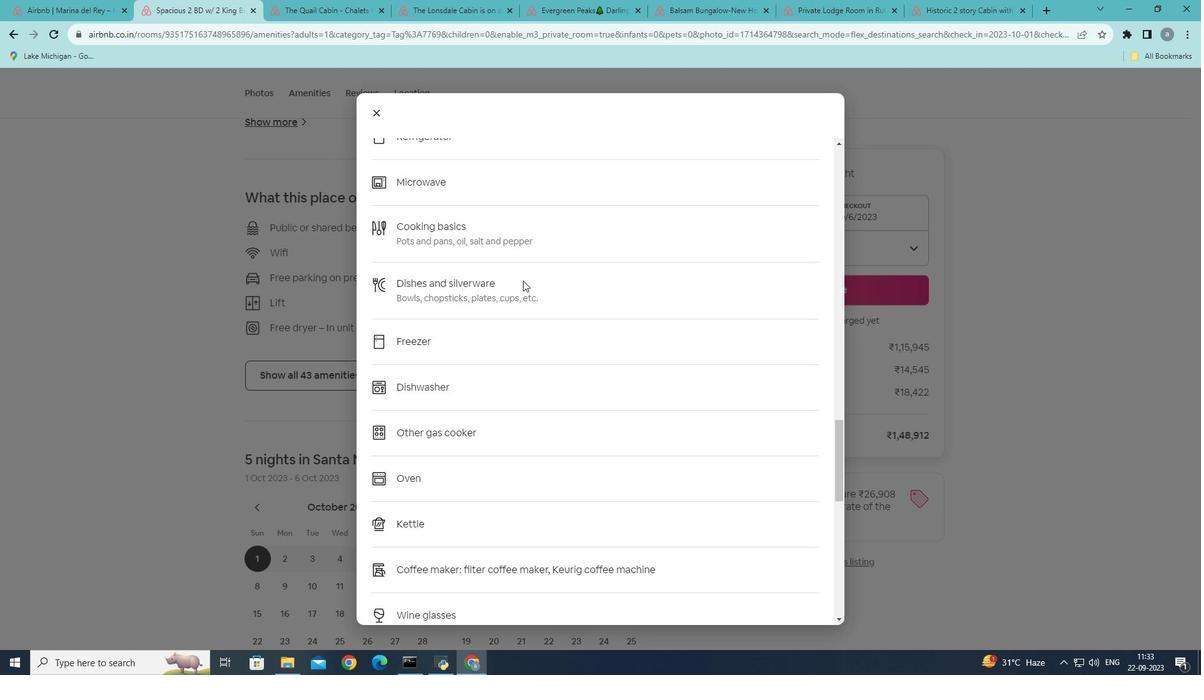 
Action: Mouse scrolled (523, 280) with delta (0, 0)
Screenshot: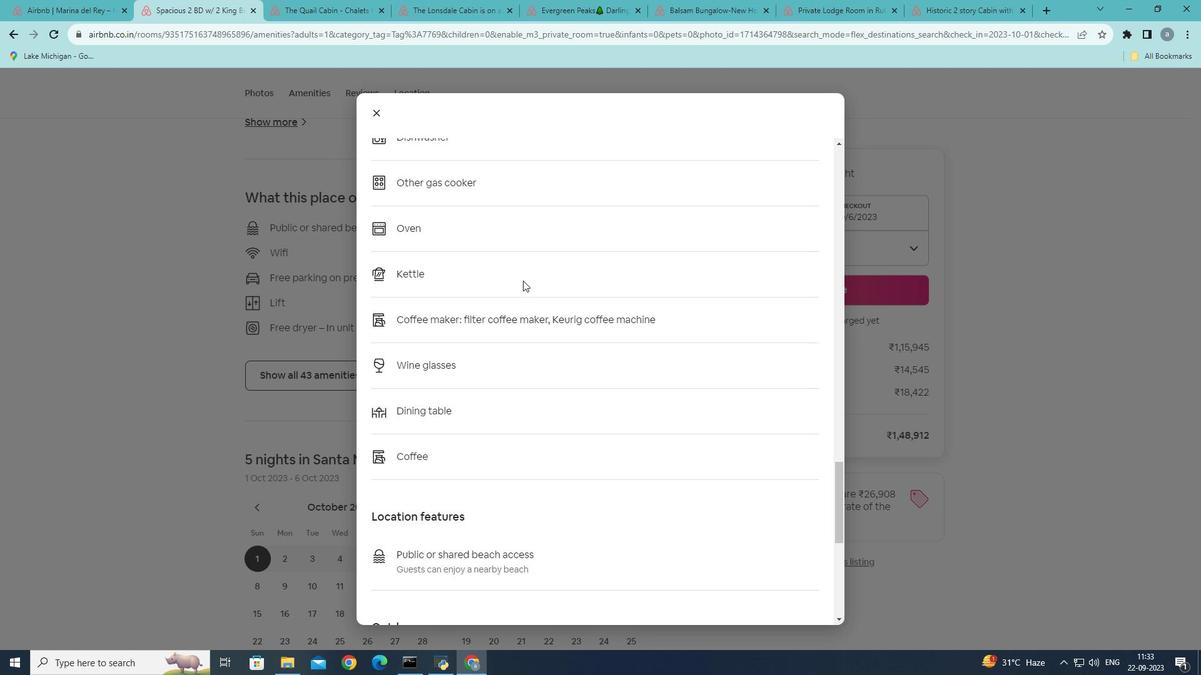 
Action: Mouse scrolled (523, 280) with delta (0, 0)
Screenshot: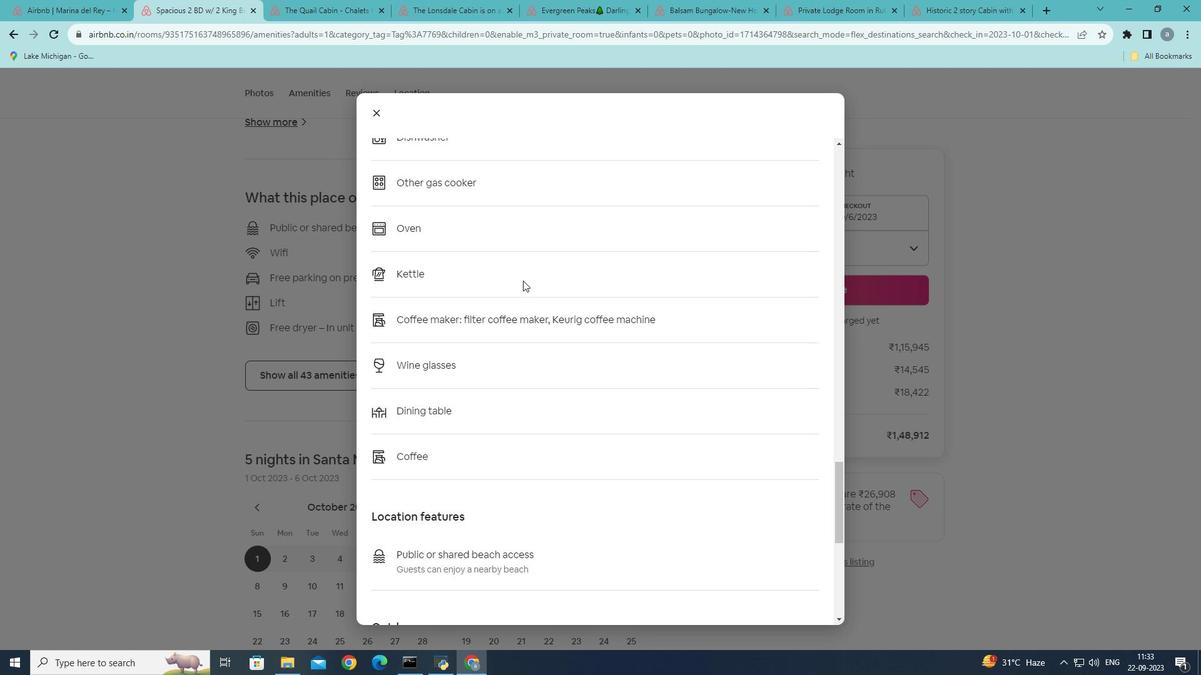 
Action: Mouse scrolled (523, 280) with delta (0, 0)
Screenshot: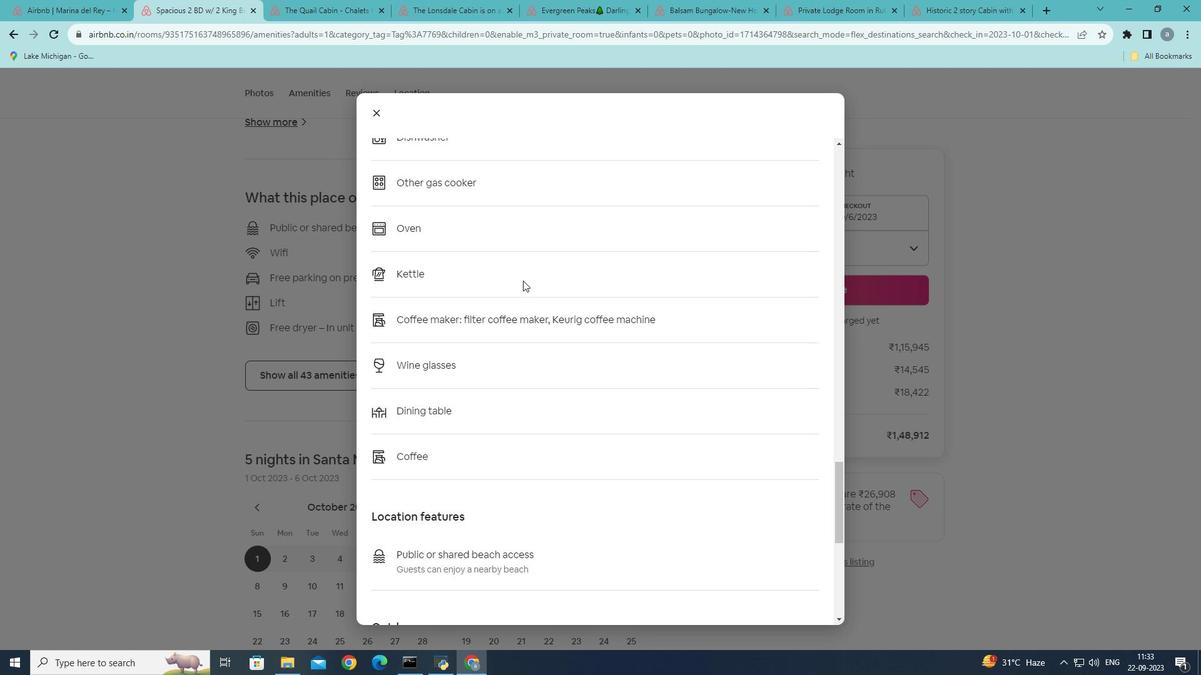 
Action: Mouse scrolled (523, 280) with delta (0, 0)
Screenshot: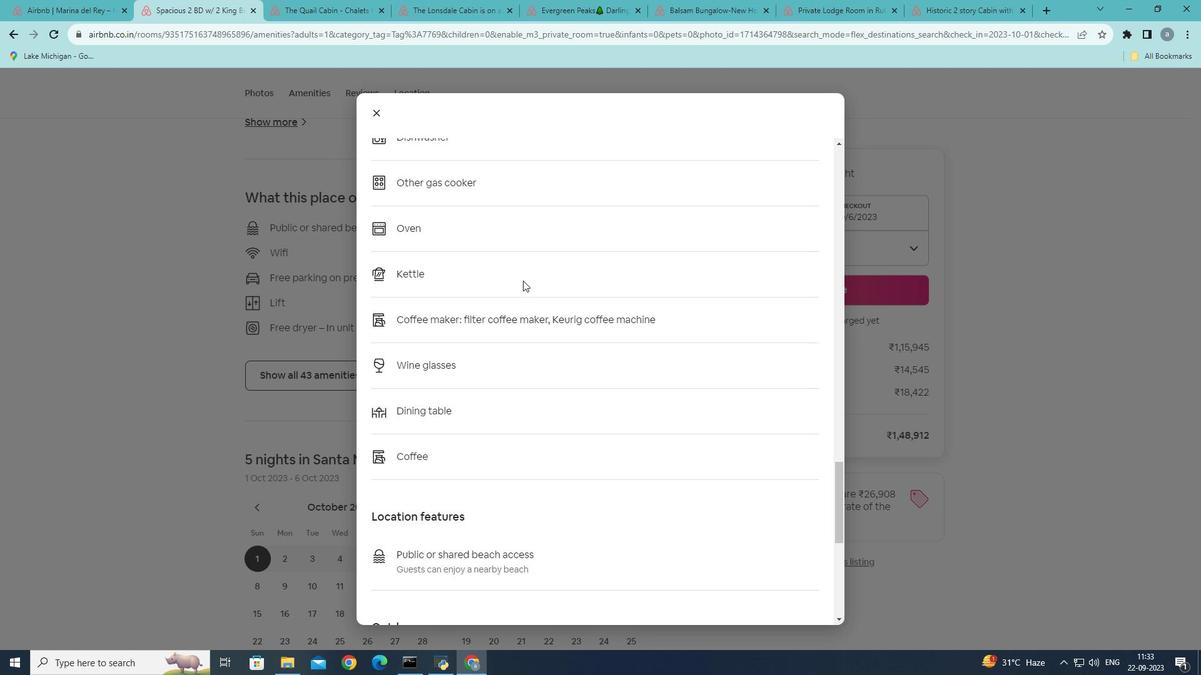 
Action: Mouse scrolled (523, 280) with delta (0, 0)
Screenshot: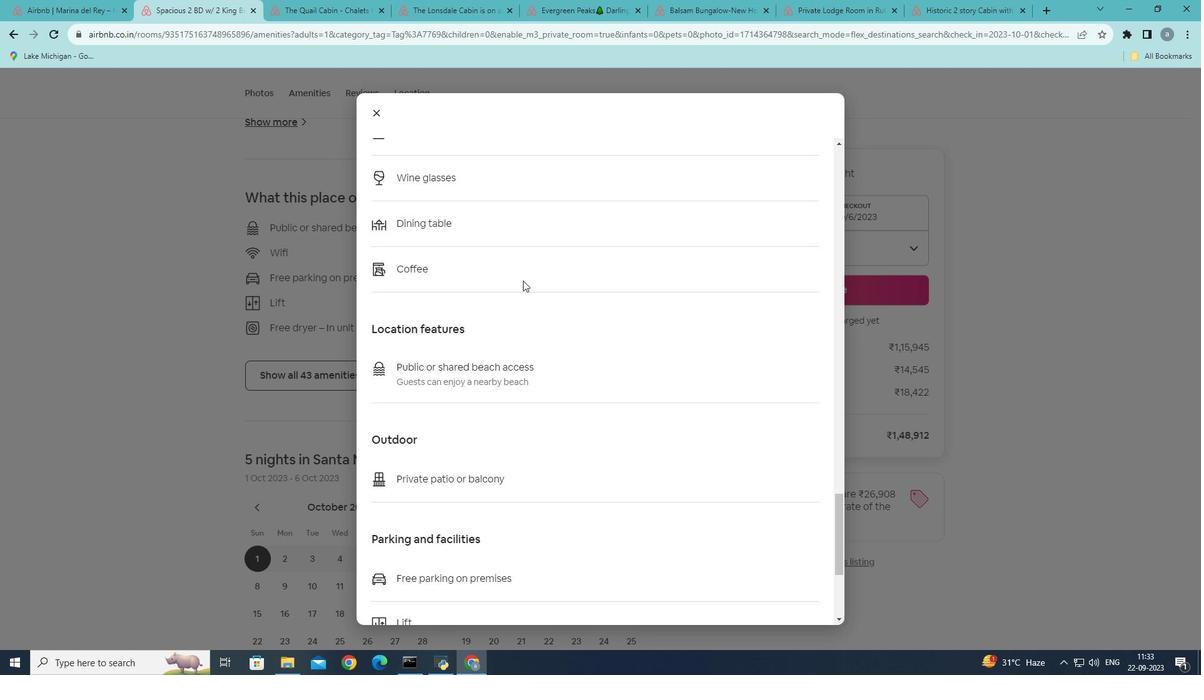
Action: Mouse scrolled (523, 280) with delta (0, 0)
Screenshot: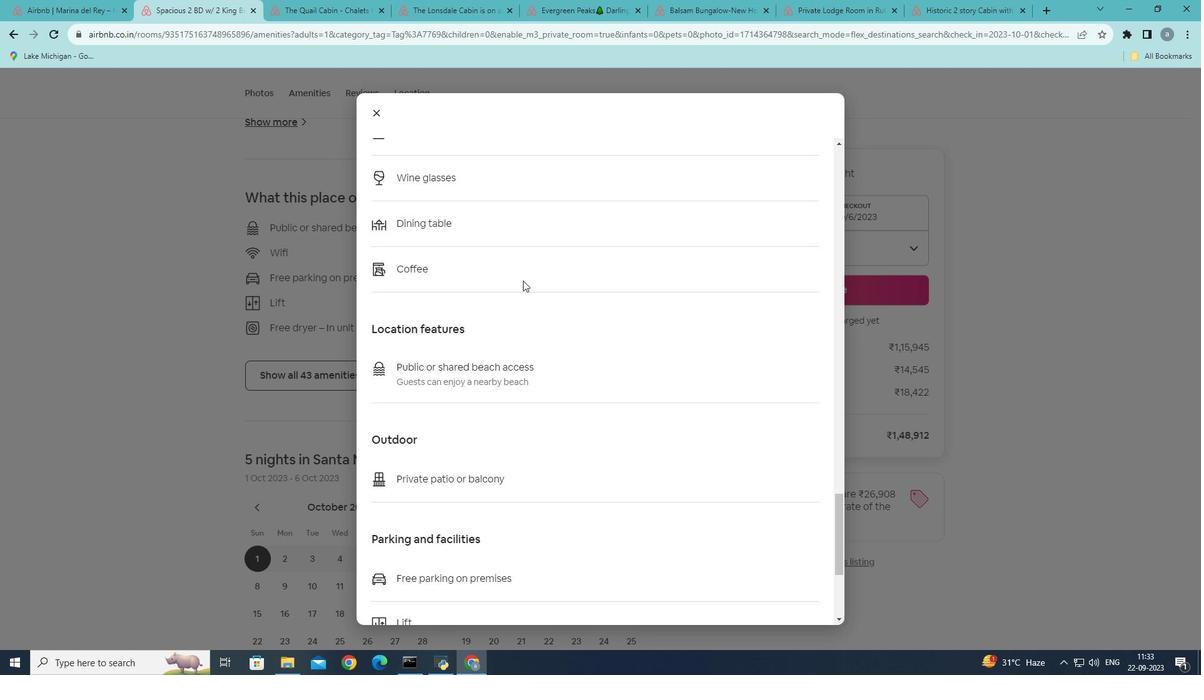 
Action: Mouse scrolled (523, 280) with delta (0, 0)
Screenshot: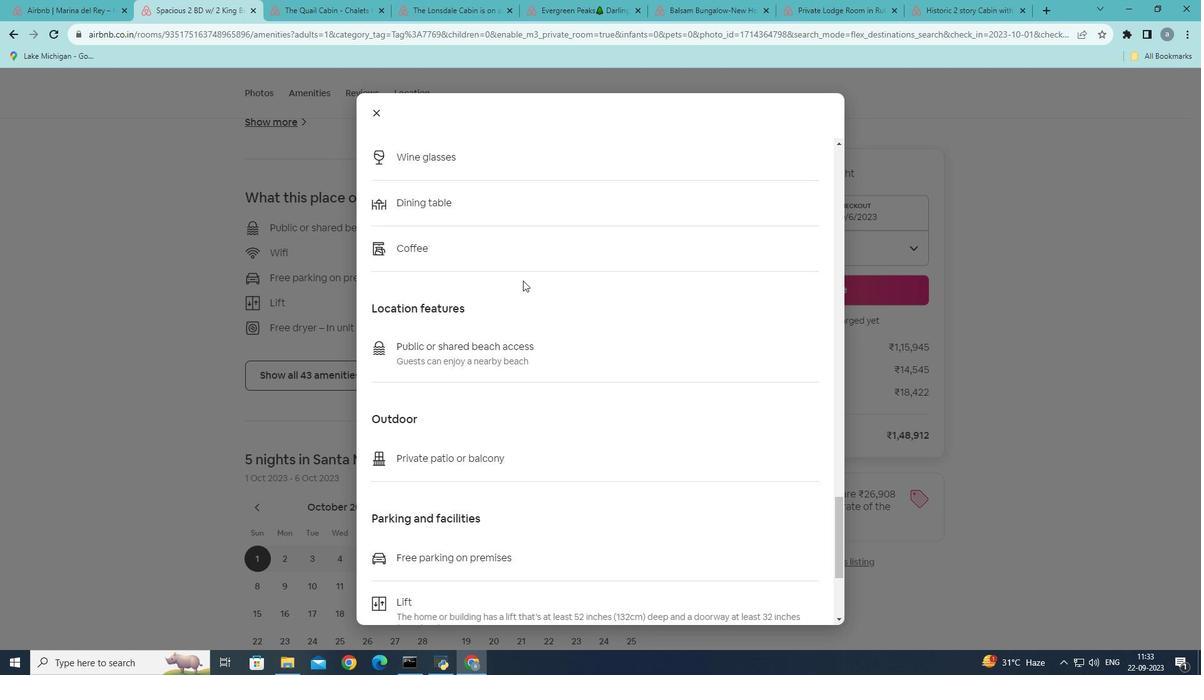 
Action: Mouse scrolled (523, 280) with delta (0, 0)
Screenshot: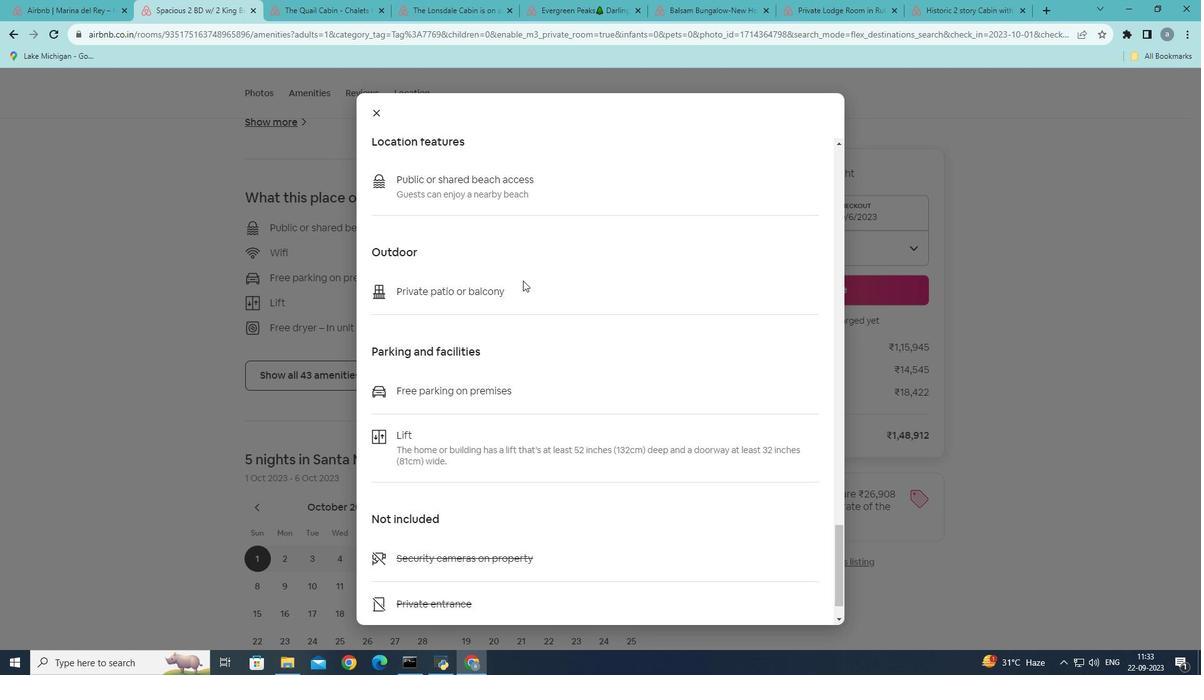 
Action: Mouse scrolled (523, 280) with delta (0, 0)
Screenshot: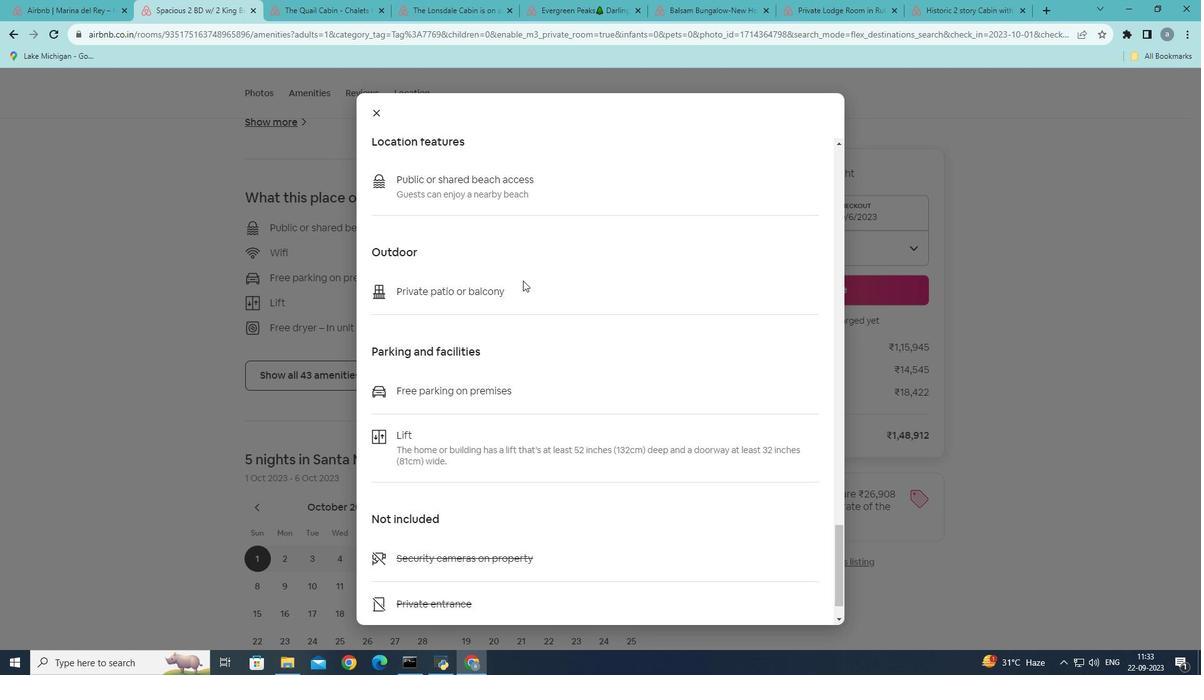 
Action: Mouse scrolled (523, 280) with delta (0, 0)
Screenshot: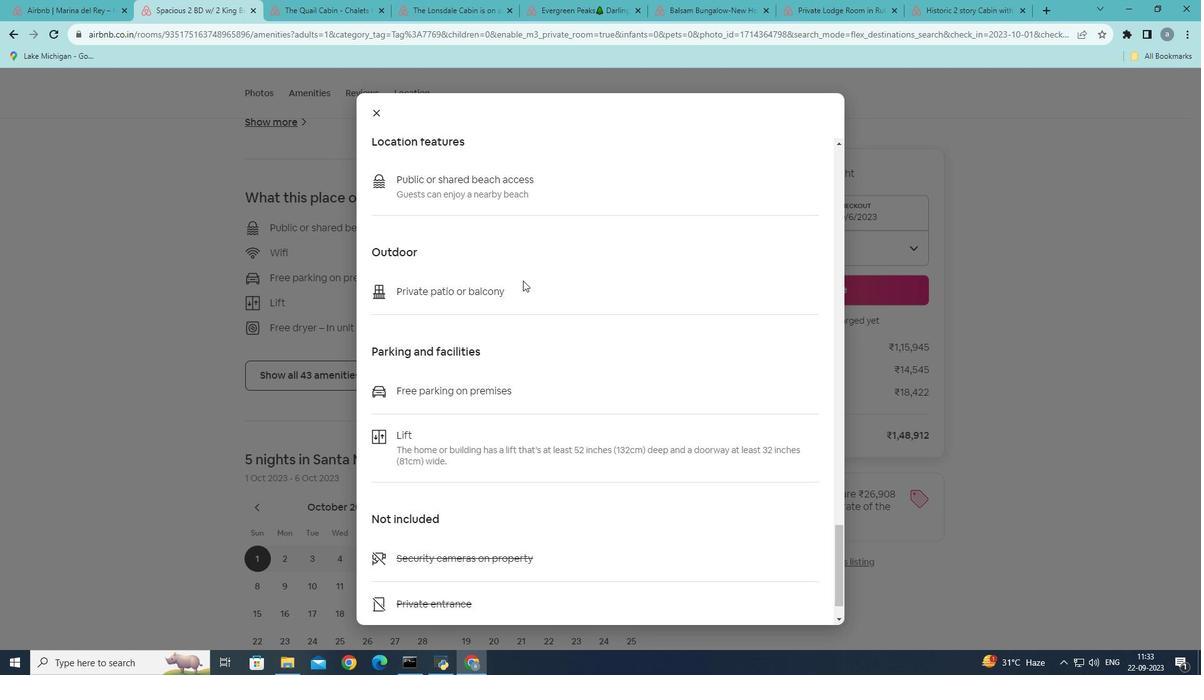 
Action: Mouse scrolled (523, 280) with delta (0, 0)
Screenshot: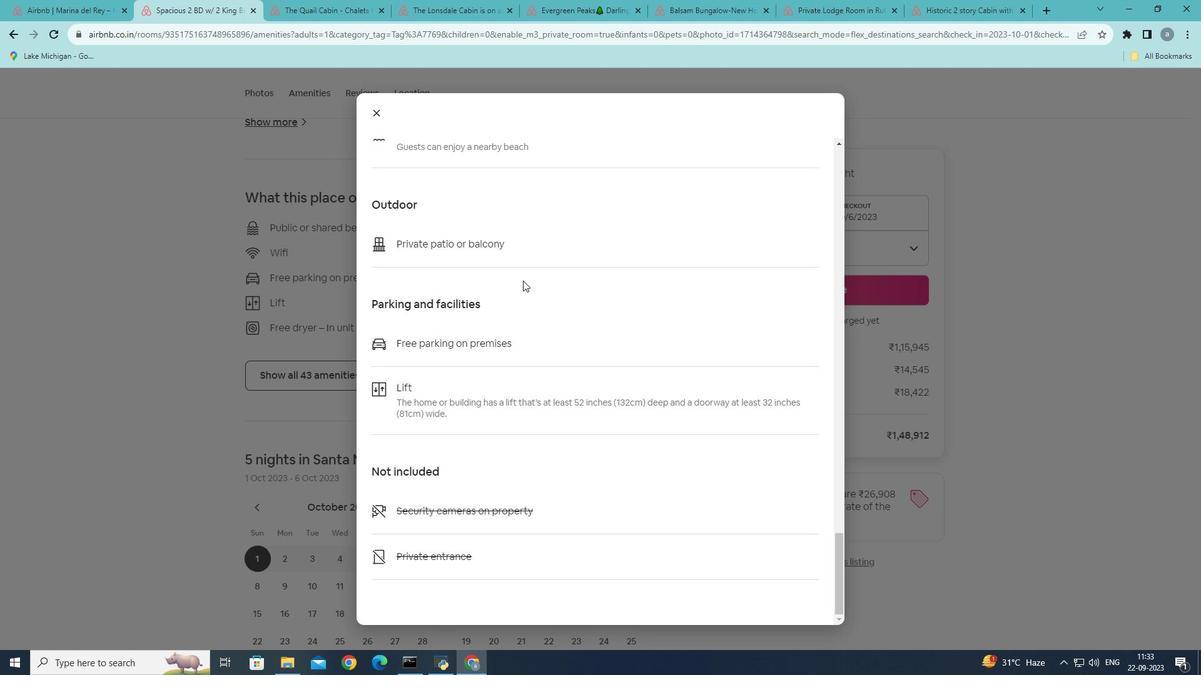 
Action: Mouse scrolled (523, 280) with delta (0, 0)
Screenshot: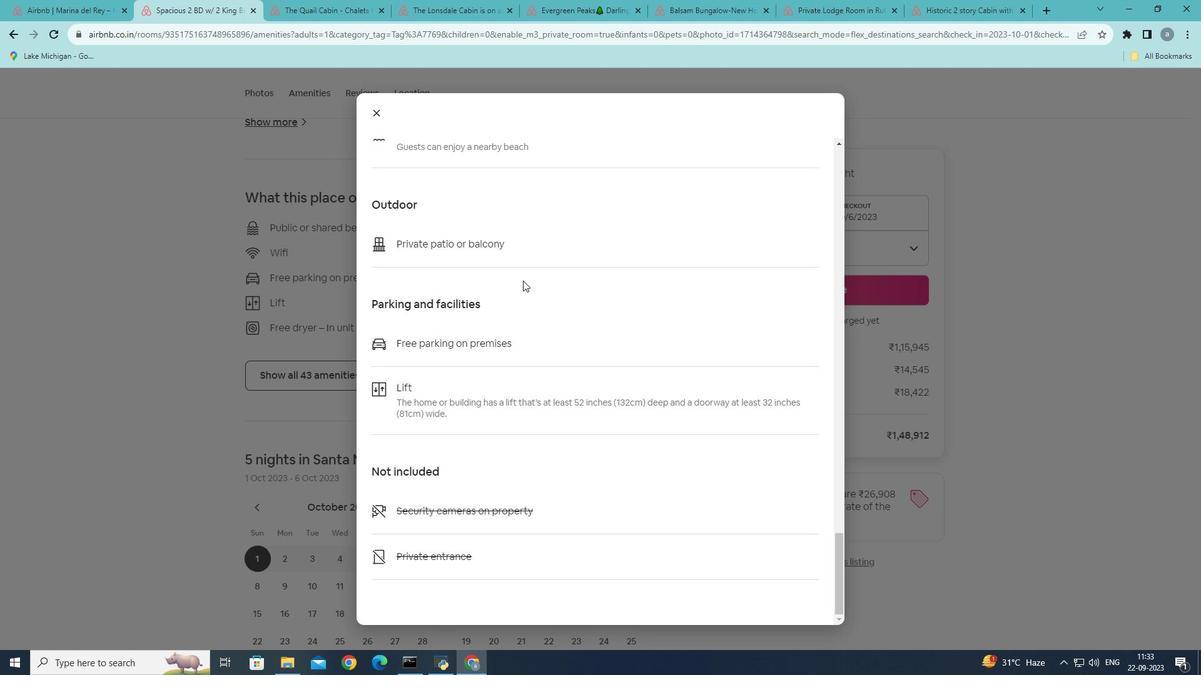 
Action: Mouse scrolled (523, 280) with delta (0, 0)
Screenshot: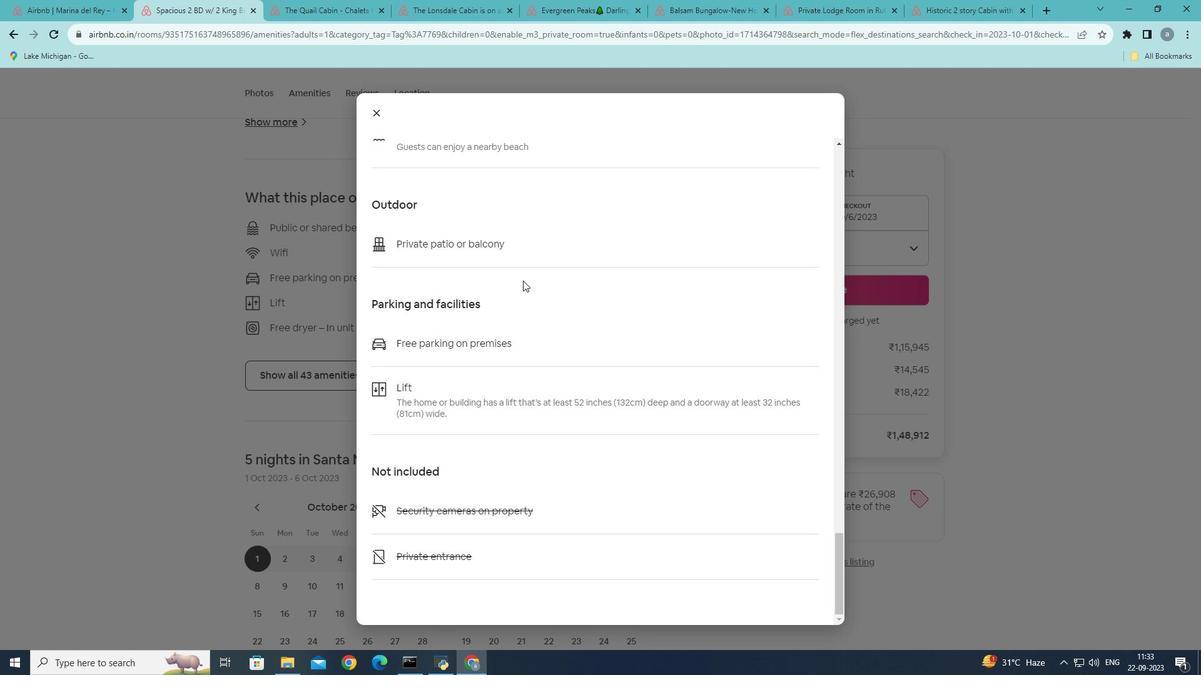 
Action: Mouse scrolled (523, 280) with delta (0, 0)
Screenshot: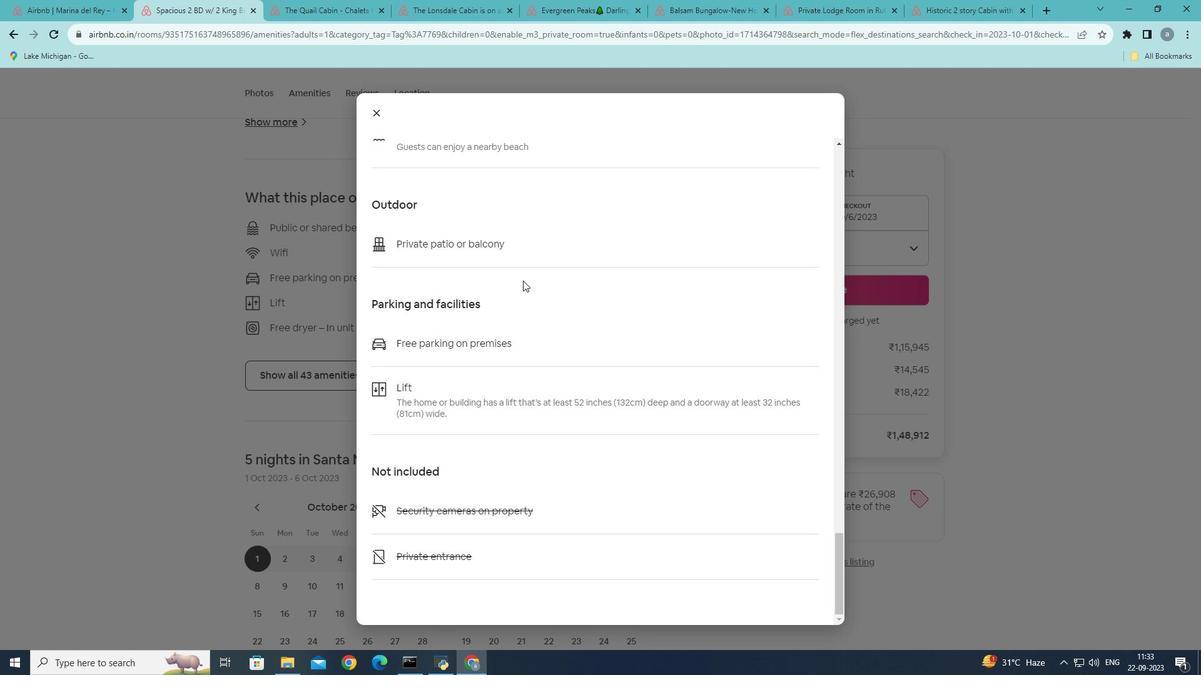 
Action: Mouse scrolled (523, 280) with delta (0, 0)
Screenshot: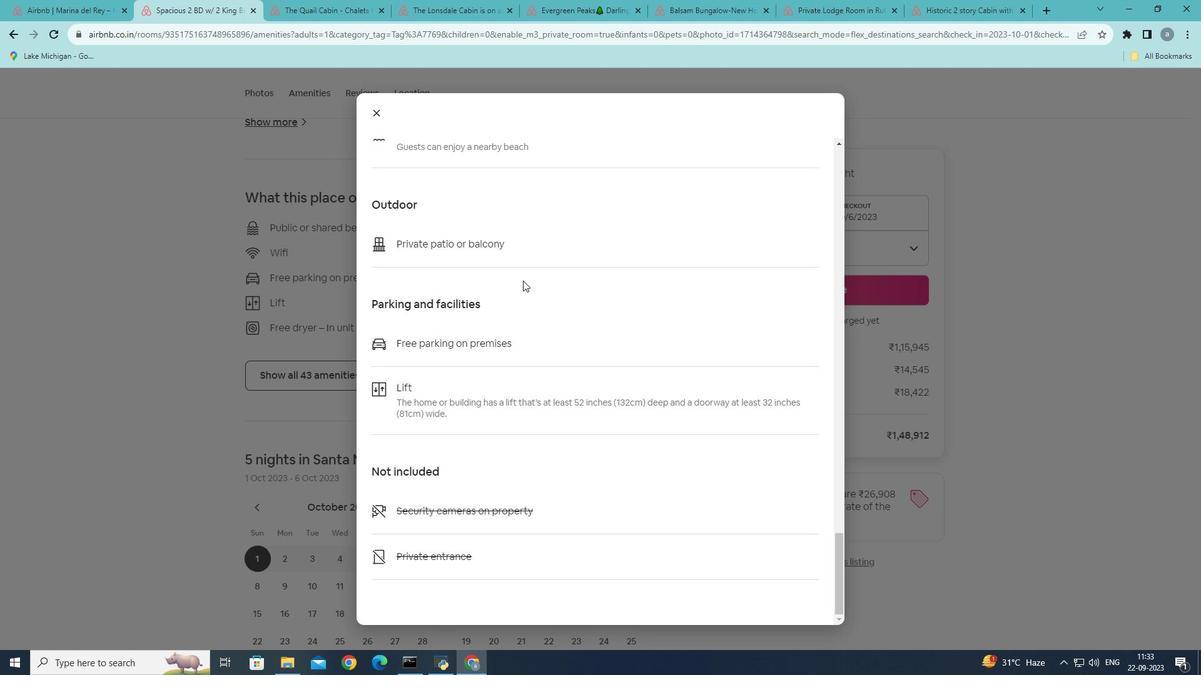 
Action: Mouse scrolled (523, 280) with delta (0, 0)
Screenshot: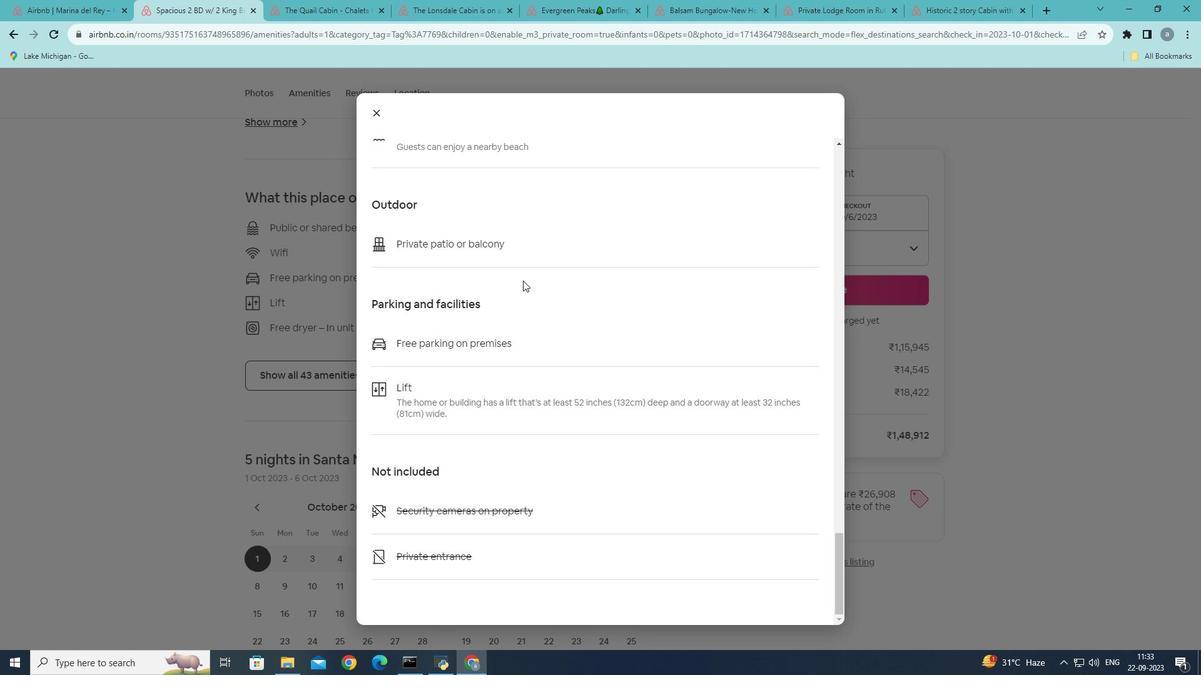 
Action: Mouse scrolled (523, 280) with delta (0, 0)
Screenshot: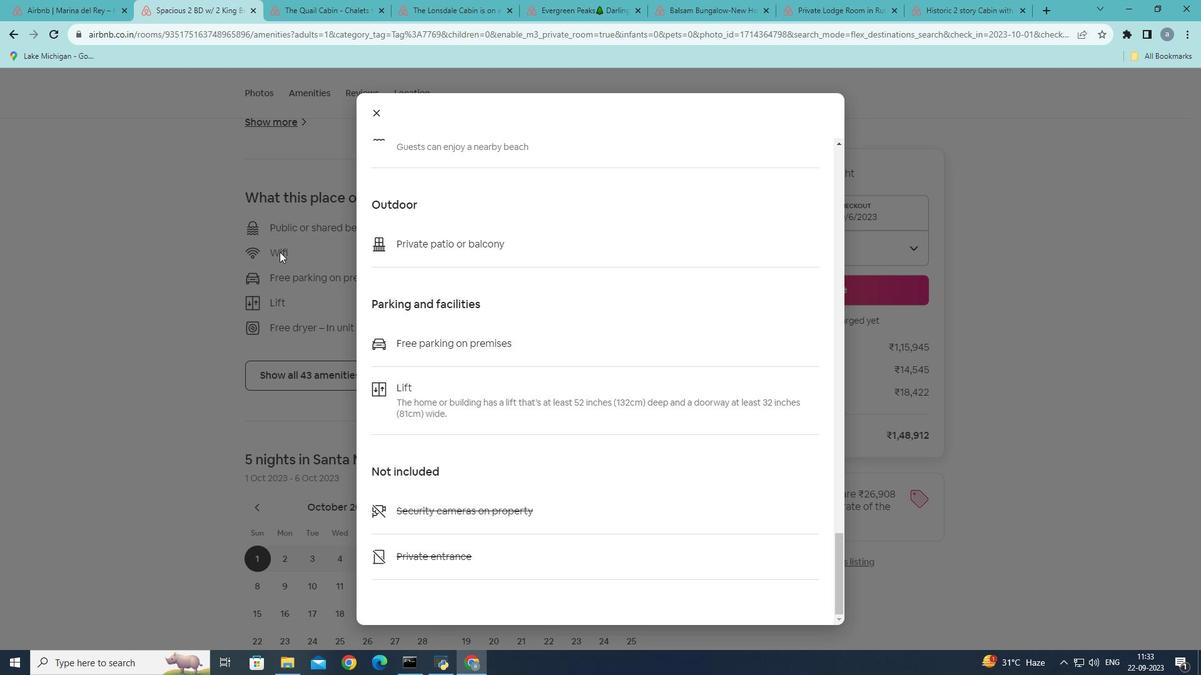 
Action: Mouse scrolled (523, 280) with delta (0, 0)
Screenshot: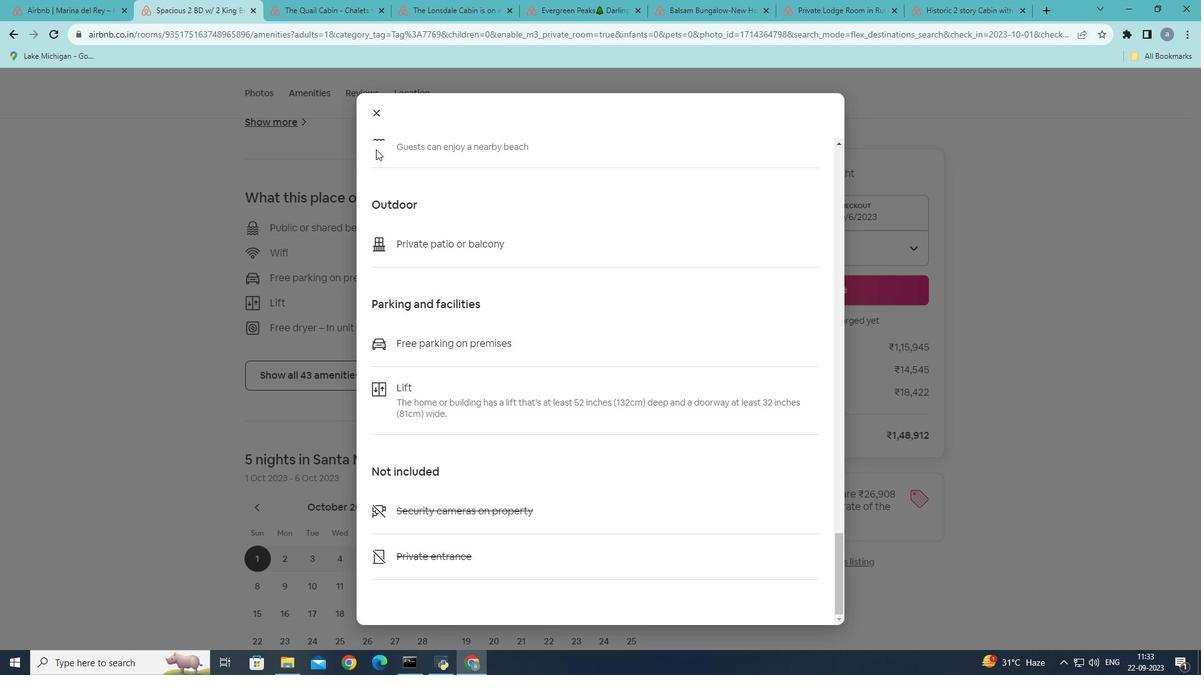 
Action: Mouse scrolled (523, 280) with delta (0, 0)
Screenshot: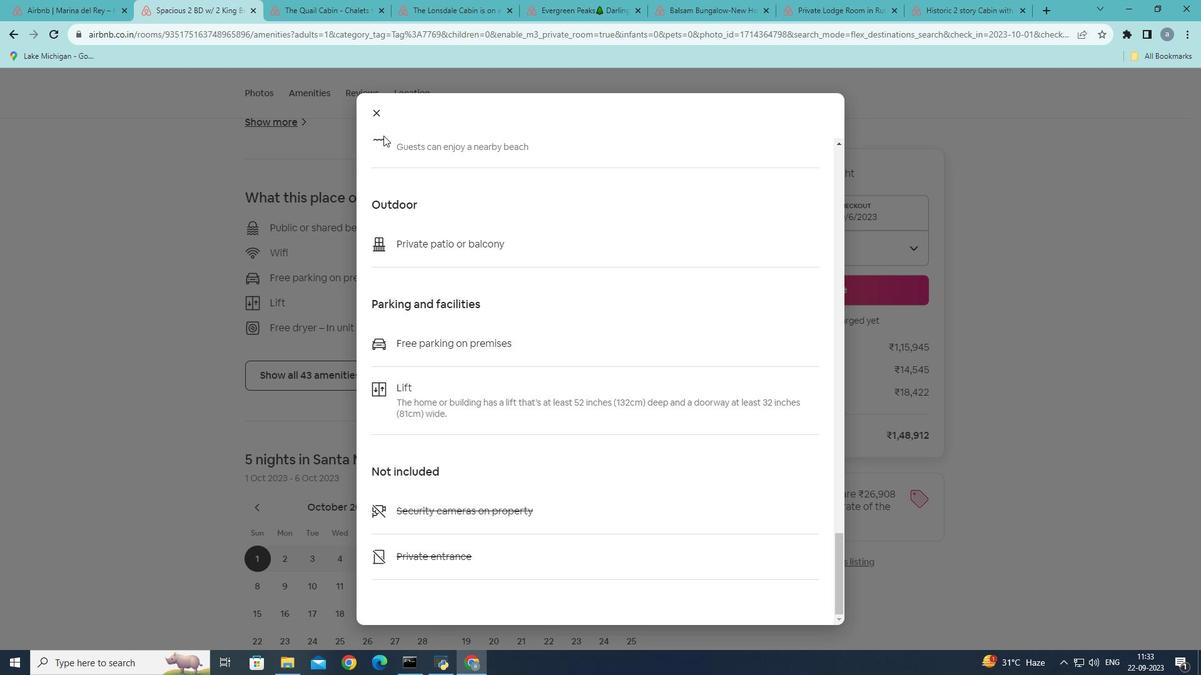
Action: Mouse moved to (381, 117)
Screenshot: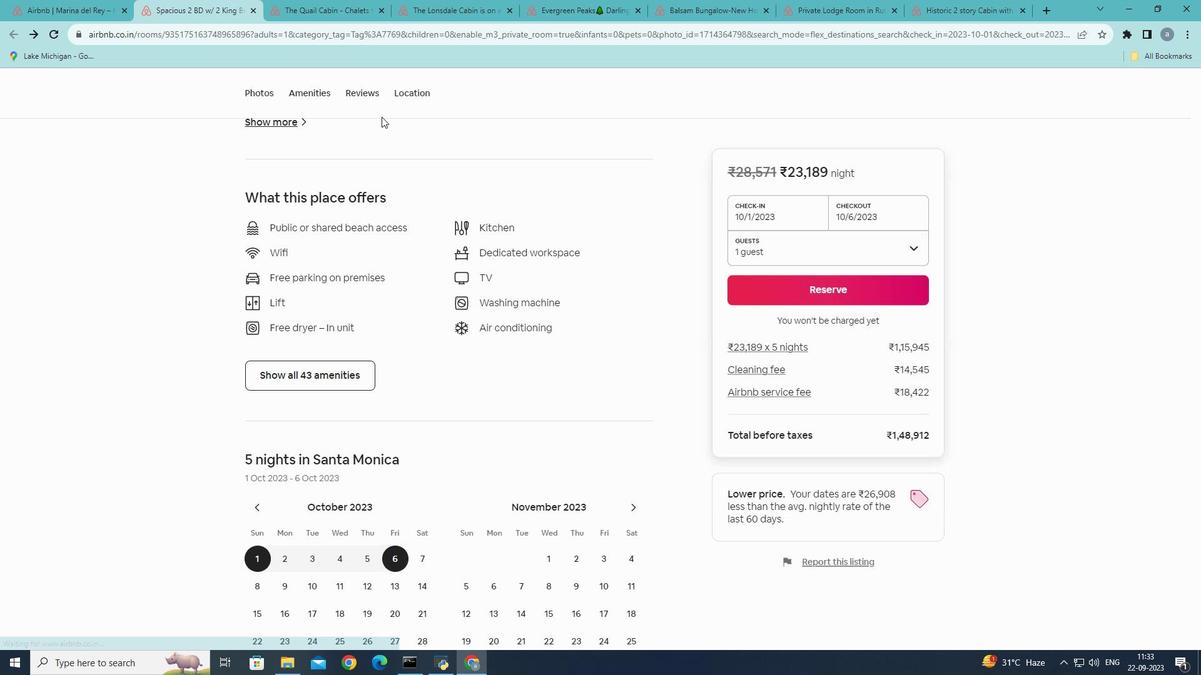 
Action: Mouse pressed left at (381, 117)
Screenshot: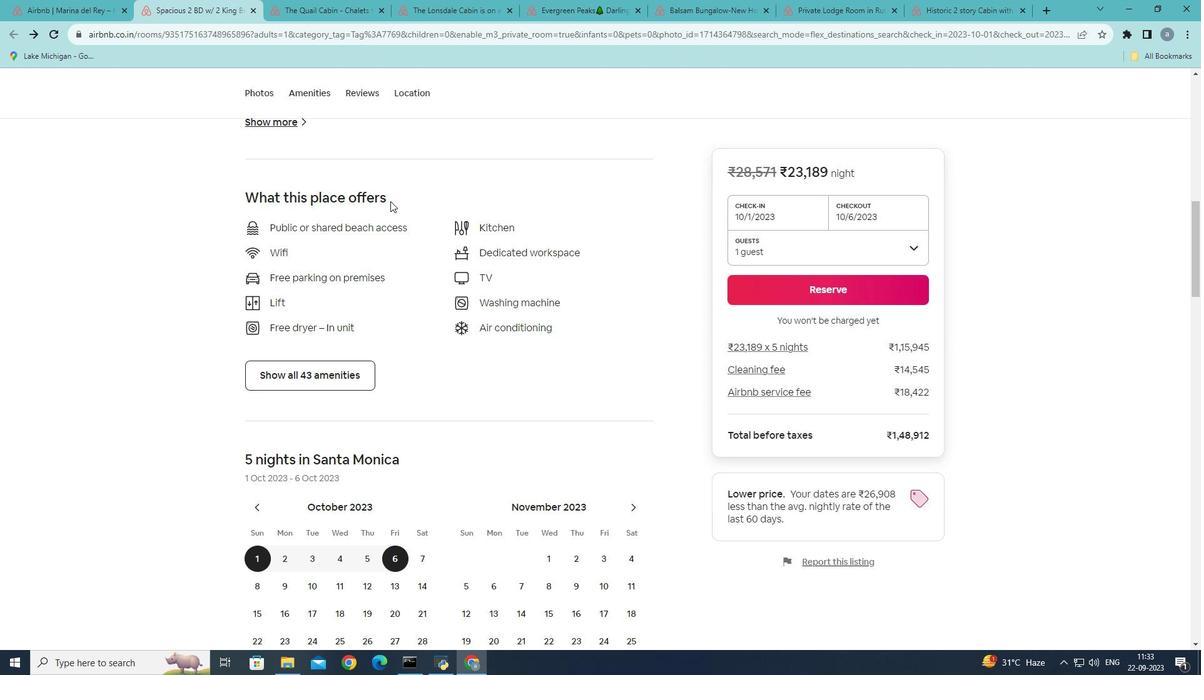 
Action: Mouse moved to (393, 212)
Screenshot: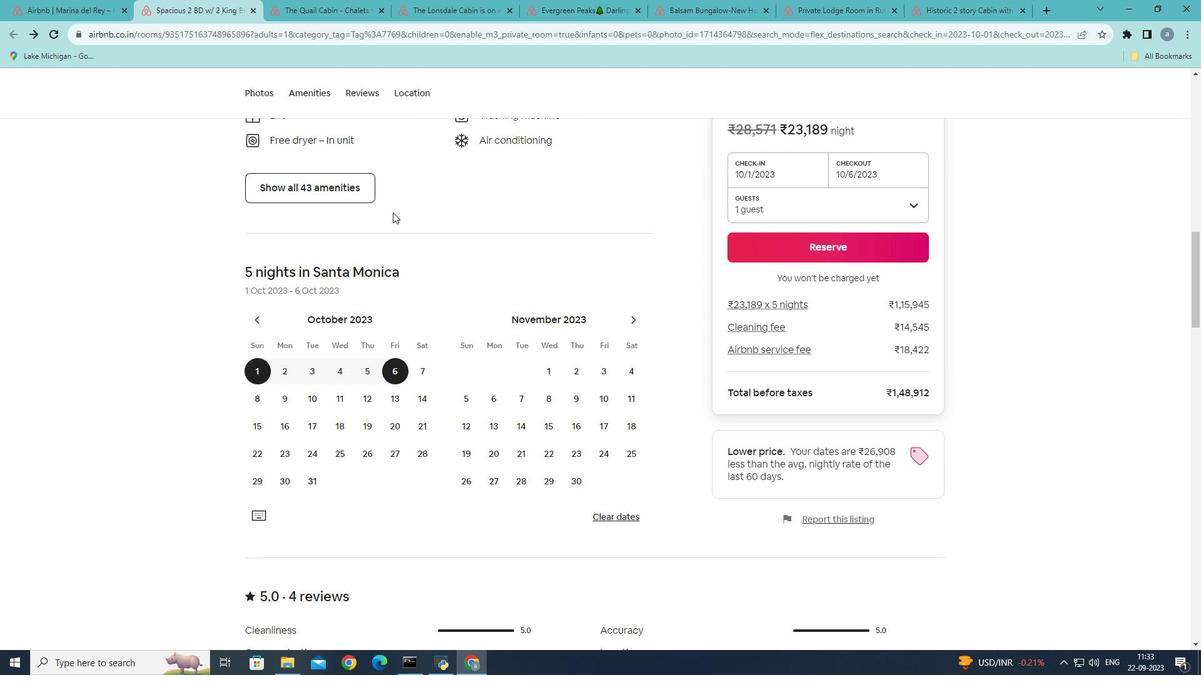 
Action: Mouse scrolled (393, 212) with delta (0, 0)
Screenshot: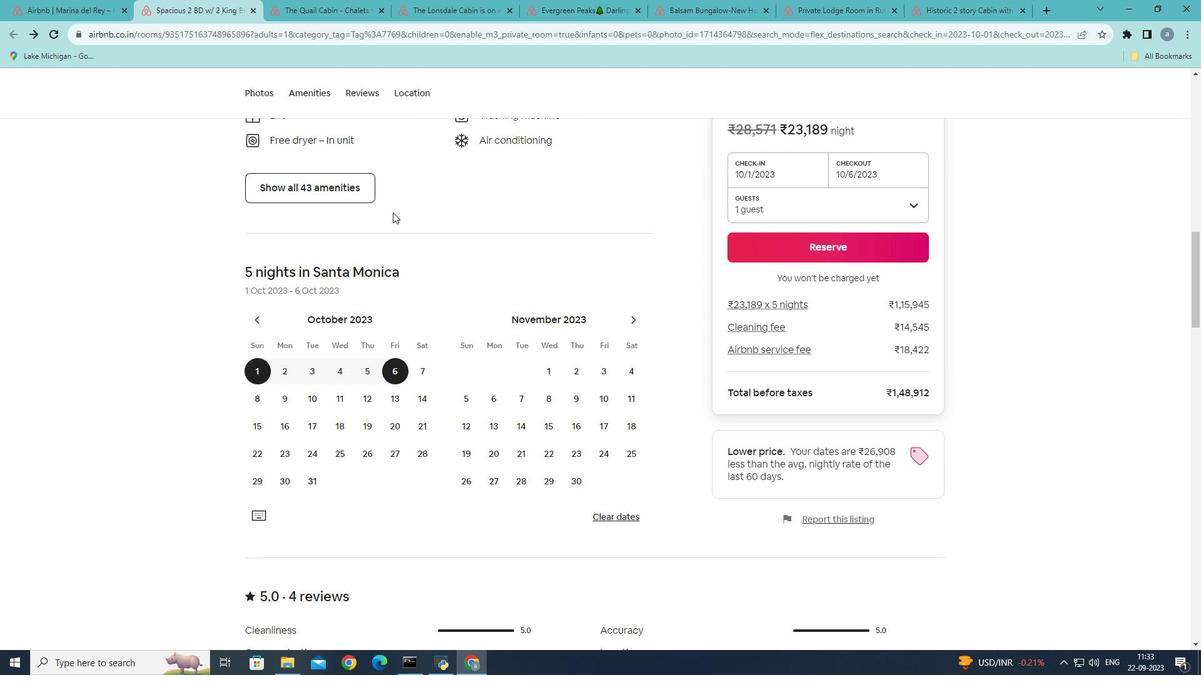 
Action: Mouse scrolled (393, 212) with delta (0, 0)
Screenshot: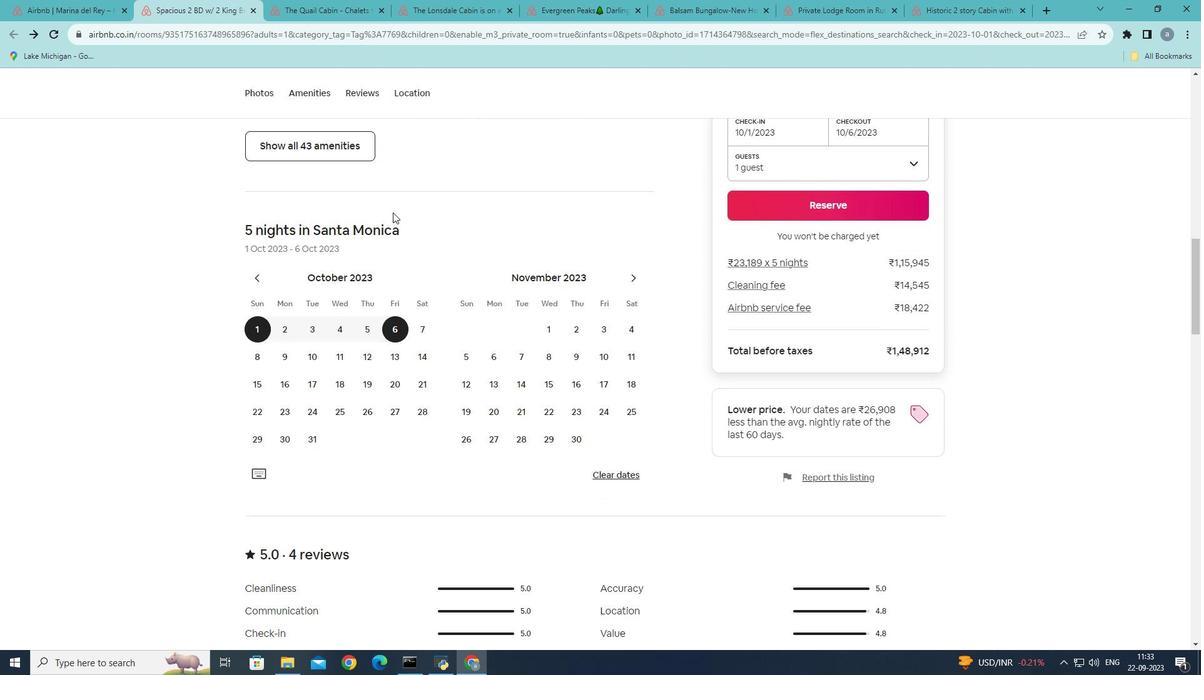 
Action: Mouse scrolled (393, 212) with delta (0, 0)
Screenshot: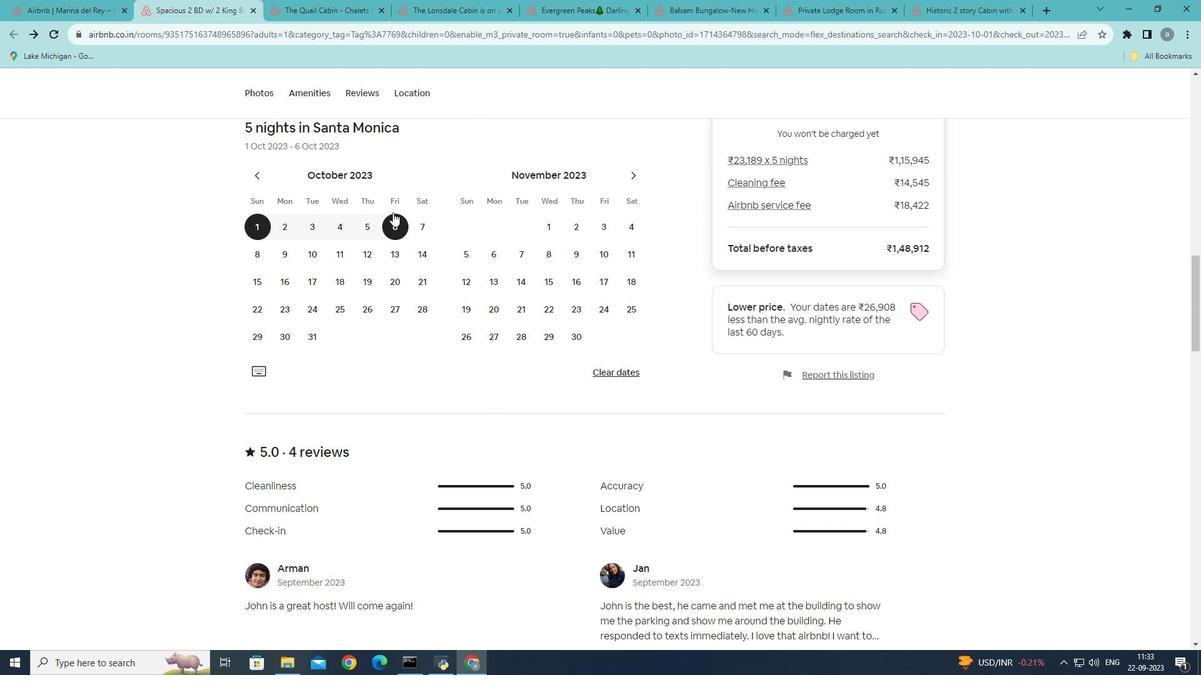 
Action: Mouse scrolled (393, 212) with delta (0, 0)
Screenshot: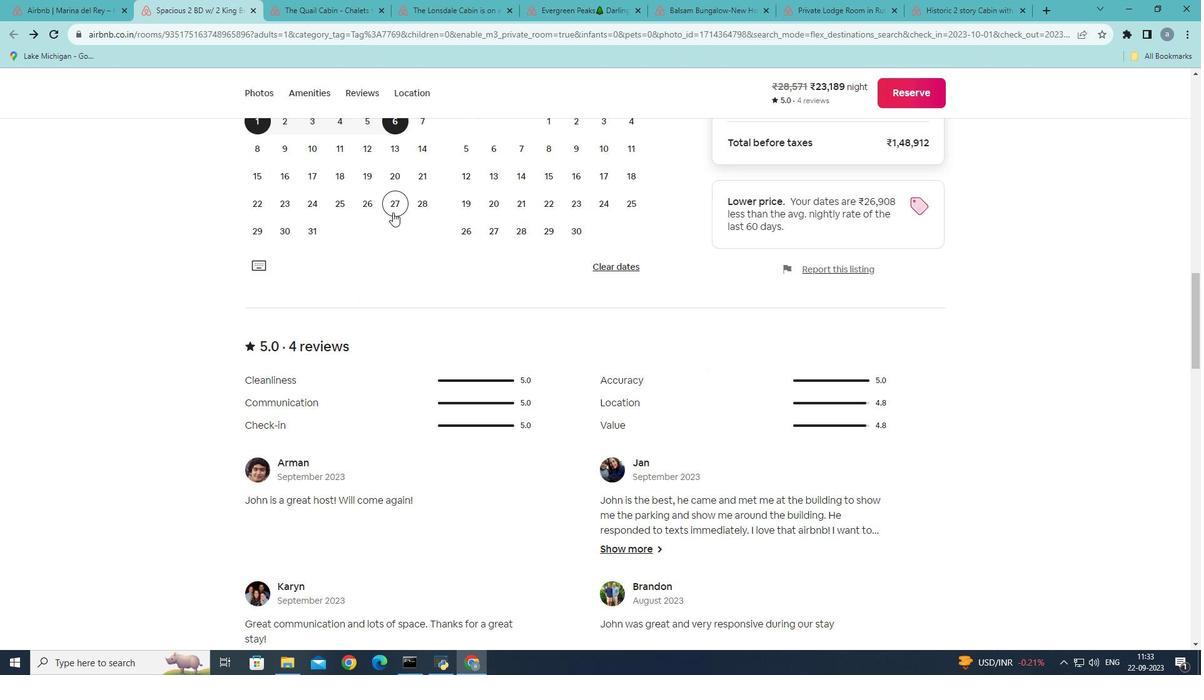 
Action: Mouse scrolled (393, 212) with delta (0, 0)
Screenshot: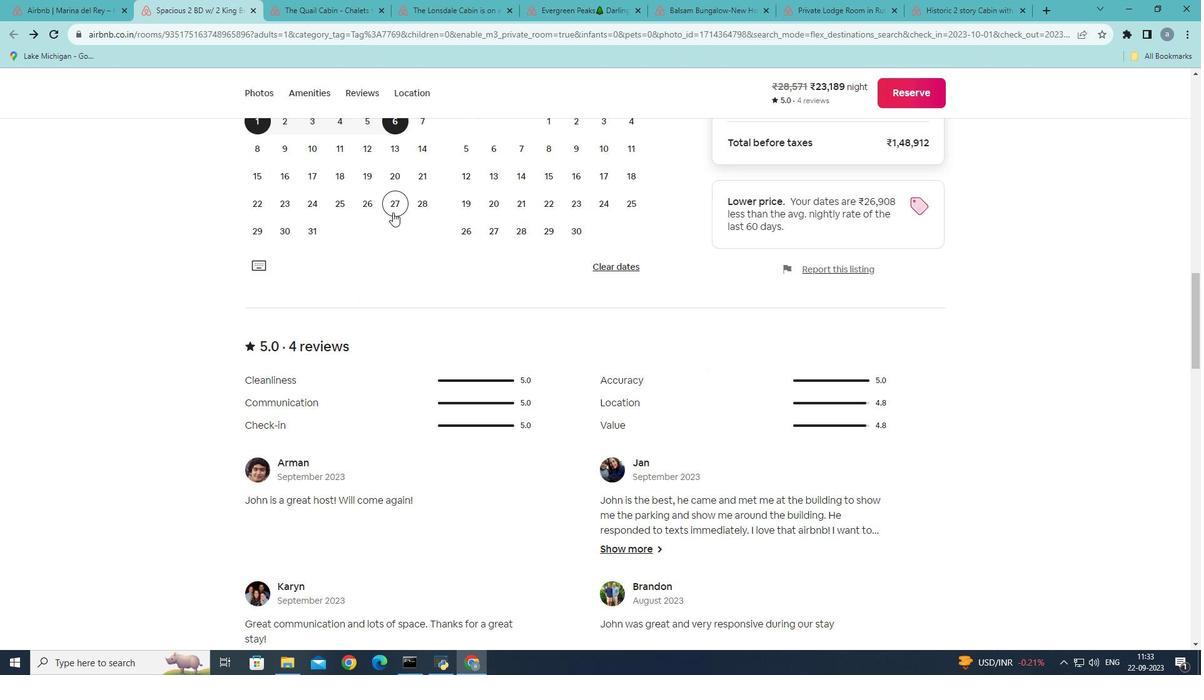 
Action: Mouse scrolled (393, 212) with delta (0, 0)
Screenshot: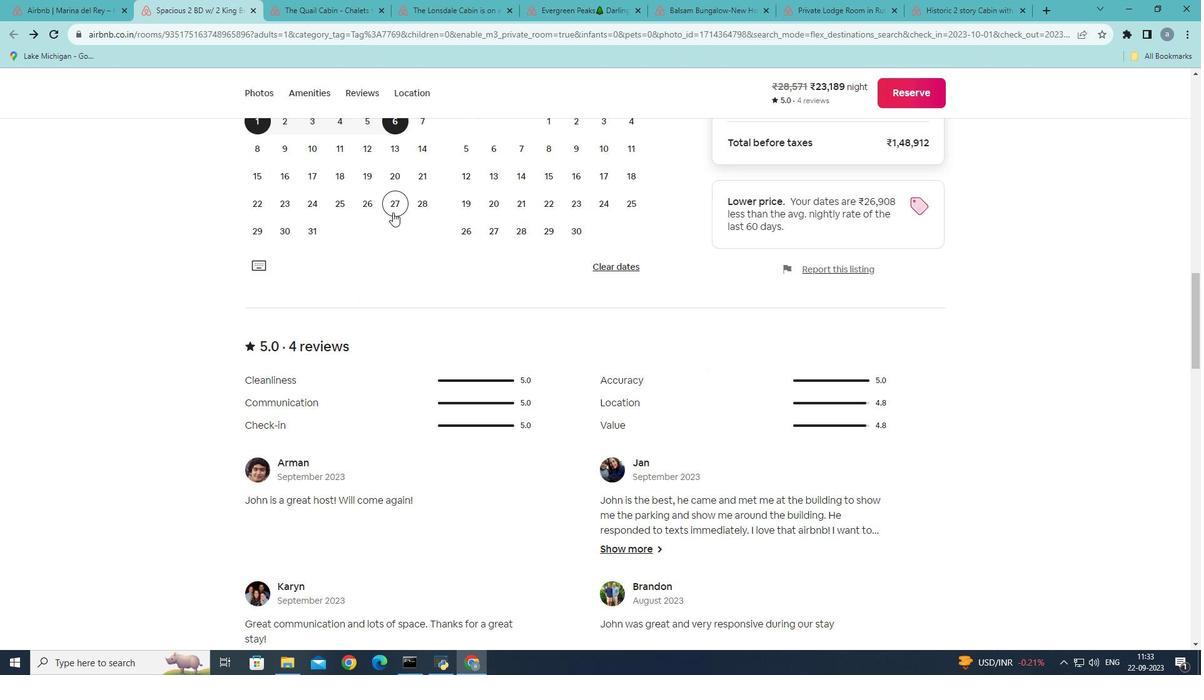 
Action: Mouse scrolled (393, 212) with delta (0, 0)
Screenshot: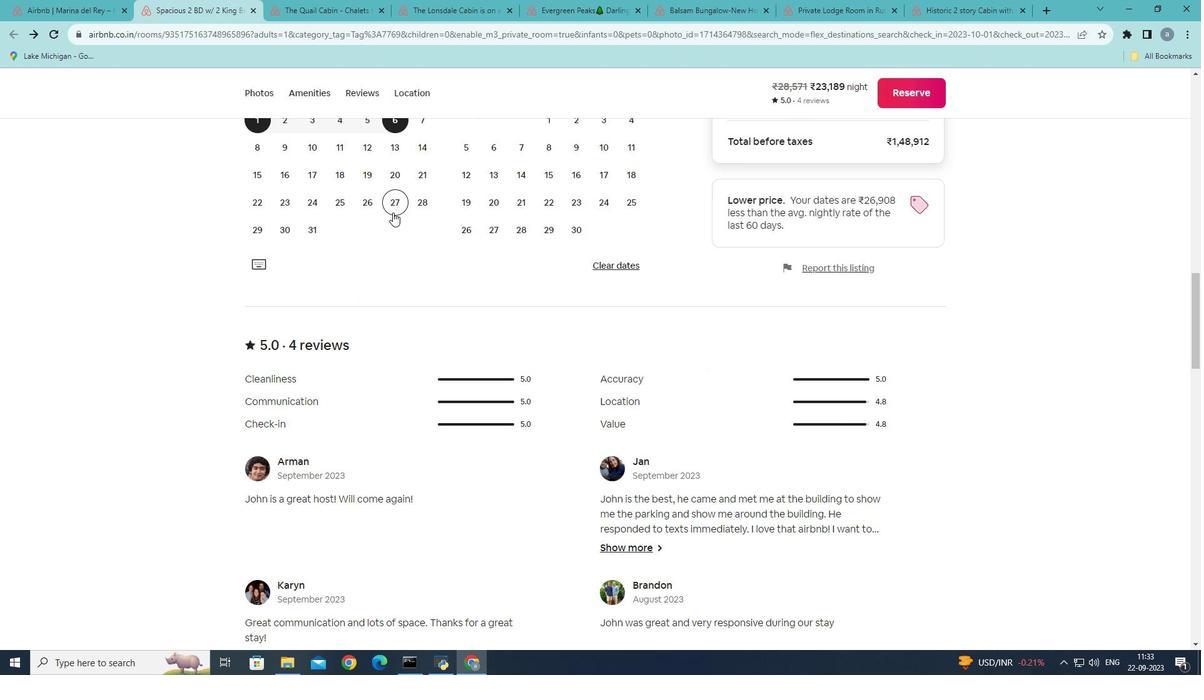 
Action: Mouse scrolled (393, 212) with delta (0, 0)
Screenshot: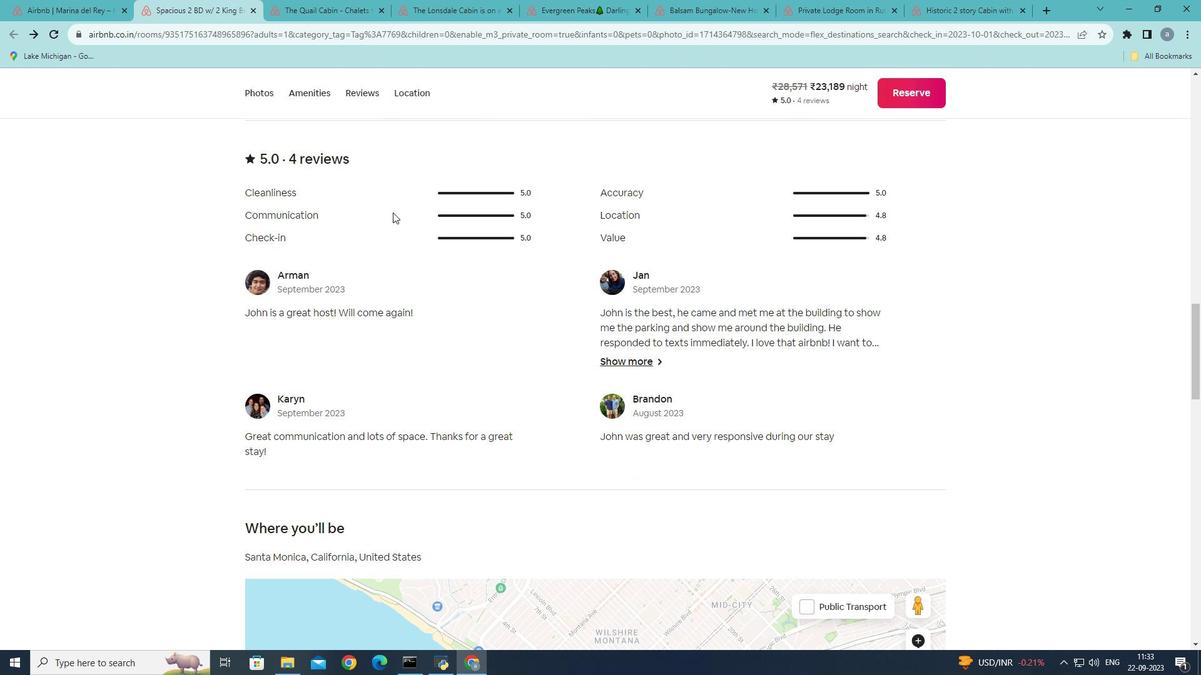 
Action: Mouse scrolled (393, 212) with delta (0, 0)
Screenshot: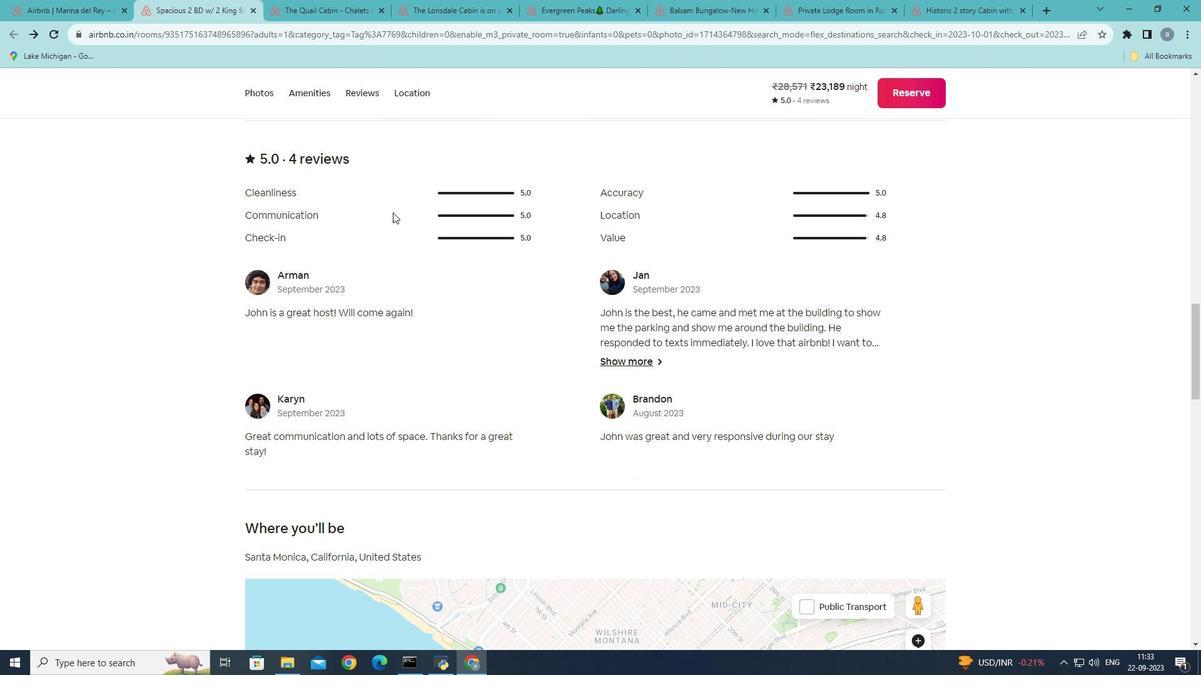 
Action: Mouse scrolled (393, 212) with delta (0, 0)
Screenshot: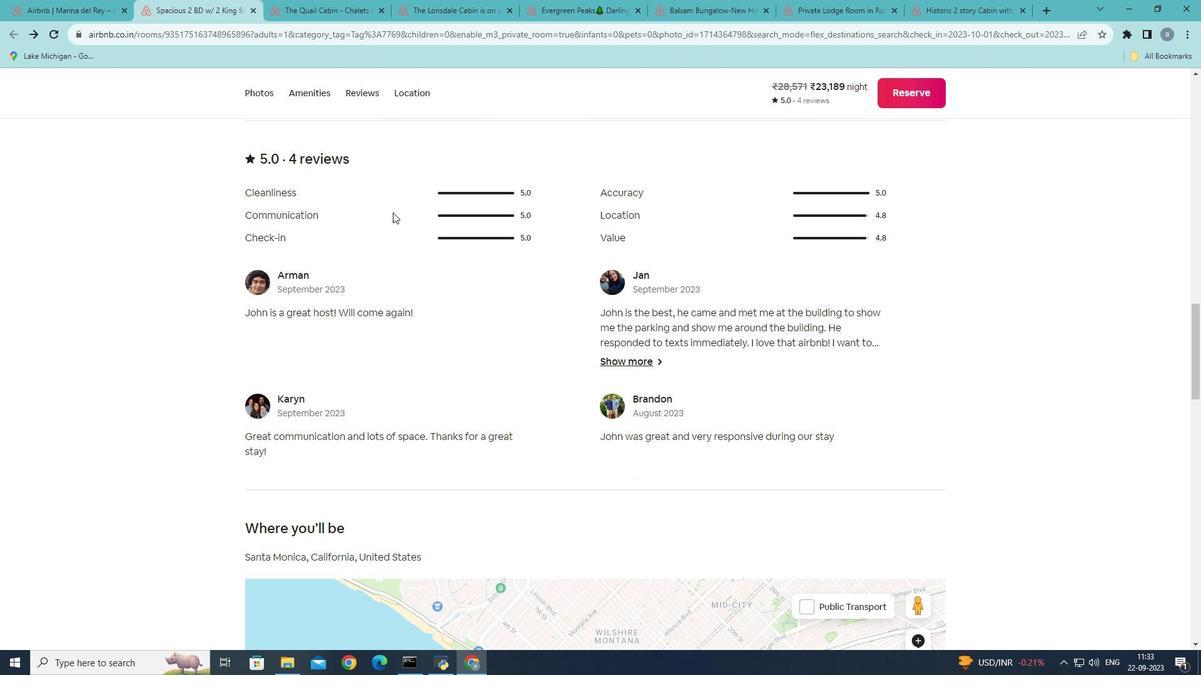 
Action: Mouse scrolled (393, 212) with delta (0, 0)
Screenshot: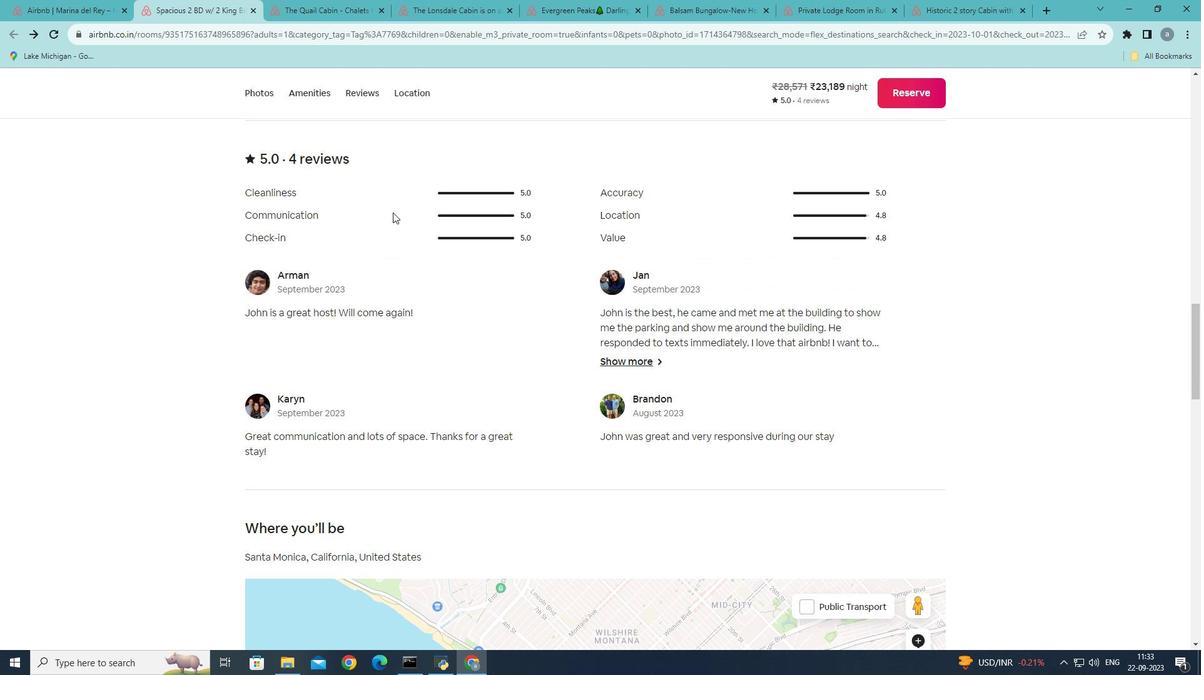 
Action: Mouse scrolled (393, 213) with delta (0, 0)
Screenshot: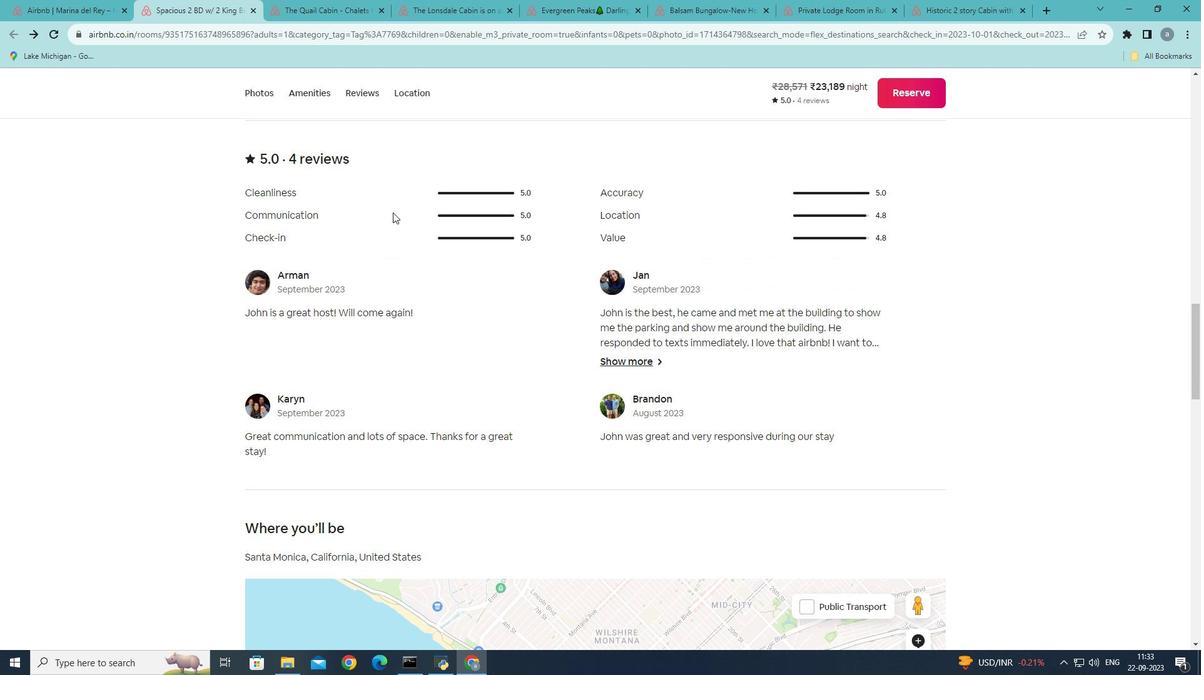 
Action: Mouse scrolled (393, 212) with delta (0, 0)
Screenshot: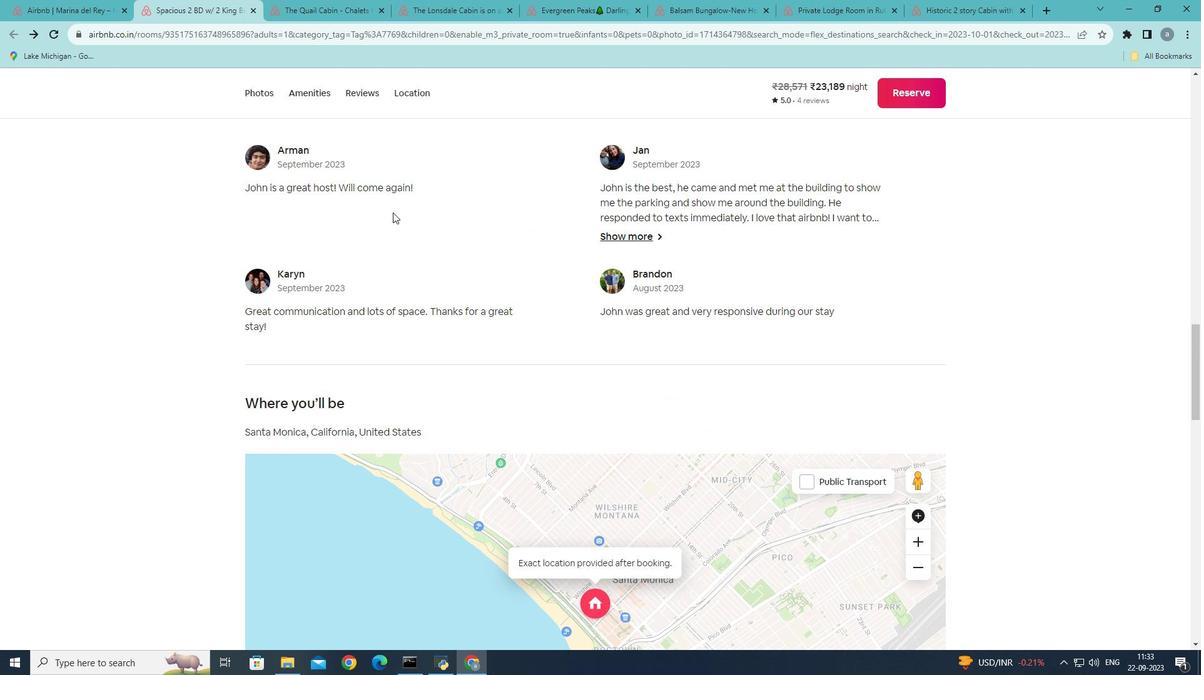 
Action: Mouse scrolled (393, 212) with delta (0, 0)
Screenshot: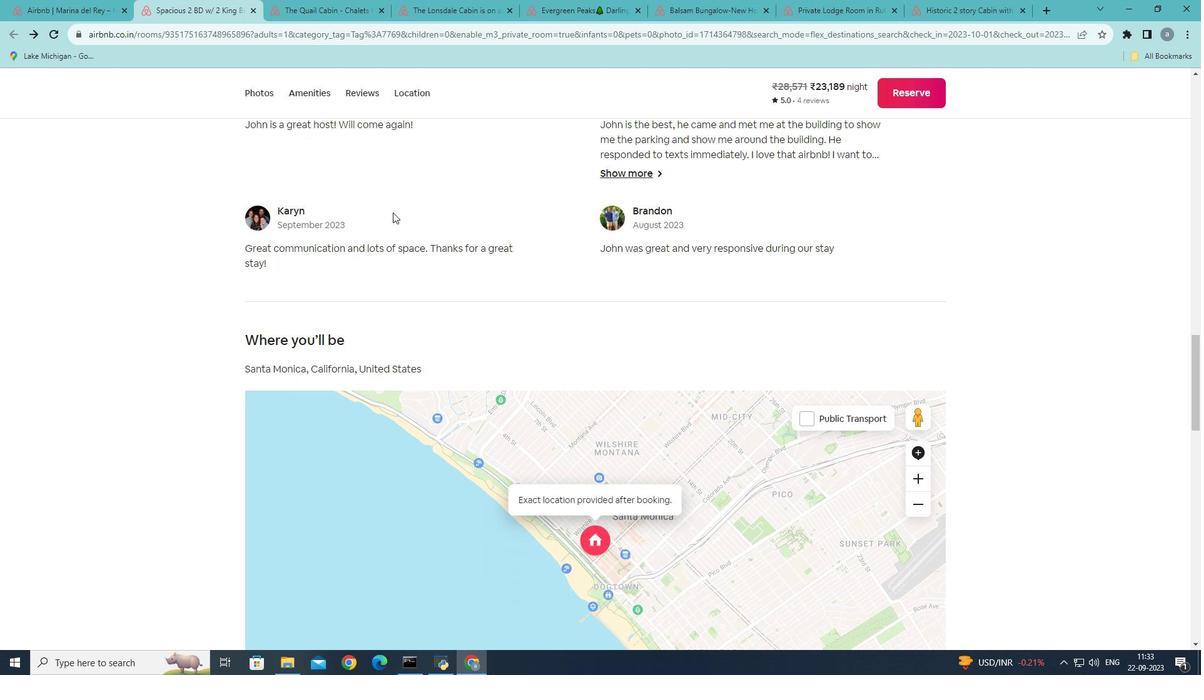 
Action: Mouse scrolled (393, 212) with delta (0, 0)
Screenshot: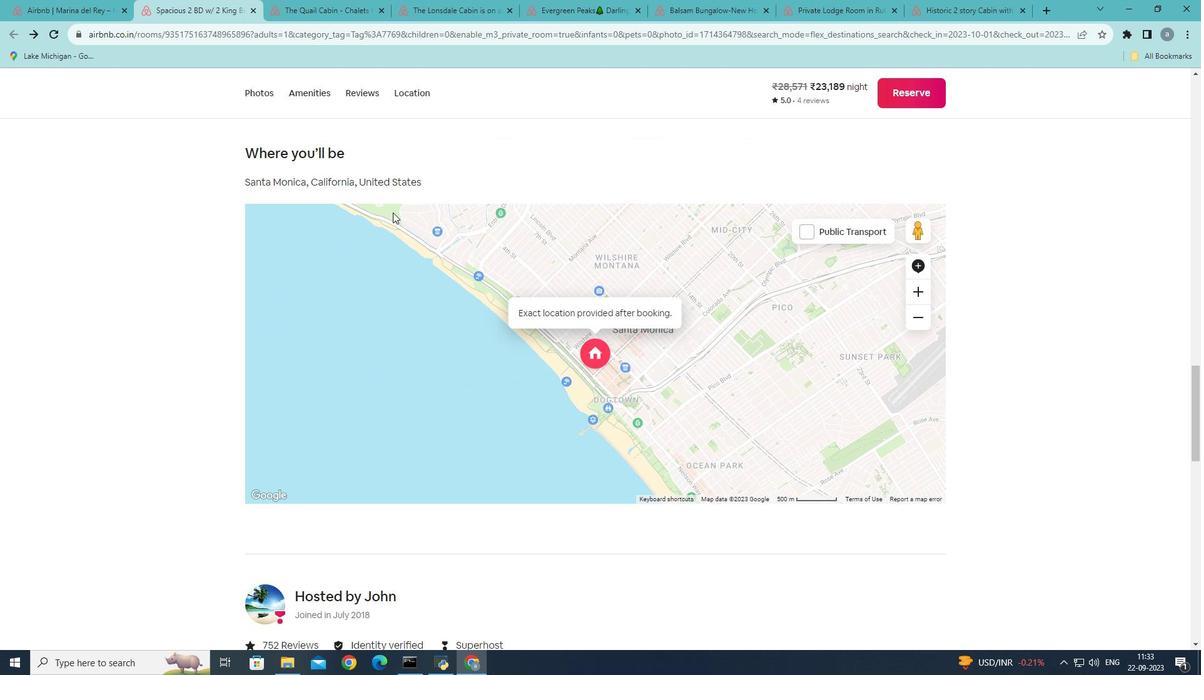 
Action: Mouse scrolled (393, 212) with delta (0, 0)
Screenshot: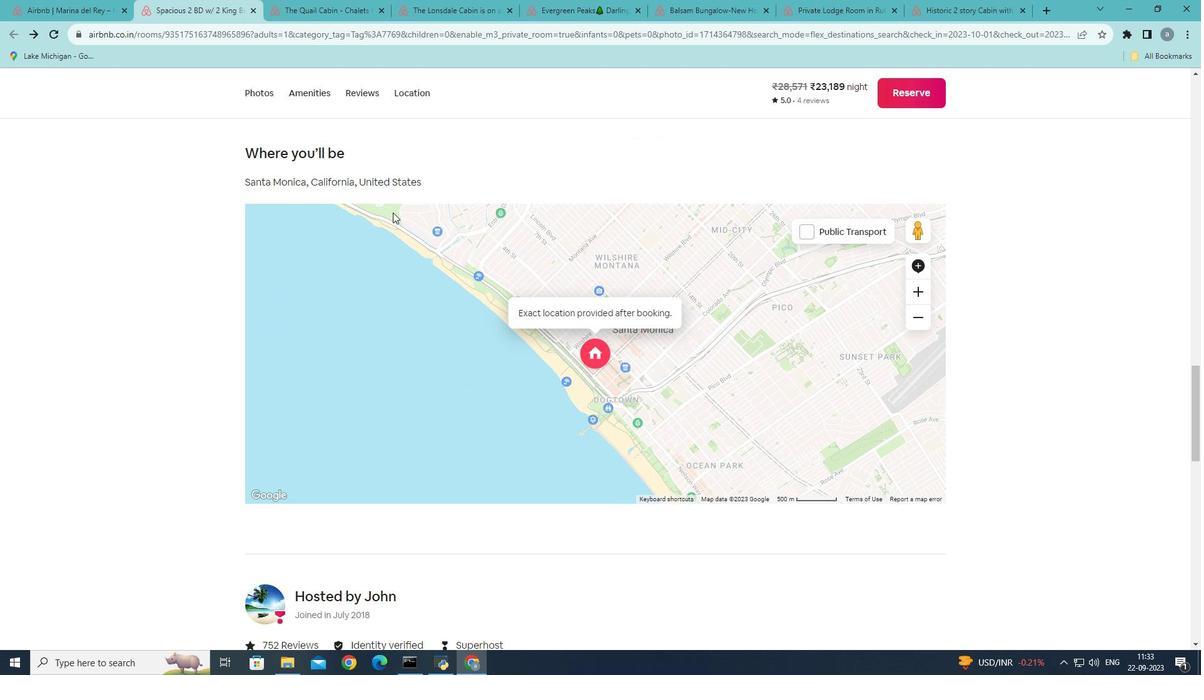 
Action: Mouse scrolled (393, 212) with delta (0, 0)
Screenshot: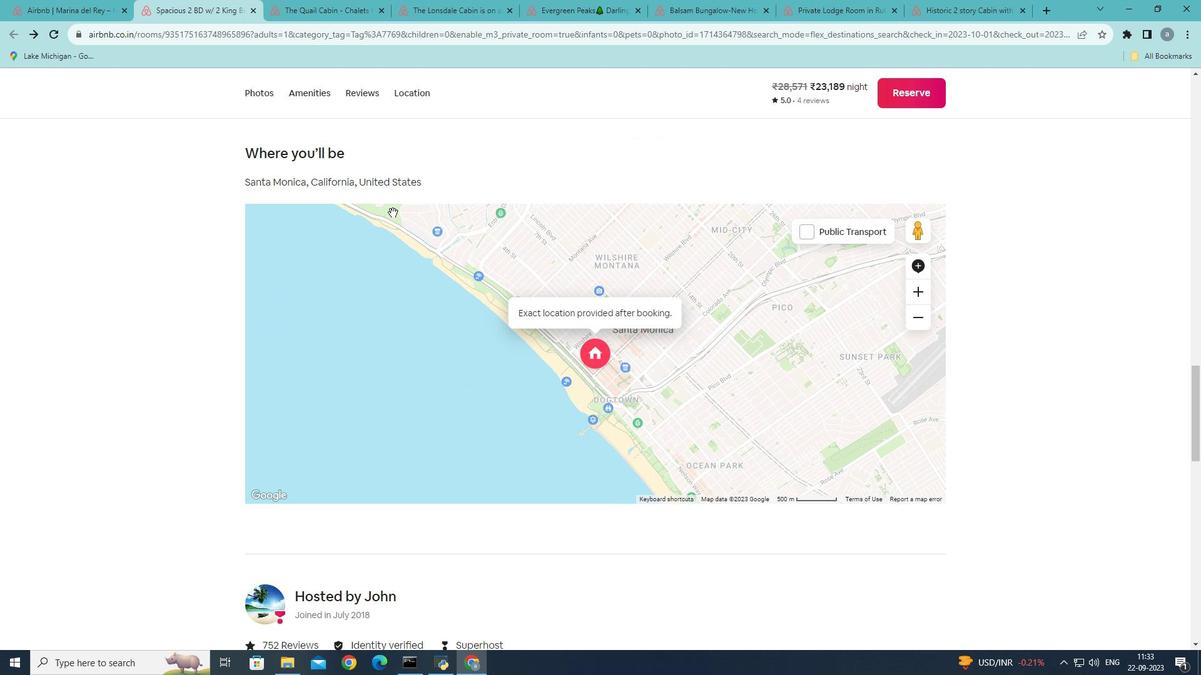 
Action: Mouse scrolled (393, 212) with delta (0, 0)
Screenshot: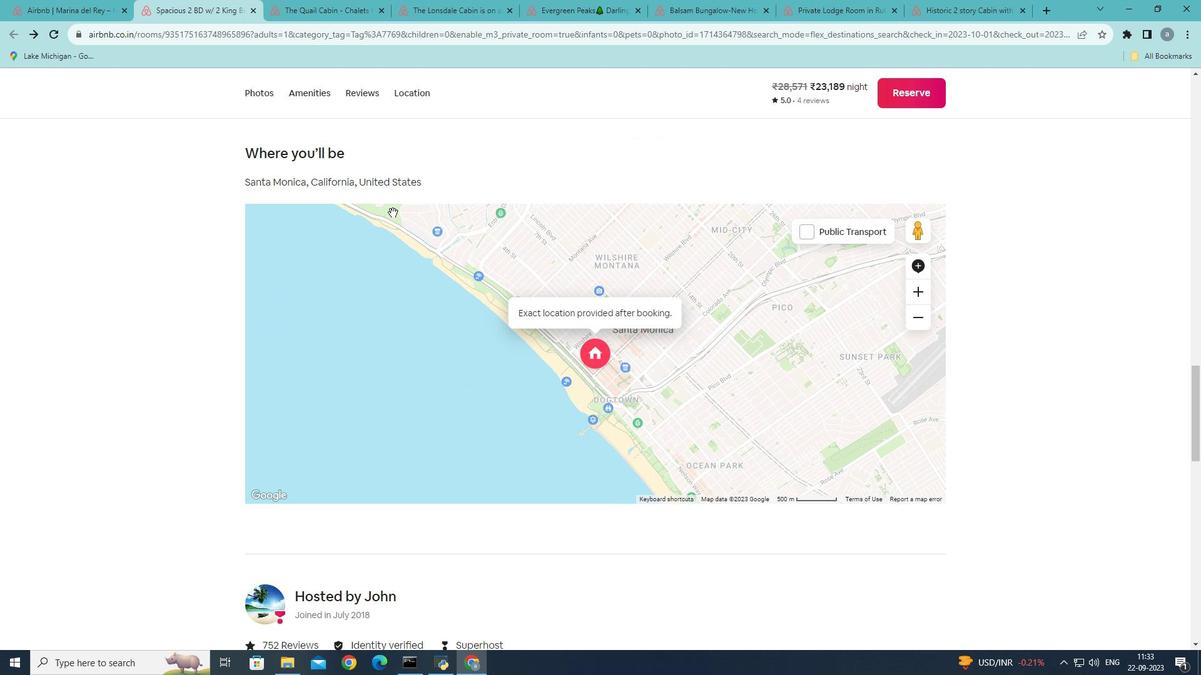 
Action: Mouse scrolled (393, 212) with delta (0, 0)
Screenshot: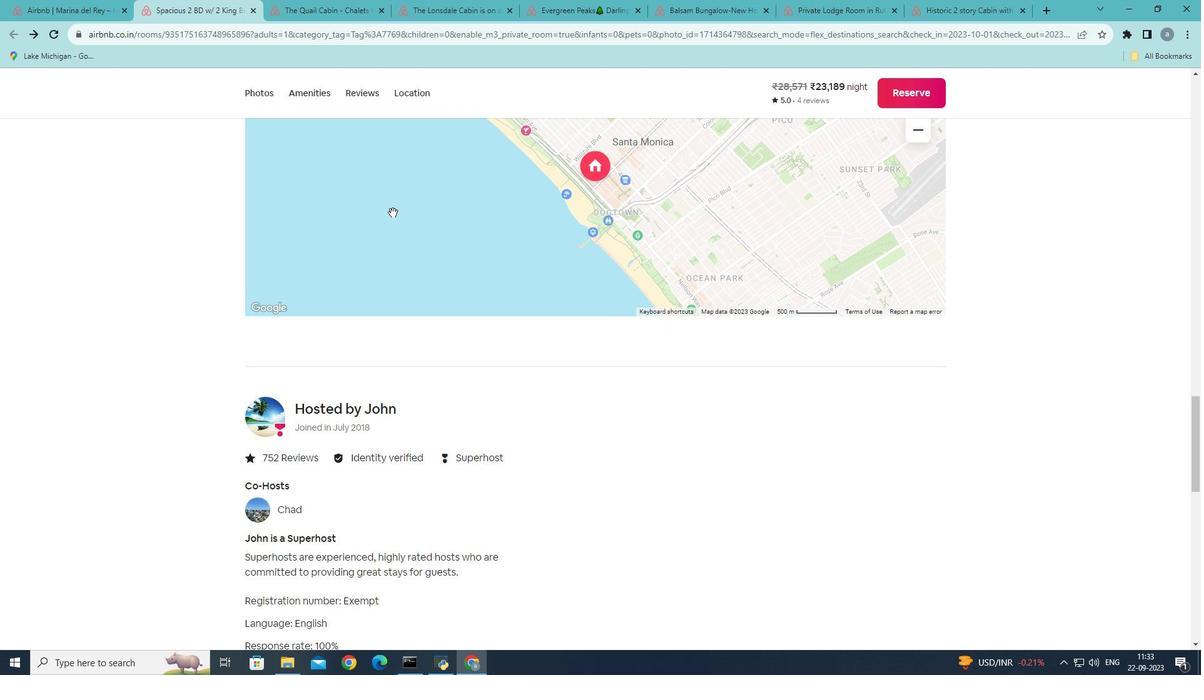 
Action: Mouse scrolled (393, 212) with delta (0, 0)
Screenshot: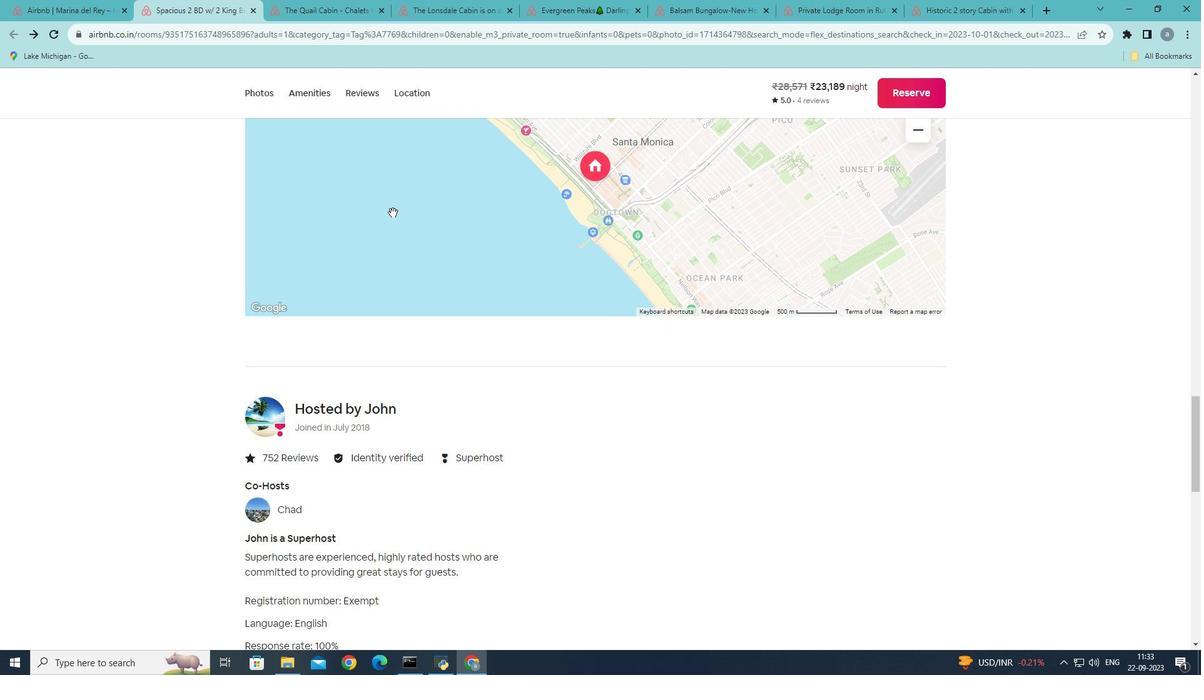 
Action: Mouse scrolled (393, 212) with delta (0, 0)
Screenshot: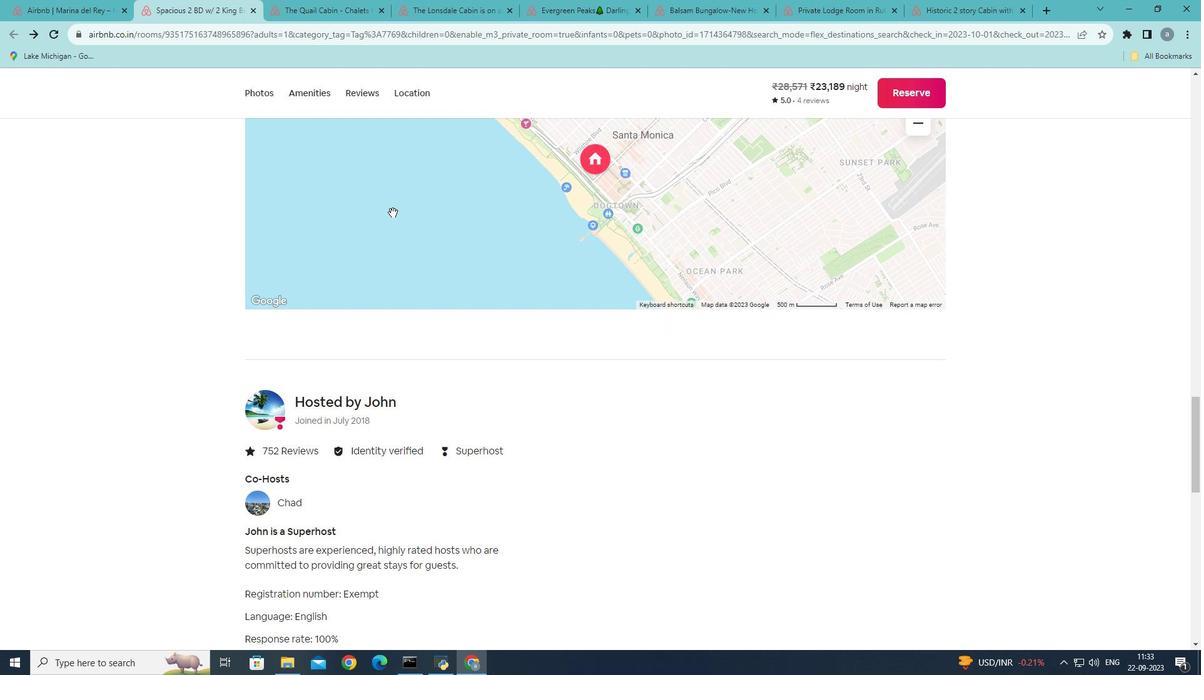 
Action: Mouse scrolled (393, 212) with delta (0, 0)
Screenshot: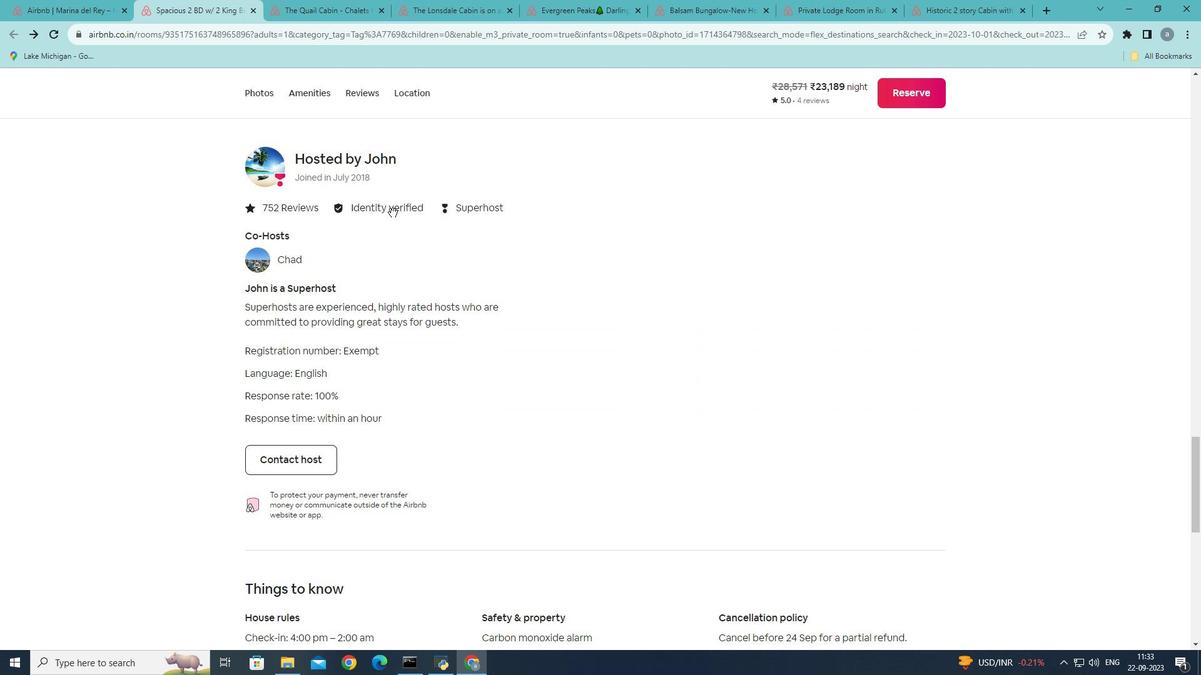 
Action: Mouse scrolled (393, 212) with delta (0, 0)
Screenshot: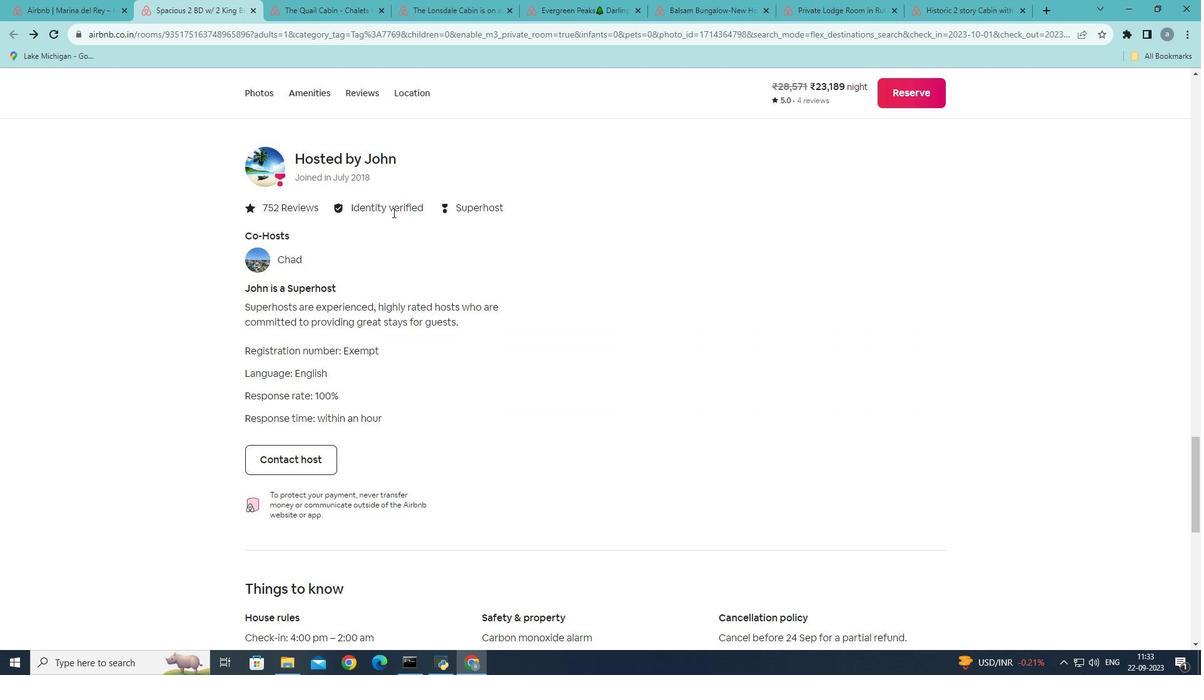 
Action: Mouse scrolled (393, 212) with delta (0, 0)
Screenshot: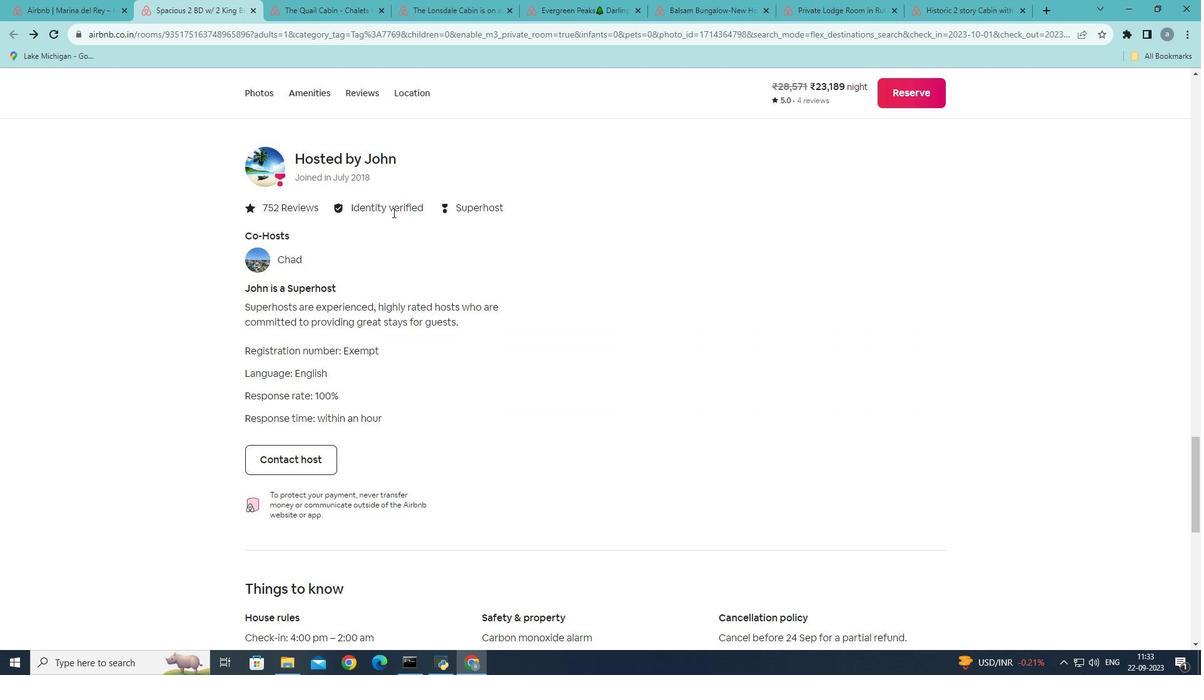 
Action: Mouse scrolled (393, 212) with delta (0, 0)
Screenshot: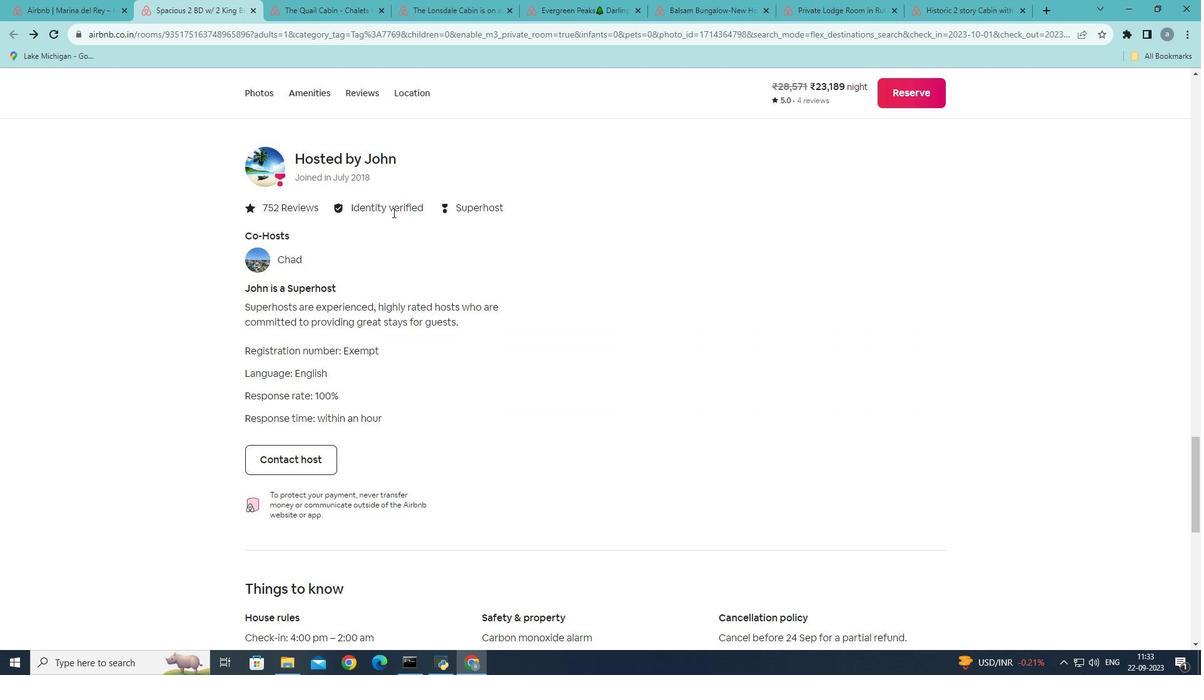 
Action: Mouse scrolled (393, 212) with delta (0, 0)
Screenshot: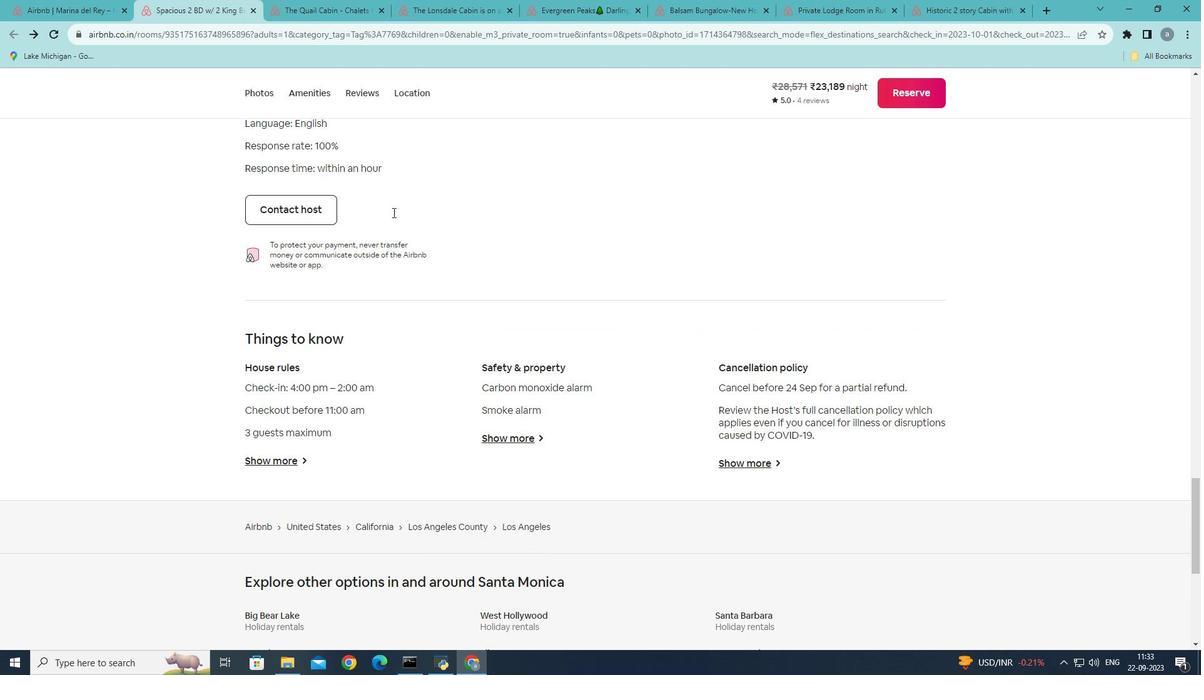 
Action: Mouse scrolled (393, 212) with delta (0, 0)
Screenshot: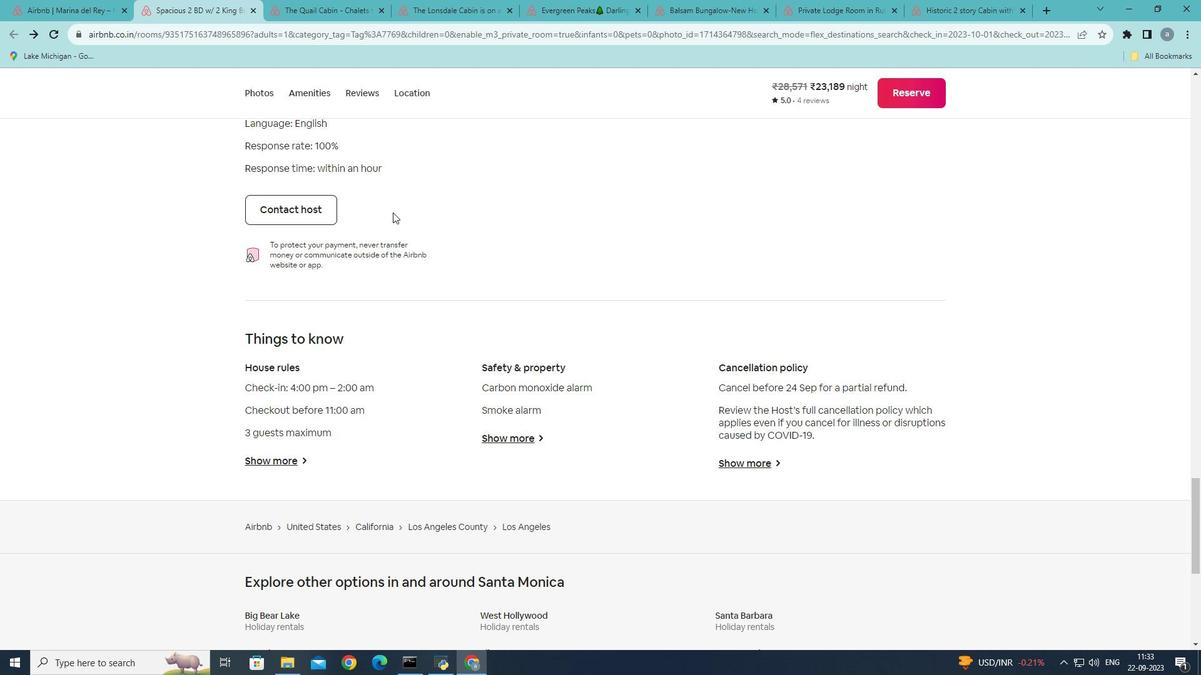
Action: Mouse scrolled (393, 212) with delta (0, 0)
Screenshot: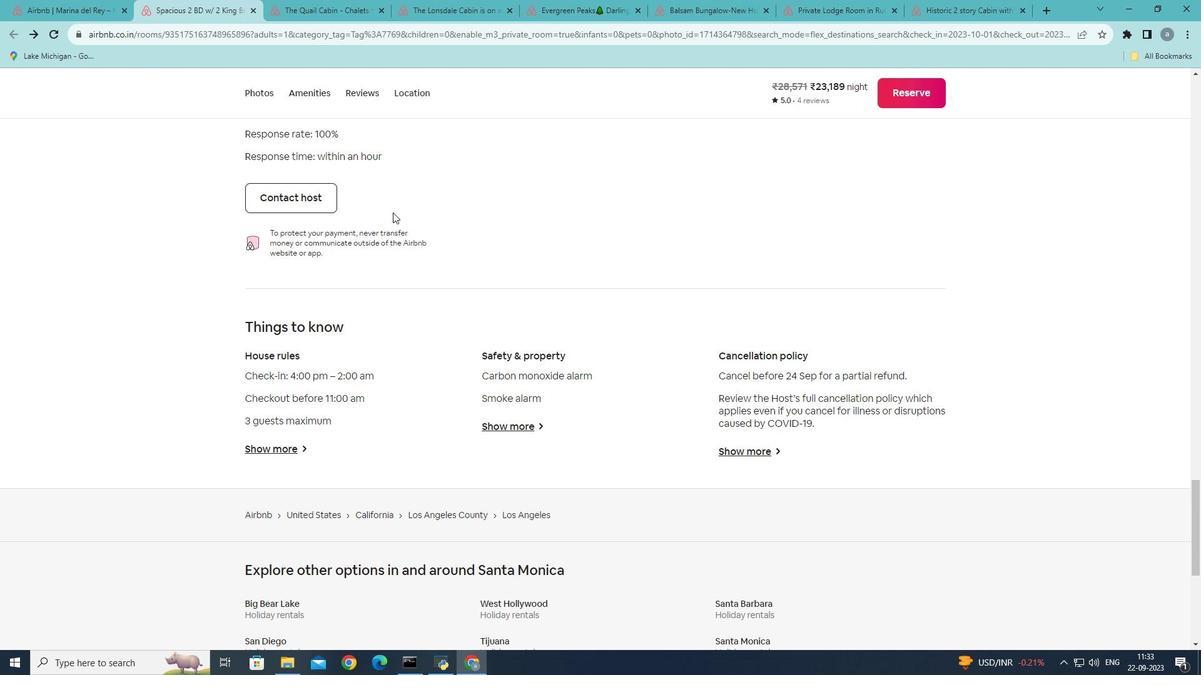 
Action: Mouse scrolled (393, 212) with delta (0, 0)
Screenshot: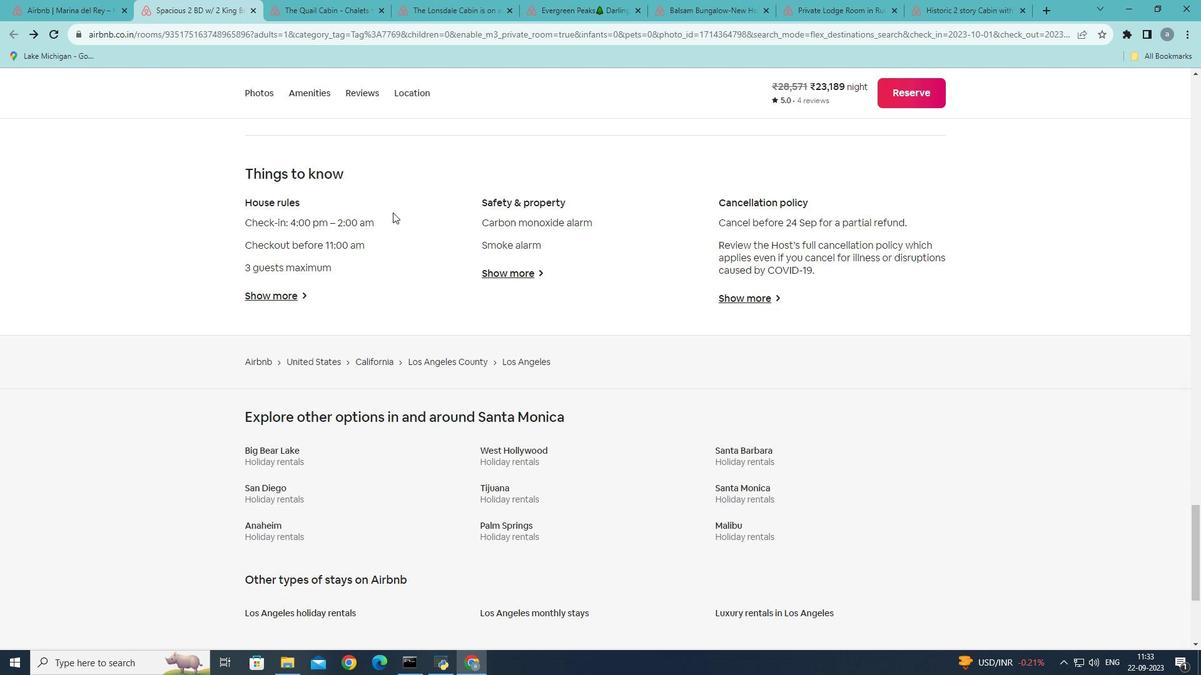 
Action: Mouse scrolled (393, 212) with delta (0, 0)
Screenshot: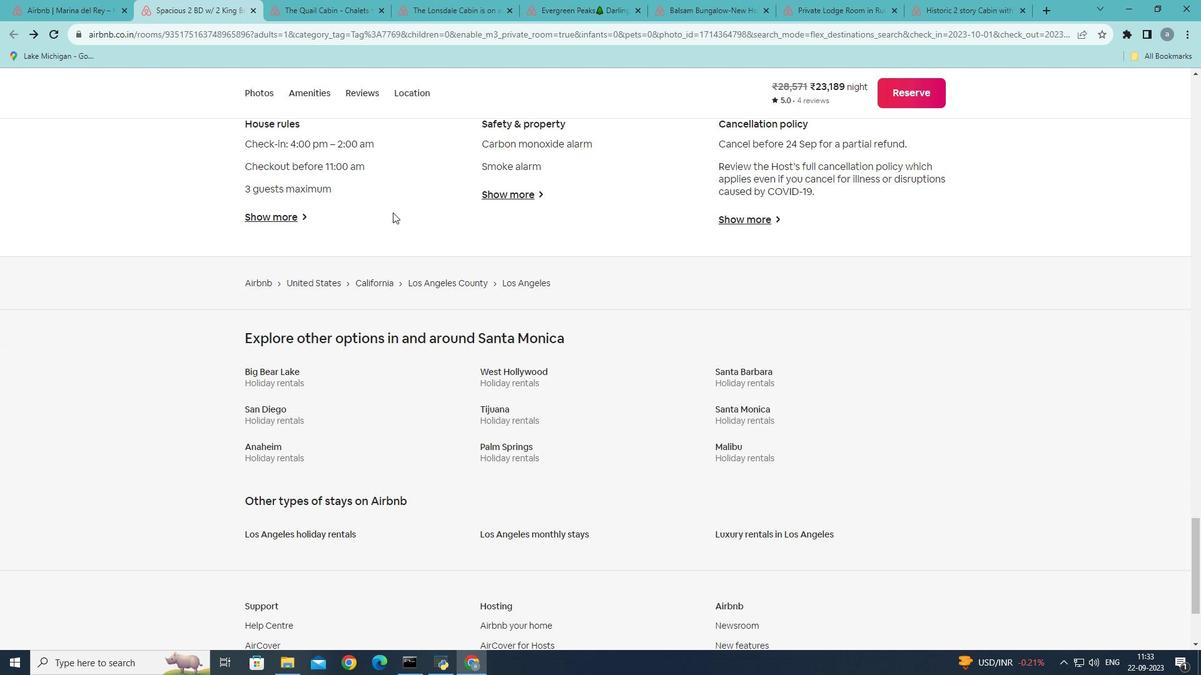 
Action: Mouse scrolled (393, 212) with delta (0, 0)
Screenshot: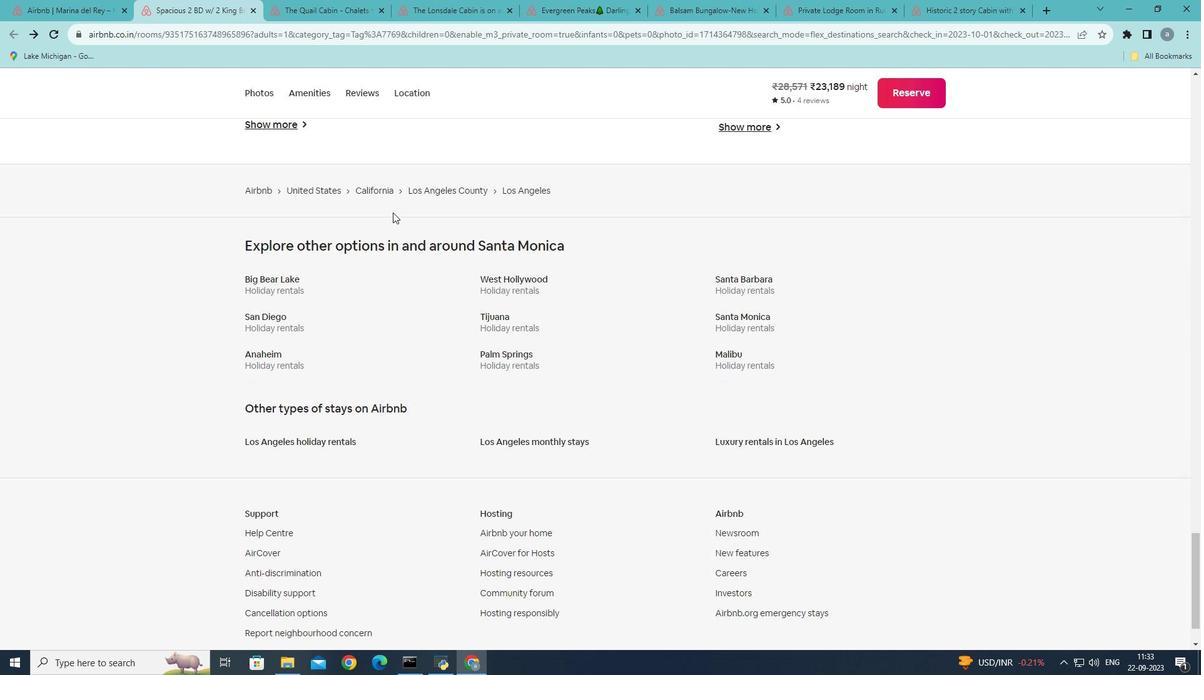 
Action: Mouse scrolled (393, 212) with delta (0, 0)
Screenshot: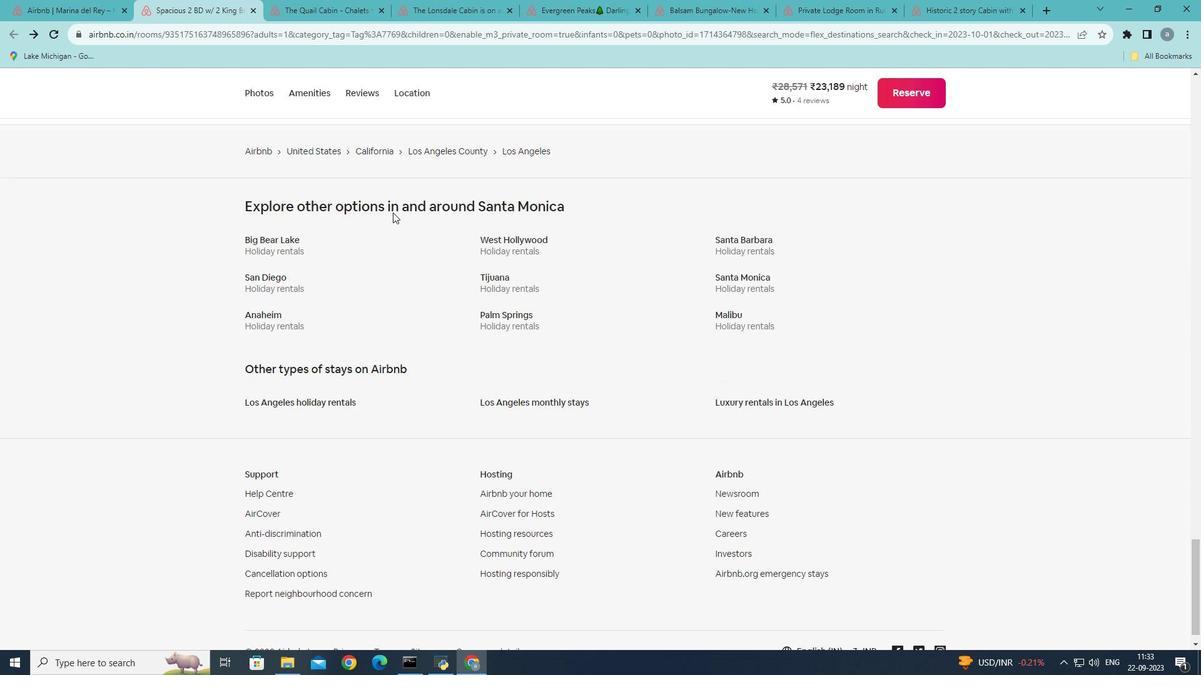 
Action: Mouse scrolled (393, 212) with delta (0, 0)
Screenshot: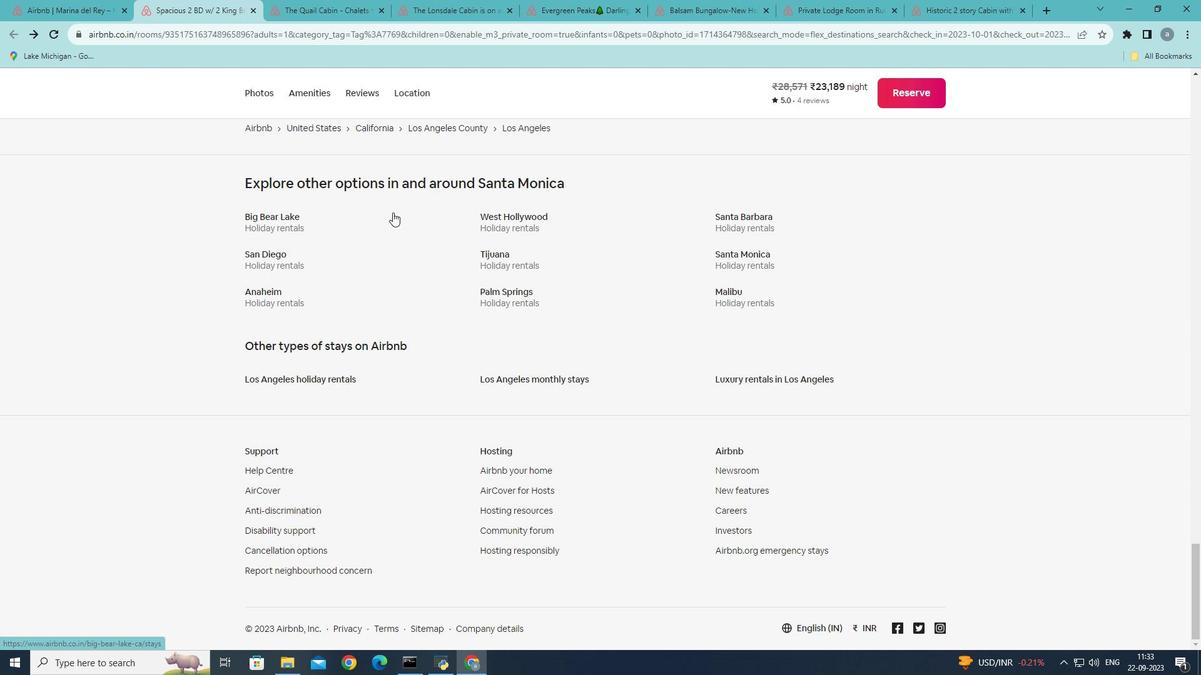 
Action: Mouse scrolled (393, 212) with delta (0, 0)
Screenshot: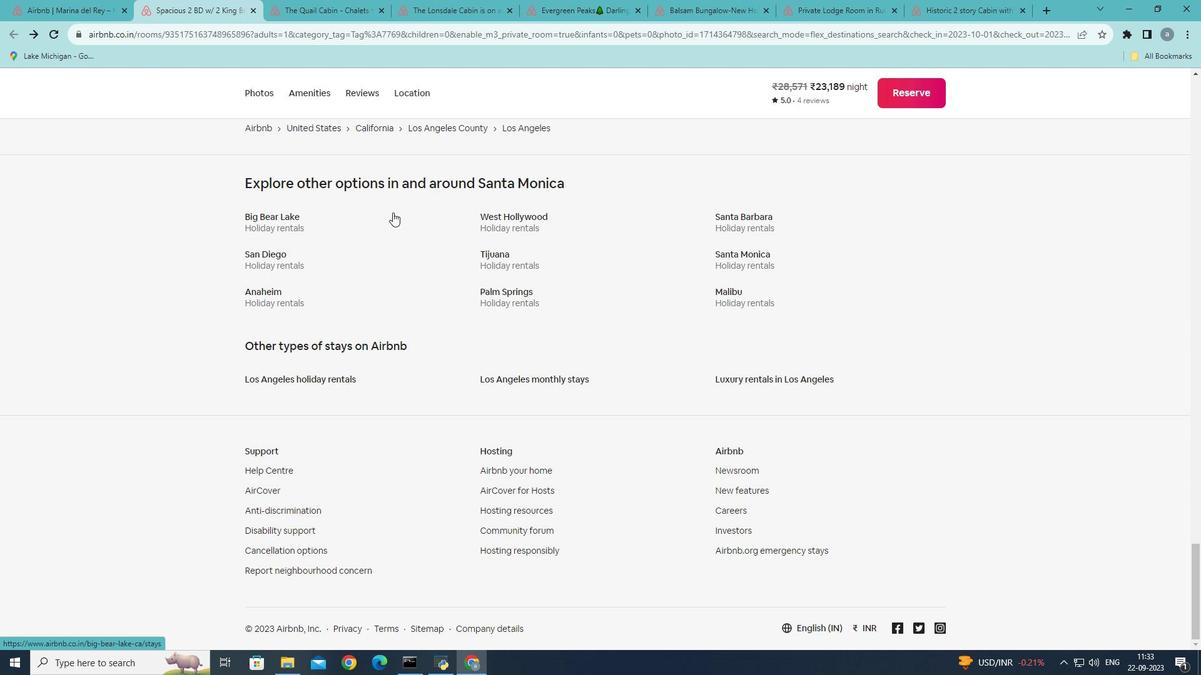 
Action: Mouse scrolled (393, 212) with delta (0, 0)
Screenshot: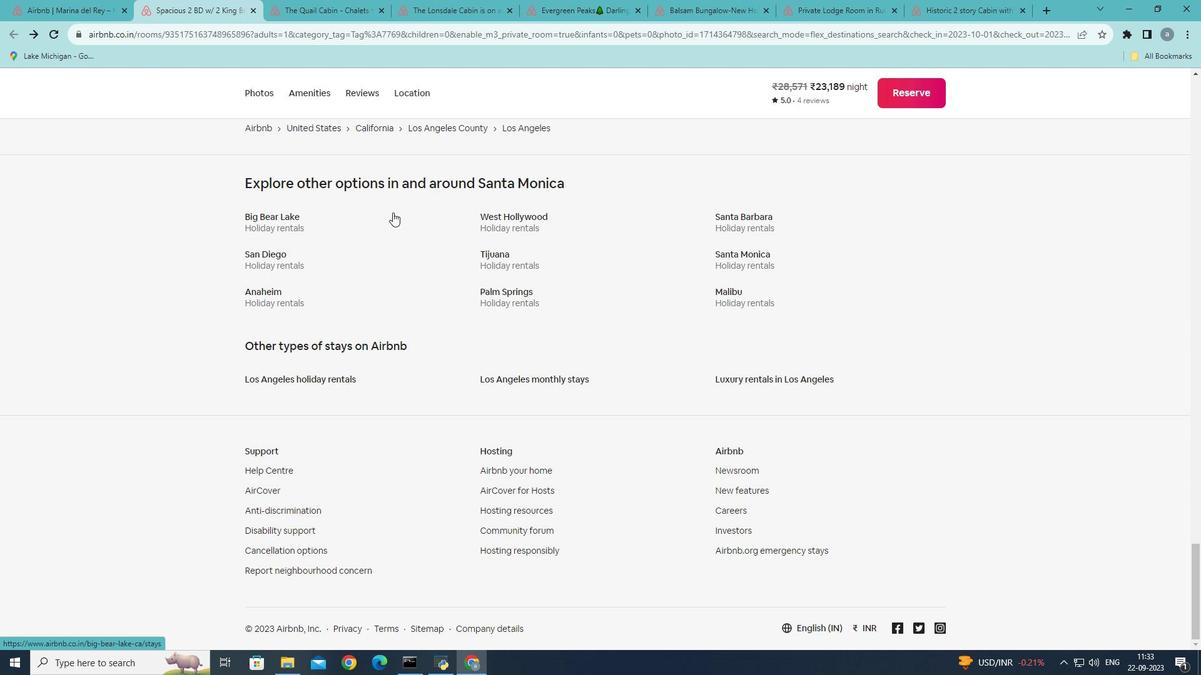 
Action: Mouse scrolled (393, 212) with delta (0, 0)
Screenshot: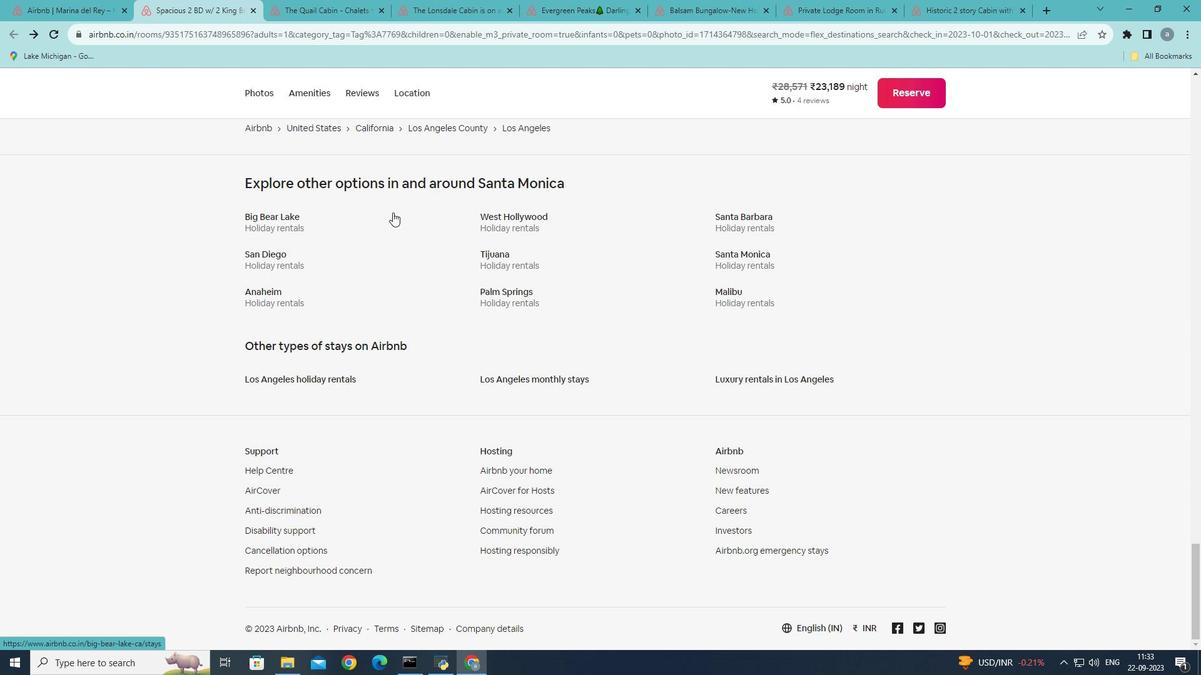 
Action: Mouse scrolled (393, 212) with delta (0, 0)
Screenshot: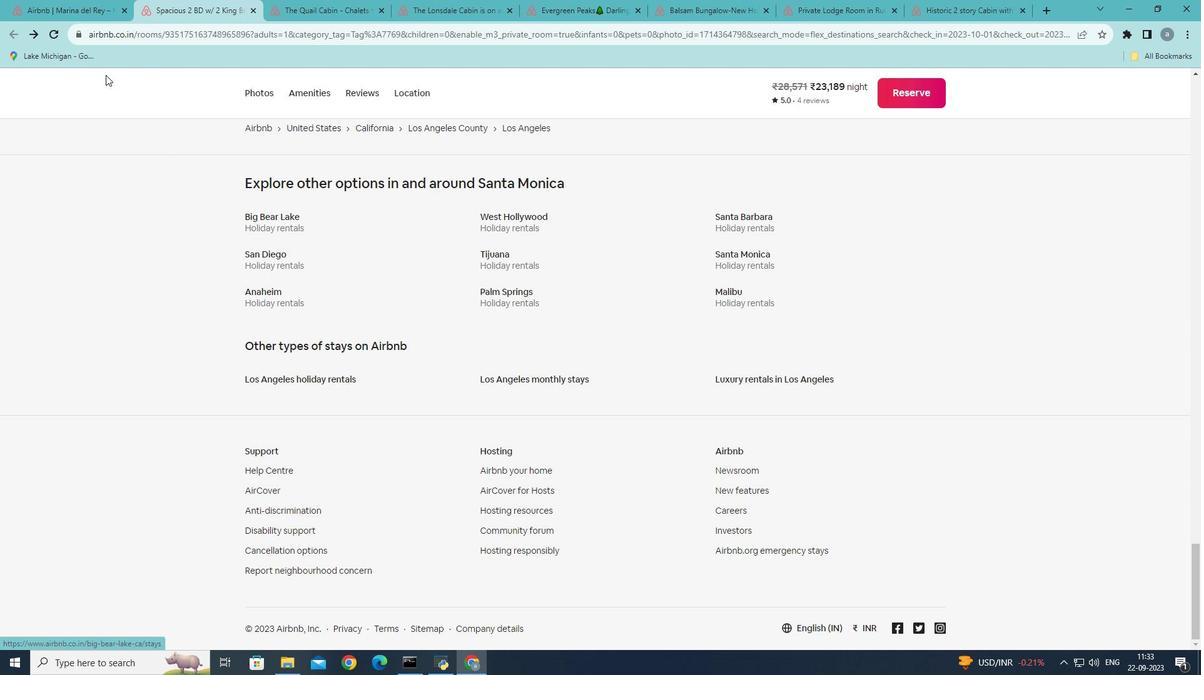 
Action: Mouse scrolled (393, 212) with delta (0, 0)
Screenshot: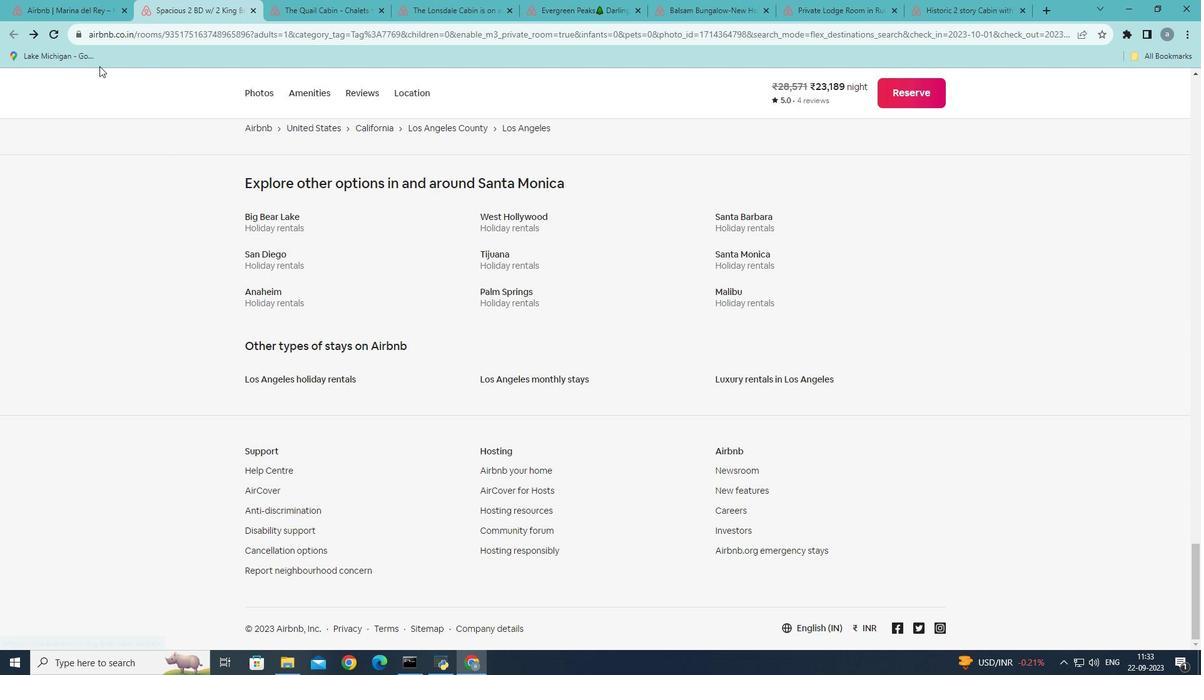 
Action: Mouse scrolled (393, 212) with delta (0, 0)
Screenshot: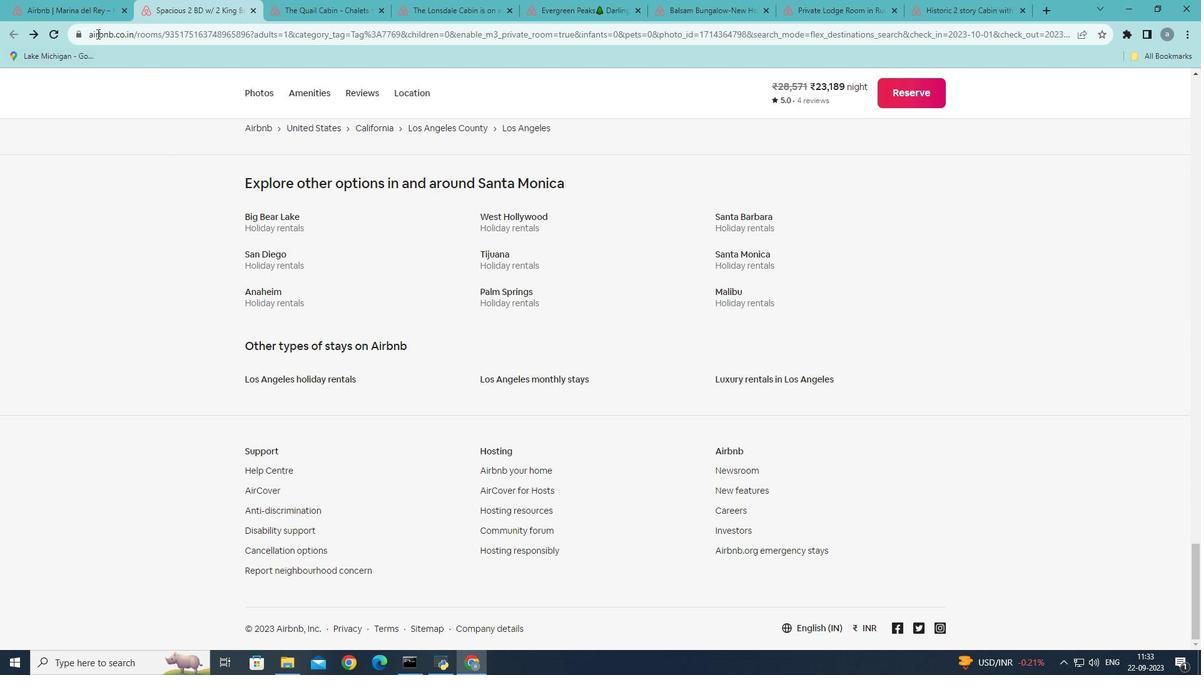 
Action: Mouse scrolled (393, 212) with delta (0, 0)
Screenshot: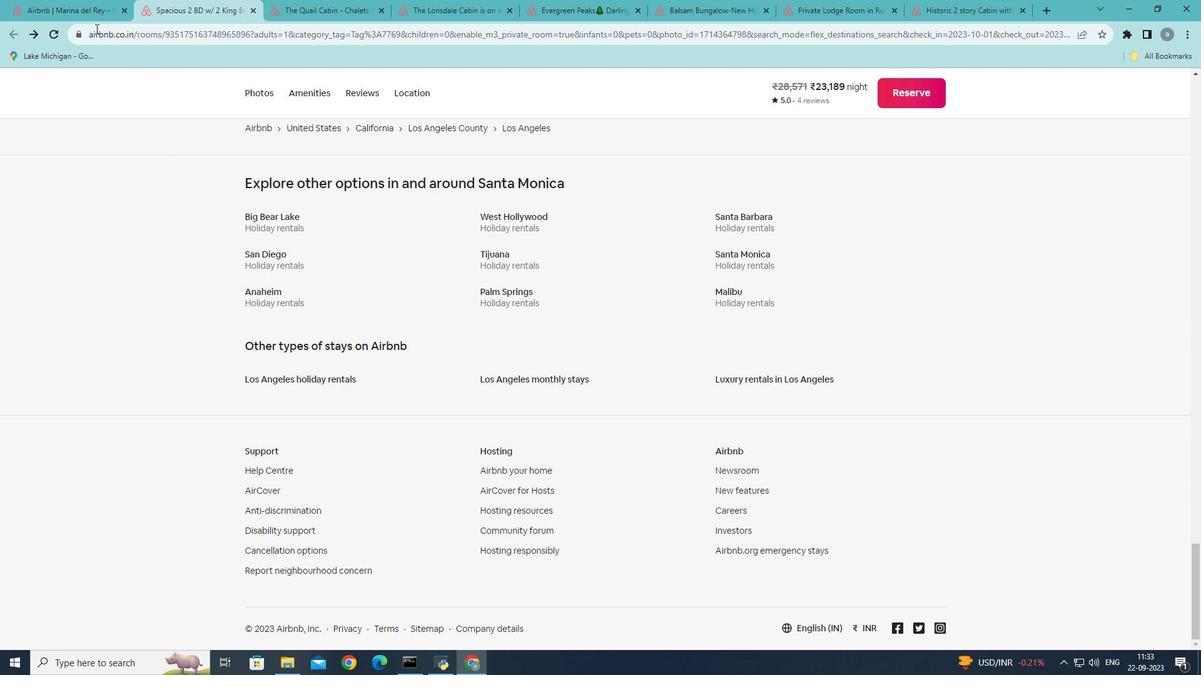 
Action: Mouse moved to (69, 13)
Screenshot: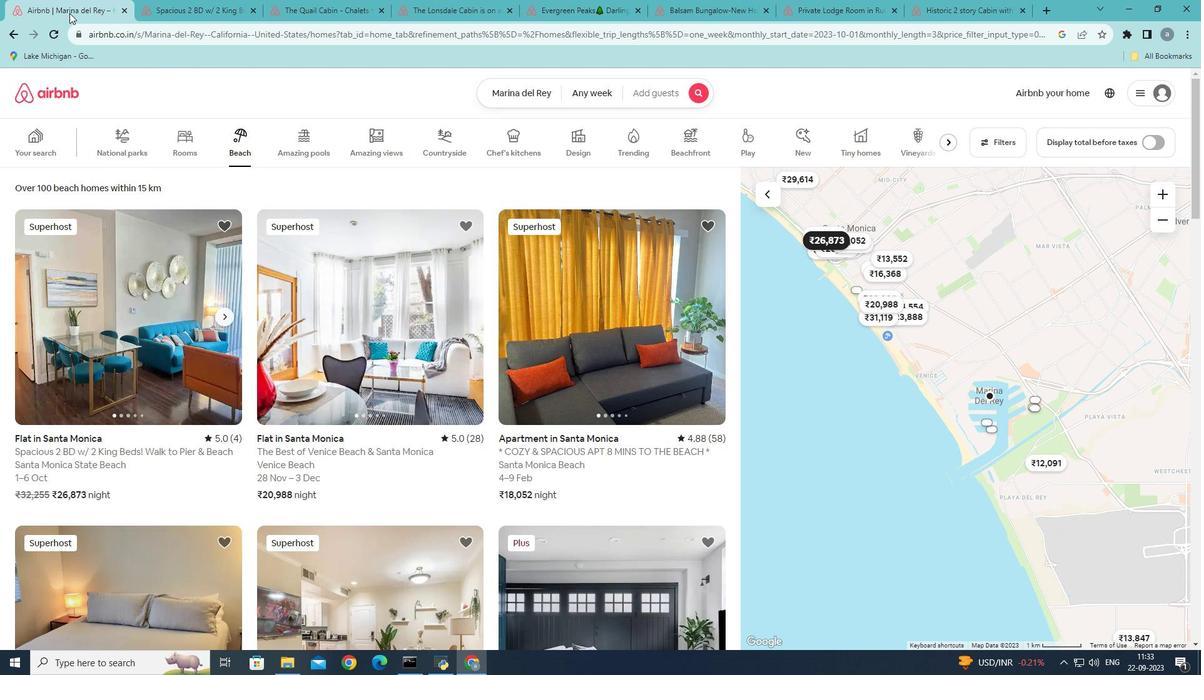 
Action: Mouse pressed left at (69, 13)
Screenshot: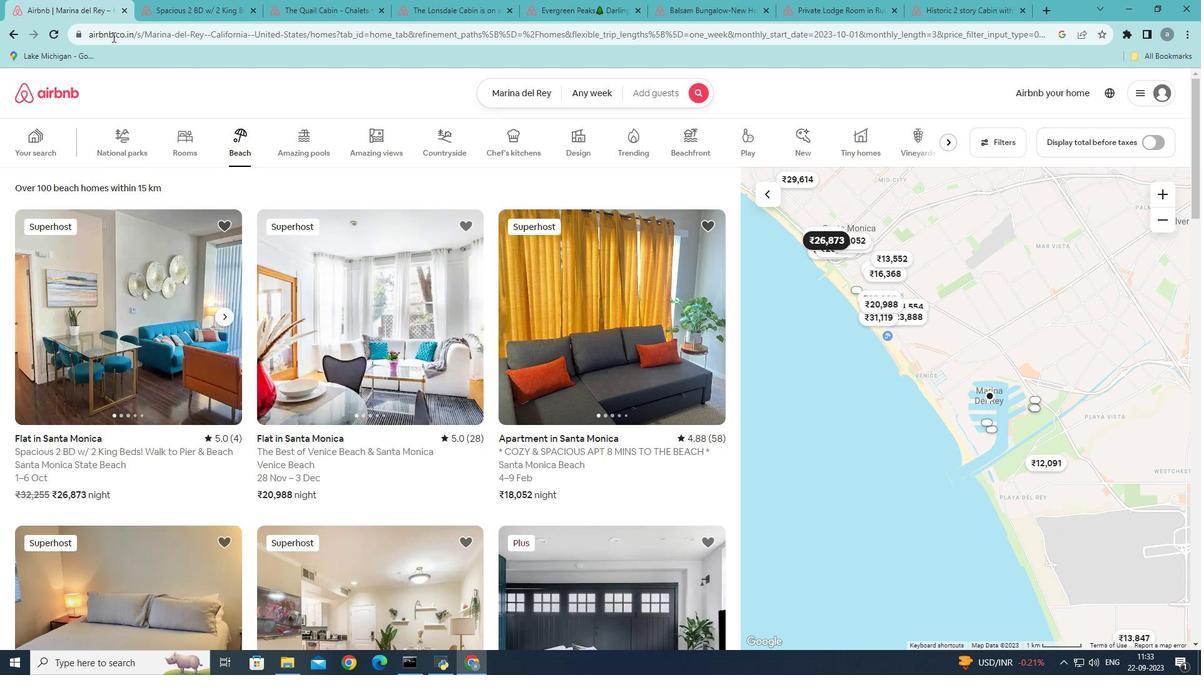 
Action: Mouse moved to (951, 140)
Screenshot: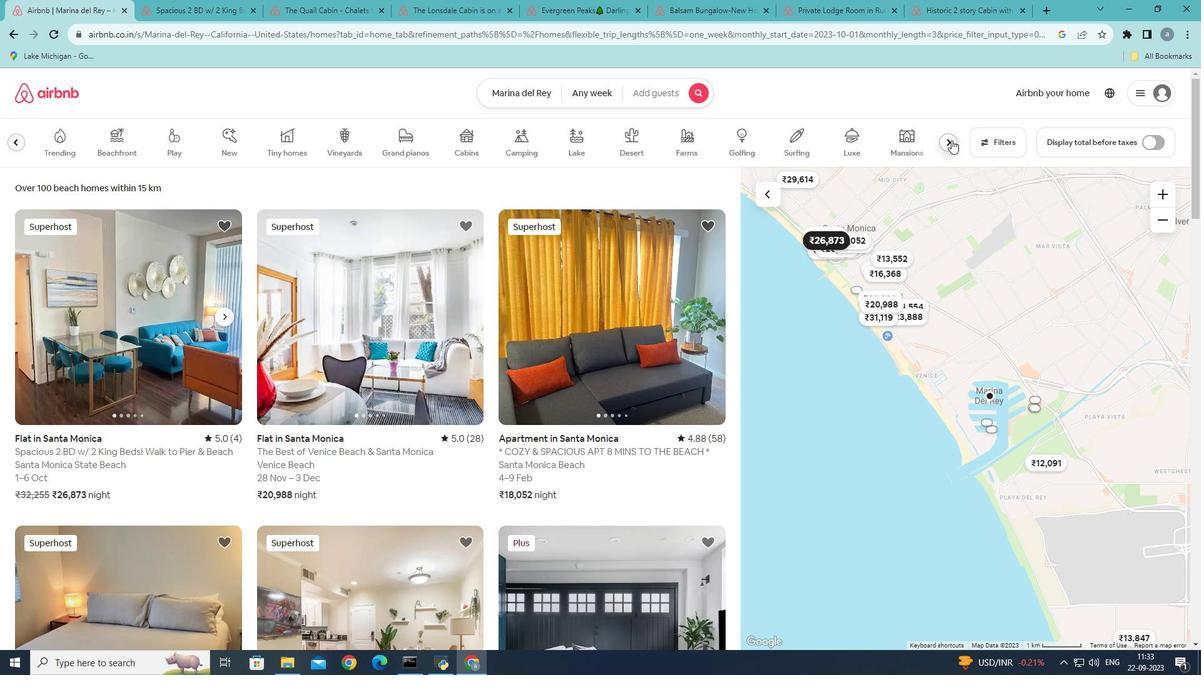 
Action: Mouse pressed left at (951, 140)
Screenshot: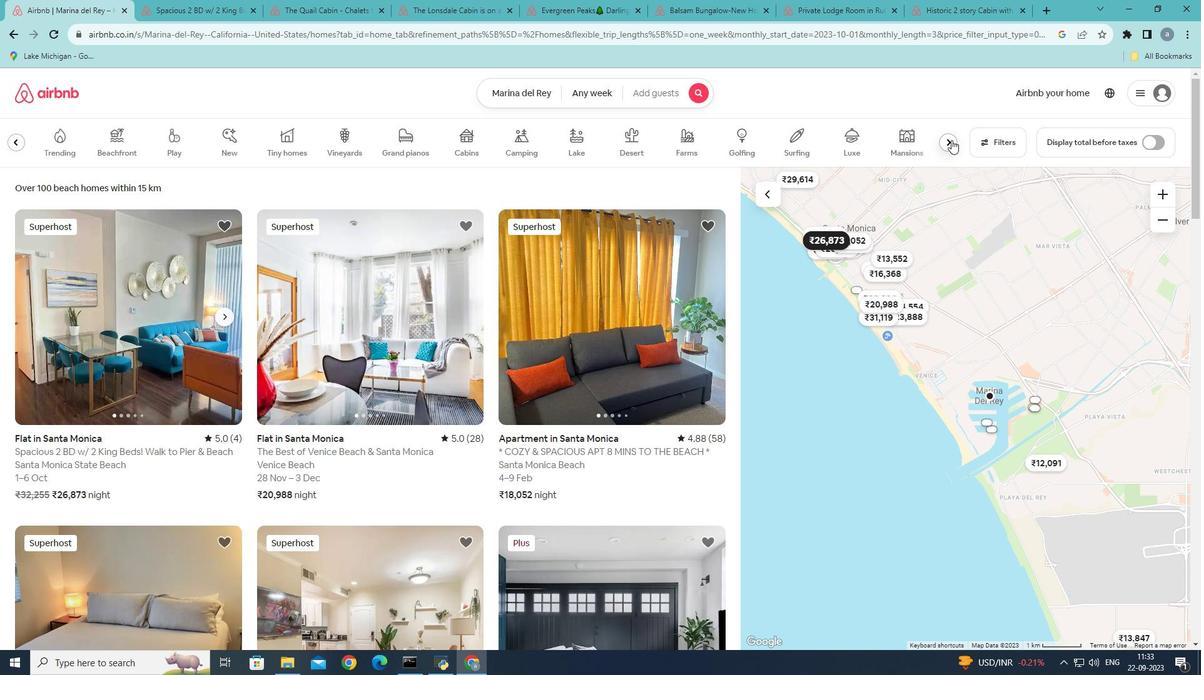 
Action: Mouse moved to (789, 158)
Screenshot: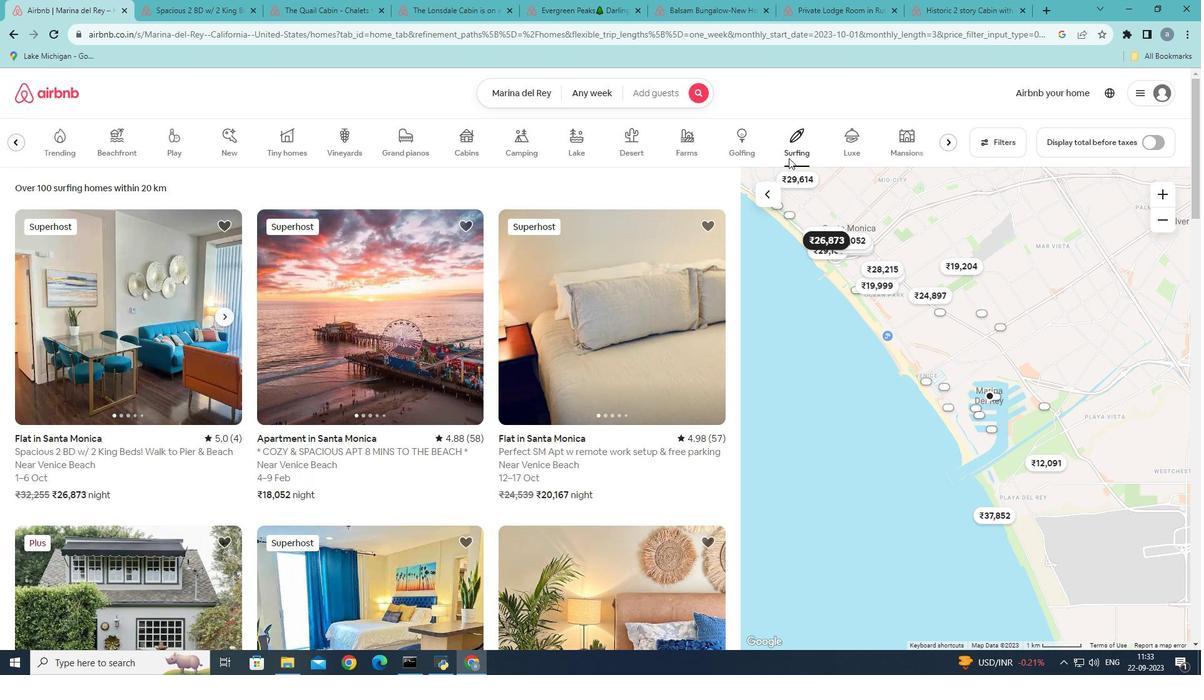 
Action: Mouse pressed left at (789, 158)
Screenshot: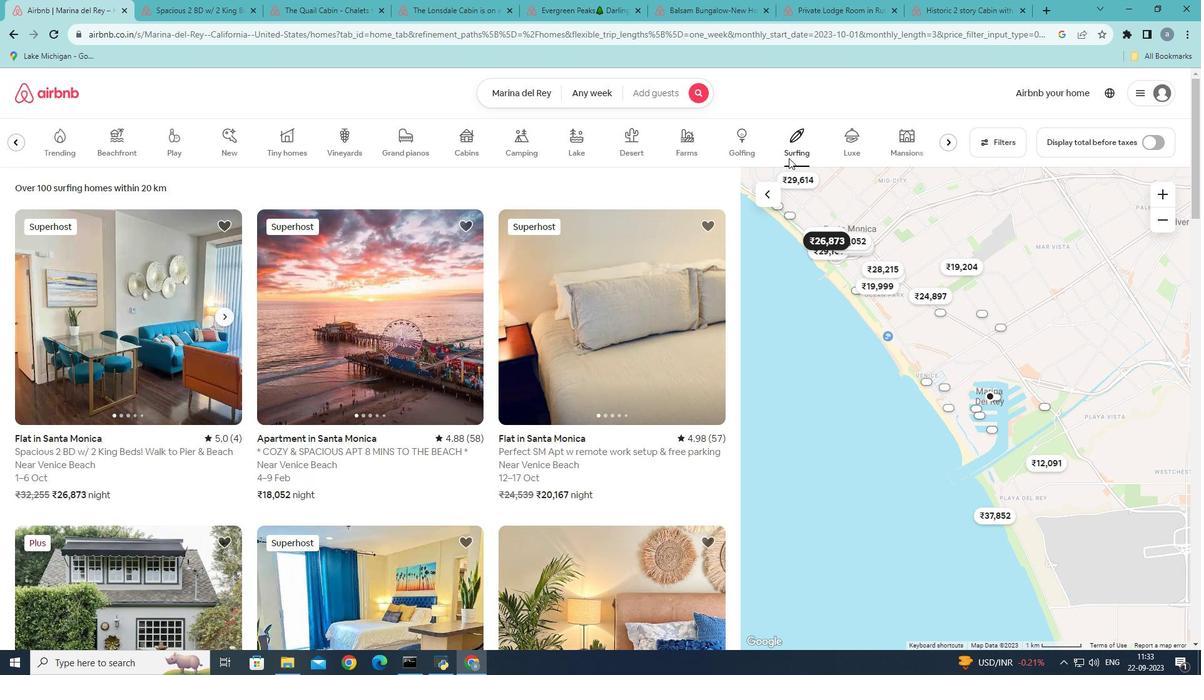 
Action: Mouse moved to (307, 323)
Screenshot: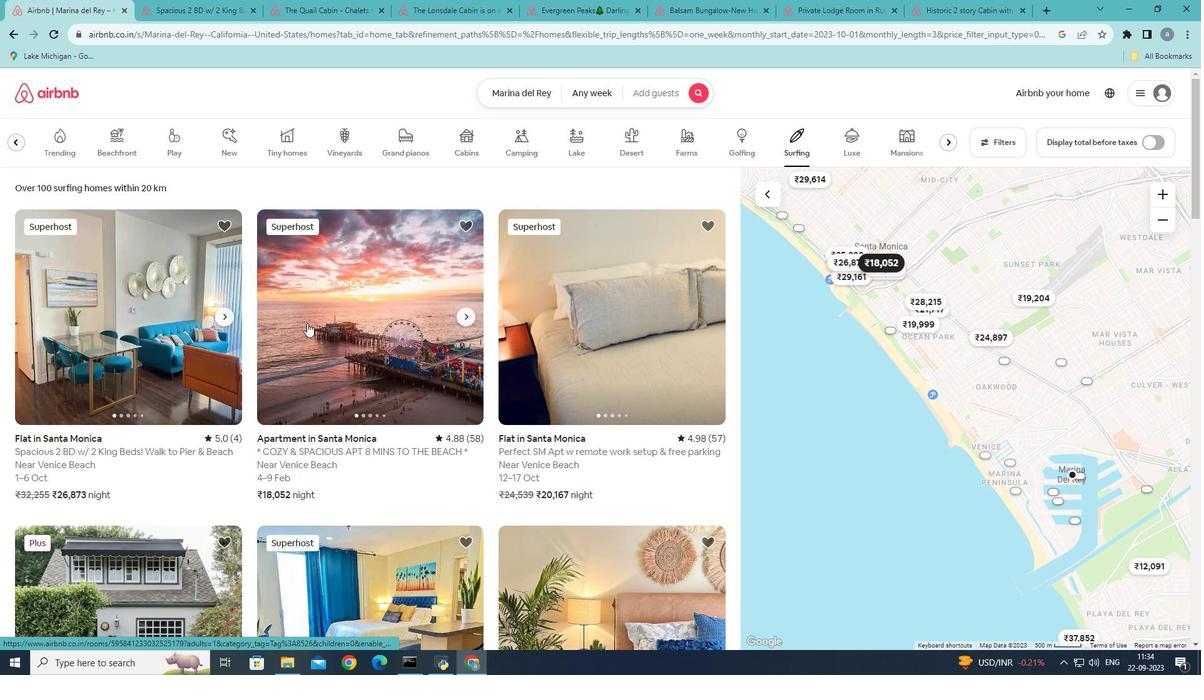 
Action: Mouse pressed left at (307, 323)
Screenshot: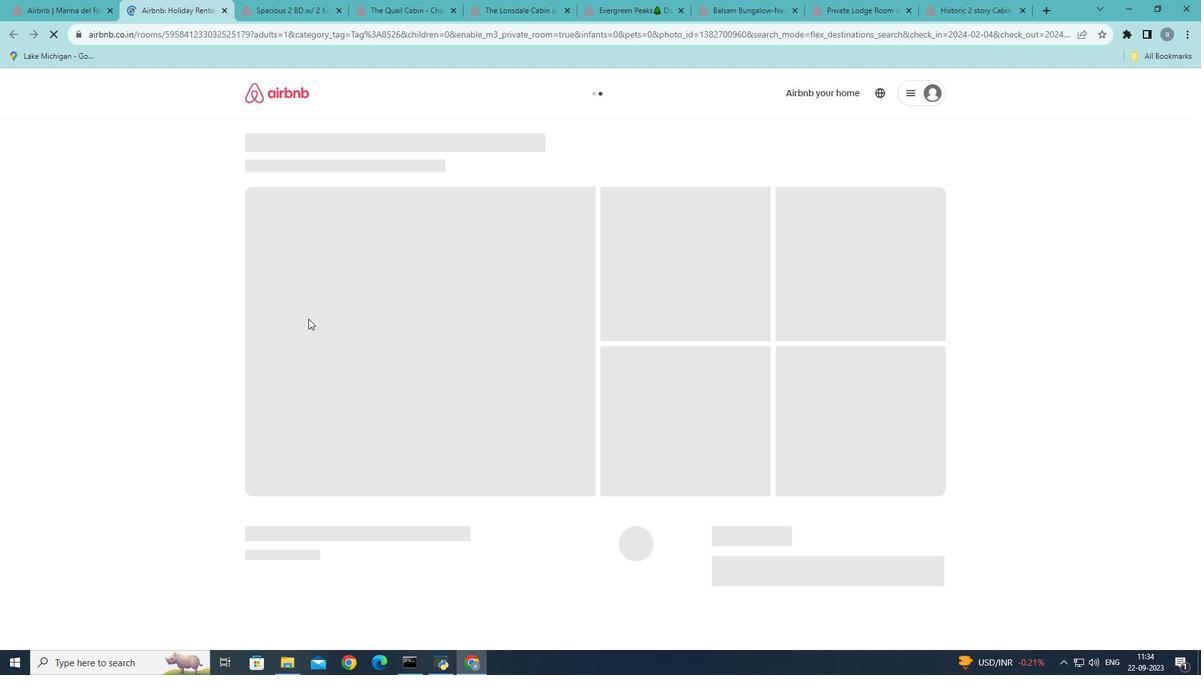 
Action: Mouse moved to (881, 448)
Screenshot: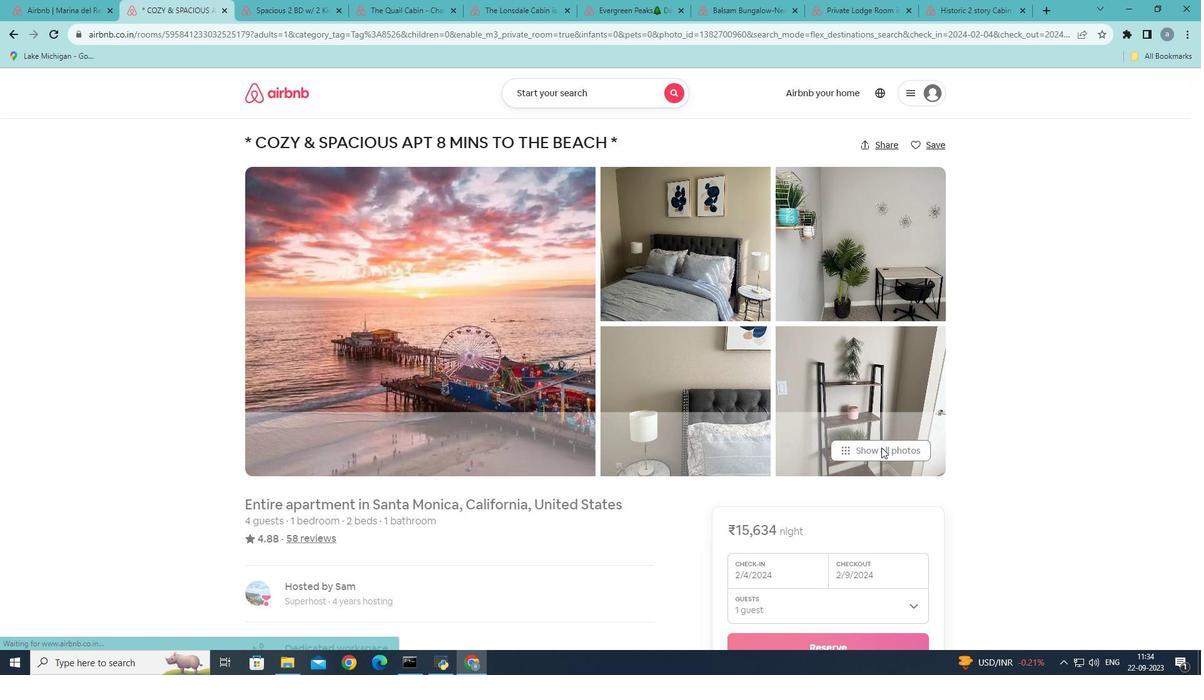 
Action: Mouse pressed left at (881, 448)
Screenshot: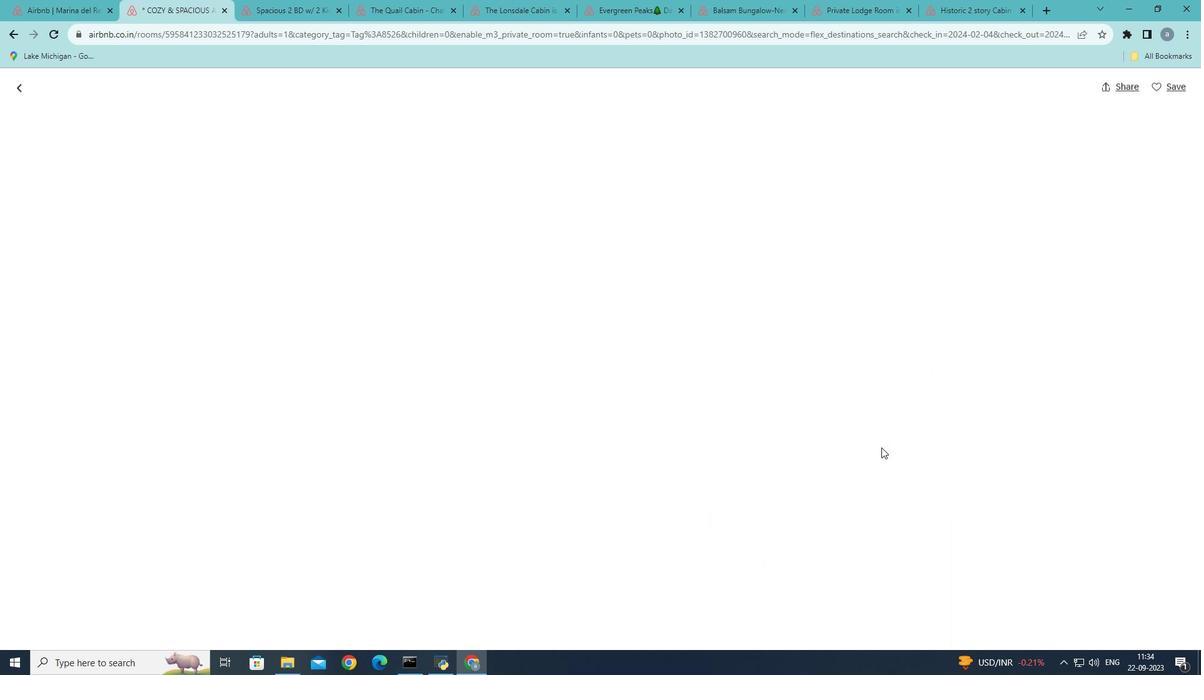 
Action: Mouse moved to (704, 404)
Screenshot: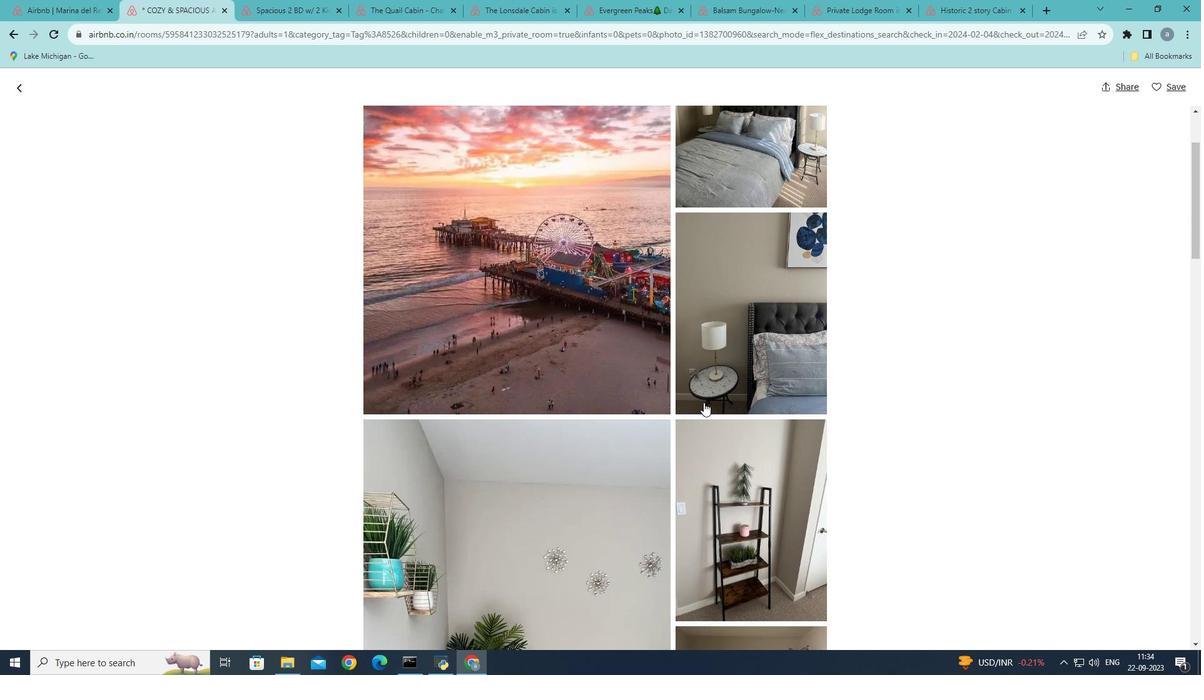 
Action: Mouse scrolled (704, 403) with delta (0, 0)
Screenshot: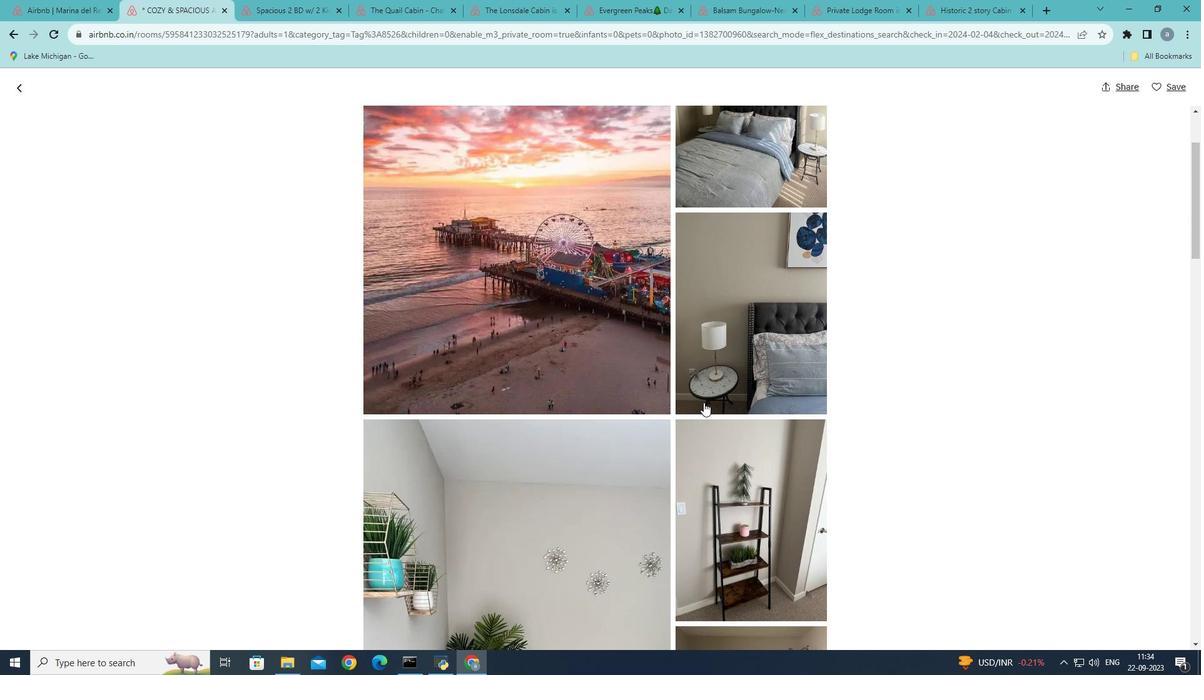 
Action: Mouse scrolled (704, 403) with delta (0, 0)
Screenshot: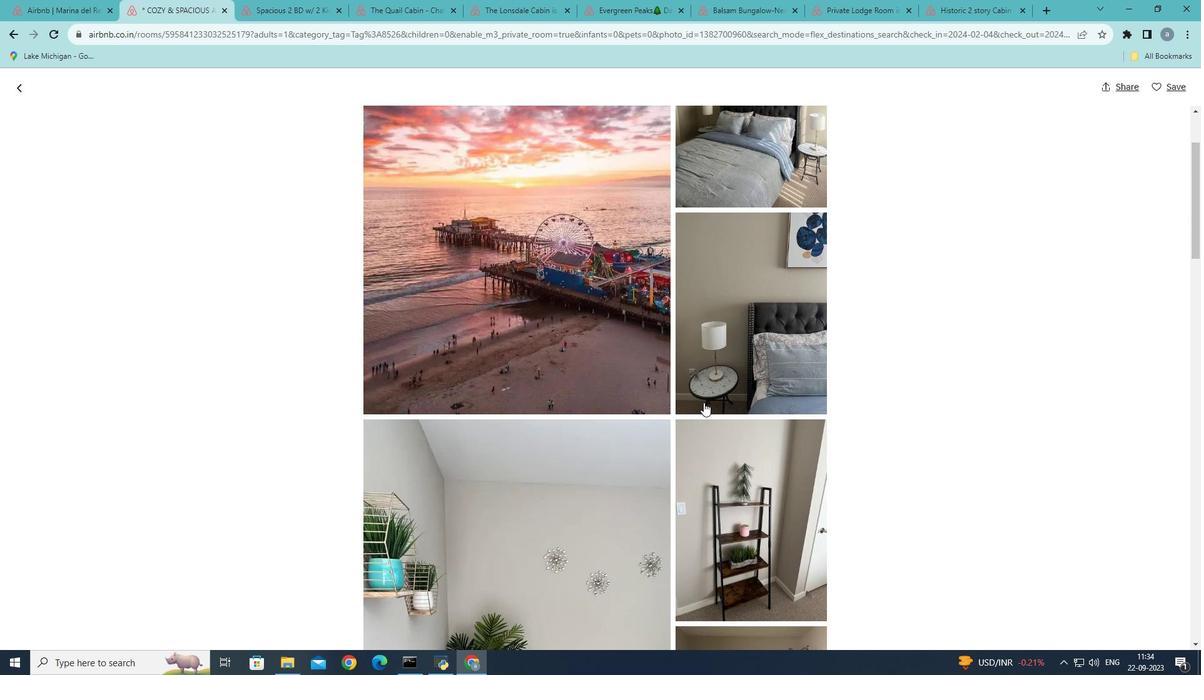 
Action: Mouse moved to (704, 403)
Screenshot: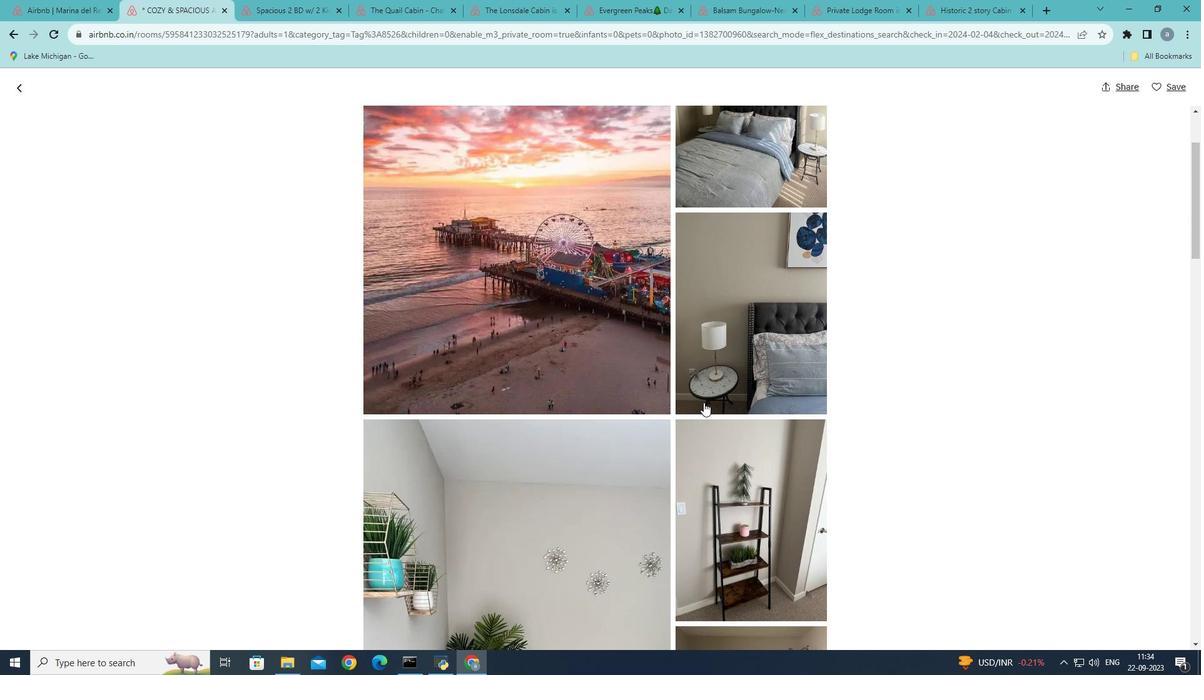 
Action: Mouse scrolled (704, 402) with delta (0, 0)
Screenshot: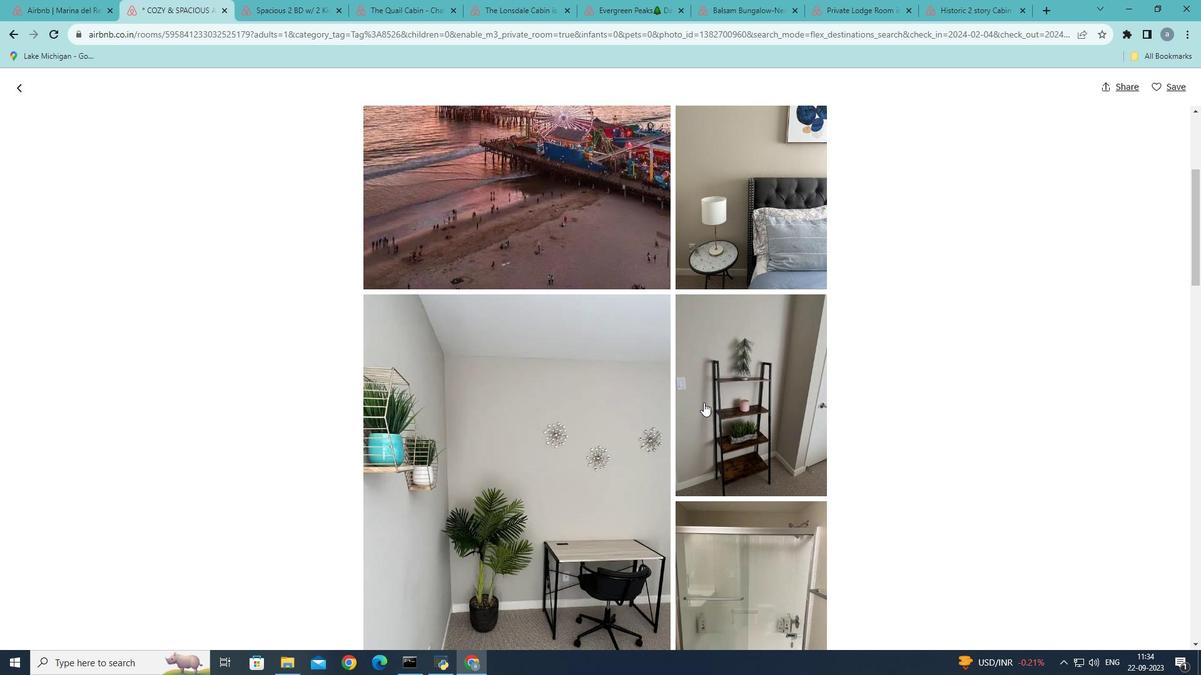 
Action: Mouse scrolled (704, 402) with delta (0, 0)
Screenshot: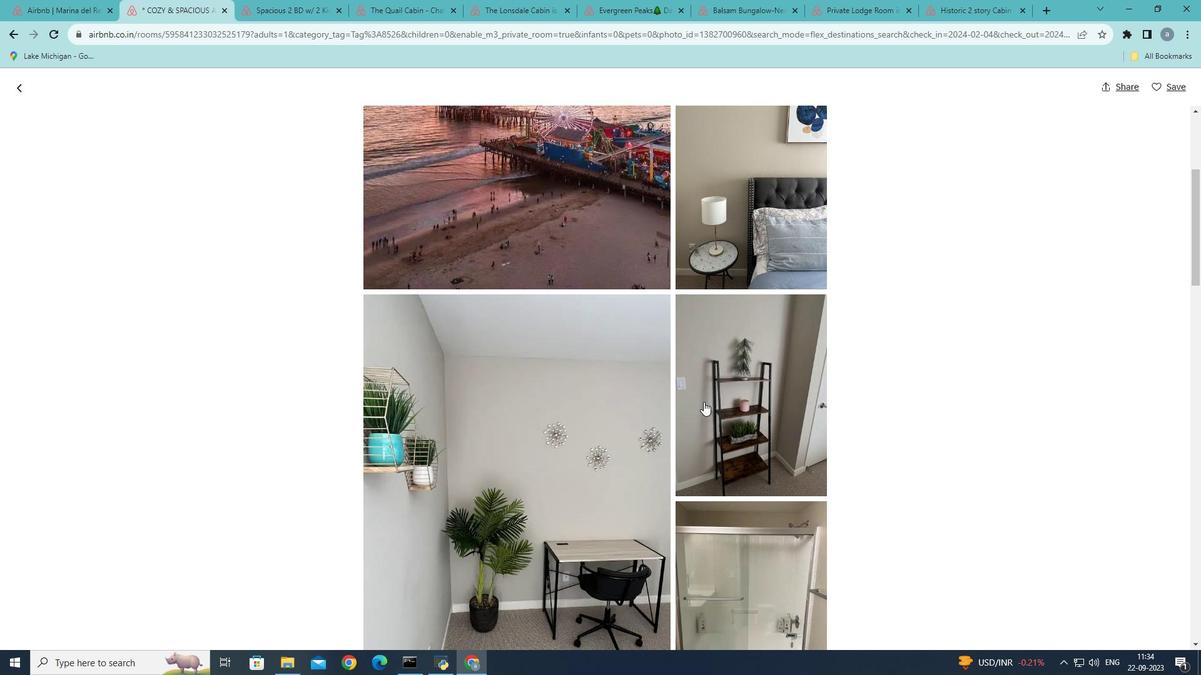 
Action: Mouse moved to (704, 402)
Screenshot: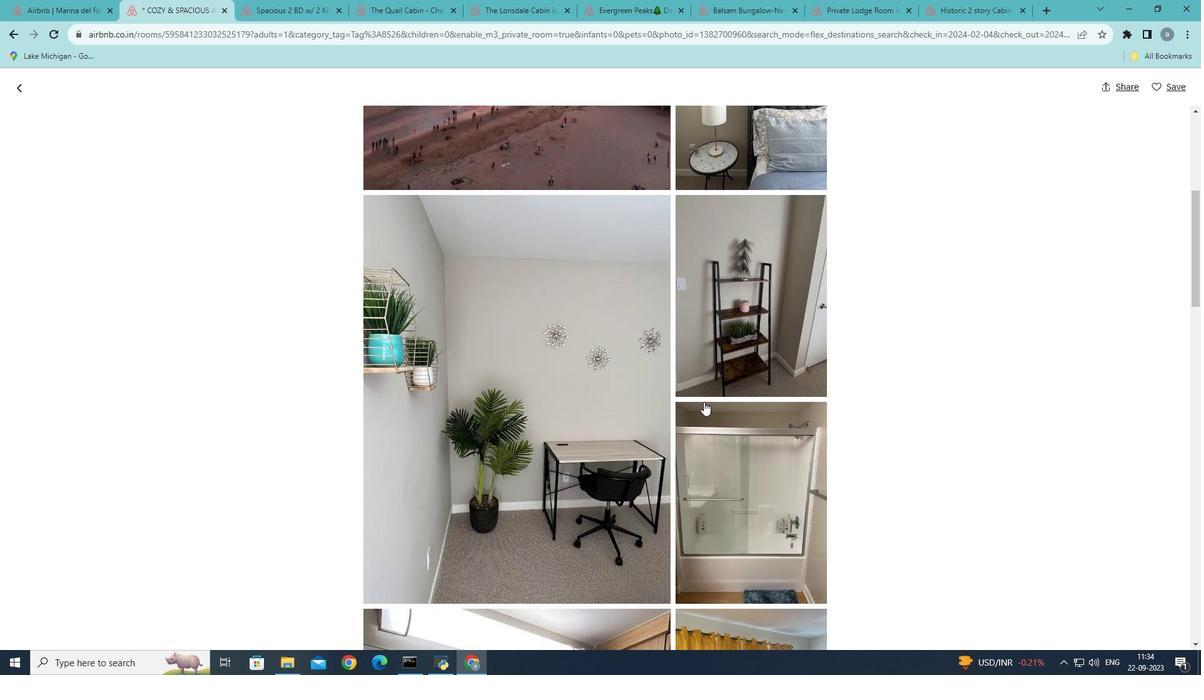 
Action: Mouse scrolled (704, 401) with delta (0, 0)
Screenshot: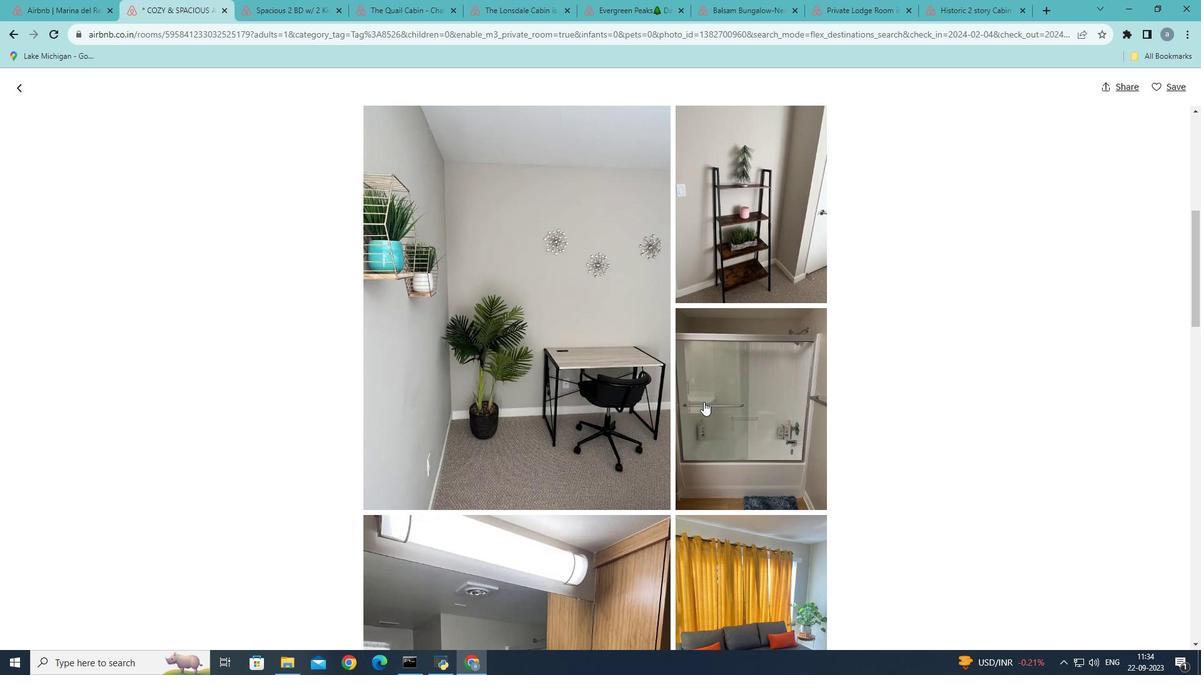 
Action: Mouse scrolled (704, 401) with delta (0, 0)
Screenshot: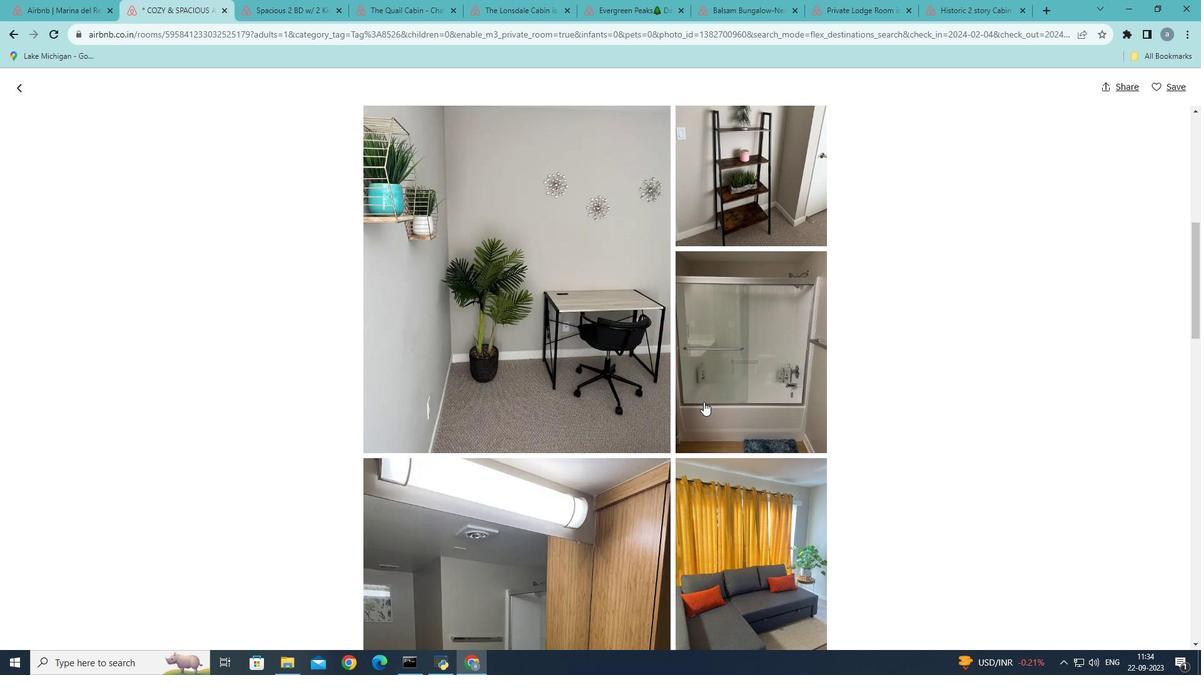 
Action: Mouse scrolled (704, 401) with delta (0, 0)
Screenshot: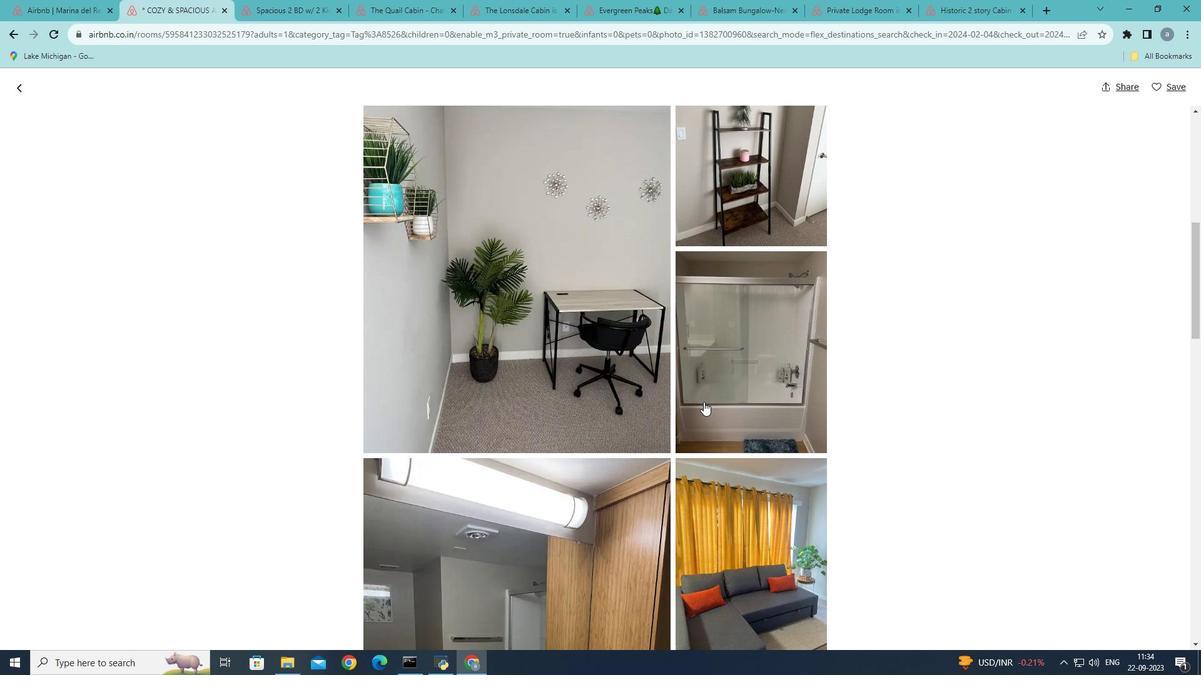 
Action: Mouse scrolled (704, 401) with delta (0, 0)
Screenshot: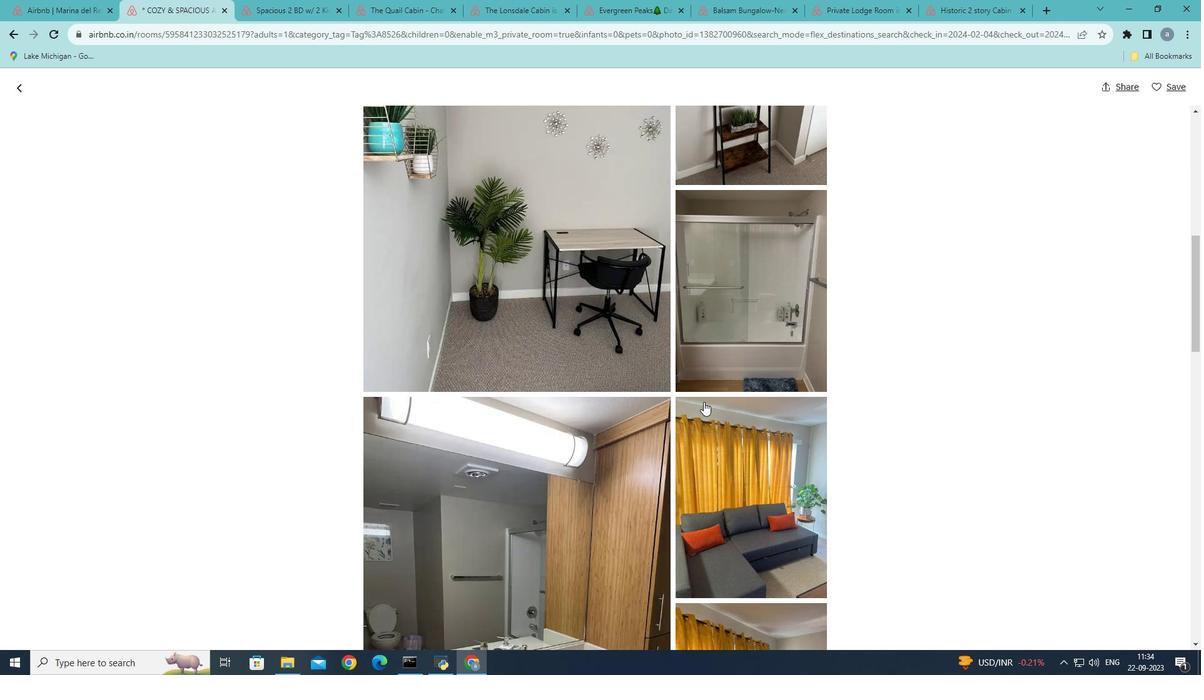 
Action: Mouse scrolled (704, 401) with delta (0, 0)
Screenshot: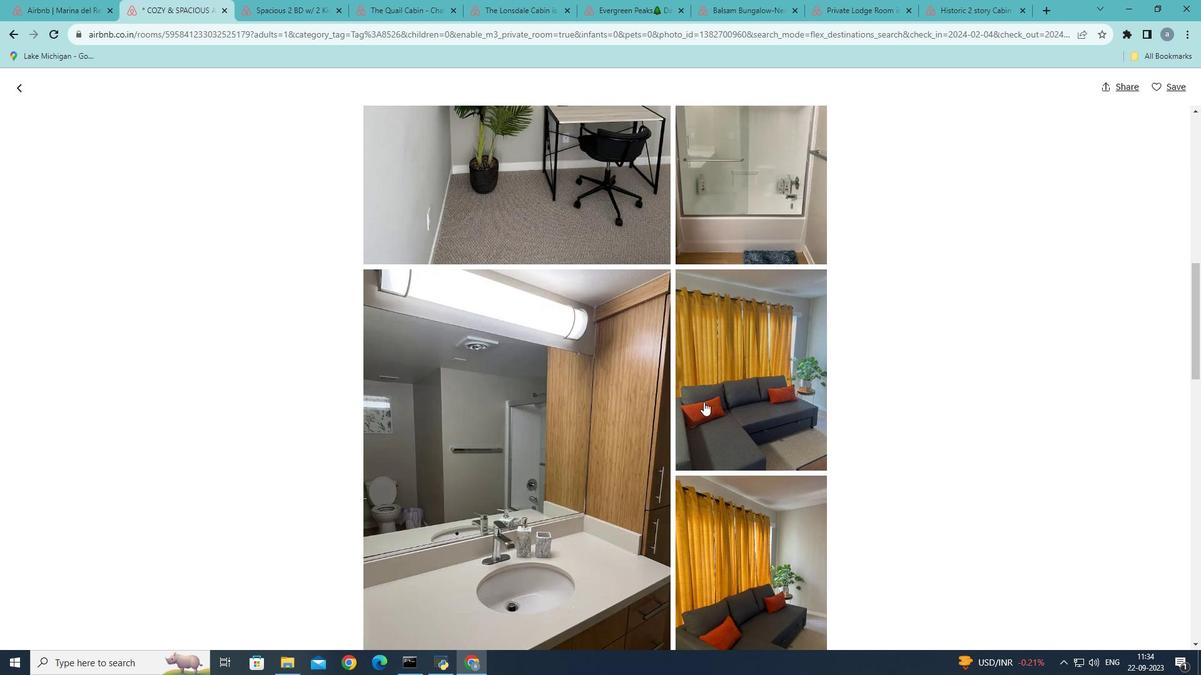 
Action: Mouse scrolled (704, 401) with delta (0, 0)
Screenshot: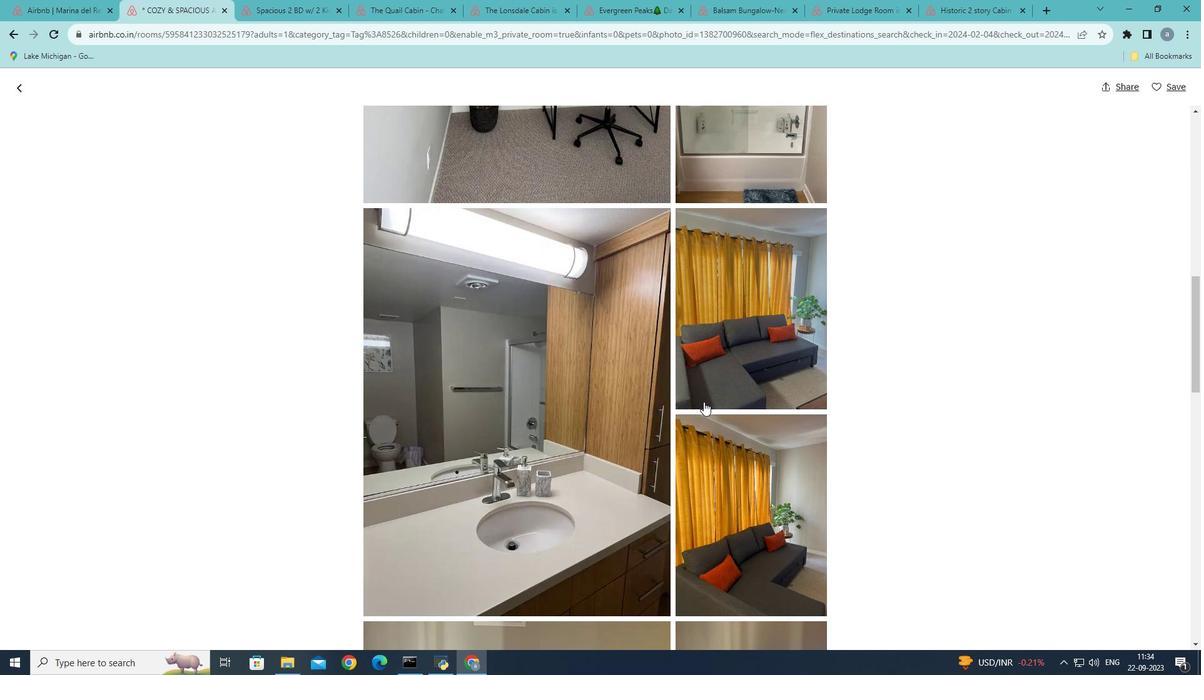 
Action: Mouse scrolled (704, 401) with delta (0, 0)
